 Task: Open an excel sheet and write heading  Prodigy Sales. Add 10 people name  'David White, Emily Green, Andrew Baker, Madison Evans, Logan King, Grace Hill, Gabriel Young, Elizabeth Flores, Samuel Reed, Avery Nelson'Item code in between  1001-1098. Product range in between  4000-7000. Add Products   Calvin Klein, Tommy Hilfiger T-shirt, Armani Bag, Burberry Shoe, Levi's T-shirt, Under Armour, Vans Shoe, Converse Shoe, Timberland Shoe, Skechers Shoe.Choose quantity  4 to 9 Tax 12 percent commission 2 percent Total Add Amount. Save page Attendance Tracker Templatebook
Action: Mouse moved to (171, 190)
Screenshot: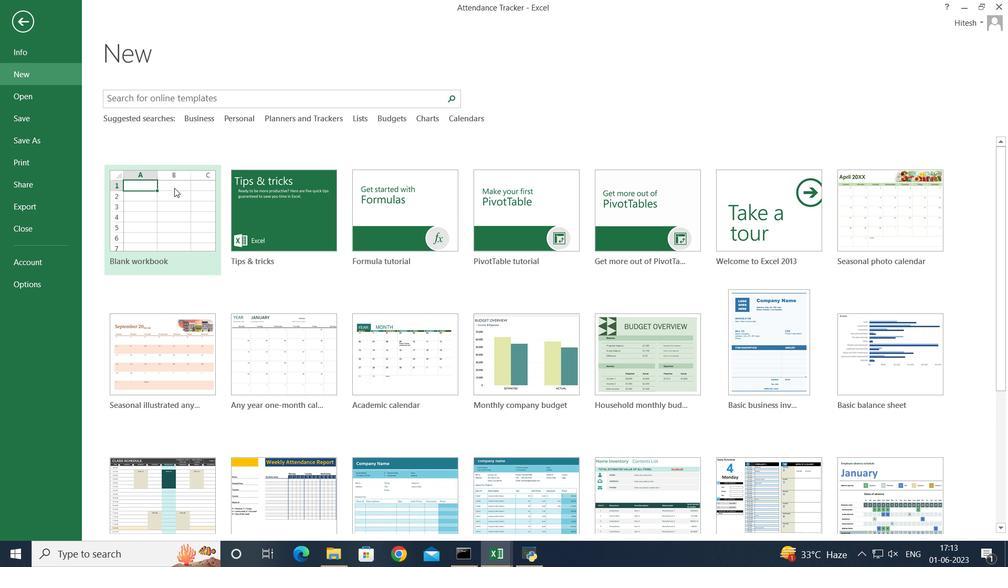 
Action: Mouse pressed left at (171, 190)
Screenshot: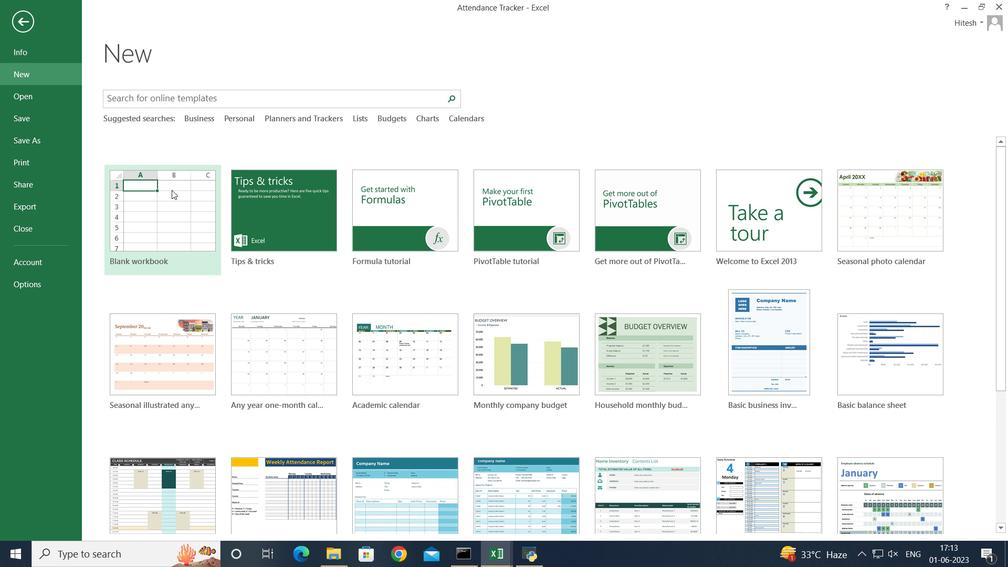 
Action: Mouse moved to (137, 173)
Screenshot: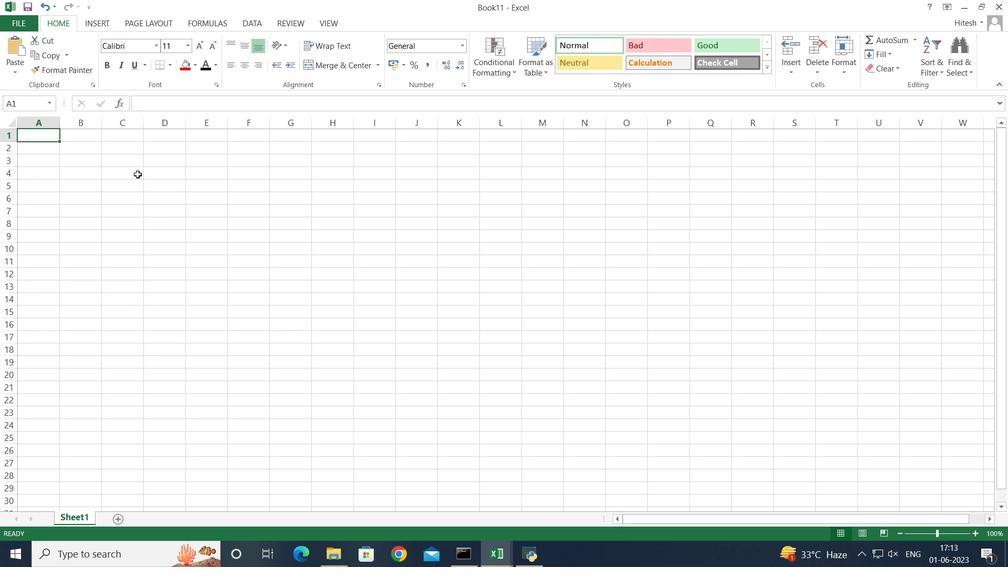 
Action: Key pressed <Key.shift>Prodigy<Key.space><Key.shift>Sales<Key.enter><Key.shift>Name<Key.enter><Key.shift>Davis<Key.space><Key.shift><Key.shift><Key.shift><Key.shift><Key.shift><Key.shift><Key.shift>White<Key.enter><Key.shift><Key.shift><Key.shift><Key.shift><Key.shift><Key.shift><Key.shift><Key.shift><Key.shift><Key.shift><Key.shift><Key.shift>Emily<Key.space><Key.shift>Green<Key.enter><Key.shift>Andrew<Key.space><Key.shift><Key.shift><Key.shift><Key.shift>Baker<Key.enter><Key.shift>Madison<Key.space><Key.shift><Key.shift>Evans<Key.enter><Key.shift>Logan<Key.space><Key.shift>King<Key.enter><Key.shift><Key.shift><Key.shift><Key.shift><Key.shift><Key.shift><Key.shift>Grace<Key.space><Key.shift><Key.shift><Key.shift><Key.shift><Key.shift><Key.shift><Key.shift><Key.shift>Hill<Key.enter><Key.shift><Key.shift><Key.shift><Key.shift><Key.shift><Key.shift><Key.shift><Key.shift><Key.shift><Key.shift><Key.shift><Key.shift><Key.shift><Key.shift><Key.shift><Key.shift><Key.shift><Key.shift><Key.shift><Key.shift><Key.shift><Key.shift><Key.shift><Key.shift><Key.shift><Key.shift>Gabriel<Key.space><Key.shift><Key.shift><Key.shift><Key.shift><Key.shift>Young<Key.enter><Key.shift><Key.shift>Elizabeth<Key.space><Key.shift>Flores<Key.enter><Key.shift><Key.shift><Key.shift><Key.shift><Key.shift>Samuel<Key.space><Key.shift><Key.shift><Key.shift><Key.shift><Key.shift><Key.shift><Key.shift>Reed<Key.enter><Key.shift>Avery<Key.space><Key.shift><Key.shift><Key.shift><Key.shift><Key.shift><Key.shift><Key.shift><Key.shift><Key.shift><Key.shift><Key.shift><Key.shift><Key.shift><Key.shift>Nelson<Key.enter>
Screenshot: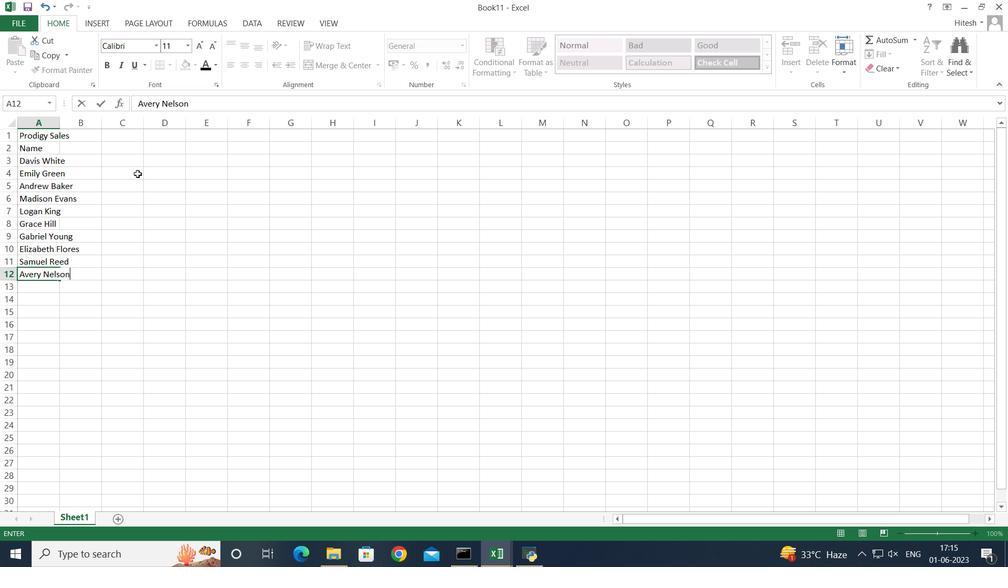 
Action: Mouse moved to (44, 117)
Screenshot: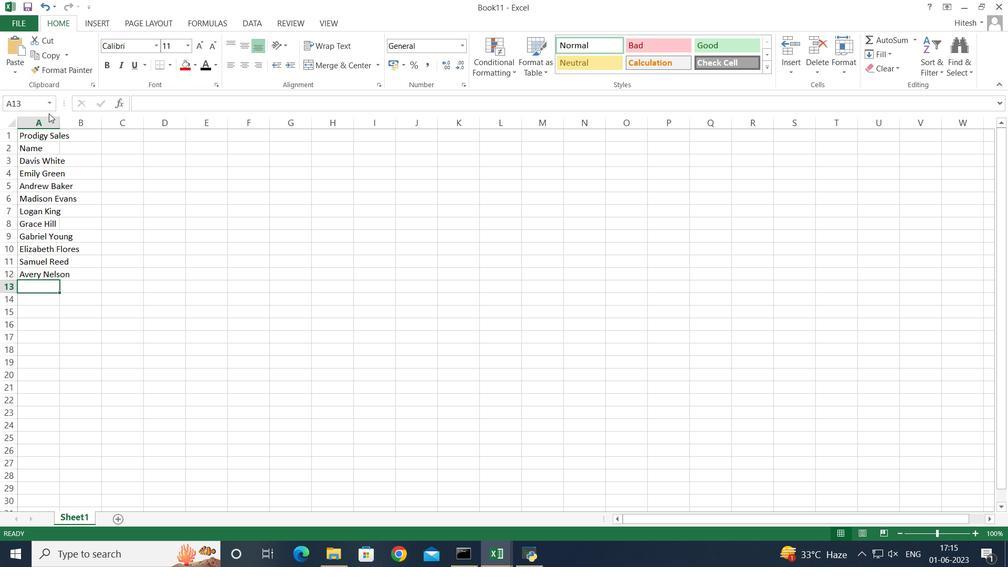 
Action: Mouse pressed left at (44, 117)
Screenshot: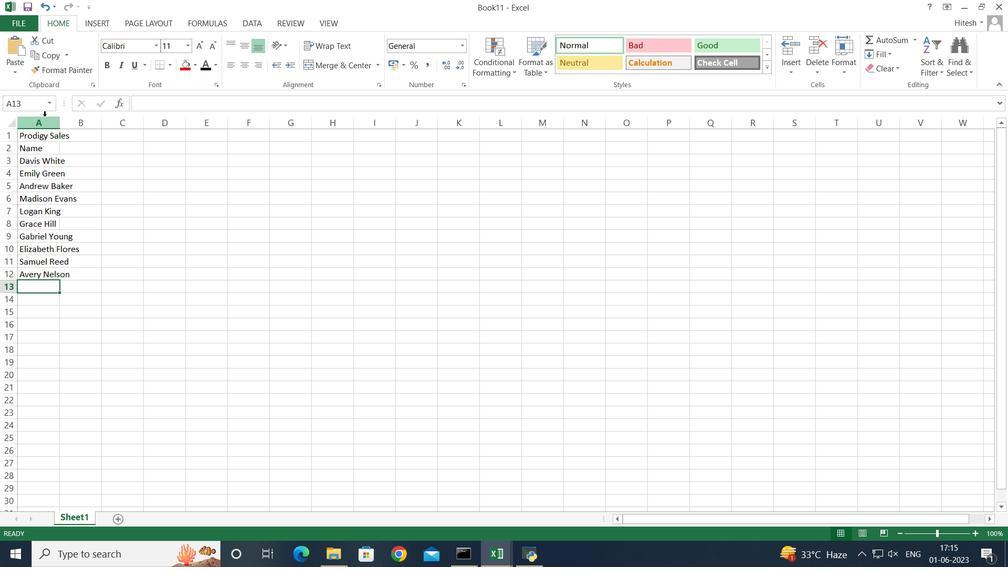 
Action: Mouse moved to (58, 122)
Screenshot: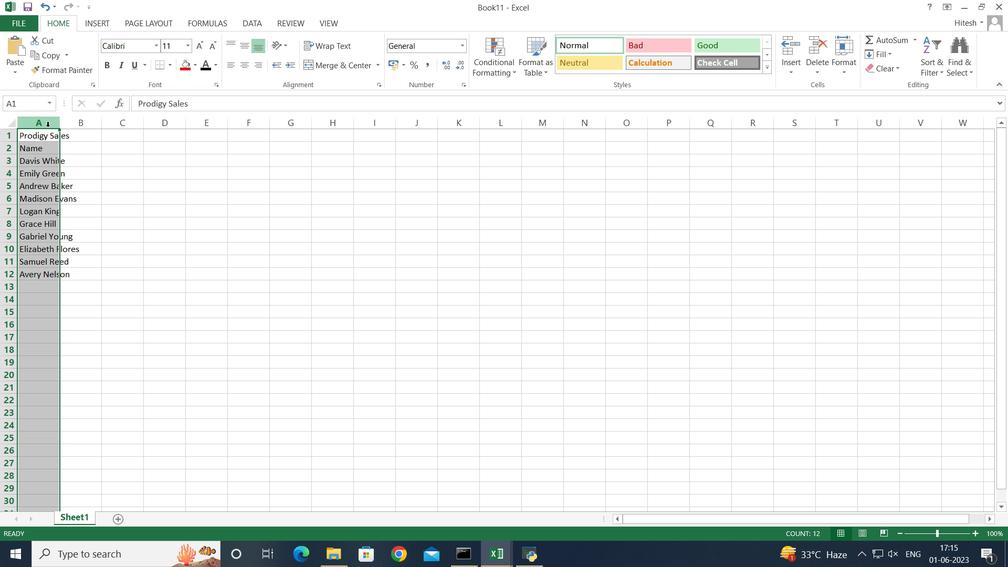 
Action: Mouse pressed left at (58, 122)
Screenshot: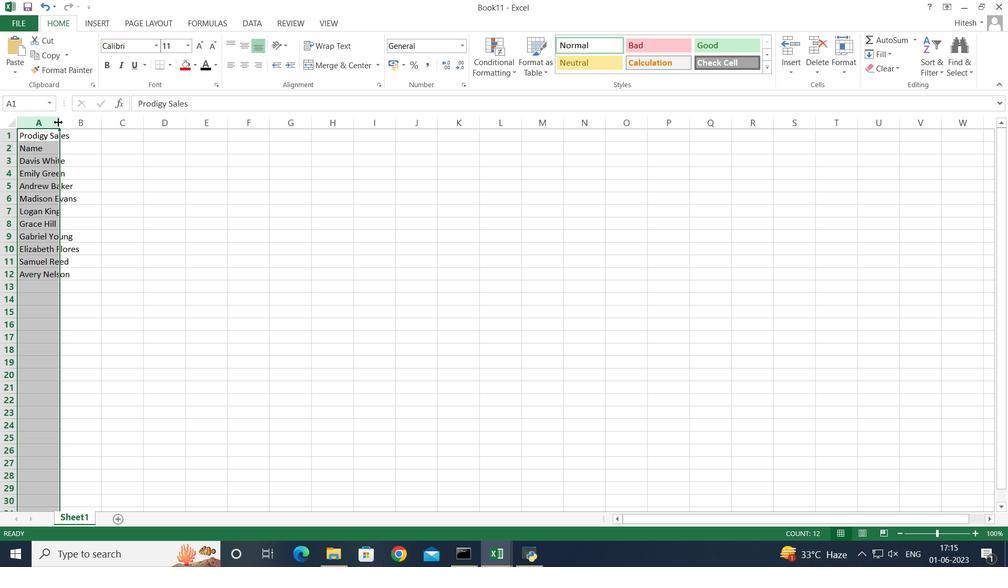 
Action: Mouse pressed left at (58, 122)
Screenshot: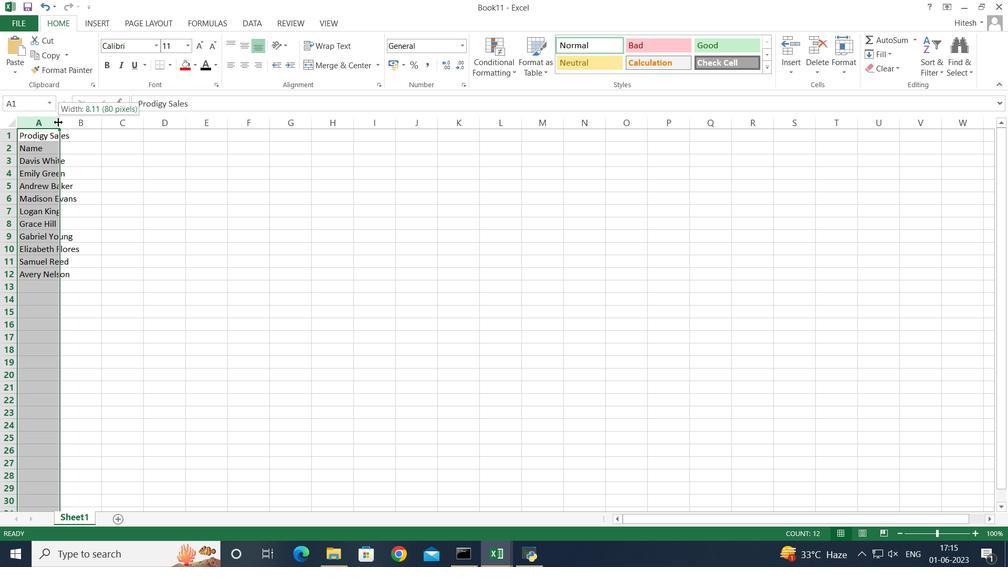 
Action: Mouse moved to (100, 147)
Screenshot: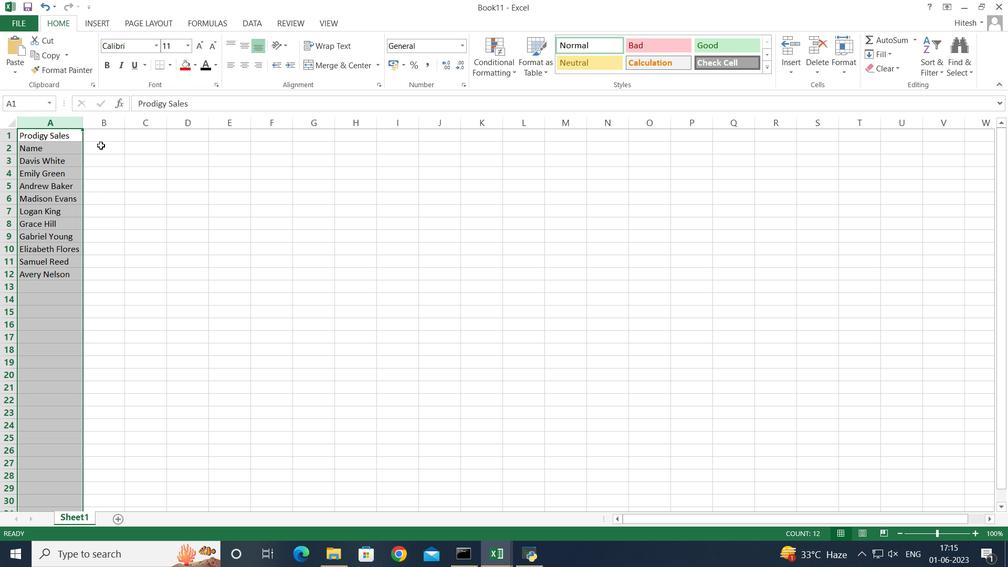 
Action: Mouse pressed left at (100, 147)
Screenshot: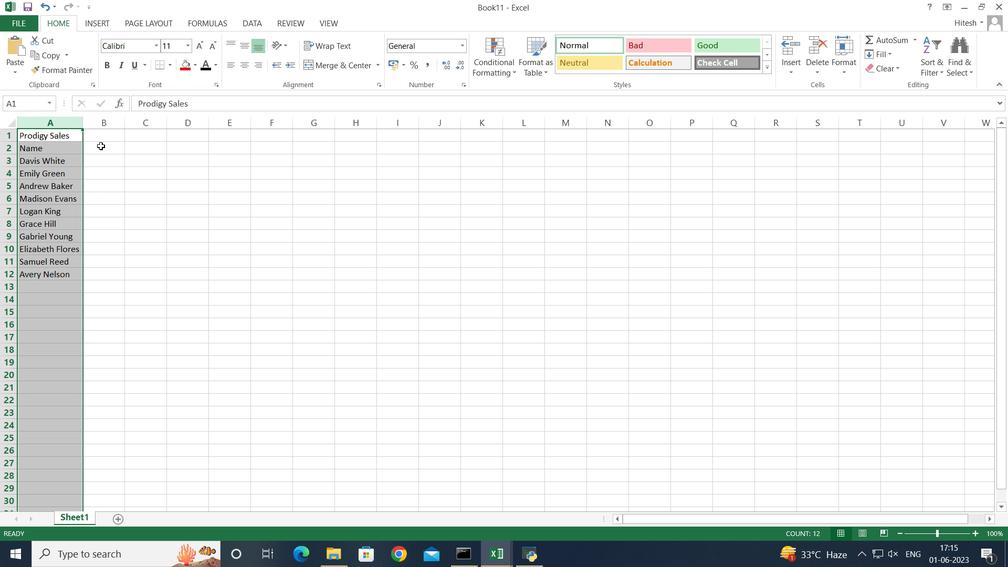 
Action: Mouse moved to (100, 147)
Screenshot: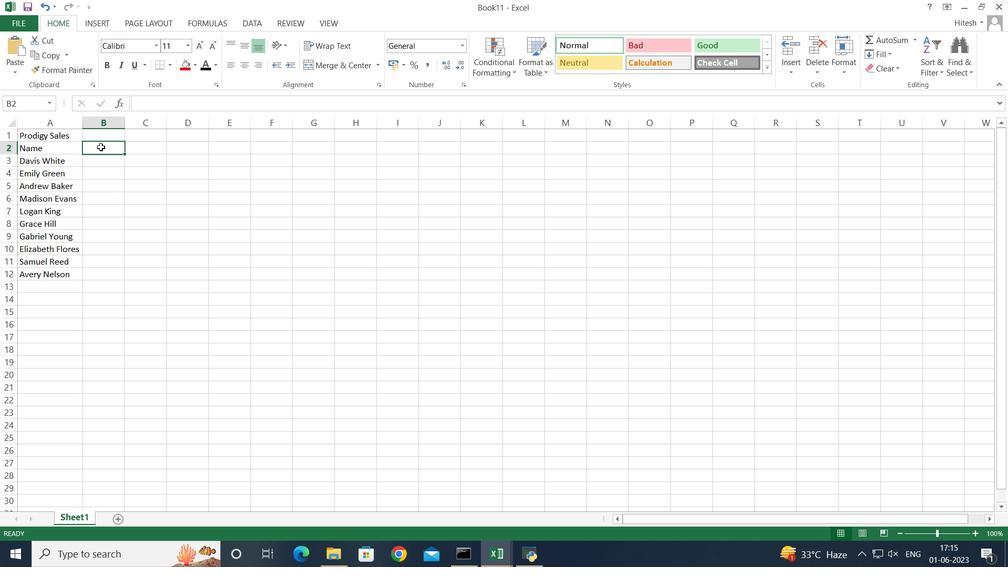 
Action: Key pressed <Key.shift>Iteam<Key.space><Key.shift>Code<Key.enter>
Screenshot: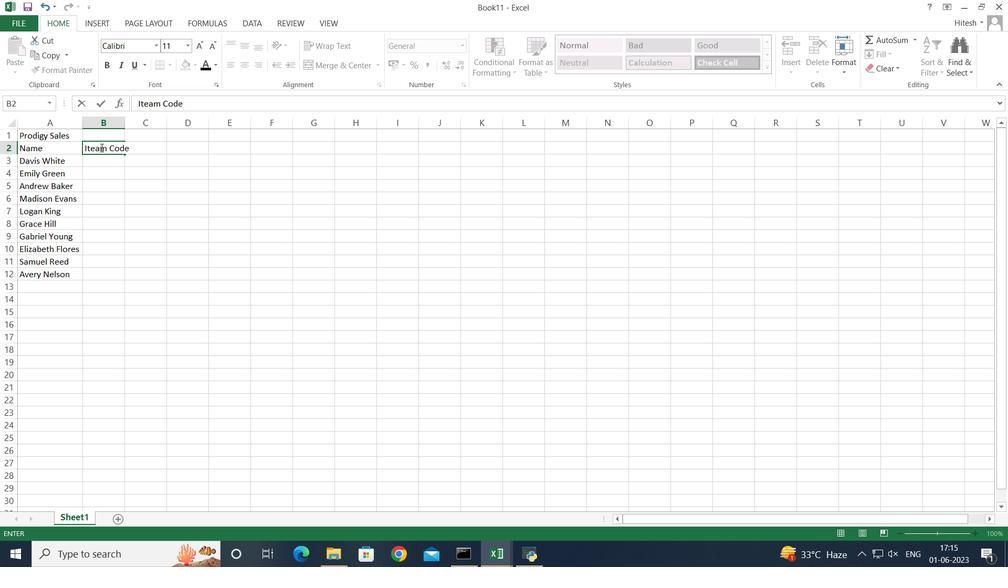 
Action: Mouse moved to (96, 173)
Screenshot: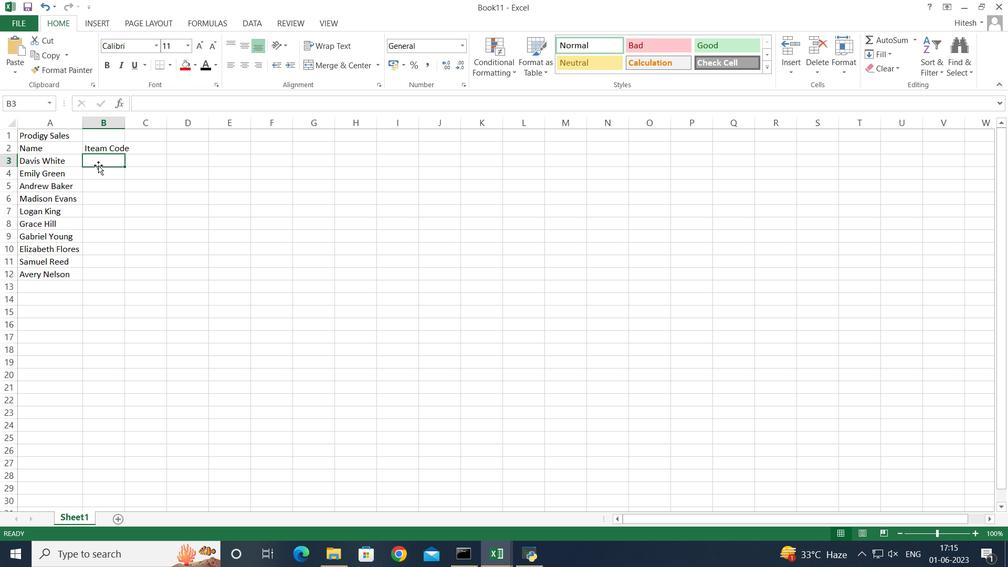 
Action: Key pressed 1009<Key.enter>1050<Key.enter>1086<Key.enter>1045<Key.enter>1073<Key.enter>1026<Key.enter>1059<Key.enter>1098<Key.enter>1081<Key.enter>1069<Key.enter>
Screenshot: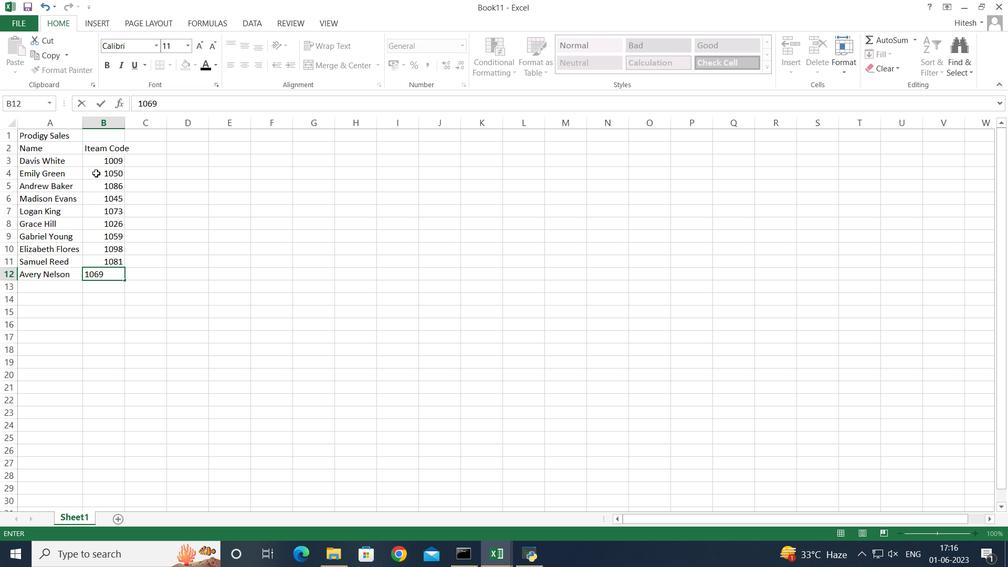 
Action: Mouse moved to (111, 126)
Screenshot: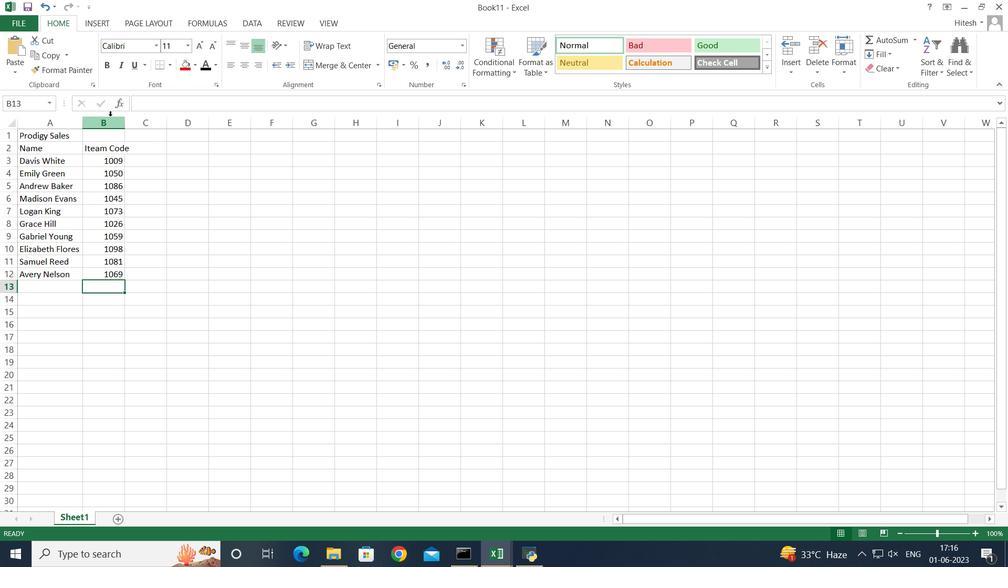 
Action: Mouse pressed left at (111, 126)
Screenshot: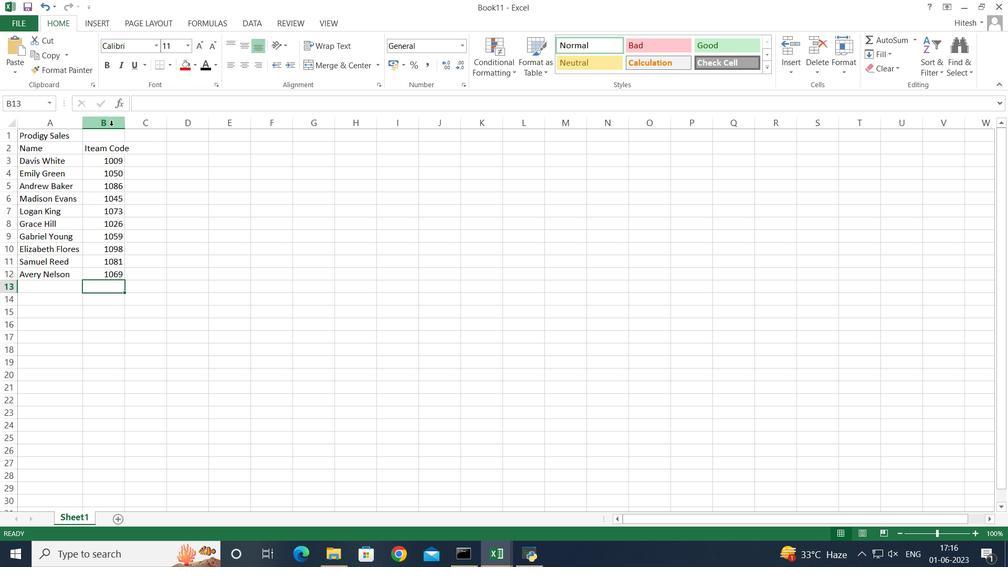 
Action: Mouse moved to (124, 126)
Screenshot: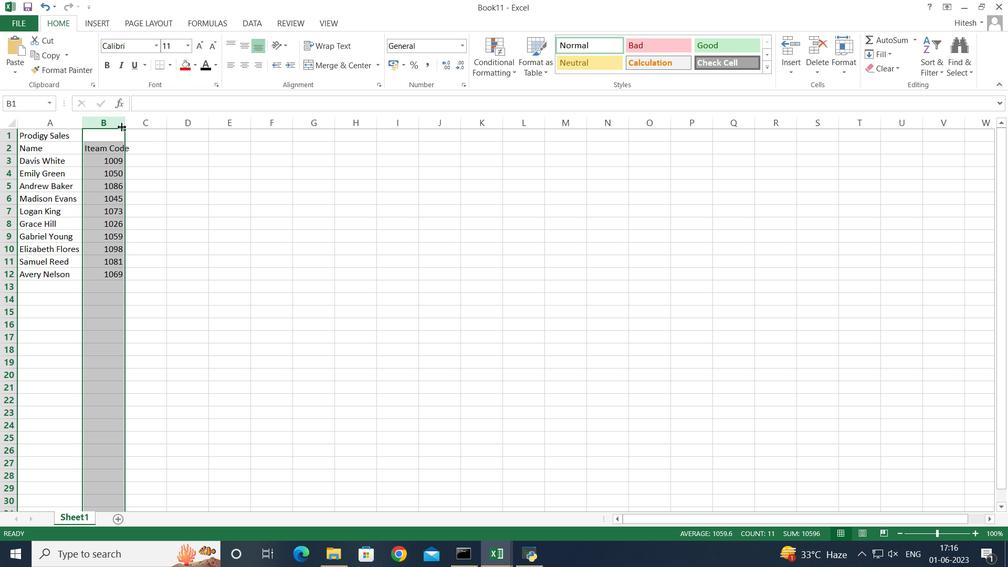 
Action: Mouse pressed left at (124, 126)
Screenshot: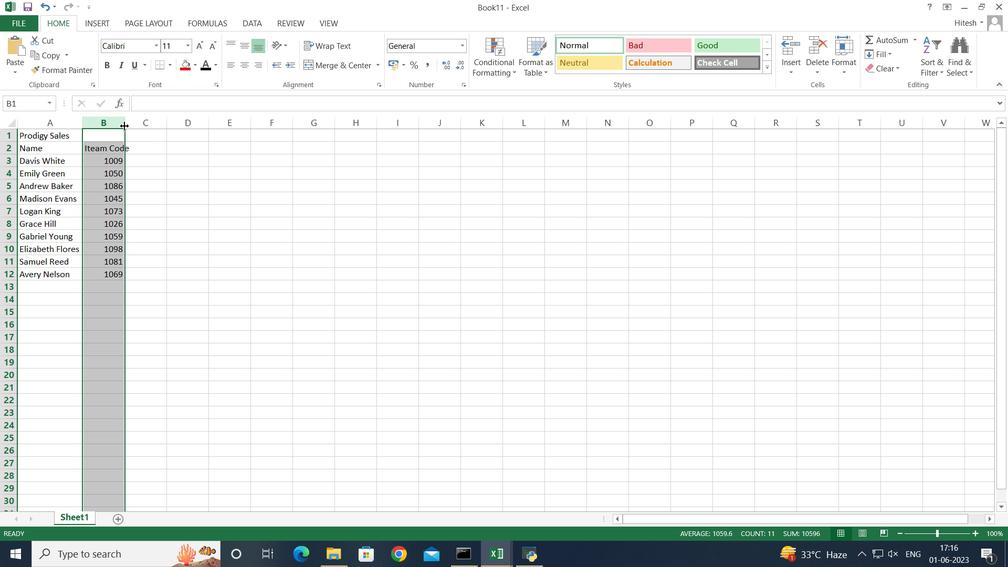 
Action: Mouse pressed left at (124, 126)
Screenshot: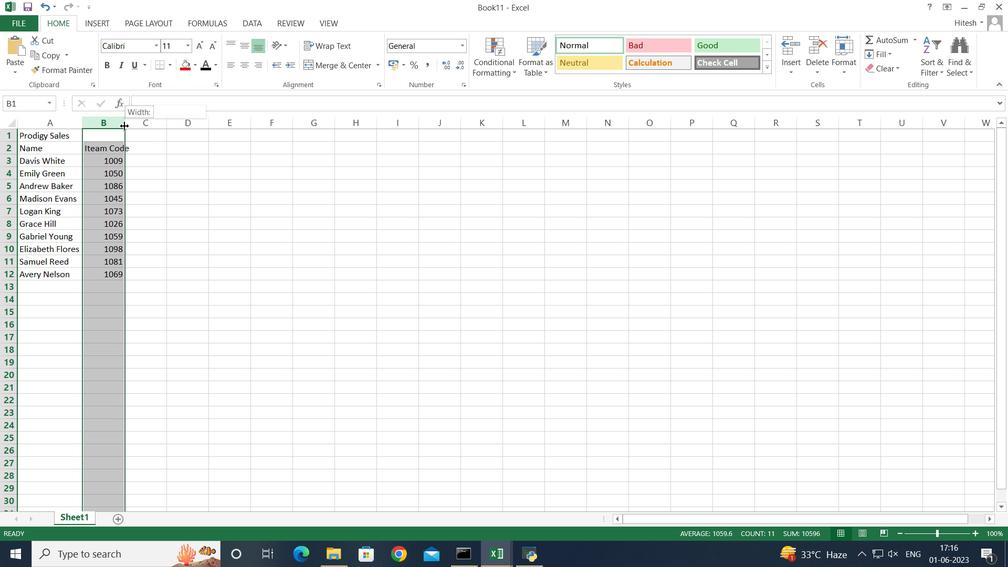 
Action: Mouse moved to (157, 145)
Screenshot: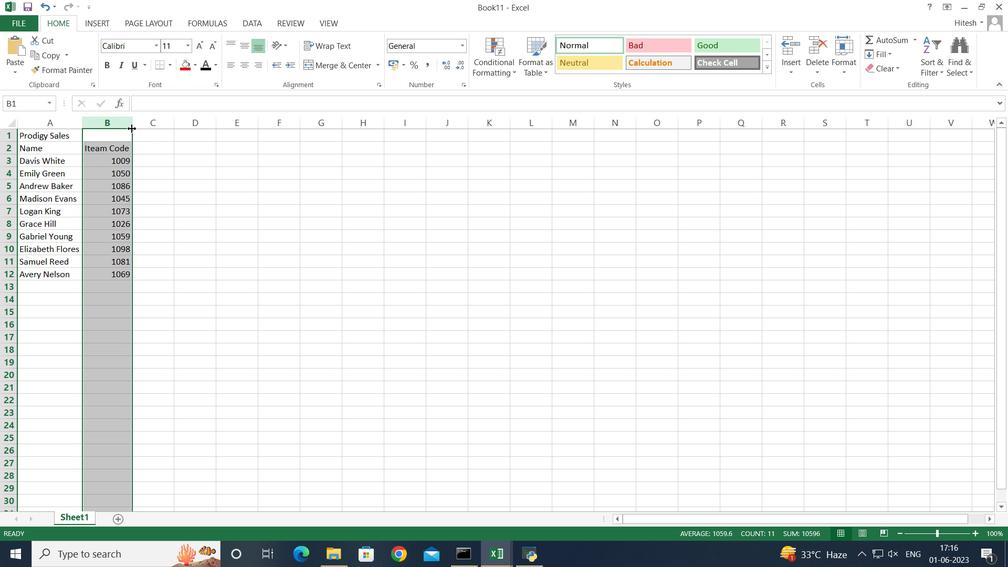 
Action: Mouse pressed left at (157, 145)
Screenshot: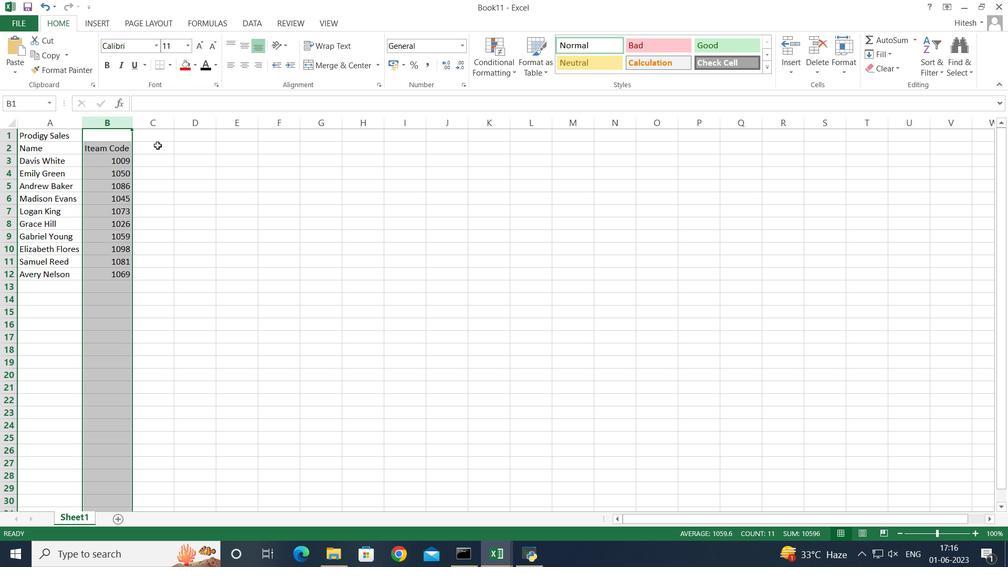 
Action: Key pressed <Key.shift>Product<Key.space><Key.shift>Rang<Key.enter>5000<Key.enter>7000<Key.enter>4000<Key.enter>6000<Key.enter>7000<Key.enter>4000<Key.enter>5000<Key.enter>6000<Key.enter>5000<Key.enter>7000<Key.enter>
Screenshot: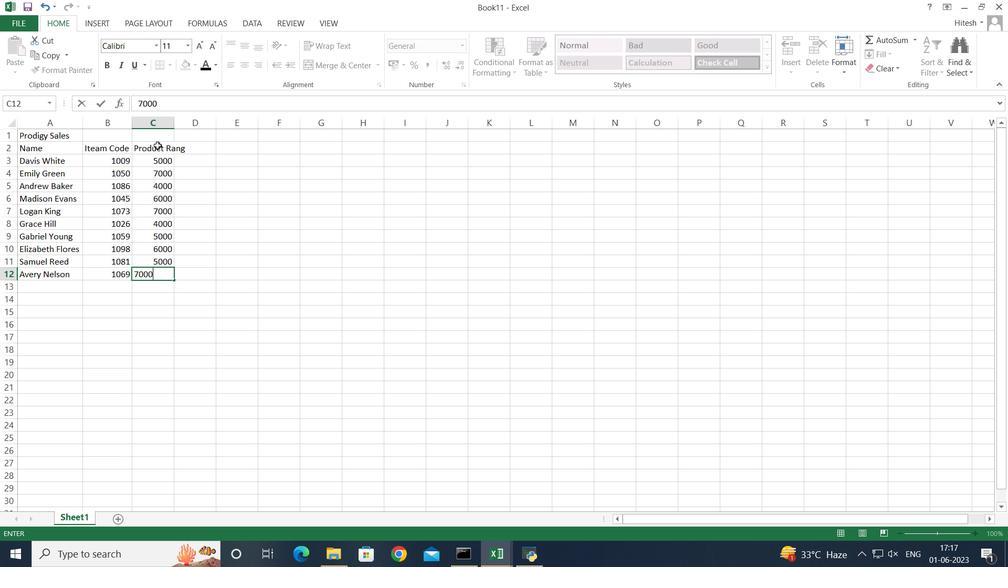 
Action: Mouse moved to (153, 125)
Screenshot: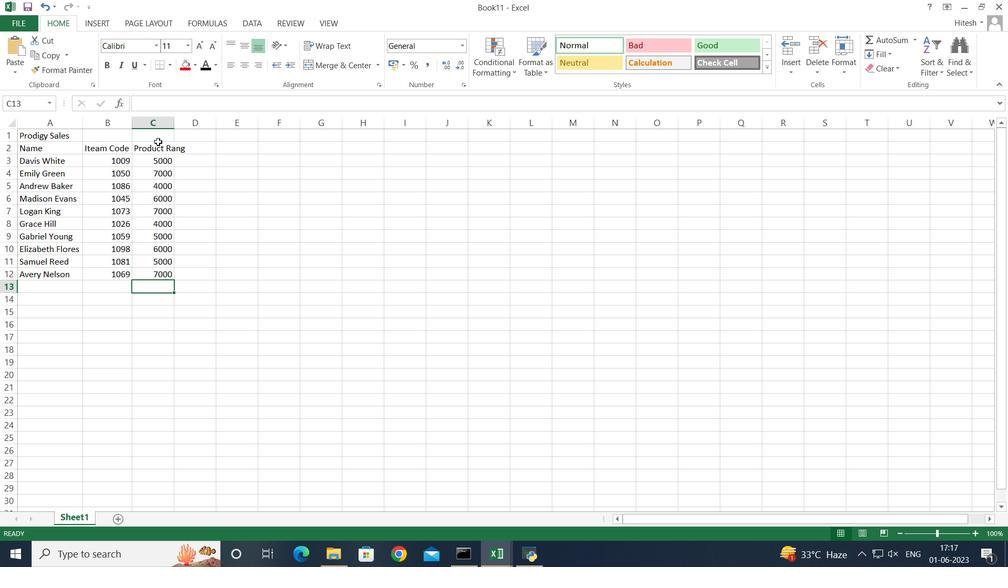 
Action: Mouse pressed left at (153, 125)
Screenshot: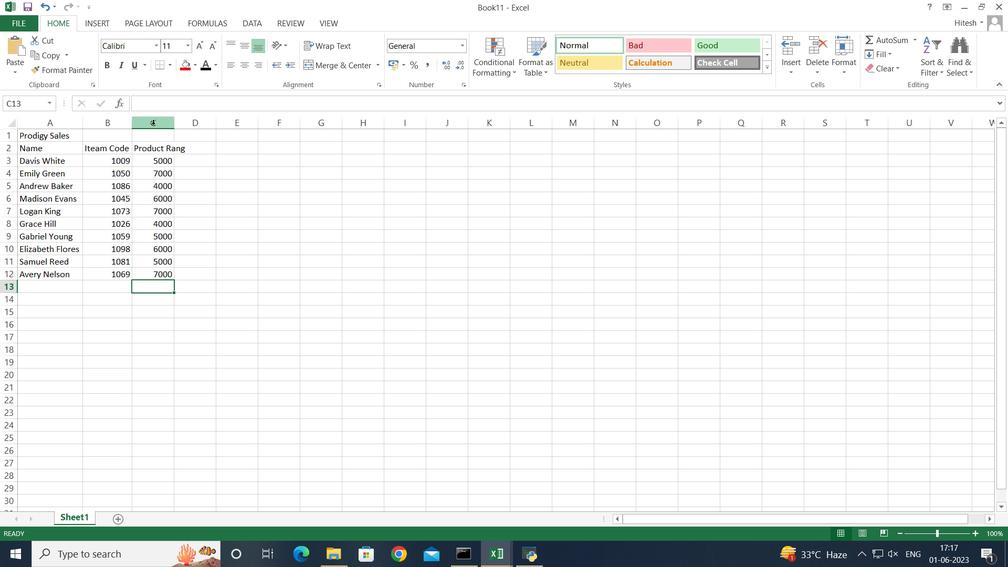 
Action: Mouse moved to (174, 126)
Screenshot: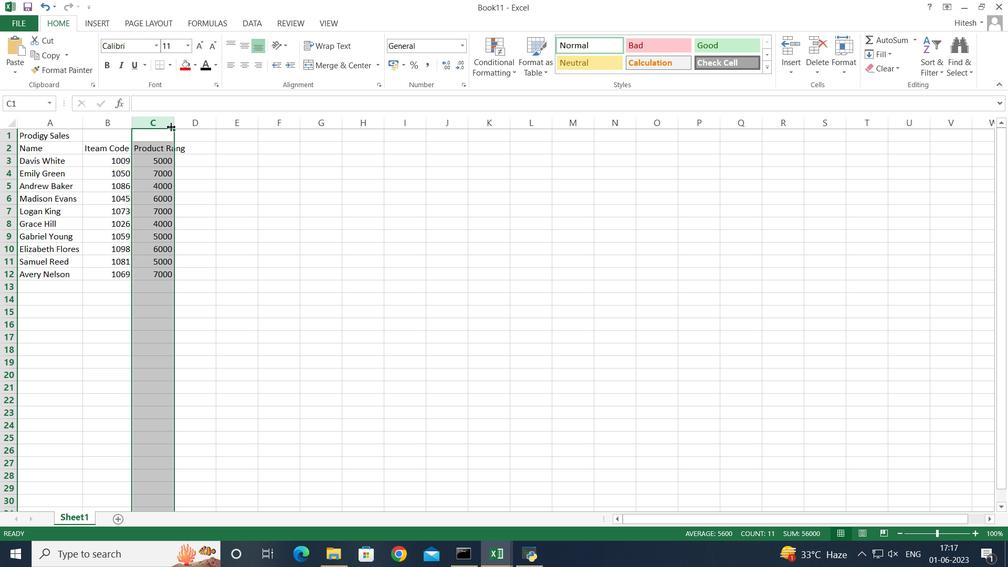 
Action: Mouse pressed left at (174, 126)
Screenshot: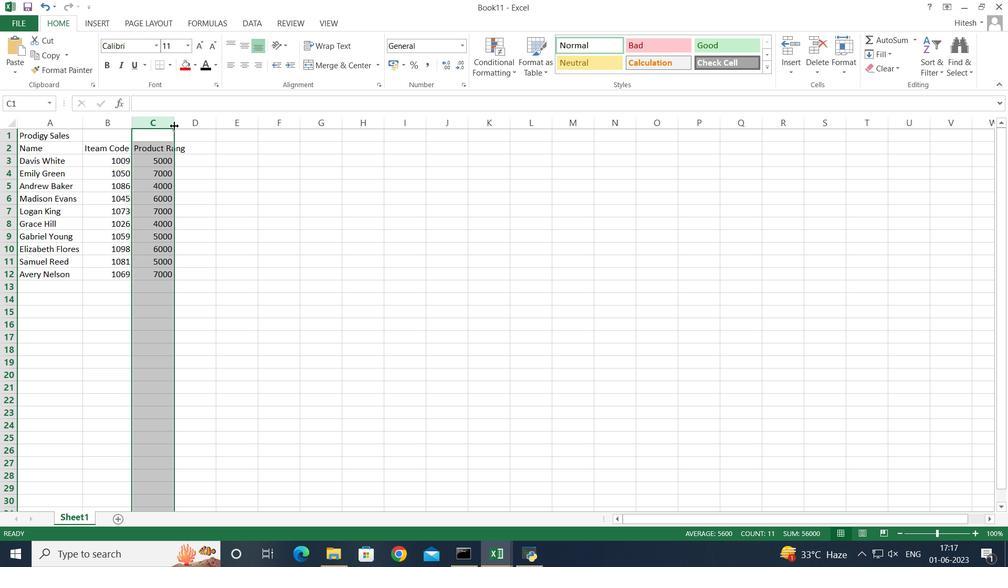 
Action: Mouse pressed left at (174, 126)
Screenshot: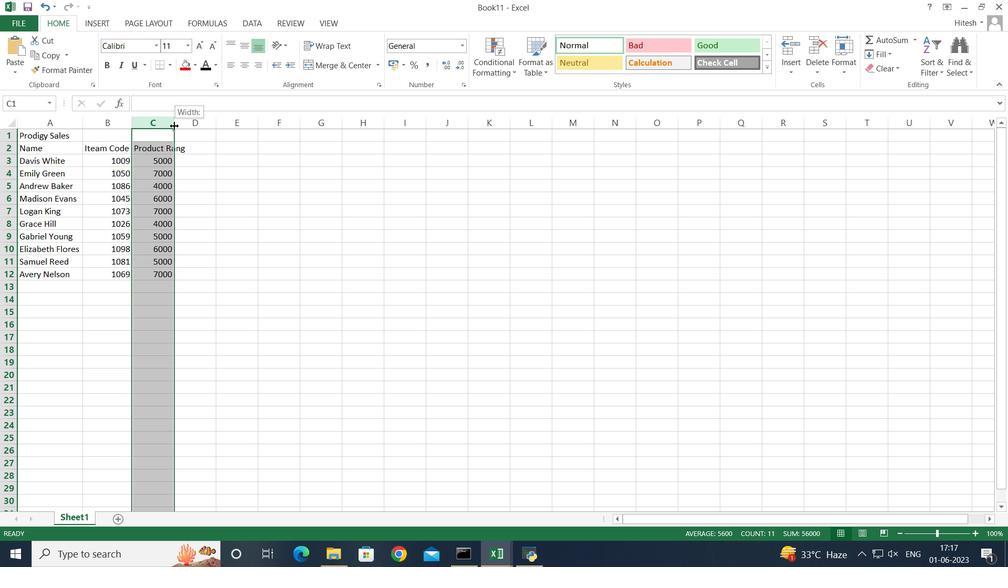
Action: Mouse moved to (209, 147)
Screenshot: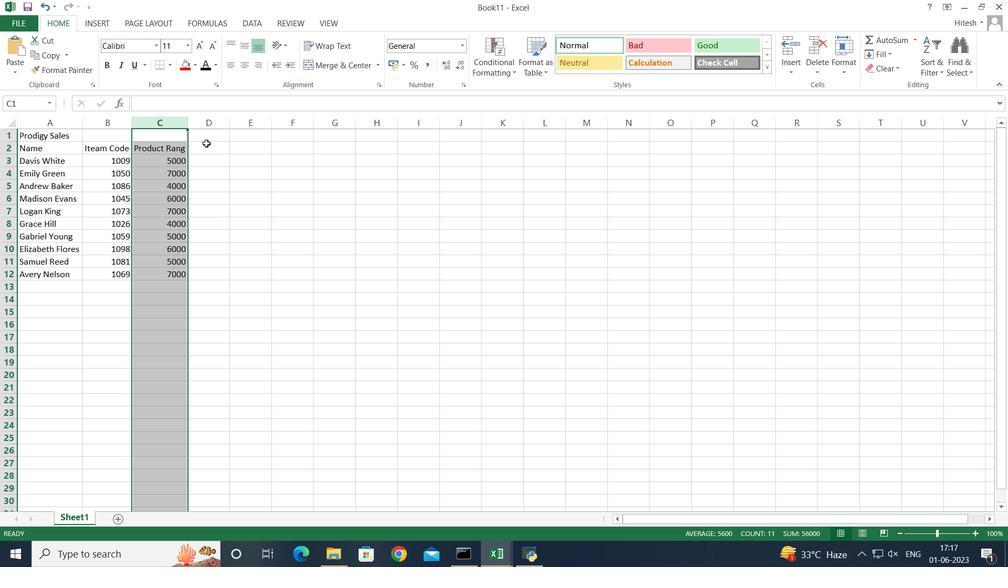 
Action: Mouse pressed left at (209, 147)
Screenshot: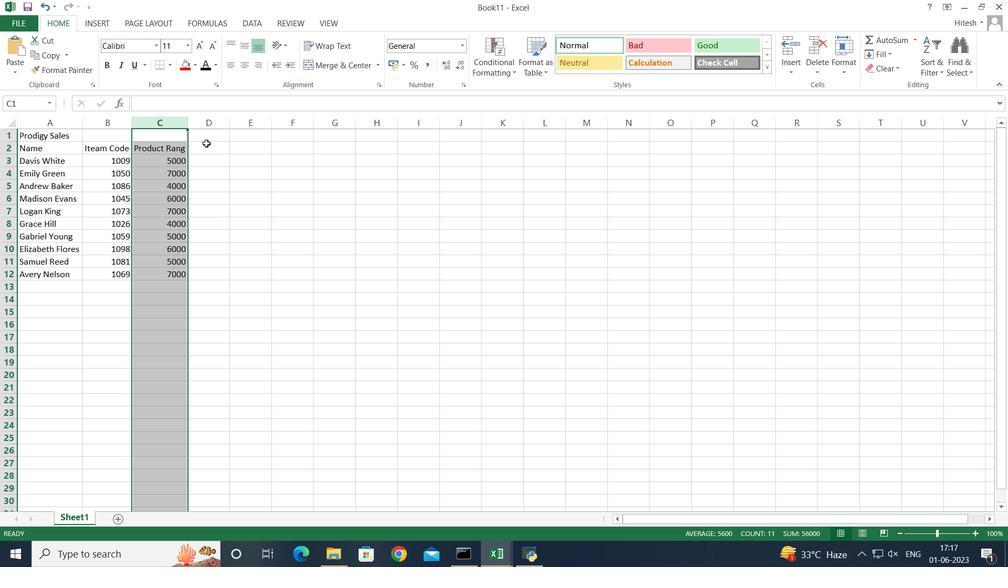 
Action: Key pressed <Key.shift>Products<Key.enter><Key.shift><Key.shift><Key.shift><Key.shift><Key.shift><Key.shift><Key.shift><Key.shift><Key.shift><Key.shift><Key.shift><Key.shift><Key.shift><Key.shift><Key.shift><Key.shift><Key.shift><Key.shift>Calvin<Key.space><Key.shift><Key.shift>Klein<Key.enter><Key.shift><Key.shift><Key.shift>Tommy<Key.space><Key.shift><Key.shift><Key.shift><Key.shift><Key.shift><Key.shift><Key.shift><Key.shift>Hilfiger<Key.space><Key.shift><Key.shift><Key.shift>T-<Key.shift>Shirt<Key.enter><Key.shift>Armani<Key.space><Key.shift>Bag<Key.enter><Key.shift>Burberry<Key.space><Key.shift><Key.shift><Key.shift>Shoe<Key.enter><Key.shift>Levi's<Key.space><Key.shift>T-<Key.shift>Shirt<Key.enter><Key.shift>Under<Key.space><Key.shift>Armour<Key.enter><Key.shift>Vans<Key.space><Key.shift>Shoe<Key.enter><Key.shift>Converse<Key.space><Key.shift>Shoe<Key.enter><Key.shift>Timberland<Key.space><Key.shift>Shoe<Key.enter><Key.shift>Skechers<Key.space><Key.shift>Shoe<Key.enter>
Screenshot: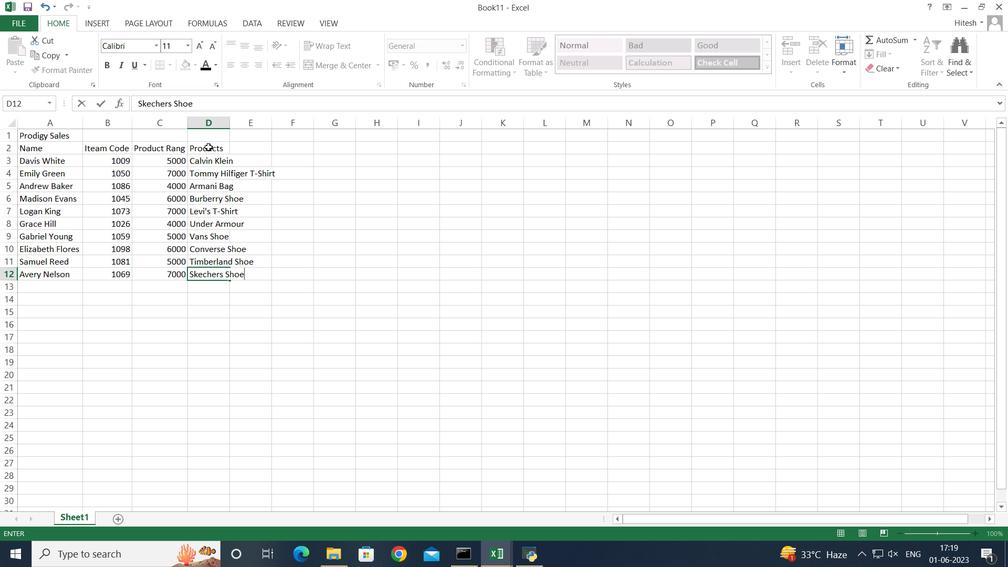 
Action: Mouse moved to (214, 123)
Screenshot: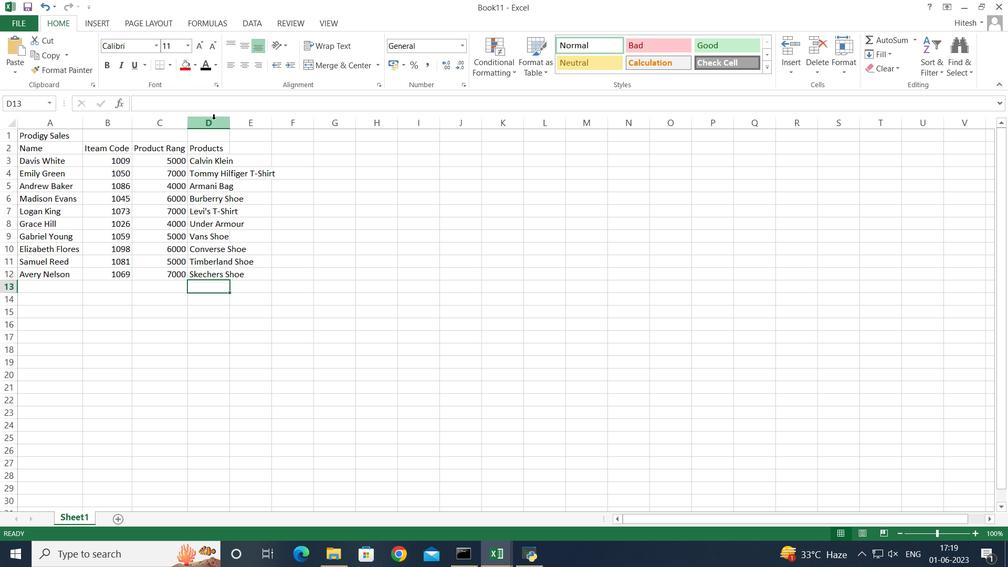 
Action: Mouse pressed left at (214, 123)
Screenshot: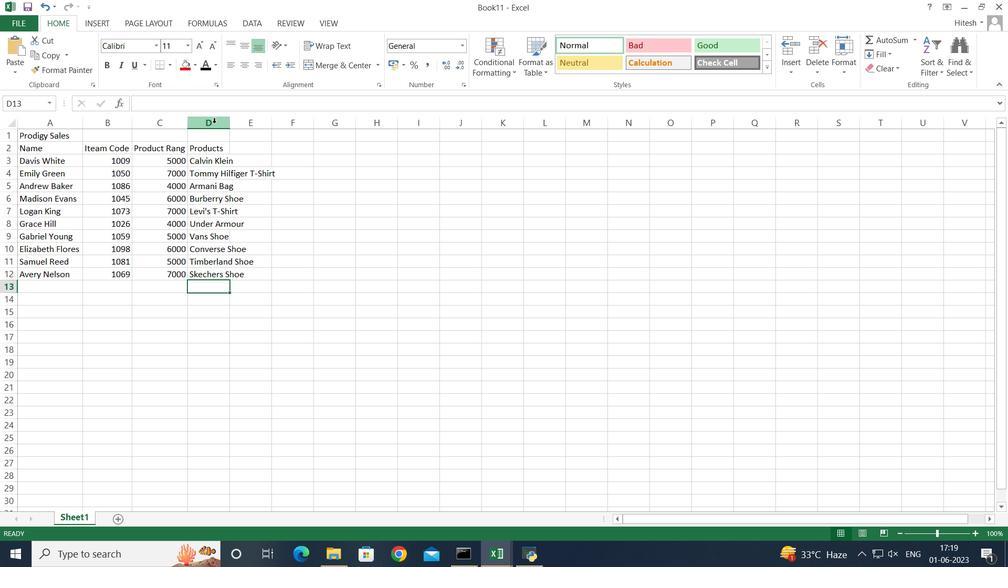
Action: Mouse moved to (229, 123)
Screenshot: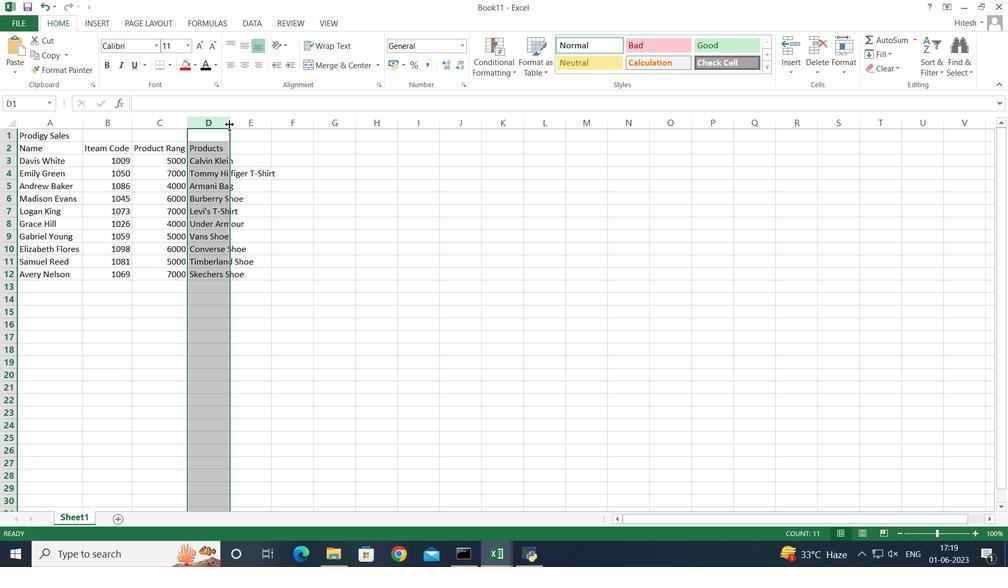 
Action: Mouse pressed left at (229, 123)
Screenshot: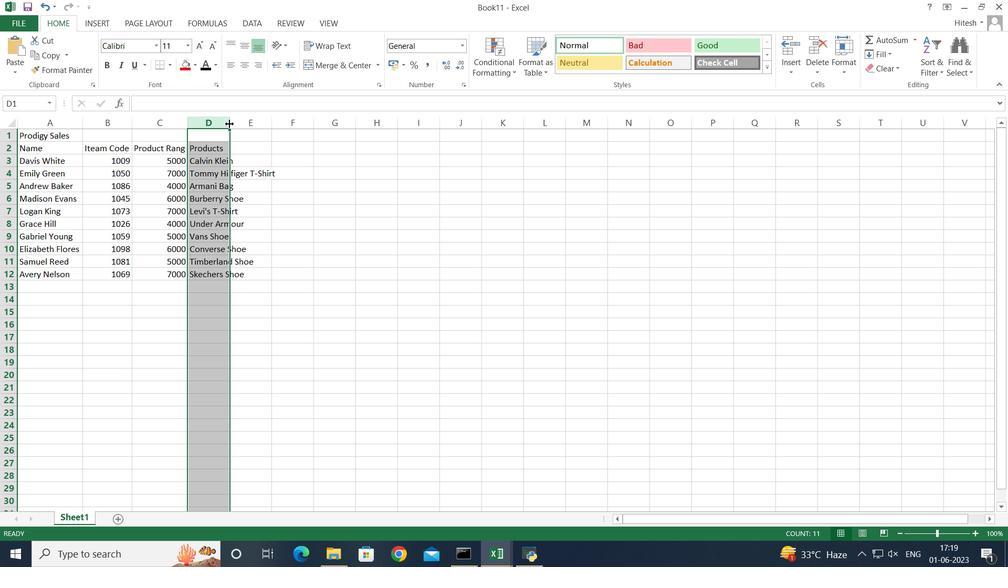 
Action: Mouse pressed left at (229, 123)
Screenshot: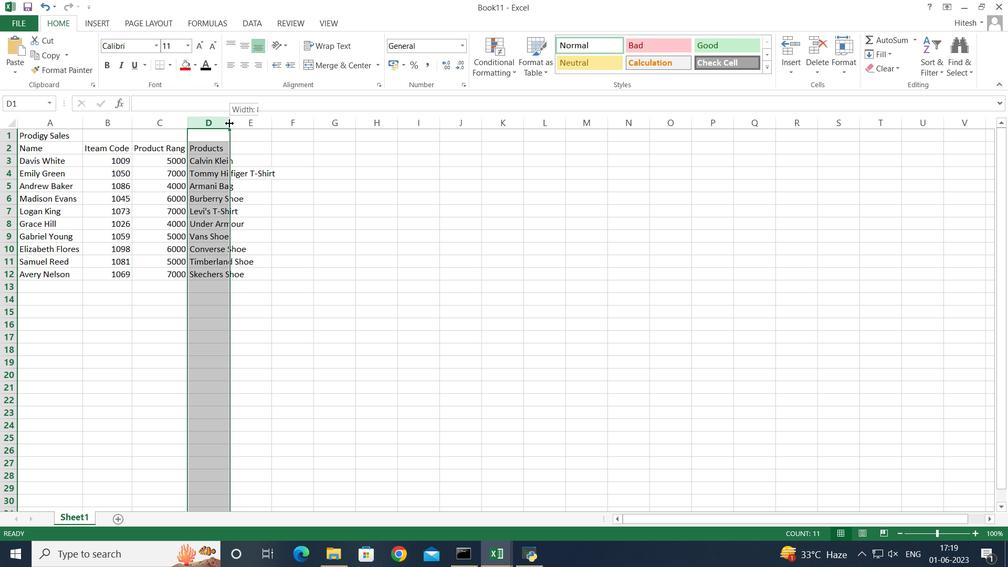 
Action: Mouse moved to (301, 147)
Screenshot: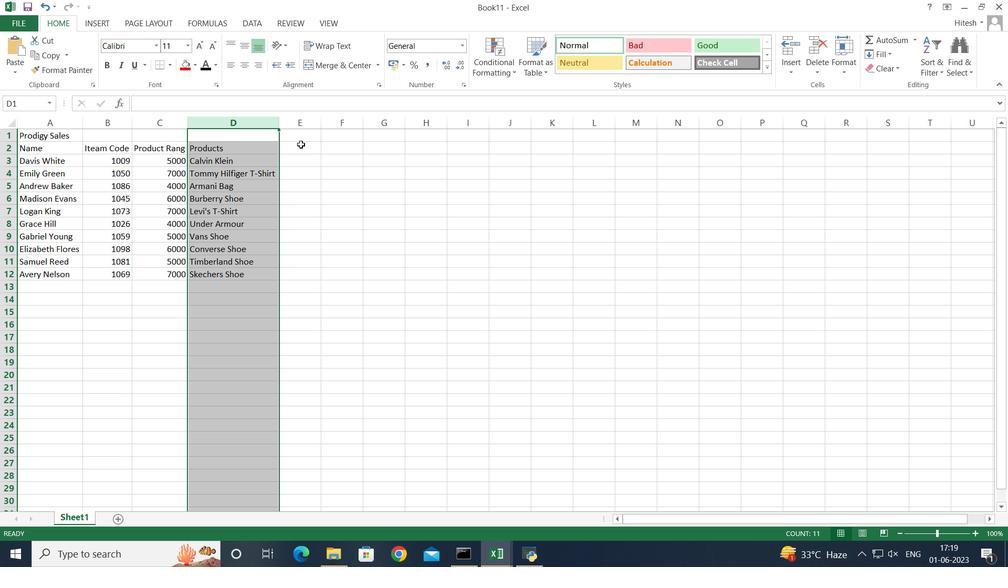 
Action: Mouse pressed left at (301, 147)
Screenshot: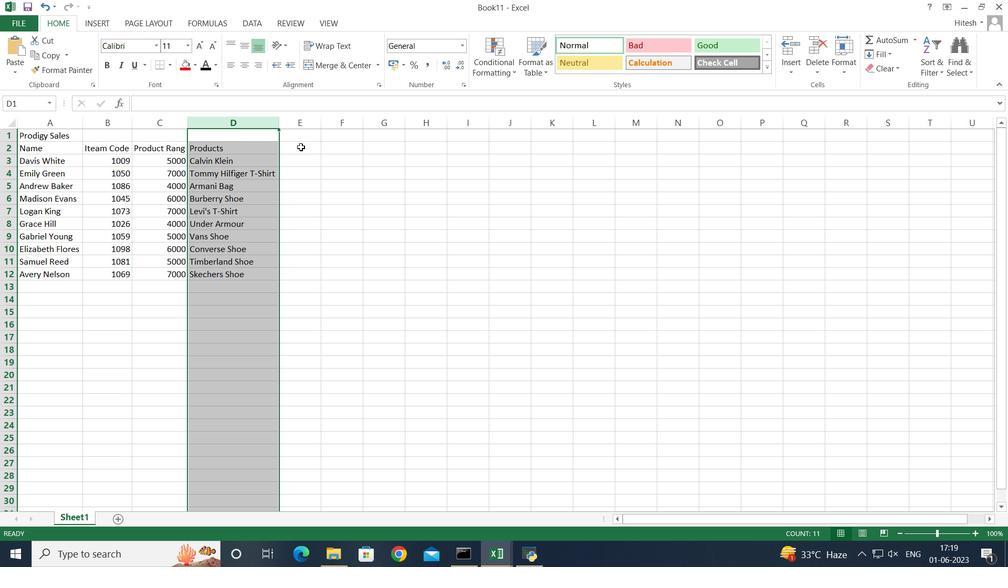 
Action: Key pressed <Key.shift>Quantity<Key.enter>6<Key.enter>8<Key.enter>9<Key.enter>5<Key.enter>7<Key.enter>4<Key.enter>8<Key.enter>9<Key.enter>5<Key.enter>6<Key.enter>
Screenshot: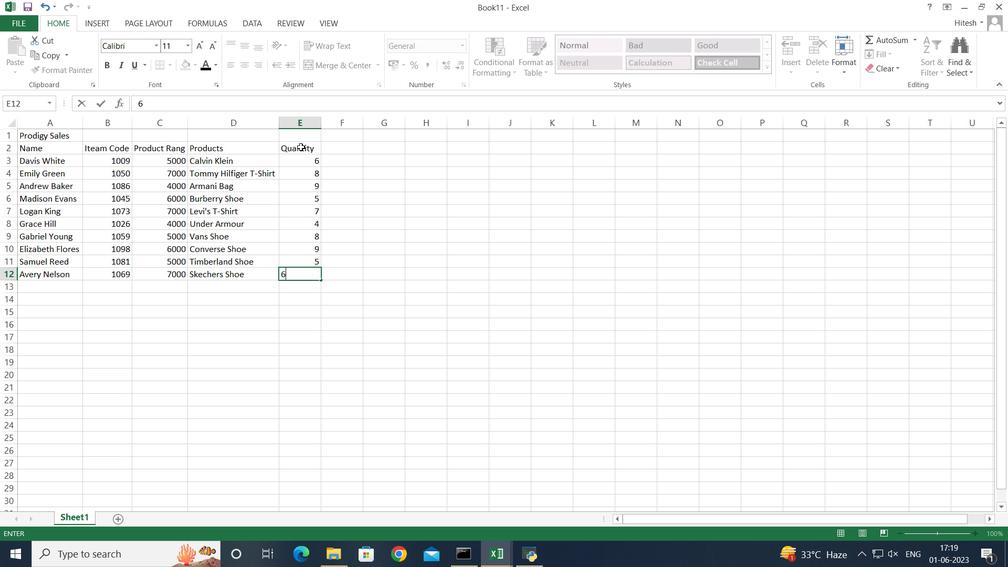 
Action: Mouse moved to (332, 146)
Screenshot: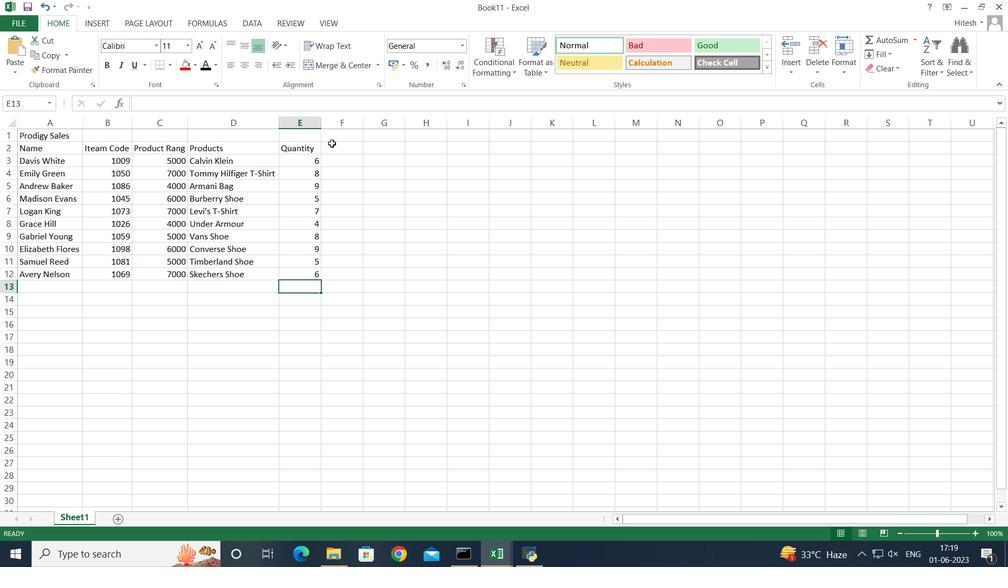
Action: Mouse pressed left at (332, 146)
Screenshot: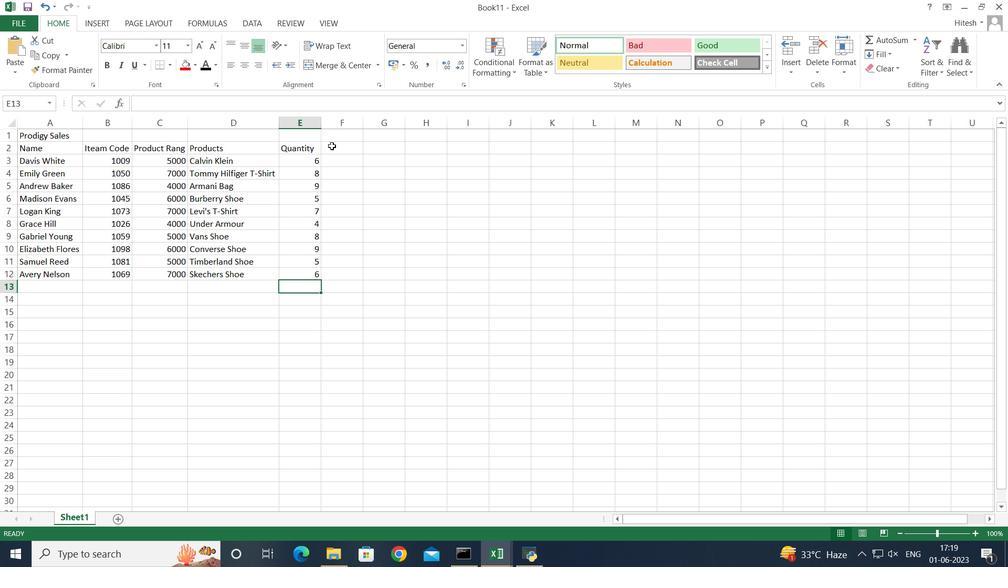 
Action: Key pressed <Key.shift>Tax<Key.enter>
Screenshot: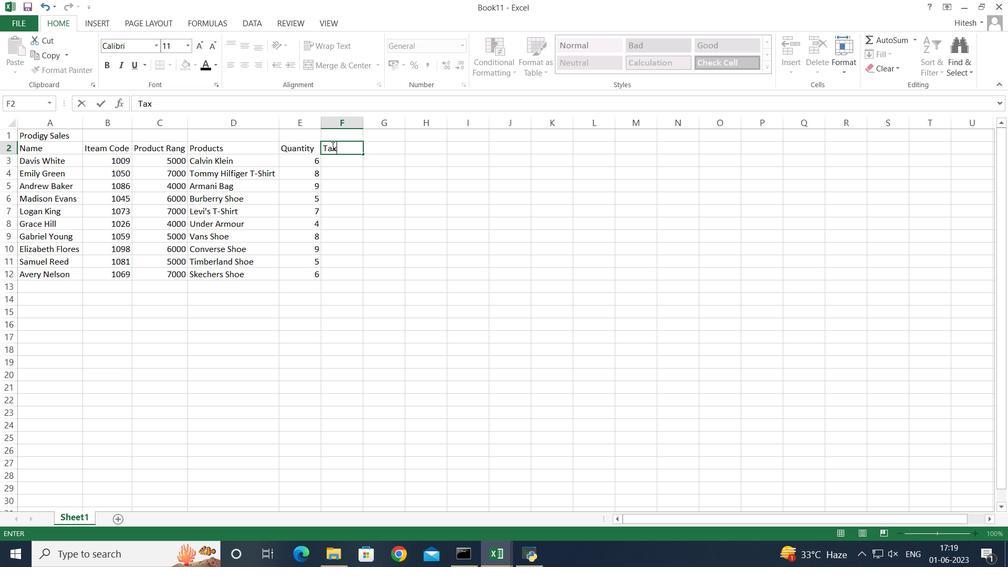 
Action: Mouse moved to (329, 171)
Screenshot: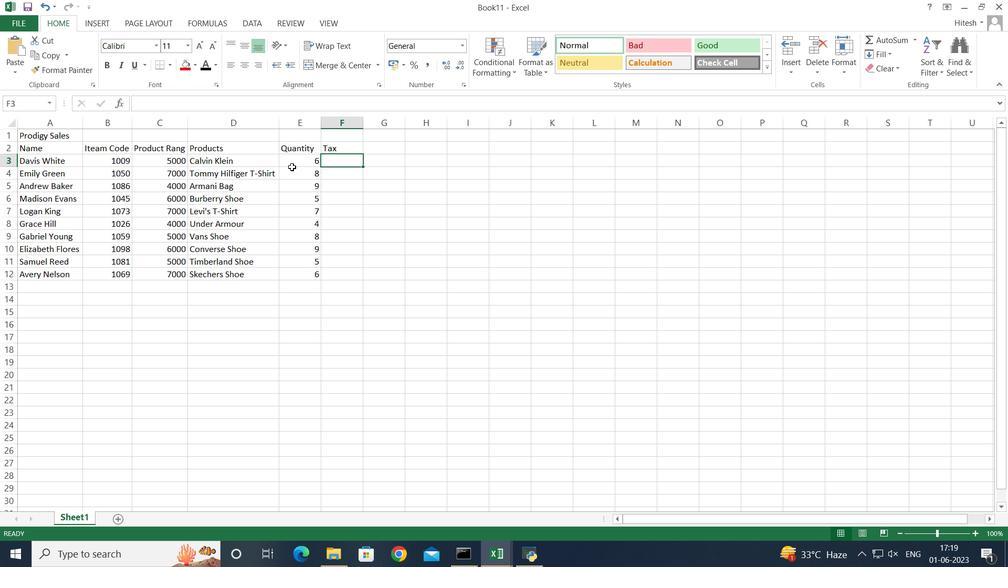 
Action: Key pressed =
Screenshot: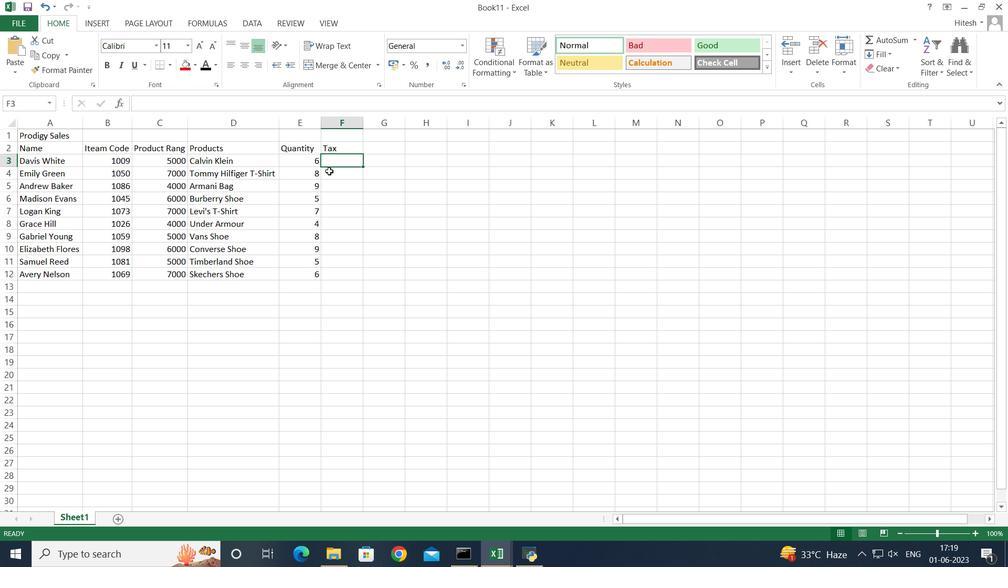 
Action: Mouse moved to (303, 160)
Screenshot: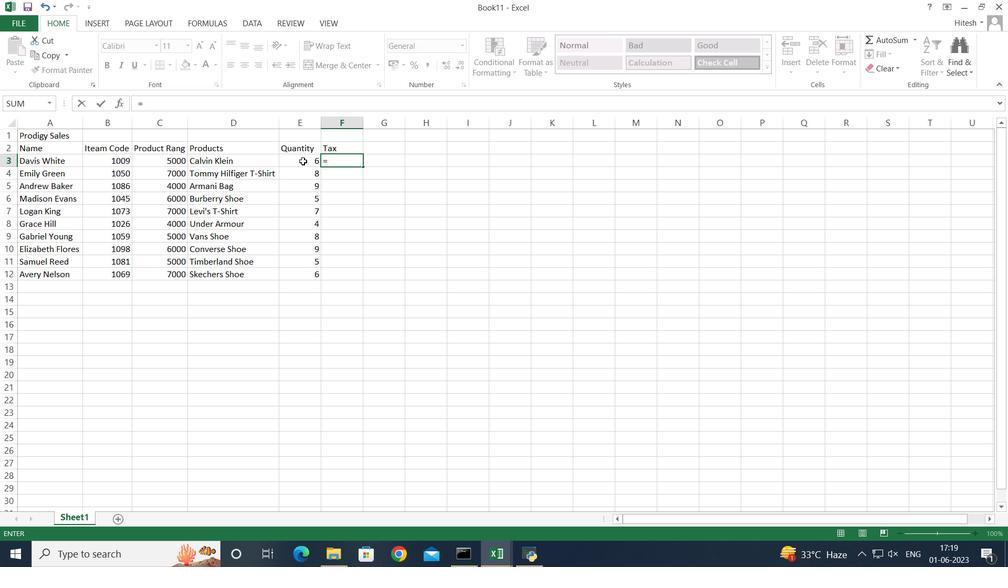 
Action: Mouse pressed left at (303, 160)
Screenshot: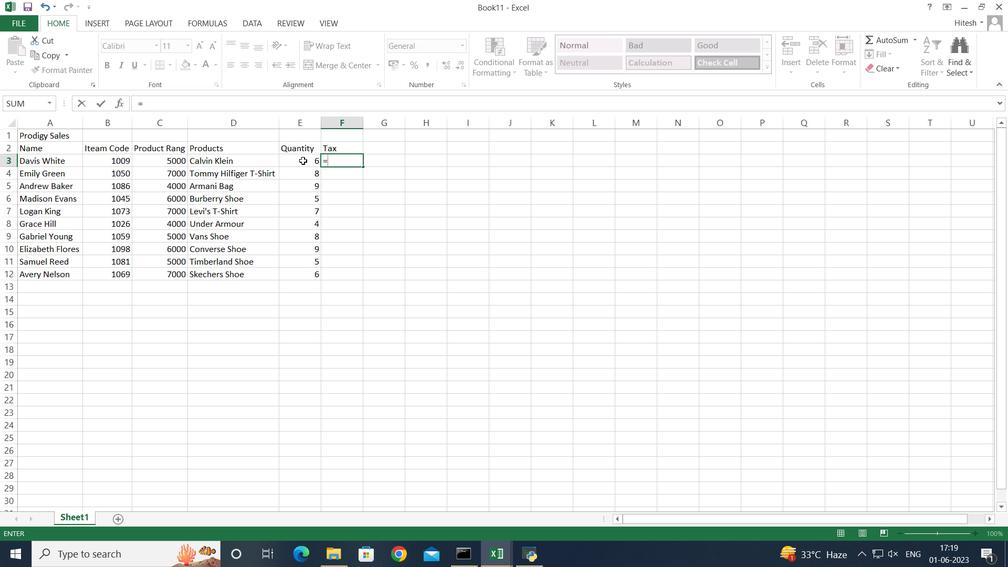 
Action: Key pressed *
Screenshot: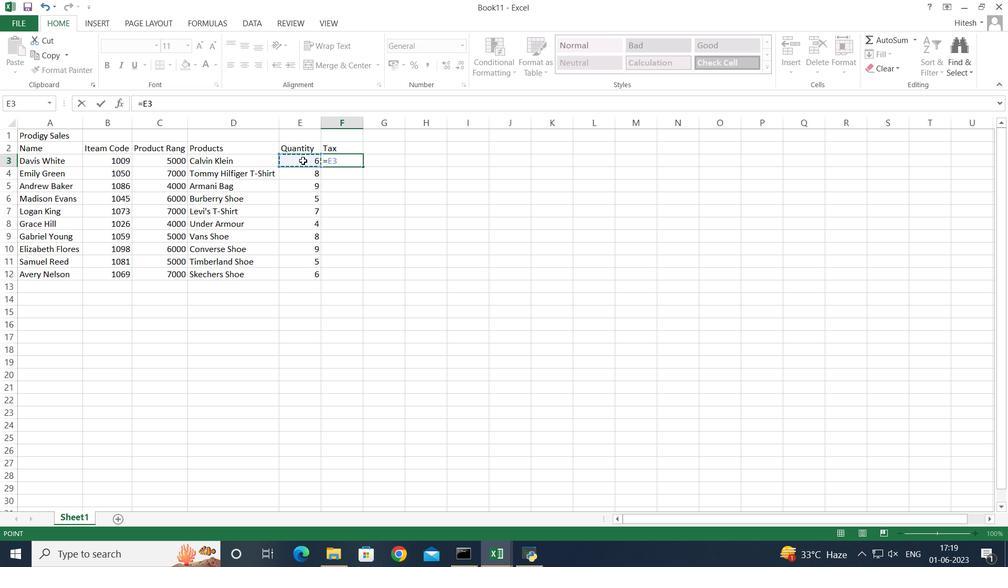 
Action: Mouse moved to (155, 163)
Screenshot: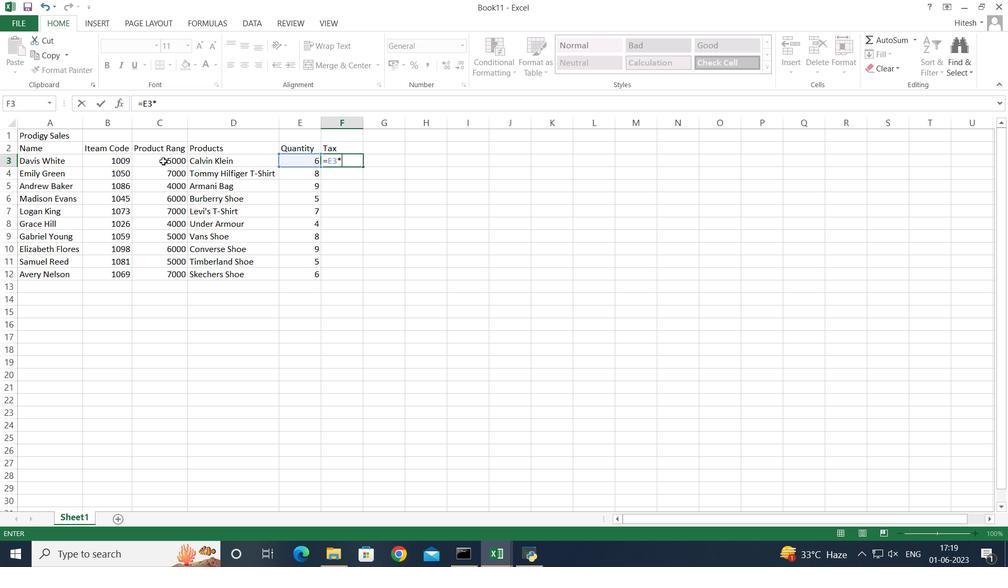 
Action: Mouse pressed left at (155, 163)
Screenshot: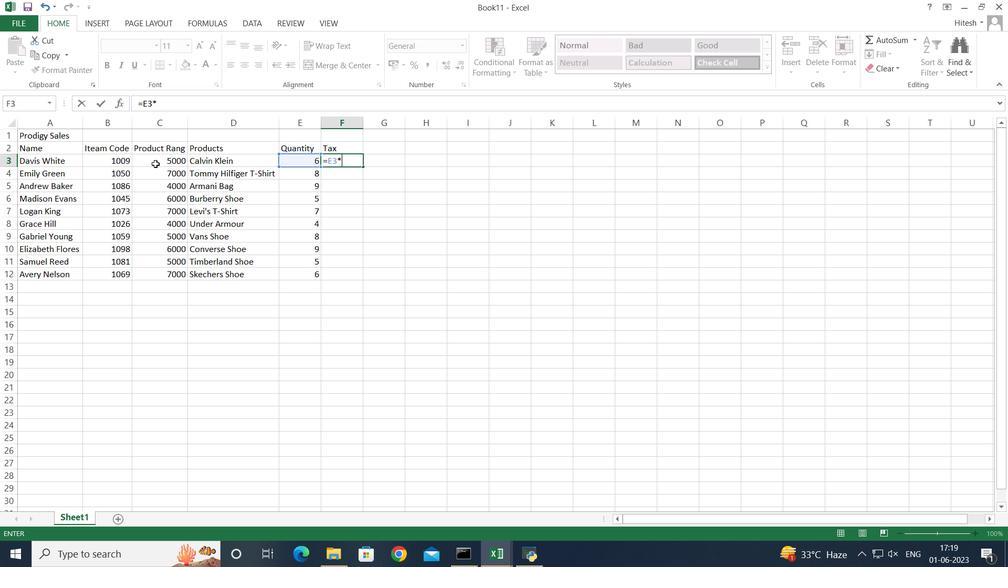 
Action: Key pressed *12<Key.shift><Key.shift><Key.shift><Key.shift><Key.shift><Key.shift><Key.shift><Key.shift><Key.shift><Key.shift><Key.shift><Key.shift><Key.shift><Key.shift><Key.shift><Key.shift><Key.shift><Key.shift><Key.shift><Key.shift><Key.shift><Key.shift><Key.shift><Key.shift><Key.shift><Key.shift><Key.shift><Key.shift><Key.shift><Key.shift><Key.shift><Key.shift><Key.shift><Key.shift>%<Key.enter>=
Screenshot: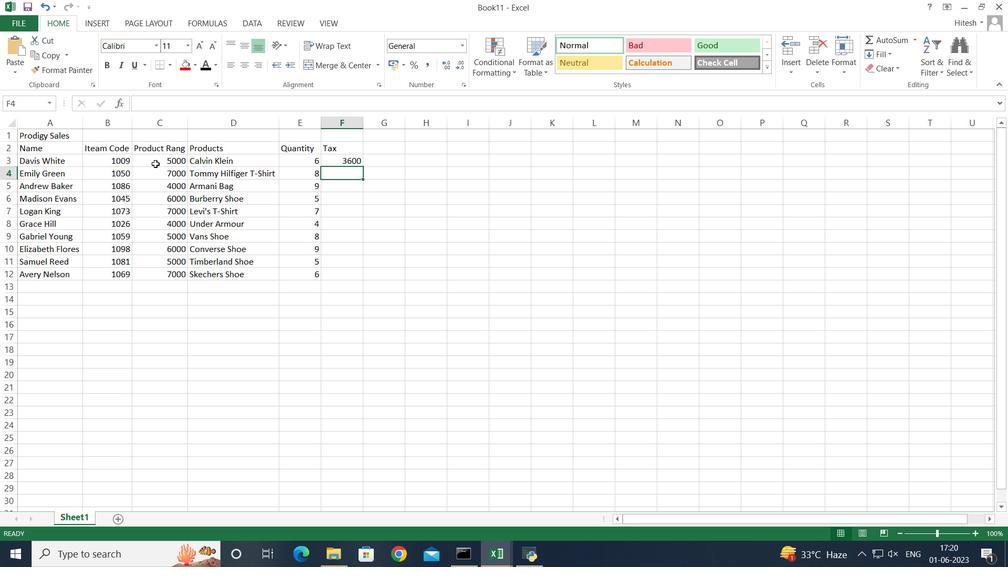 
Action: Mouse moved to (301, 174)
Screenshot: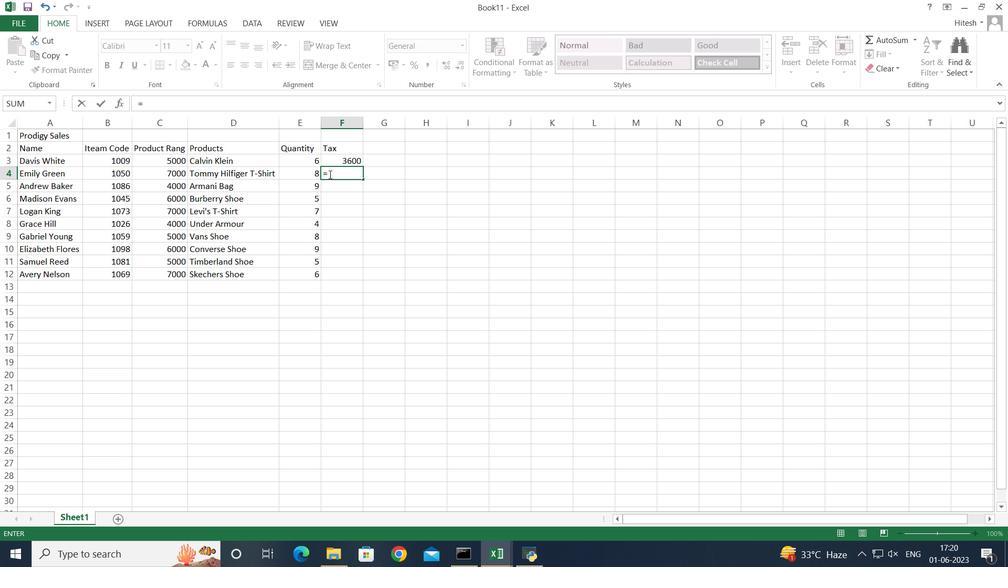 
Action: Mouse pressed left at (301, 174)
Screenshot: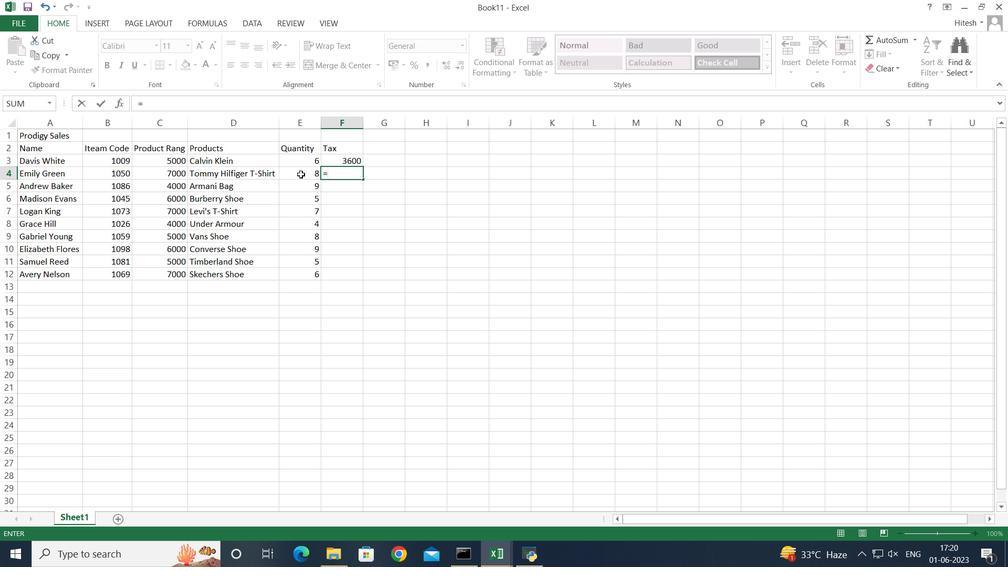 
Action: Key pressed *
Screenshot: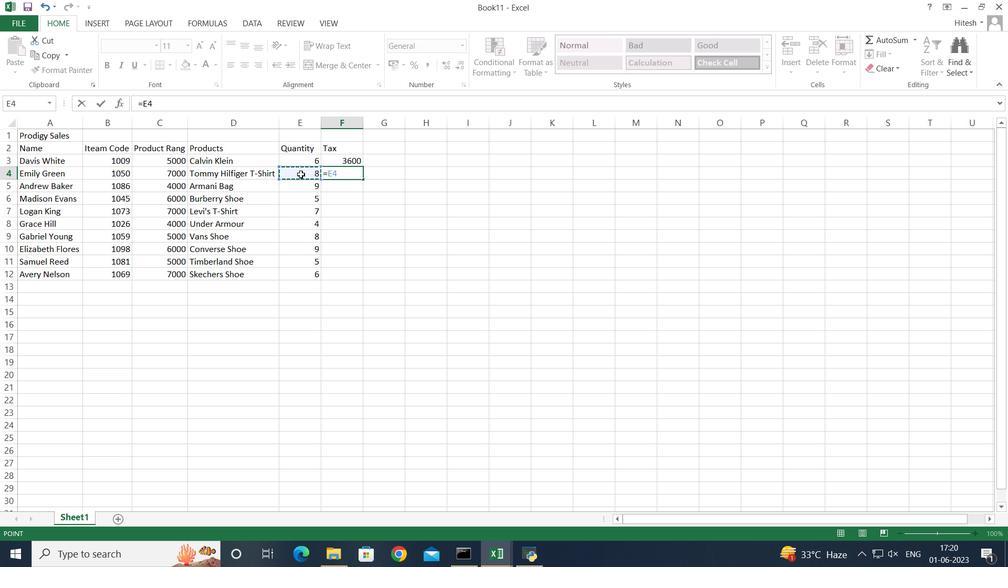 
Action: Mouse moved to (162, 174)
Screenshot: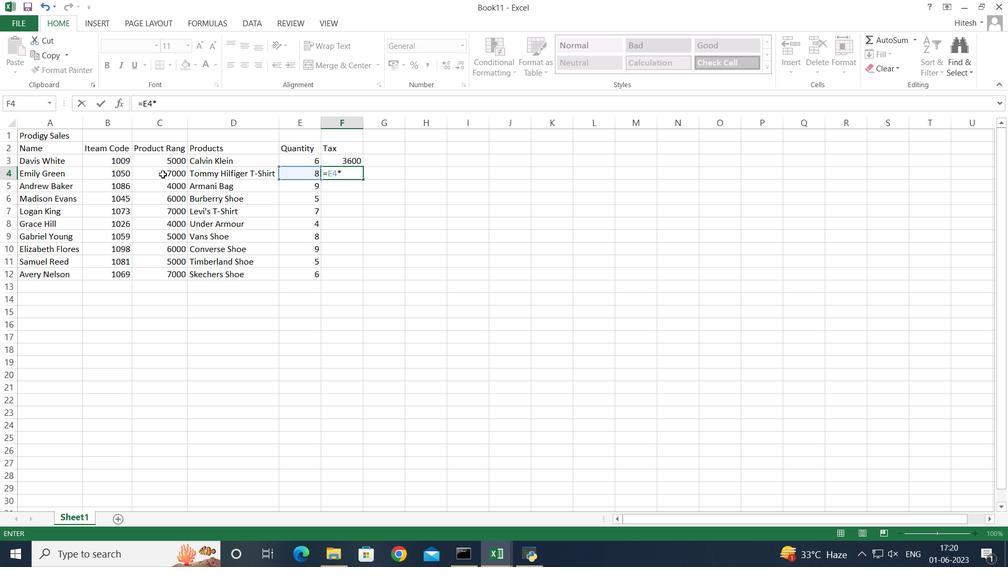 
Action: Mouse pressed left at (162, 174)
Screenshot: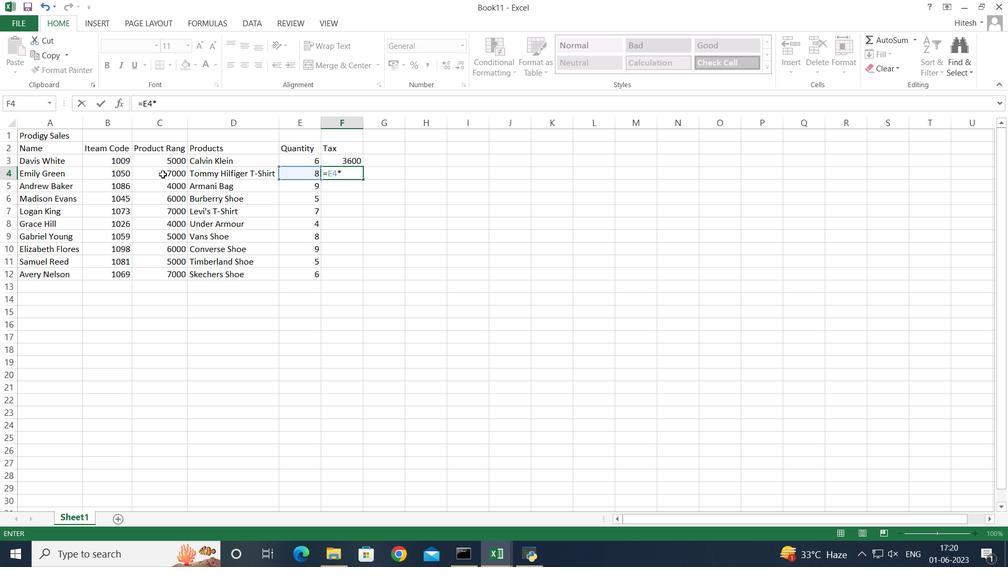 
Action: Key pressed *12<Key.shift><Key.shift><Key.shift><Key.shift><Key.shift><Key.shift><Key.shift><Key.shift>%<Key.enter>
Screenshot: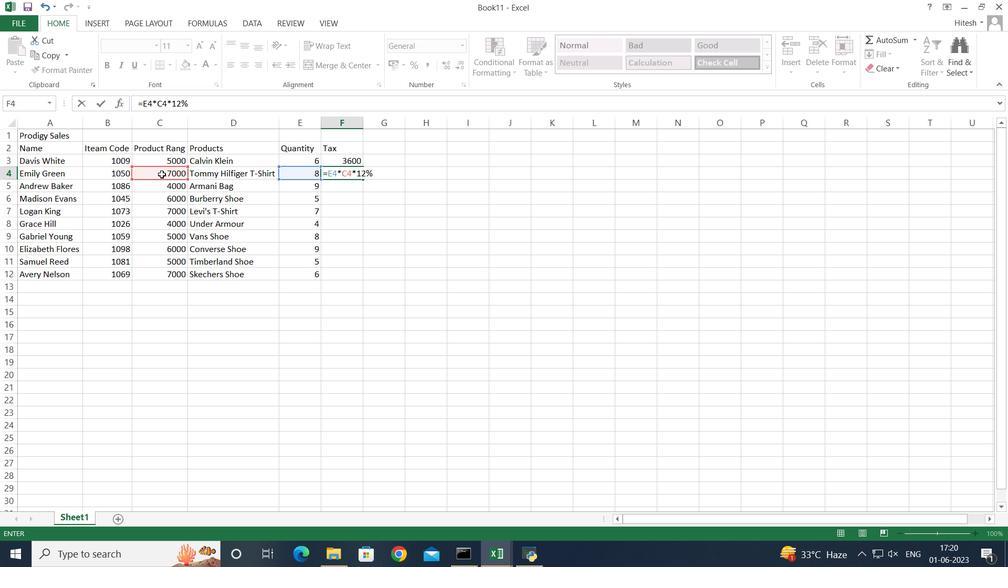 
Action: Mouse moved to (266, 193)
Screenshot: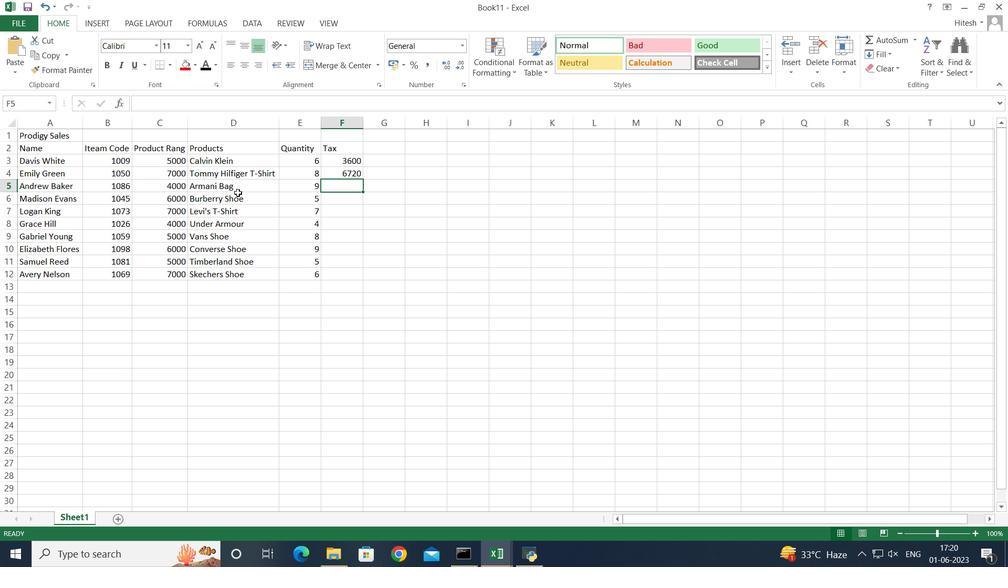 
Action: Key pressed =
Screenshot: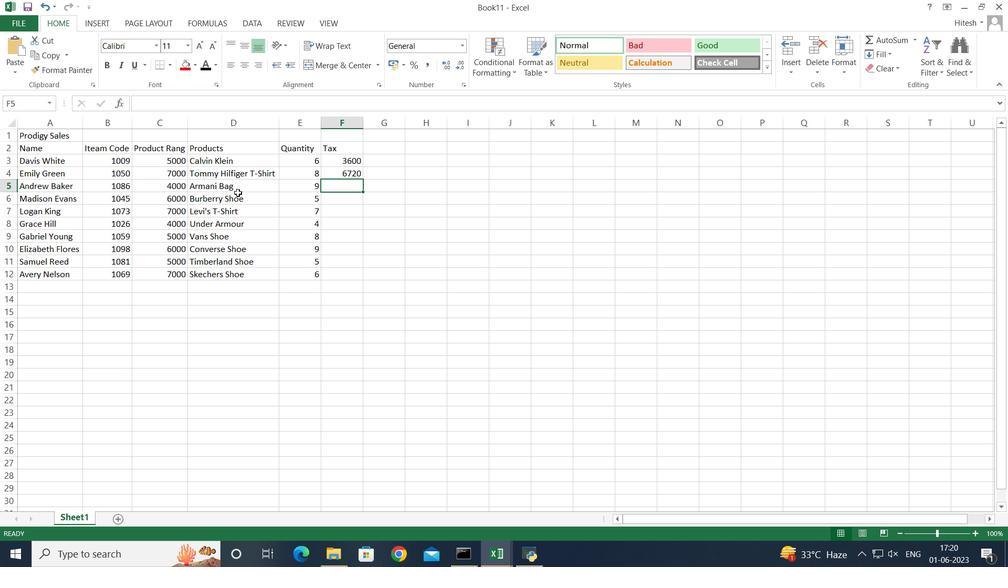 
Action: Mouse moved to (301, 183)
Screenshot: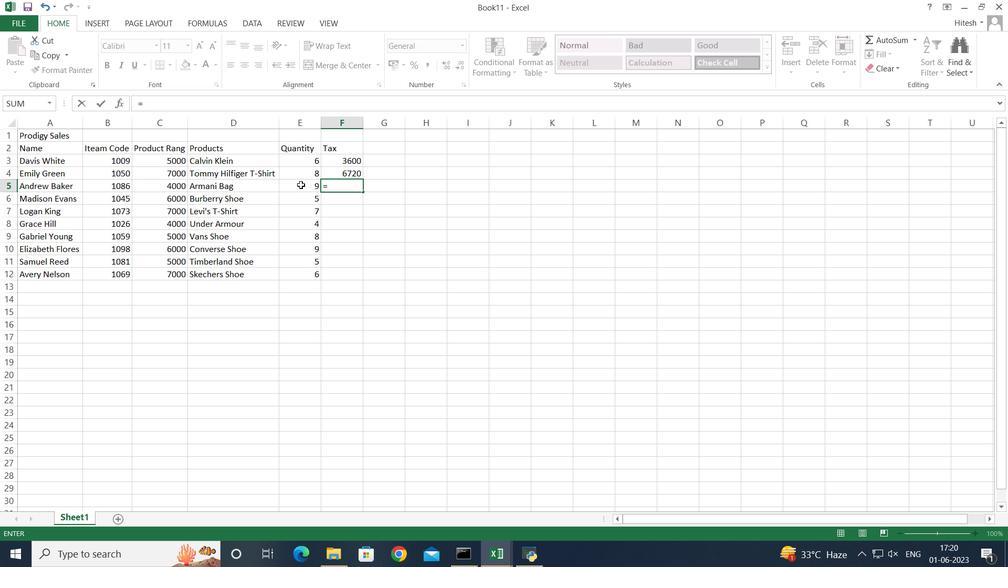 
Action: Mouse pressed left at (301, 183)
Screenshot: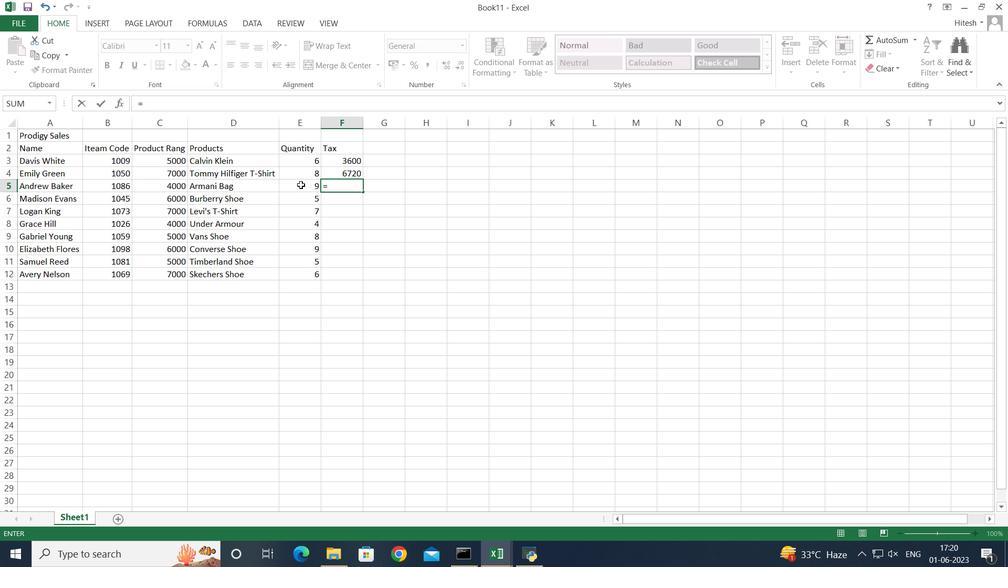 
Action: Mouse moved to (301, 183)
Screenshot: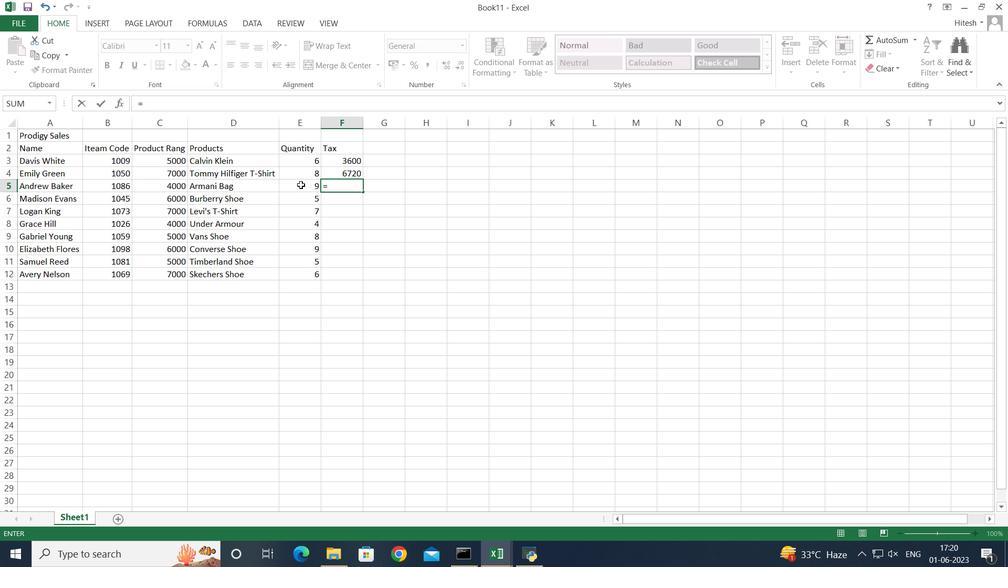 
Action: Key pressed *
Screenshot: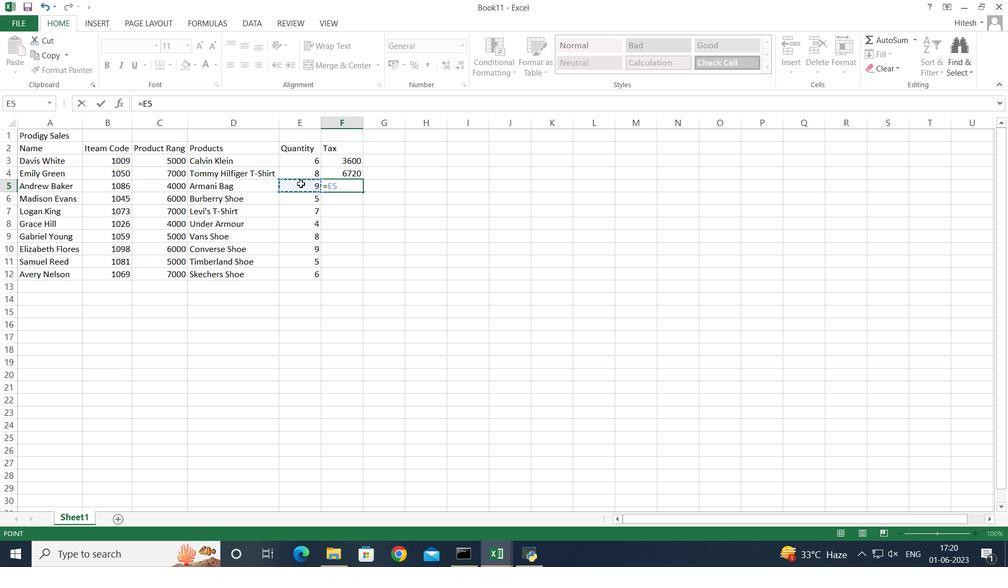 
Action: Mouse moved to (160, 189)
Screenshot: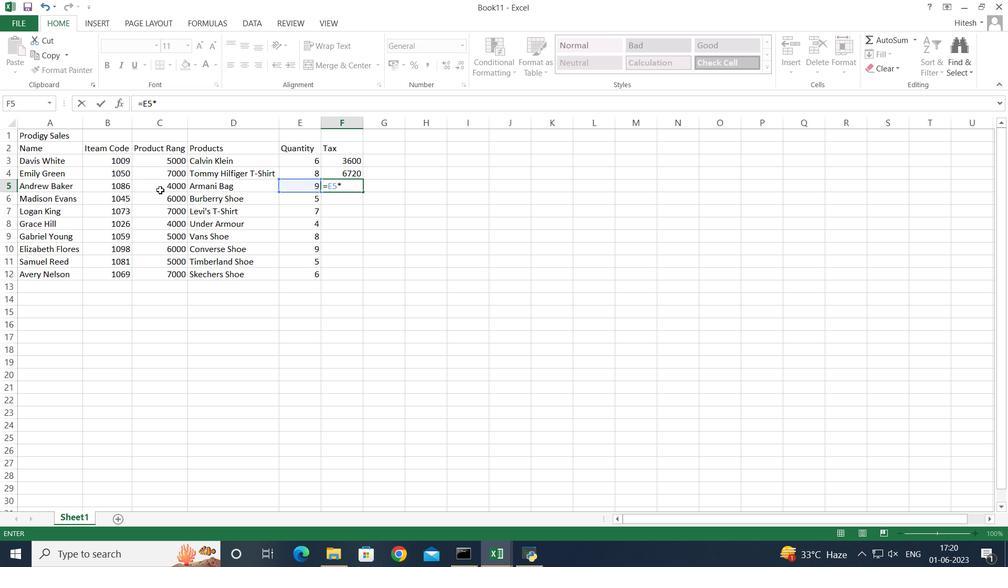 
Action: Mouse pressed left at (160, 189)
Screenshot: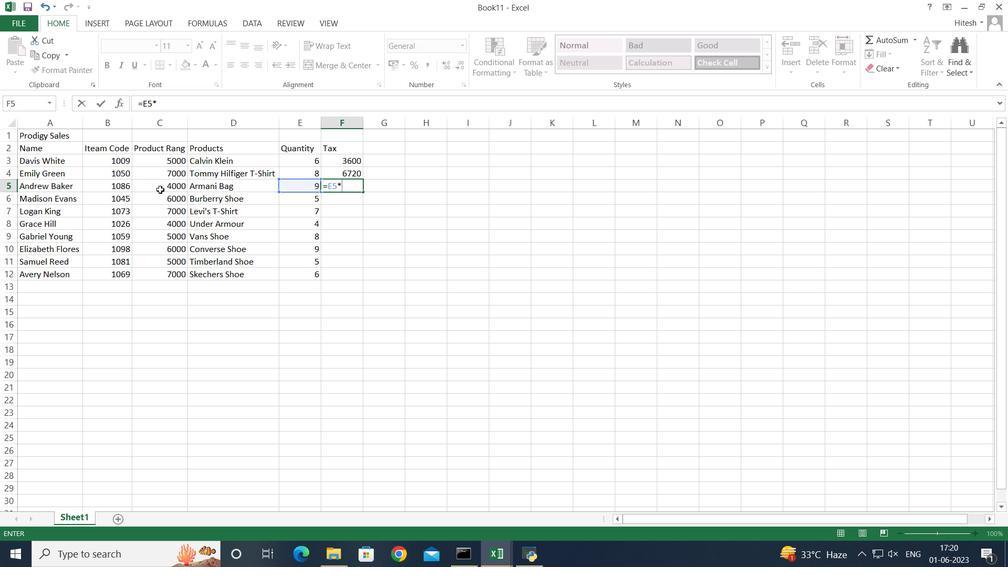 
Action: Mouse moved to (164, 188)
Screenshot: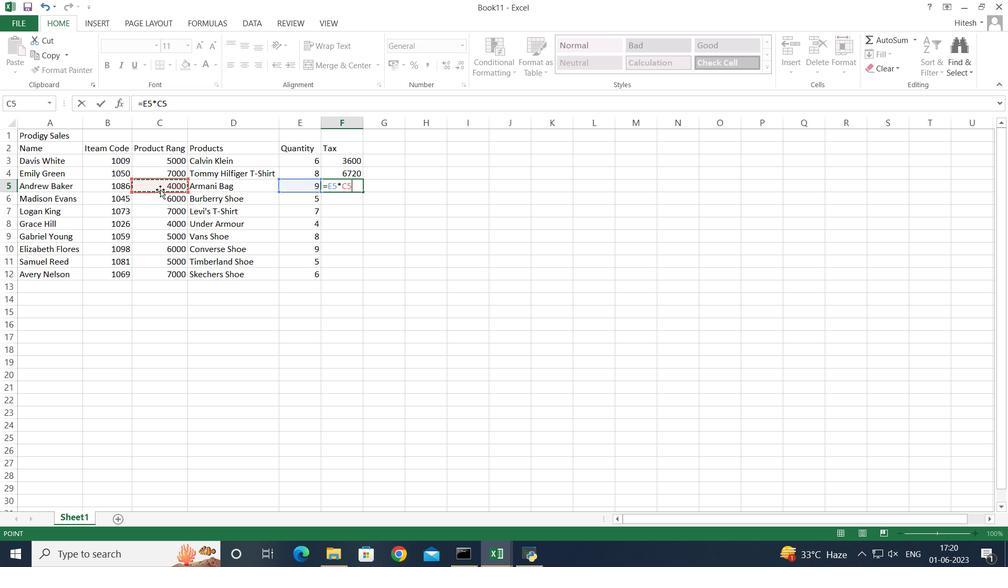 
Action: Key pressed *12<Key.shift><Key.shift><Key.shift><Key.shift><Key.shift><Key.shift><Key.shift><Key.shift><Key.shift>%<Key.enter>=
Screenshot: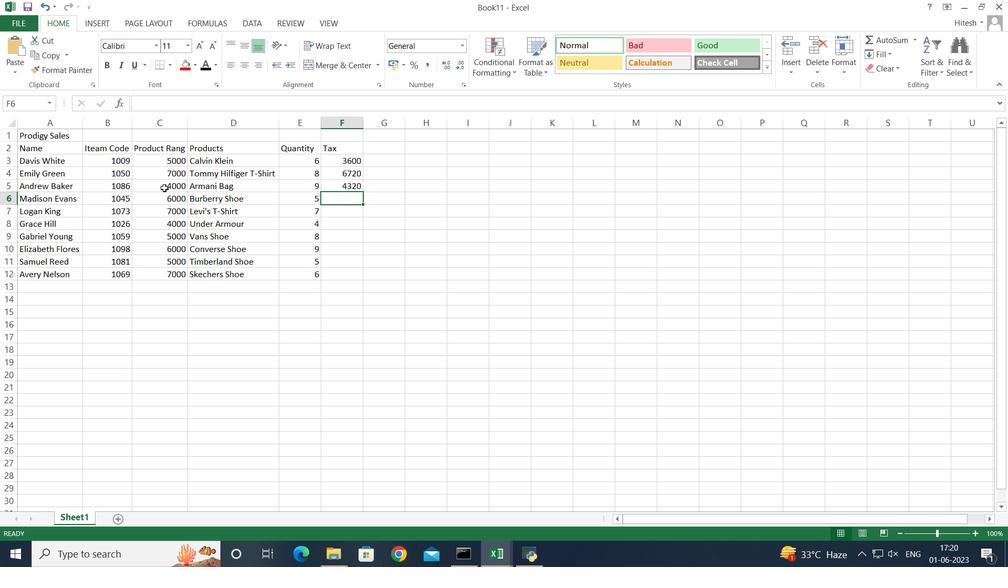 
Action: Mouse moved to (297, 199)
Screenshot: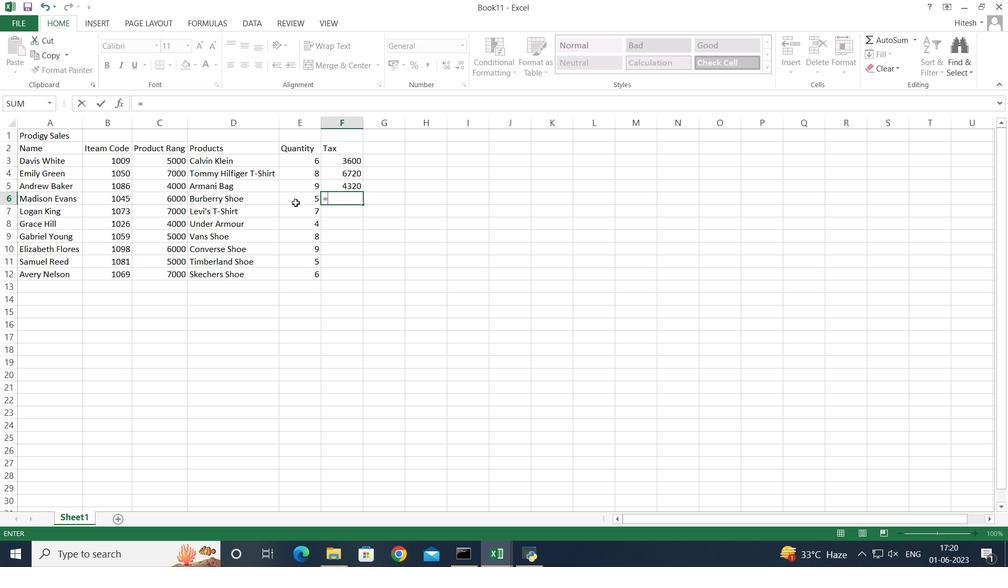 
Action: Mouse pressed left at (297, 199)
Screenshot: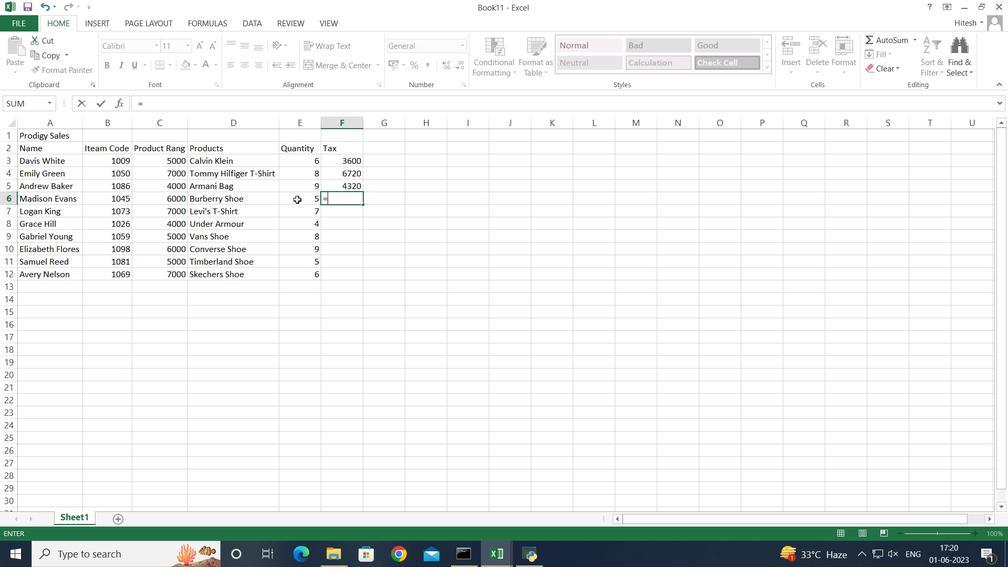 
Action: Key pressed *
Screenshot: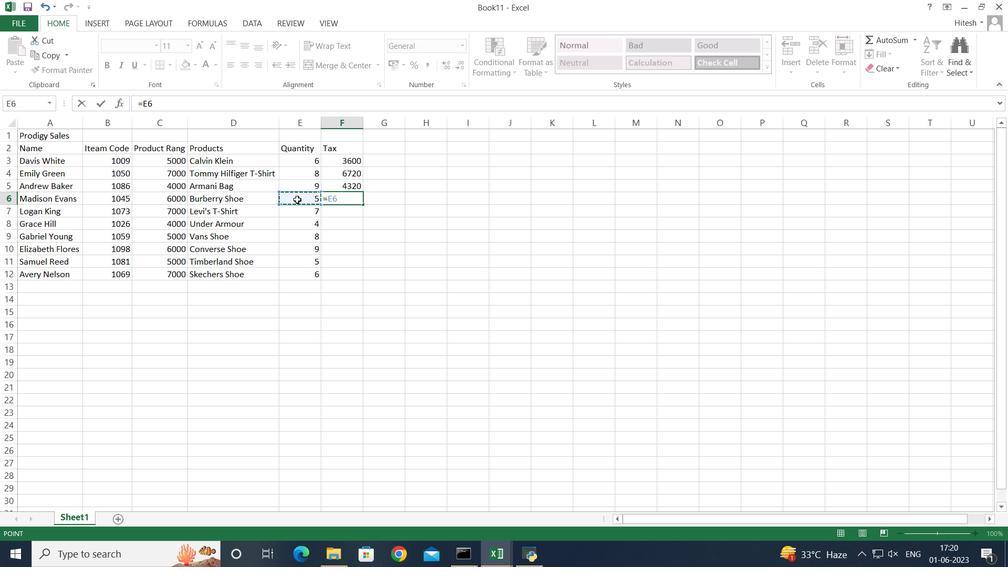 
Action: Mouse moved to (176, 198)
Screenshot: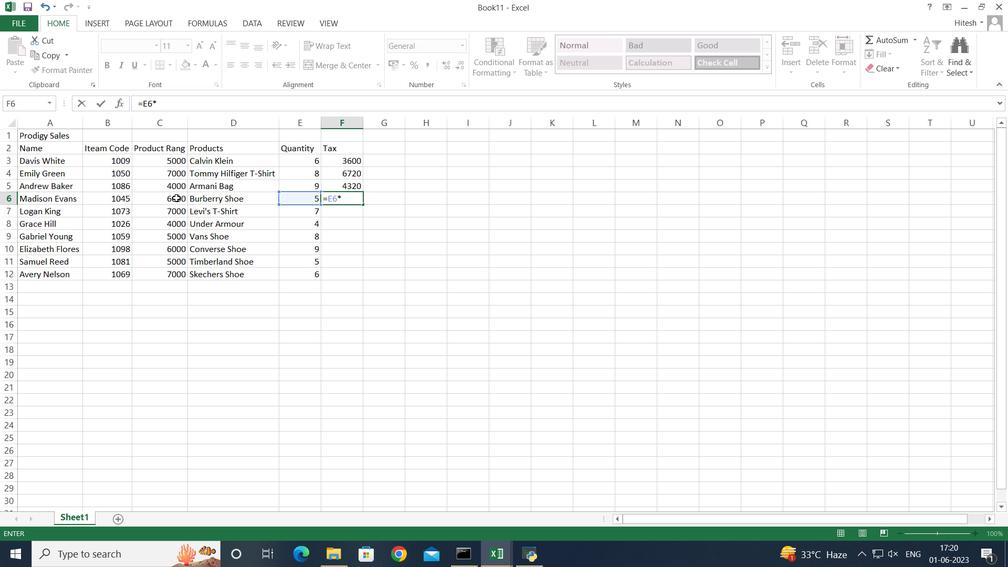 
Action: Mouse pressed left at (176, 198)
Screenshot: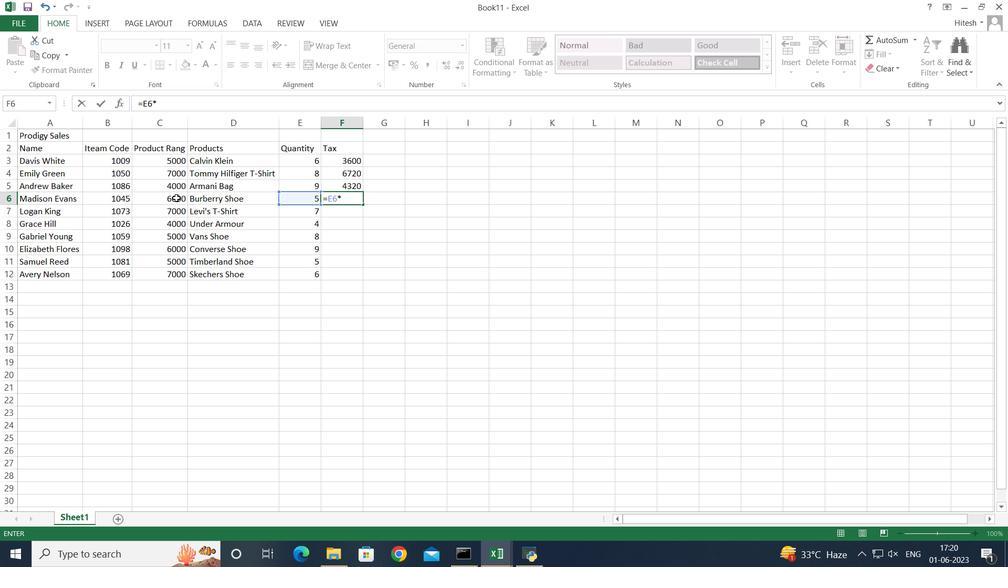 
Action: Key pressed *12<Key.shift><Key.shift><Key.shift><Key.shift><Key.shift><Key.shift><Key.shift><Key.shift><Key.shift><Key.shift><Key.shift><Key.shift><Key.shift><Key.shift><Key.shift><Key.shift>%<Key.enter>
Screenshot: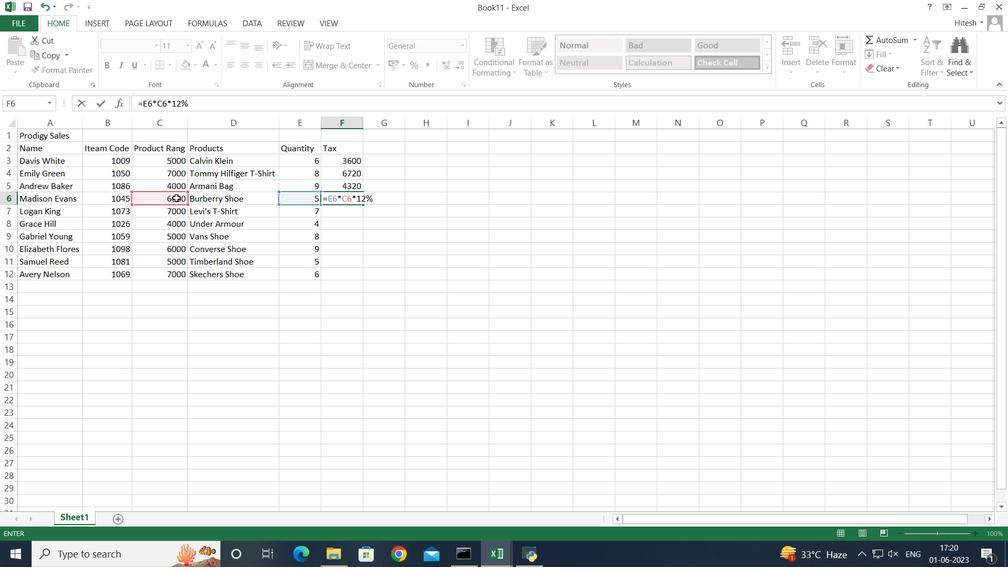
Action: Mouse moved to (310, 221)
Screenshot: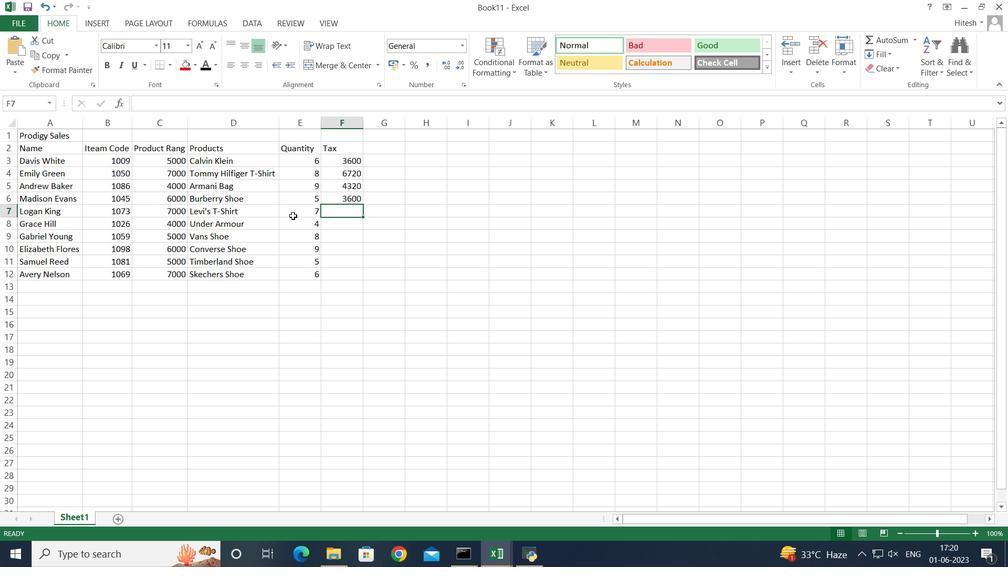 
Action: Key pressed =
Screenshot: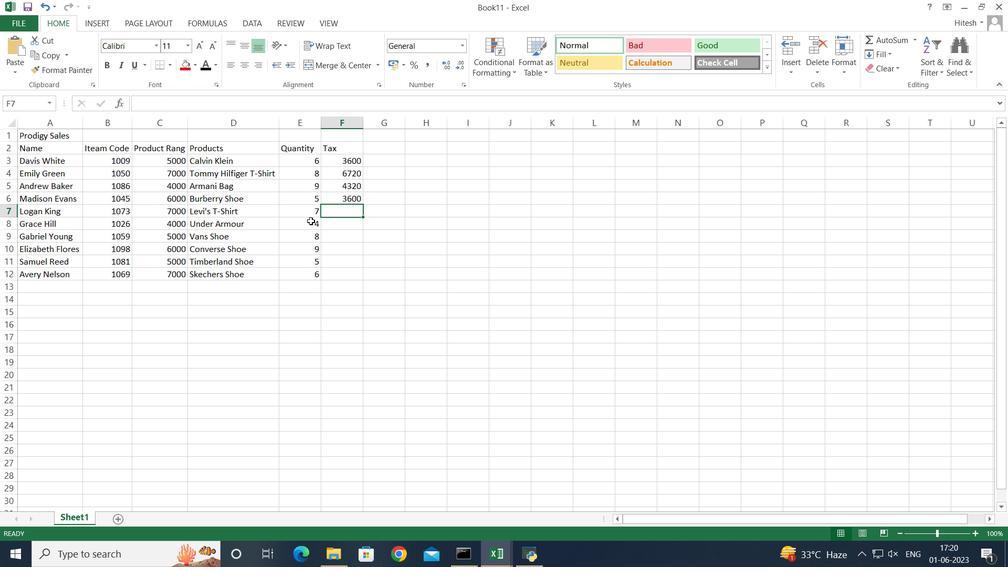 
Action: Mouse moved to (311, 213)
Screenshot: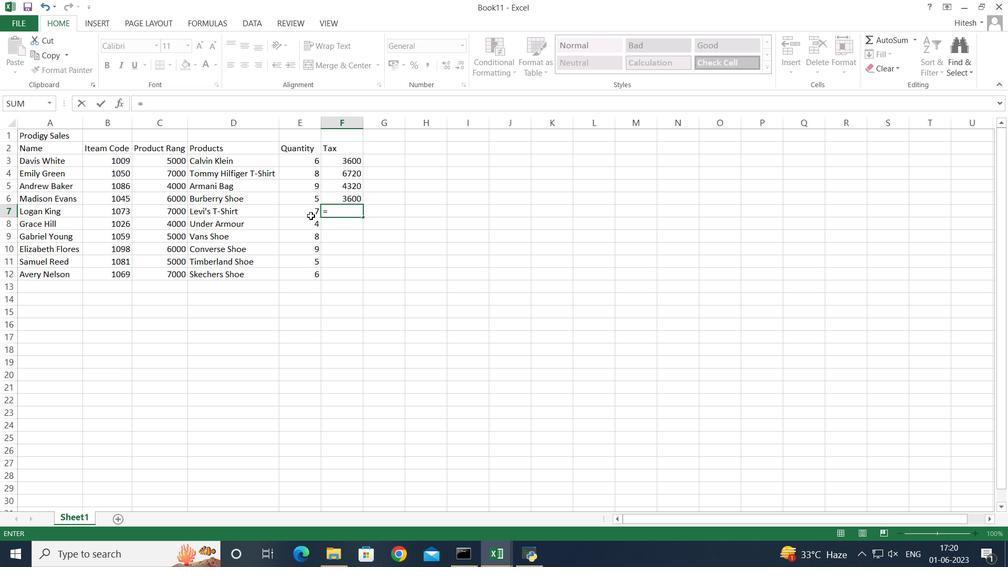 
Action: Mouse pressed left at (311, 213)
Screenshot: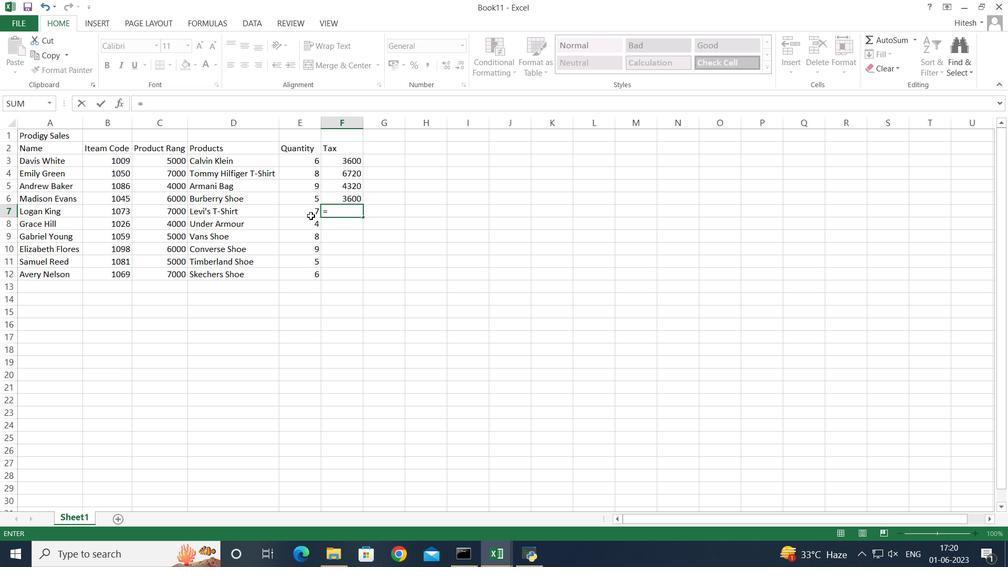 
Action: Key pressed *
Screenshot: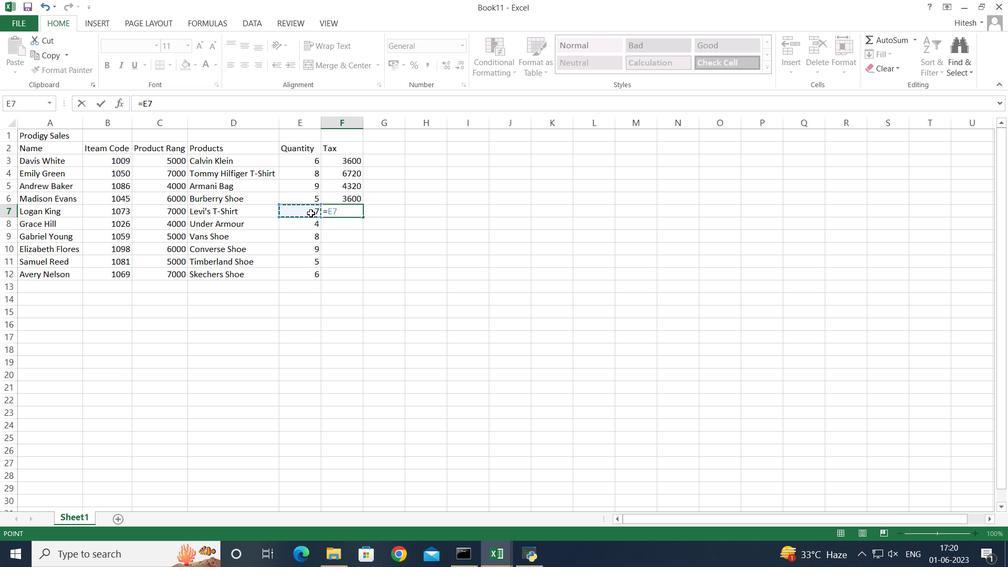 
Action: Mouse moved to (165, 211)
Screenshot: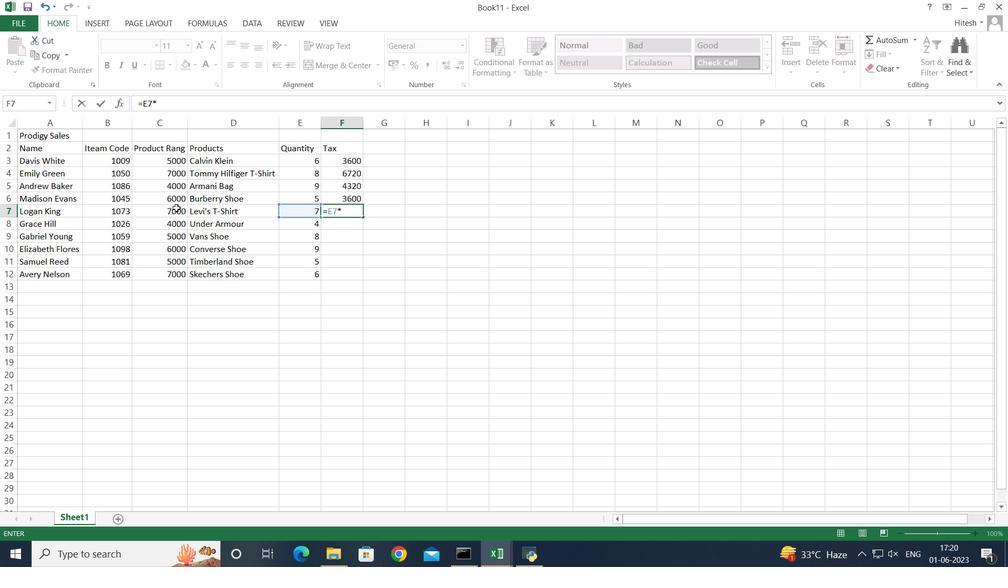 
Action: Mouse pressed left at (165, 211)
Screenshot: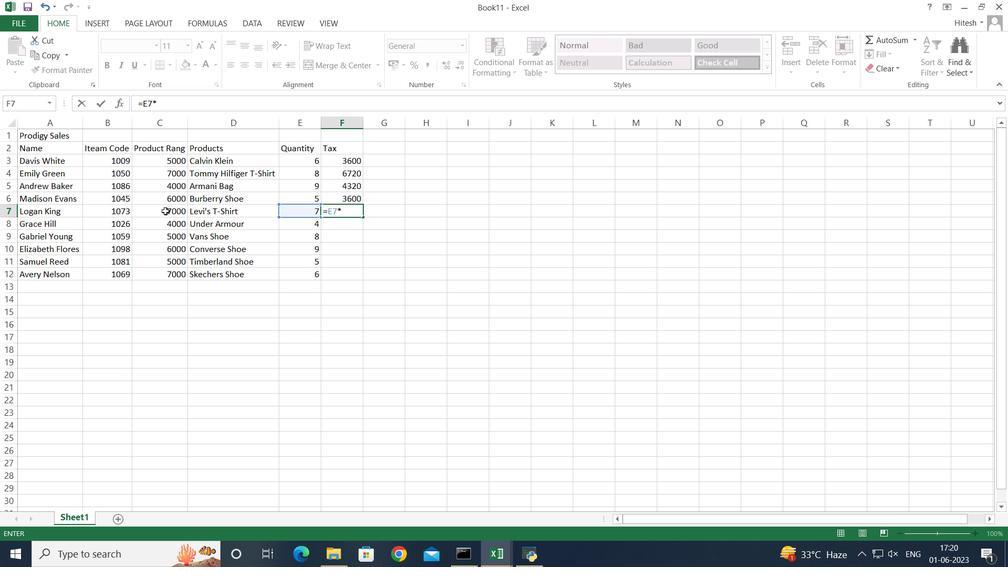 
Action: Key pressed *12<Key.shift><Key.shift><Key.shift><Key.shift><Key.shift><Key.shift><Key.shift><Key.shift>%<Key.enter>=
Screenshot: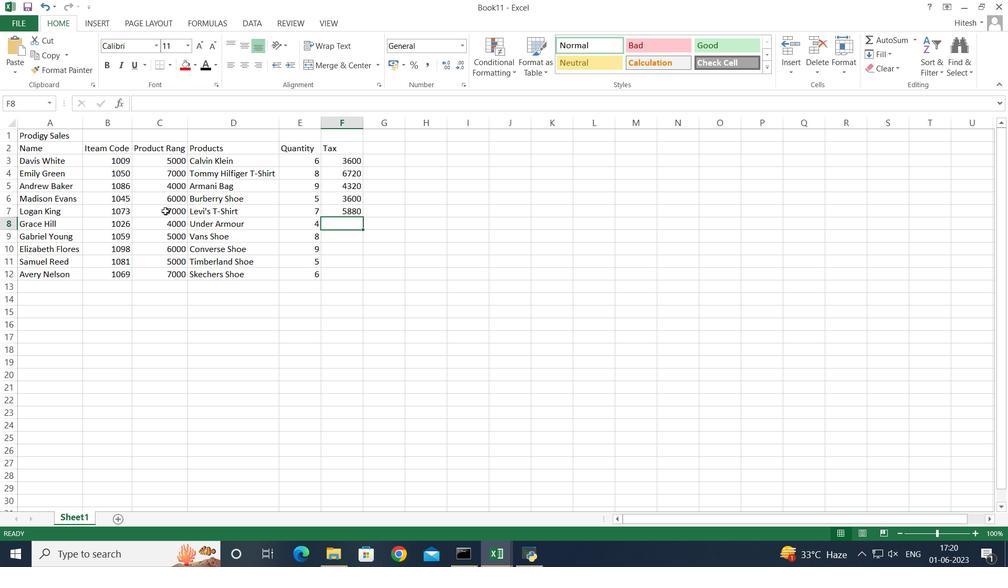 
Action: Mouse moved to (297, 220)
Screenshot: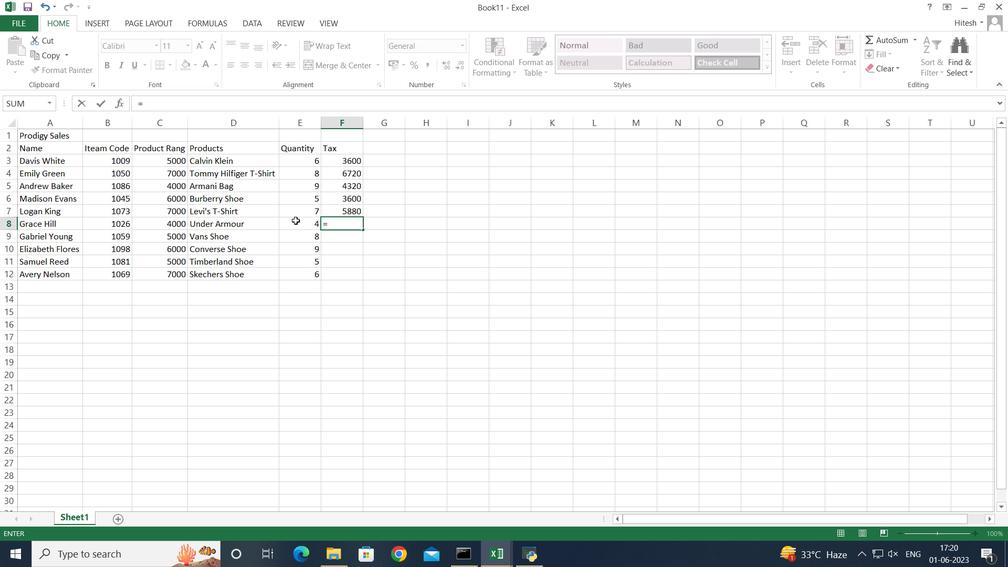 
Action: Mouse pressed left at (297, 220)
Screenshot: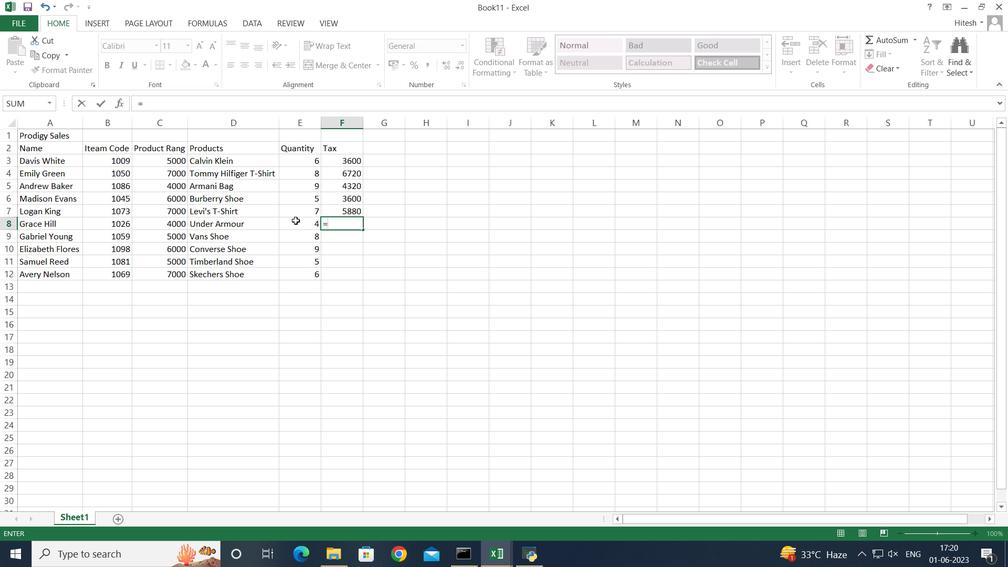 
Action: Key pressed *
Screenshot: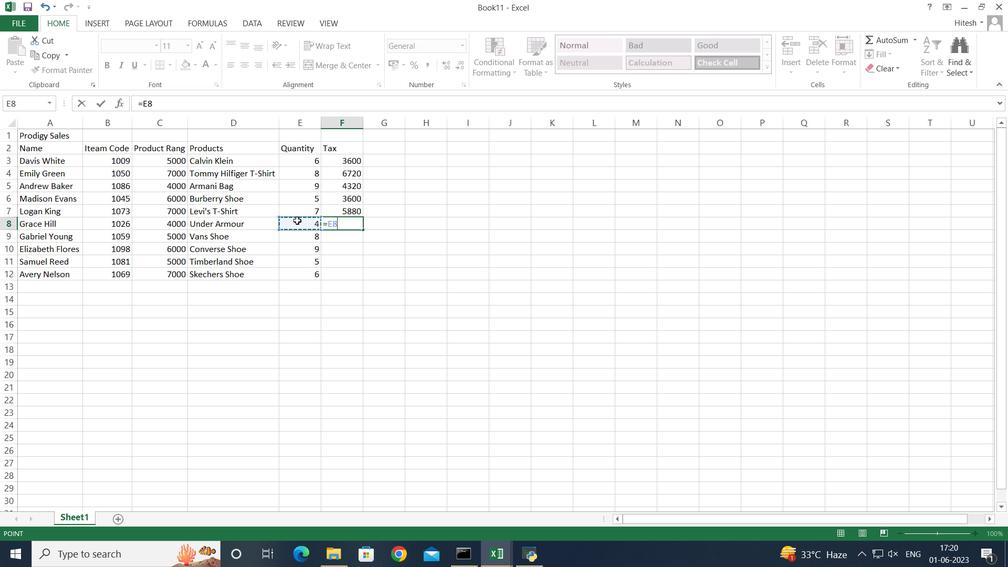 
Action: Mouse moved to (161, 223)
Screenshot: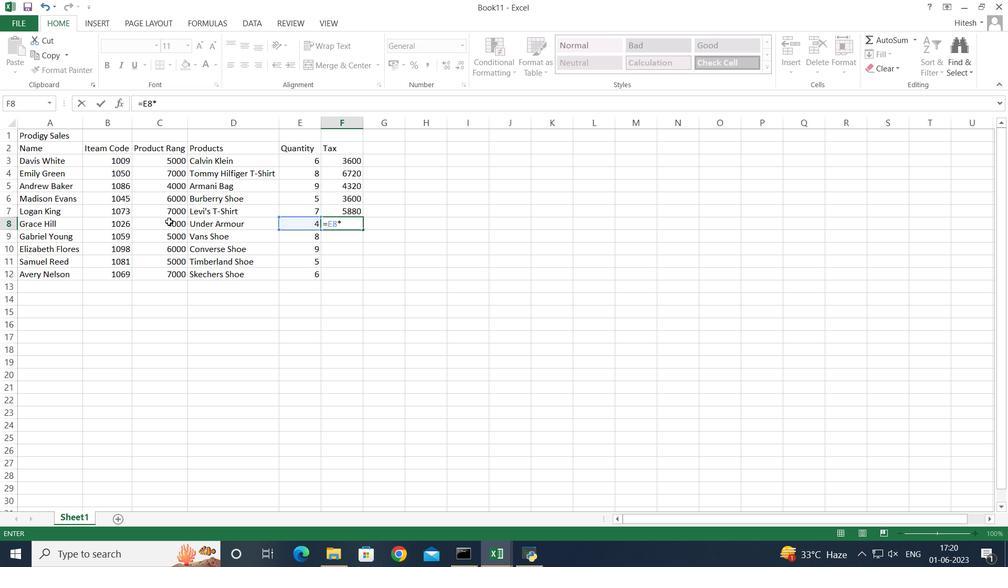 
Action: Mouse pressed left at (161, 223)
Screenshot: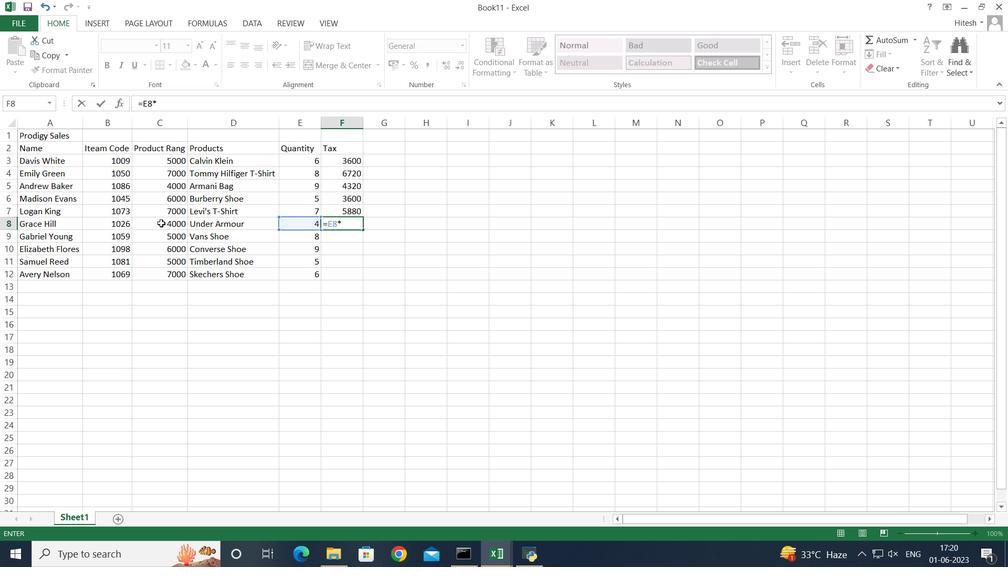 
Action: Key pressed *
Screenshot: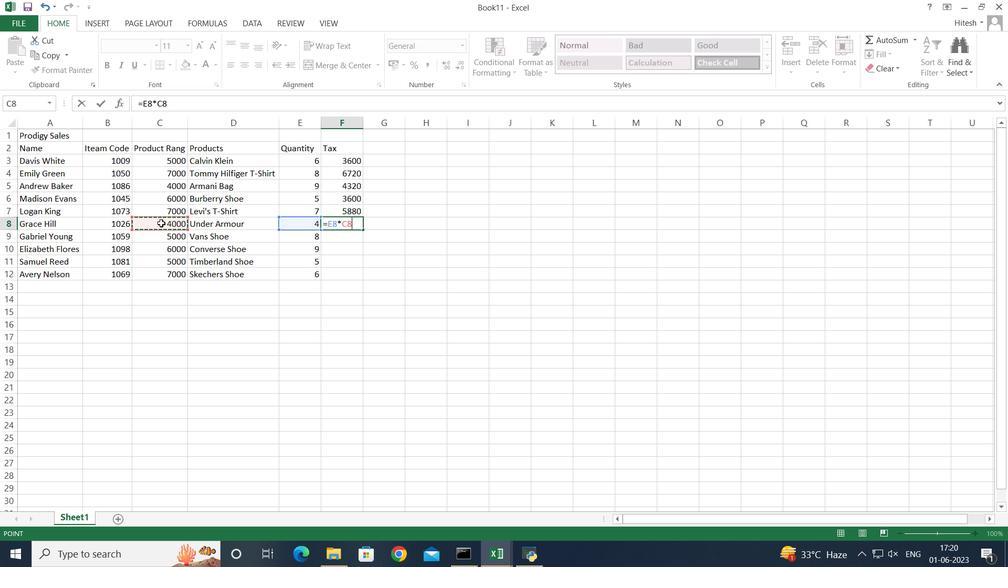
Action: Mouse moved to (161, 228)
Screenshot: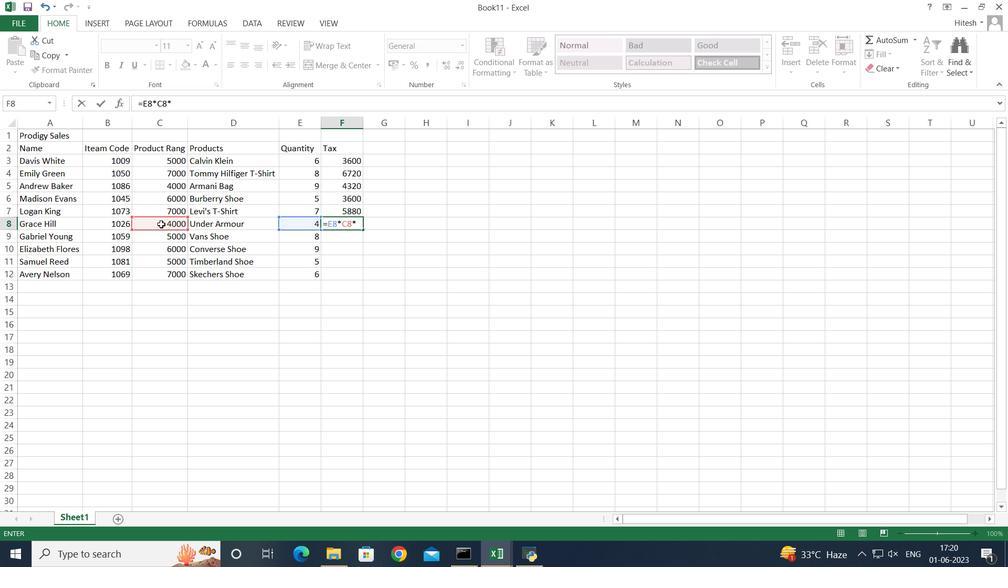 
Action: Key pressed 12<Key.shift><Key.shift><Key.shift><Key.shift><Key.shift><Key.shift><Key.shift><Key.shift><Key.shift><Key.shift><Key.shift>%<Key.enter>
Screenshot: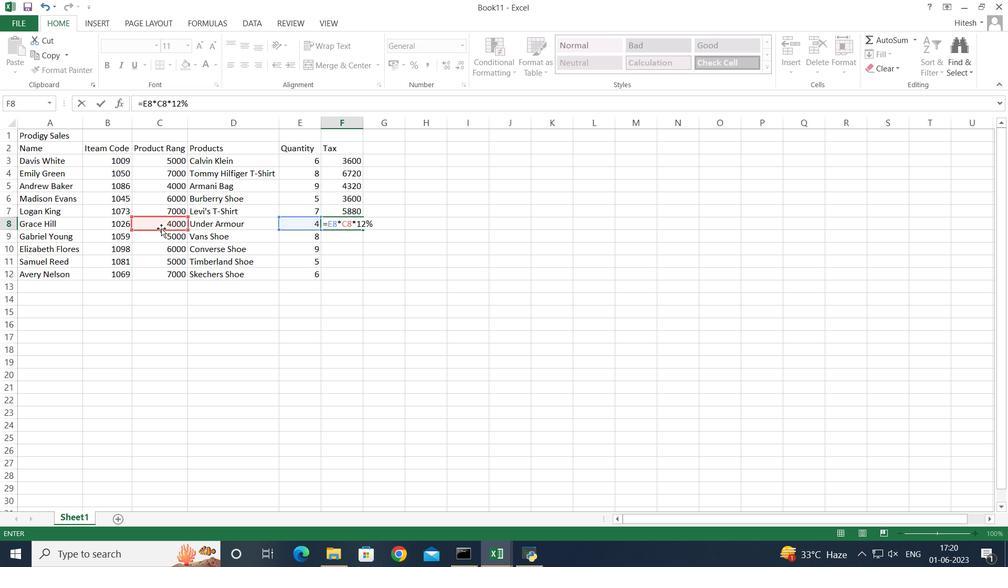 
Action: Mouse moved to (326, 241)
Screenshot: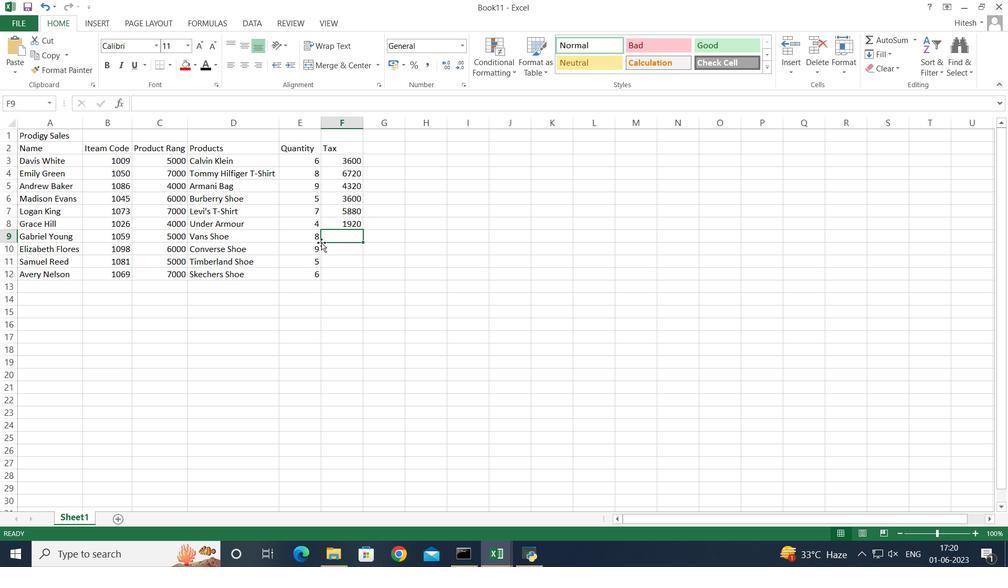 
Action: Key pressed =
Screenshot: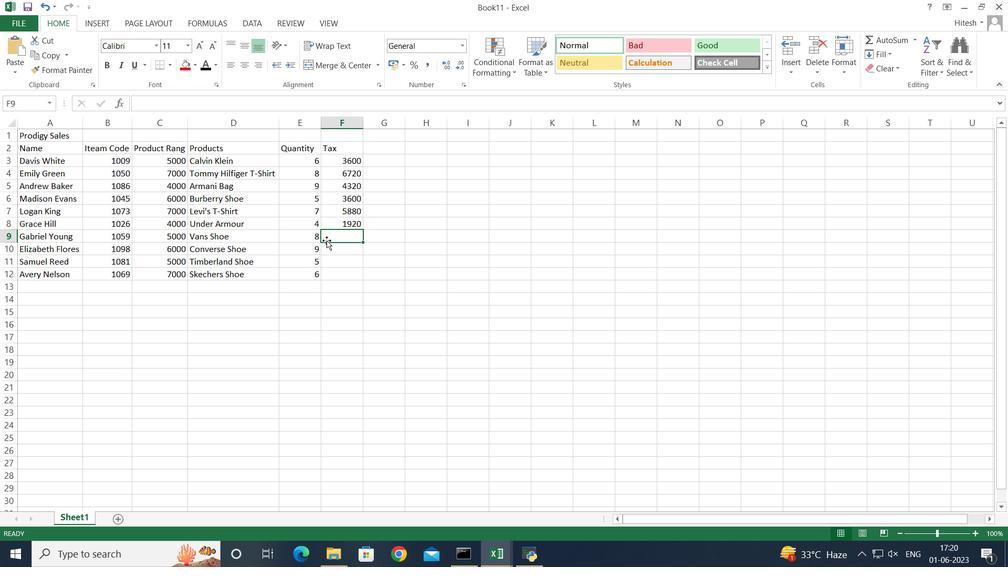 
Action: Mouse moved to (289, 237)
Screenshot: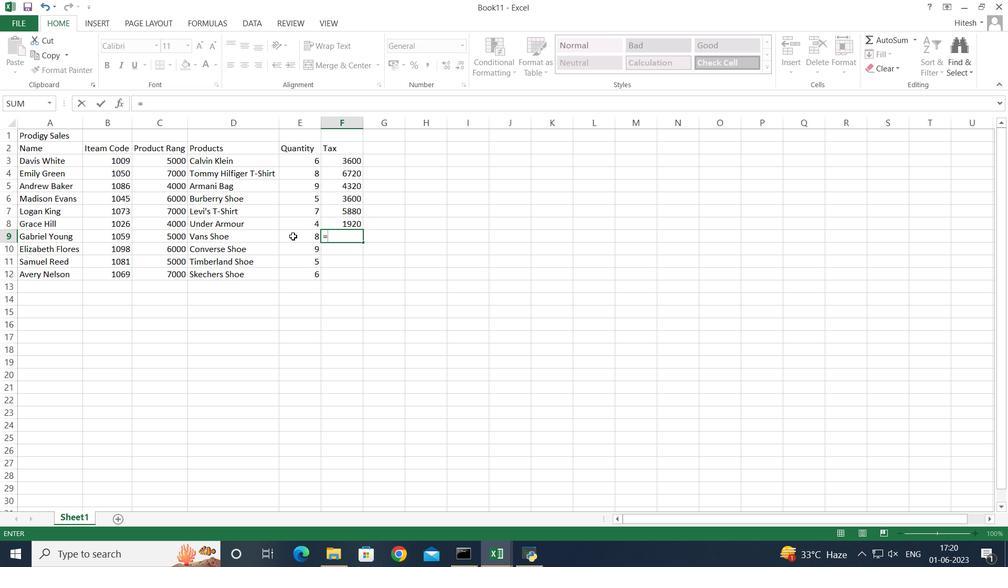 
Action: Mouse pressed left at (289, 237)
Screenshot: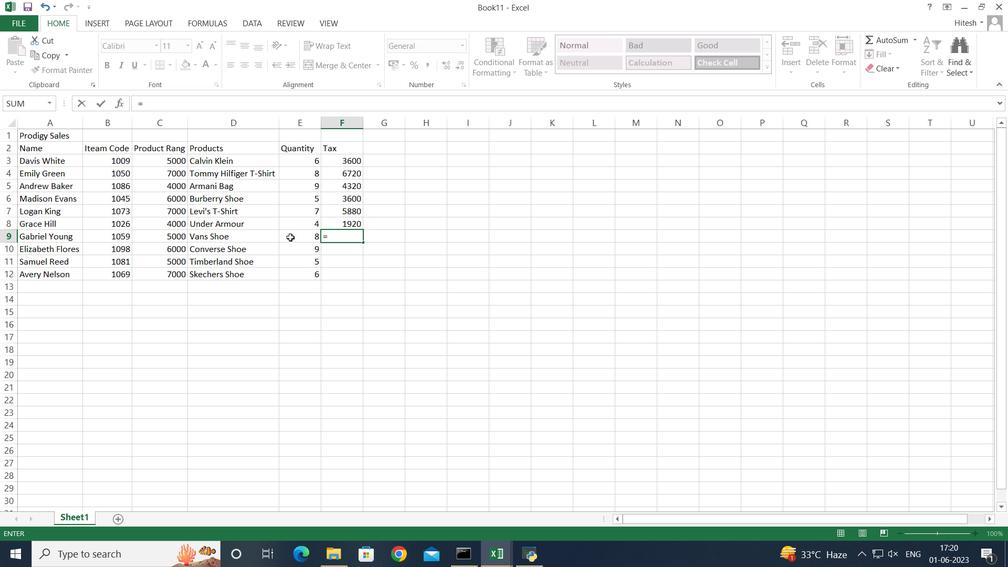 
Action: Key pressed *
Screenshot: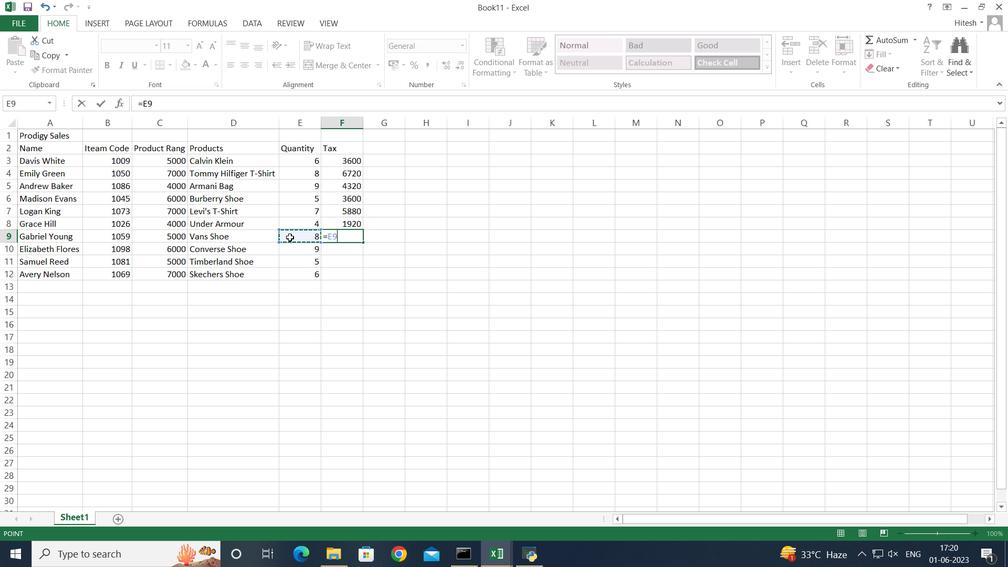 
Action: Mouse moved to (170, 236)
Screenshot: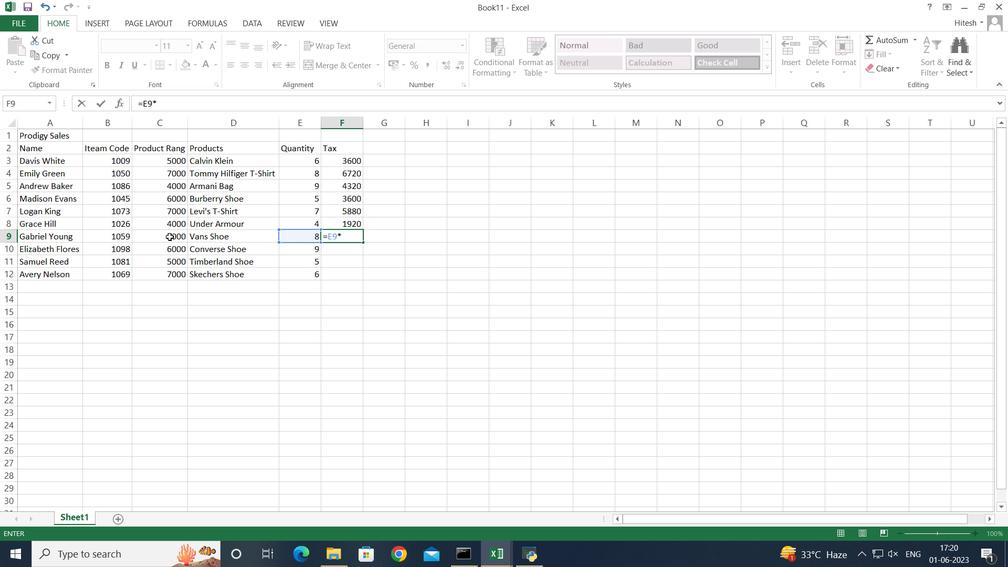 
Action: Mouse pressed left at (170, 236)
Screenshot: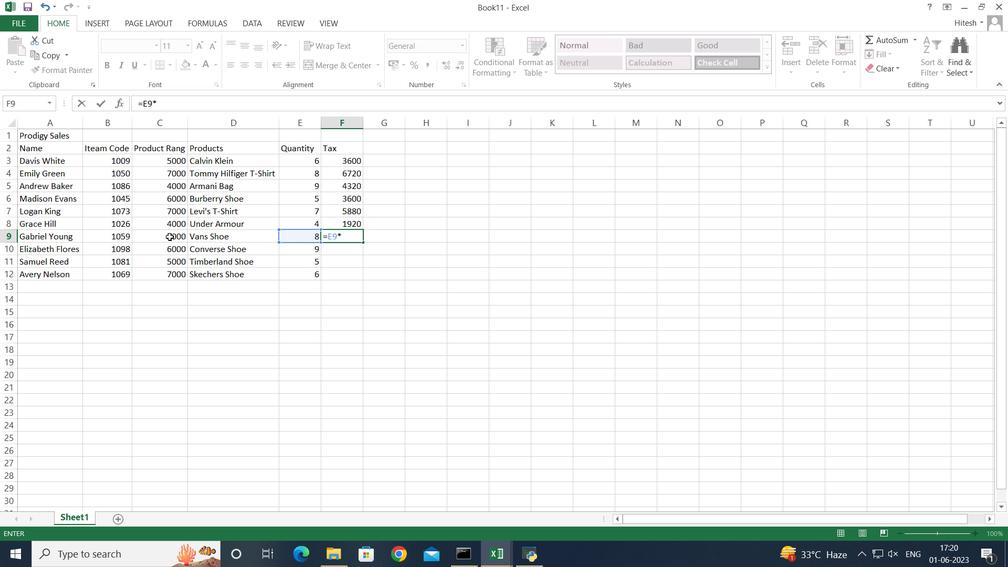 
Action: Key pressed *12<Key.shift><Key.shift><Key.shift><Key.shift><Key.shift><Key.shift><Key.shift>%<Key.enter>=
Screenshot: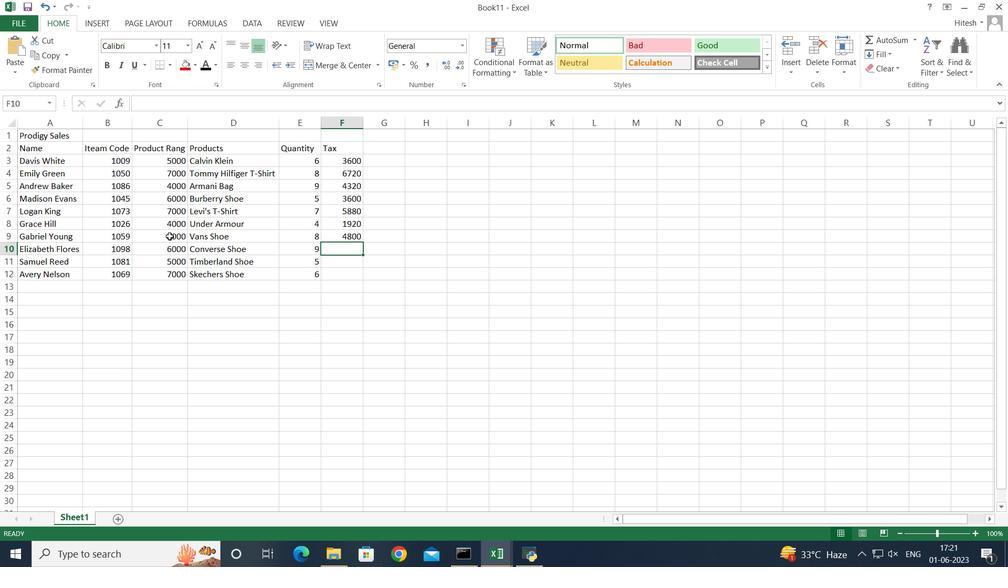 
Action: Mouse moved to (295, 249)
Screenshot: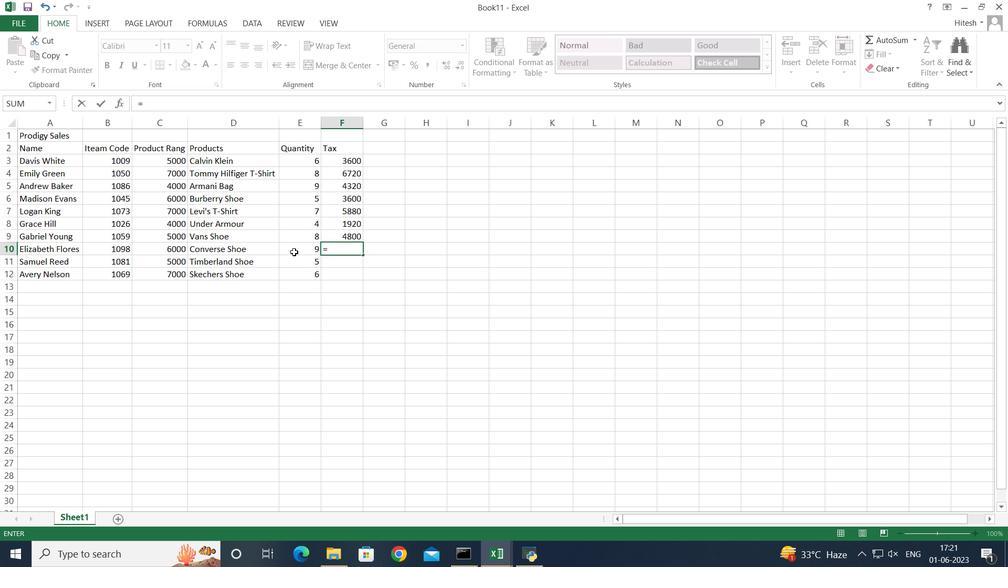 
Action: Mouse pressed left at (295, 249)
Screenshot: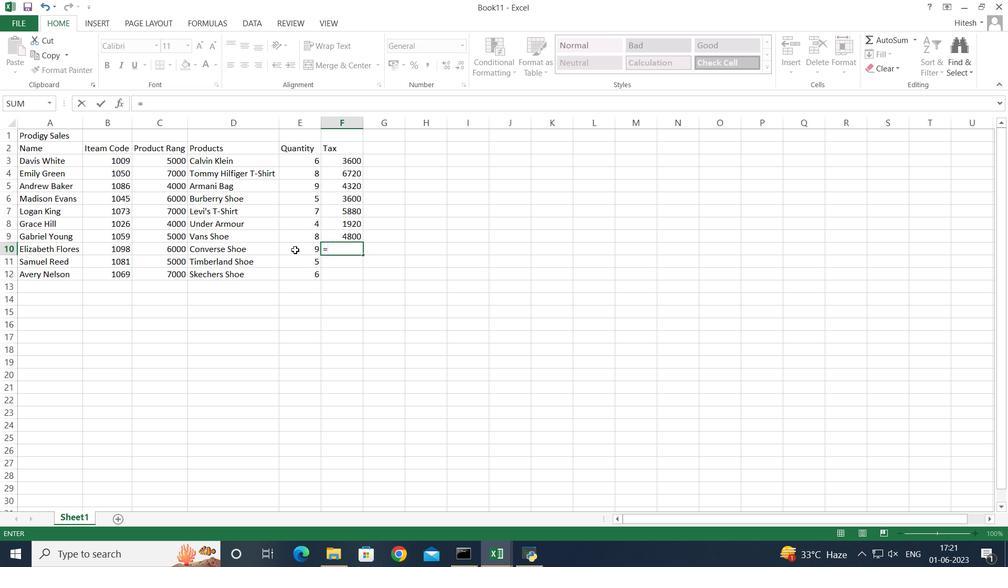 
Action: Key pressed *
Screenshot: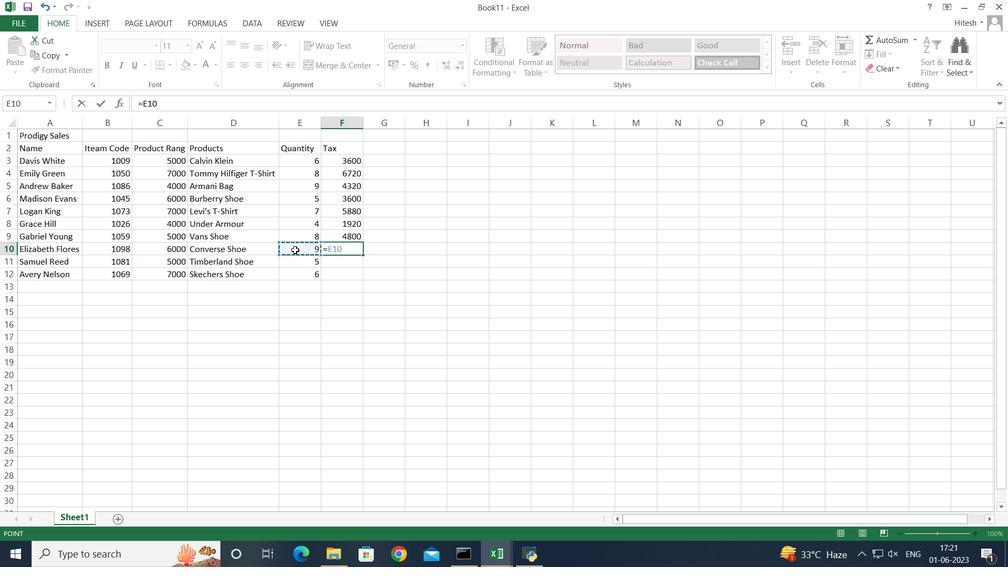 
Action: Mouse moved to (168, 248)
Screenshot: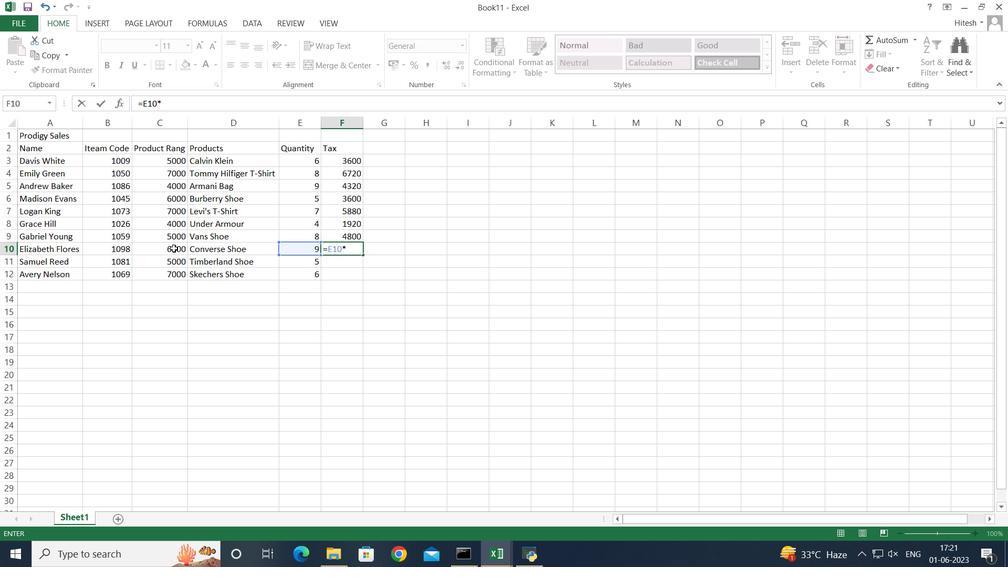 
Action: Mouse pressed left at (168, 248)
Screenshot: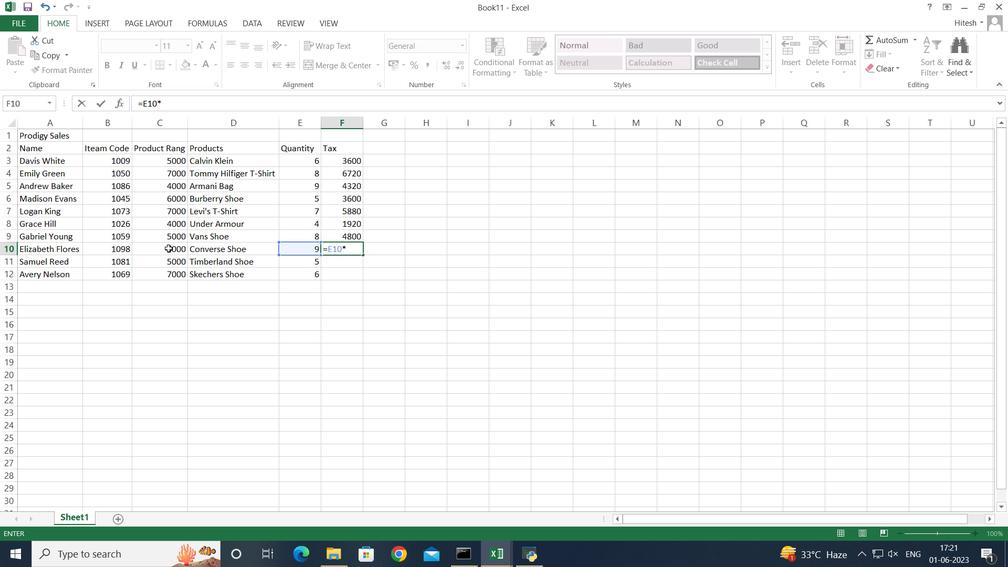 
Action: Key pressed *12<Key.shift><Key.shift><Key.shift><Key.shift><Key.shift><Key.shift><Key.shift><Key.shift><Key.shift>%<Key.enter>=
Screenshot: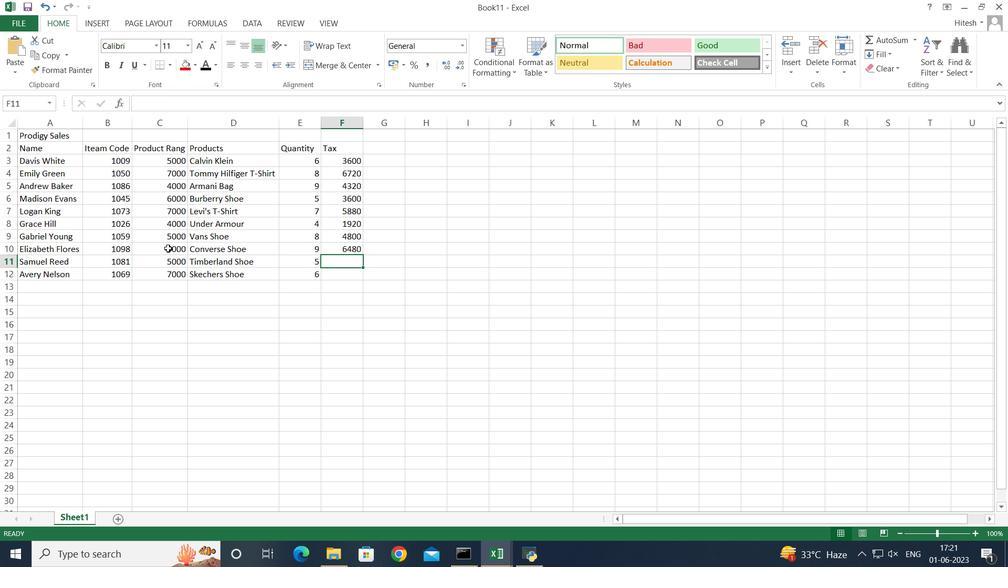 
Action: Mouse moved to (290, 258)
Screenshot: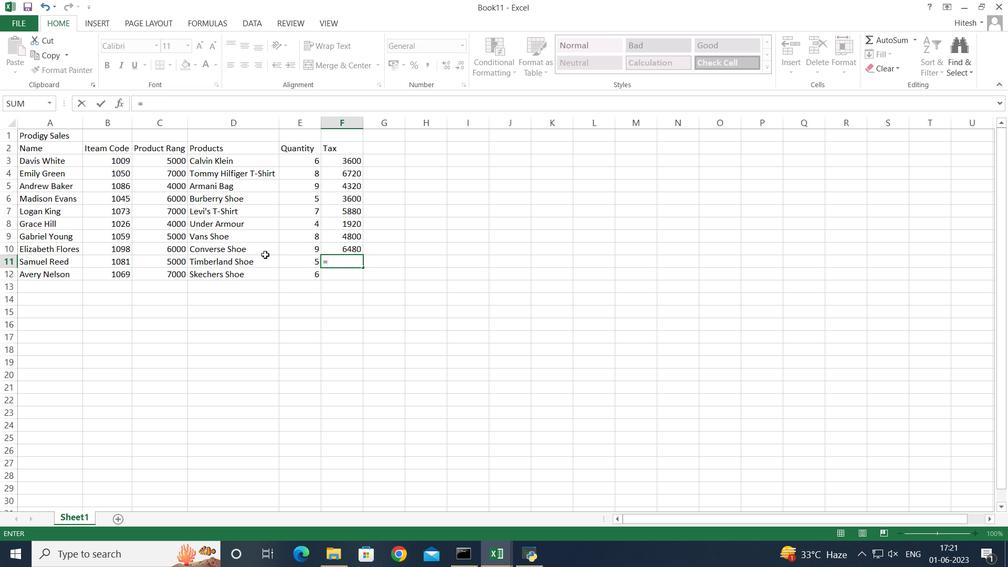 
Action: Mouse pressed left at (290, 258)
Screenshot: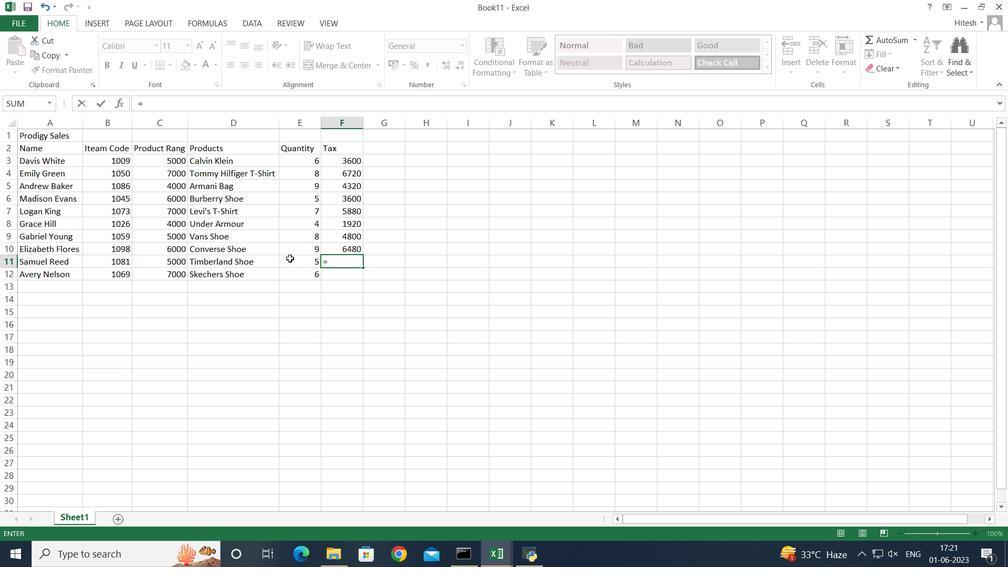 
Action: Mouse moved to (290, 258)
Screenshot: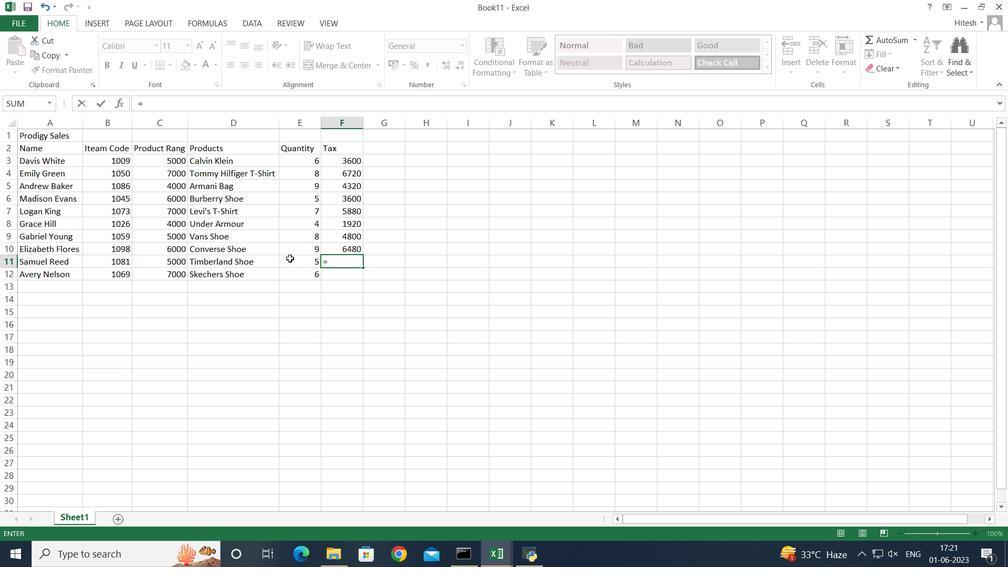 
Action: Key pressed *
Screenshot: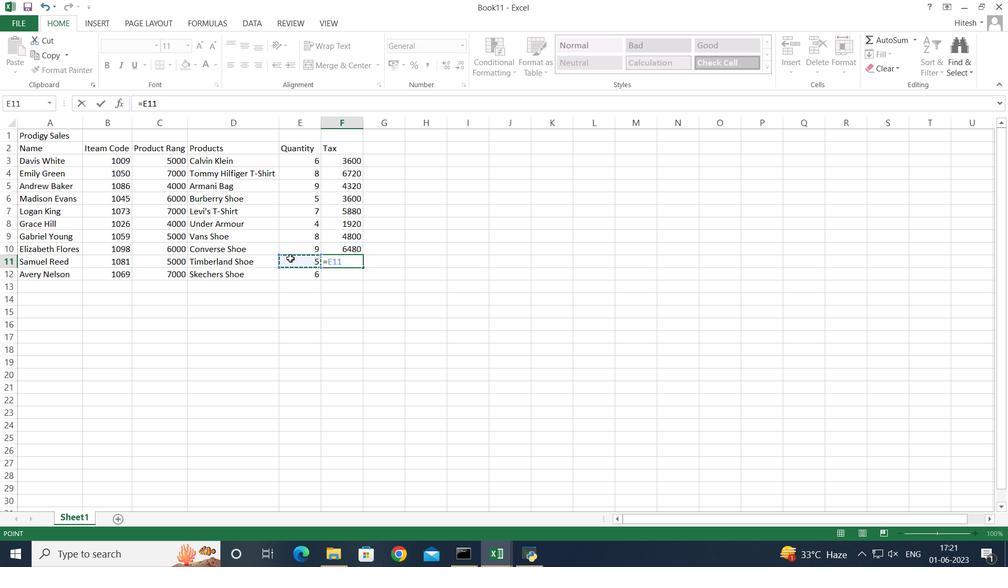 
Action: Mouse moved to (157, 260)
Screenshot: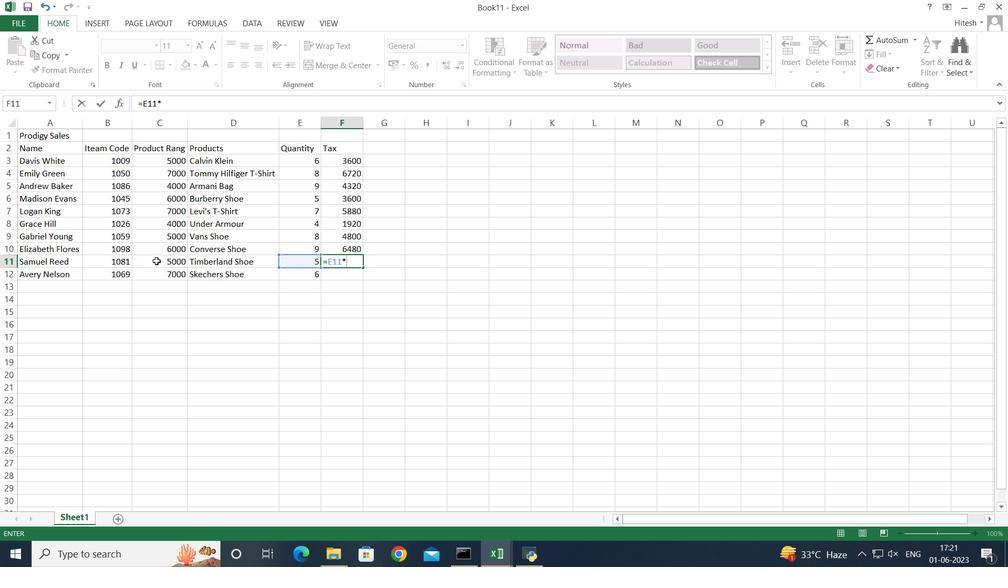
Action: Mouse pressed left at (157, 260)
Screenshot: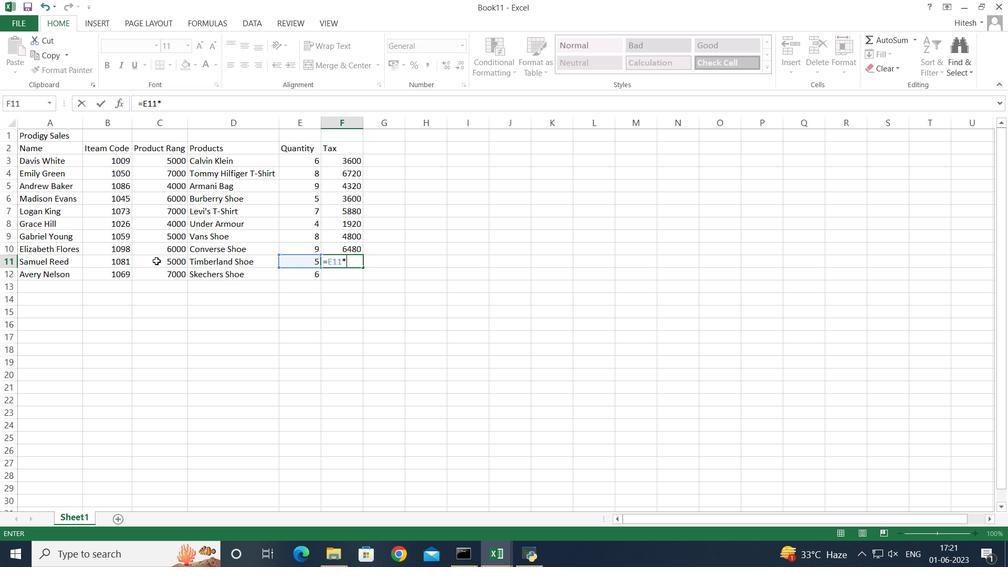 
Action: Key pressed *12<Key.shift><Key.shift><Key.shift><Key.shift><Key.shift>%<Key.enter>=
Screenshot: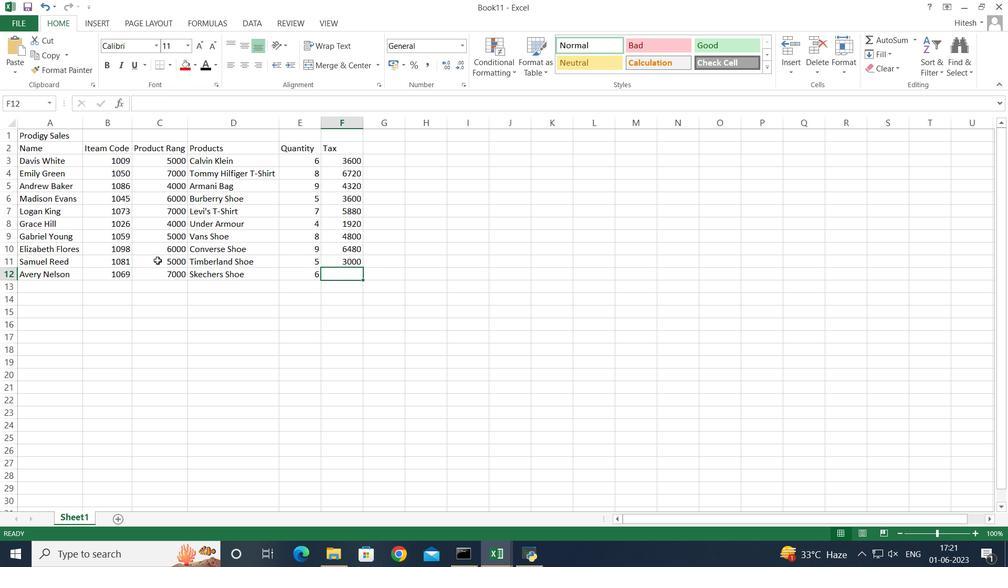 
Action: Mouse moved to (300, 275)
Screenshot: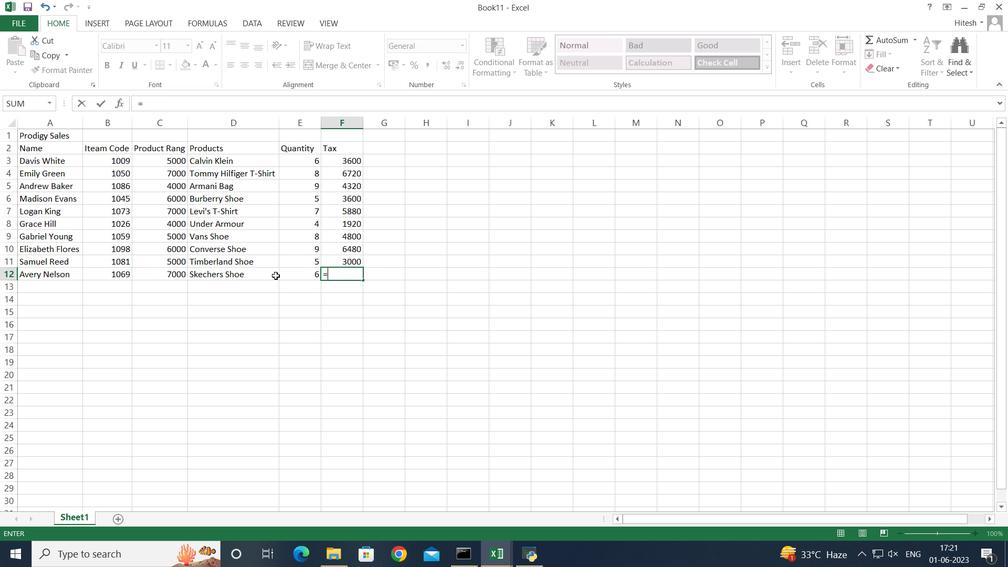
Action: Mouse pressed left at (300, 275)
Screenshot: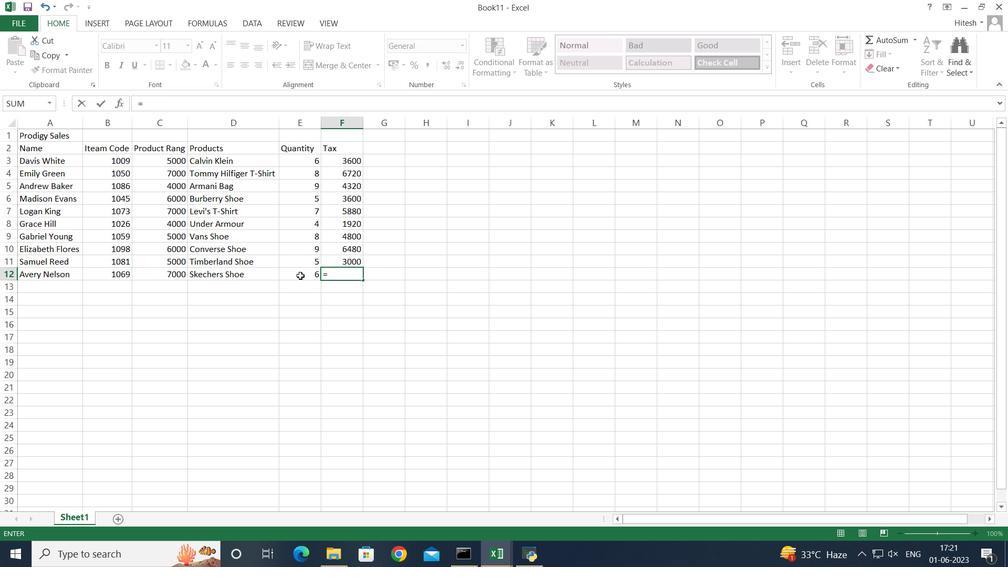
Action: Key pressed *
Screenshot: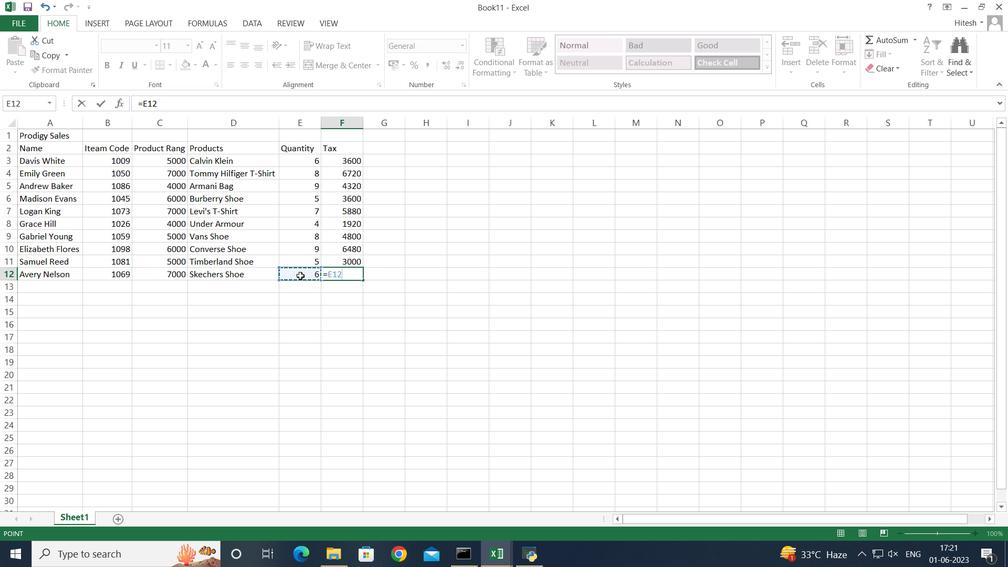 
Action: Mouse moved to (140, 273)
Screenshot: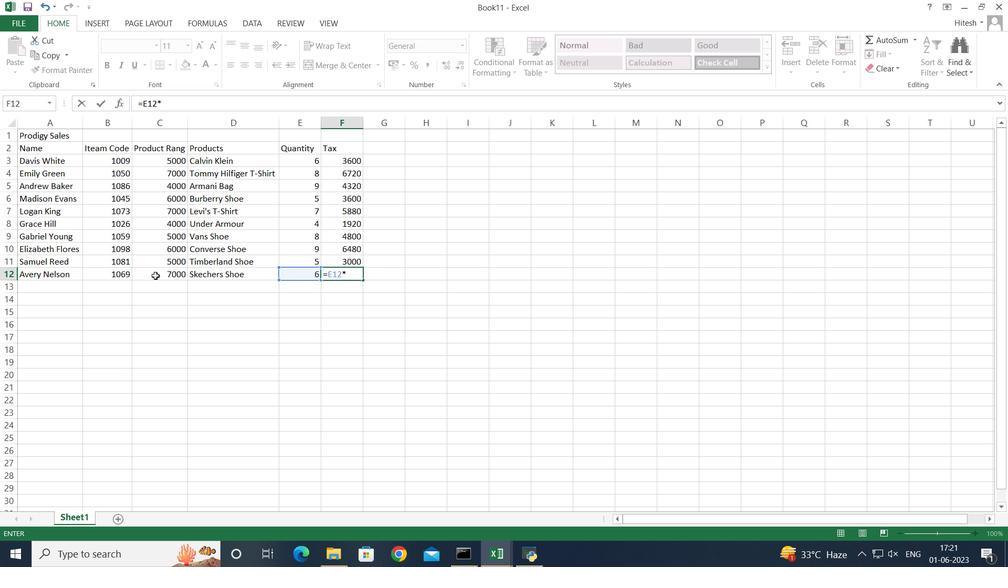 
Action: Mouse pressed left at (140, 273)
Screenshot: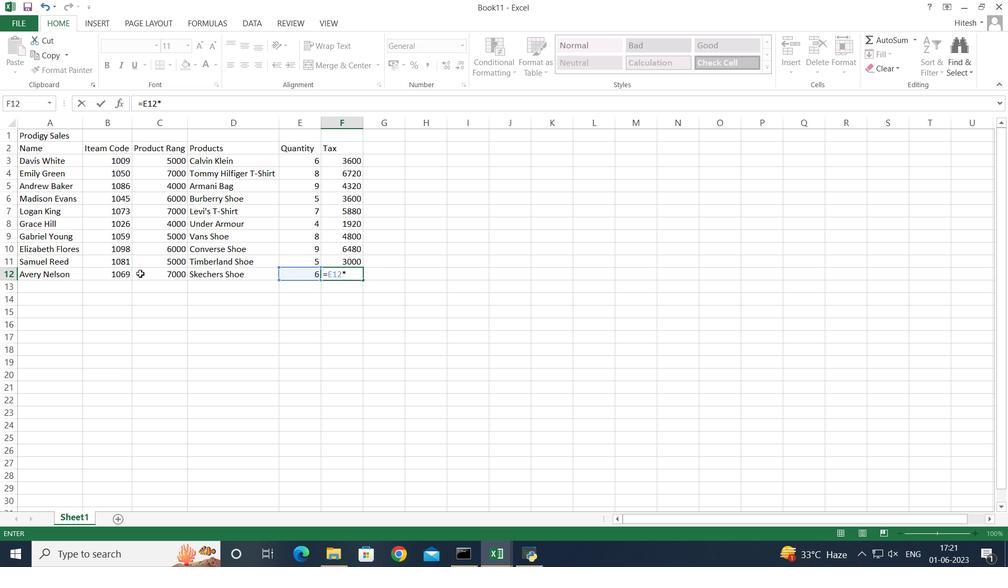 
Action: Key pressed *
Screenshot: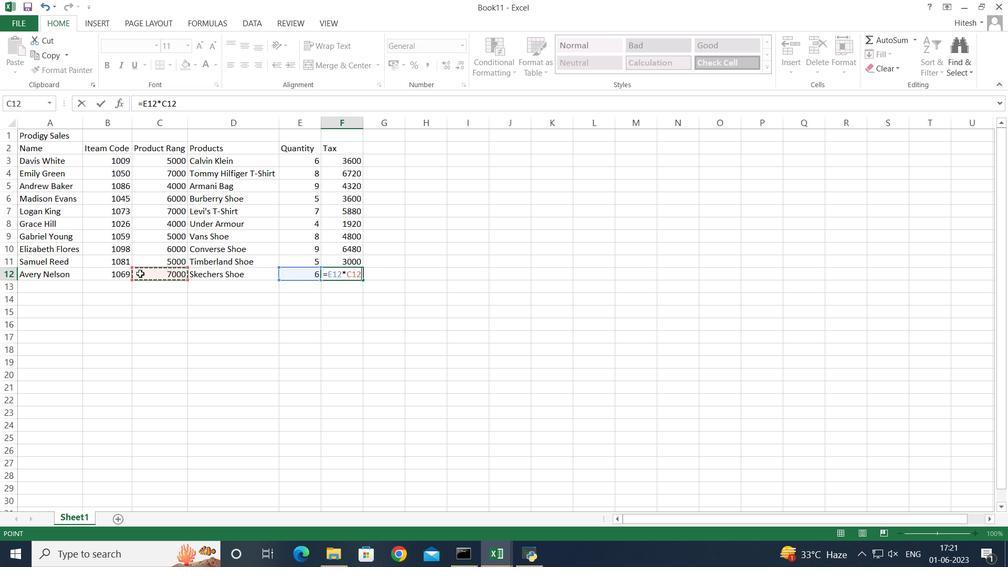 
Action: Mouse moved to (97, 256)
Screenshot: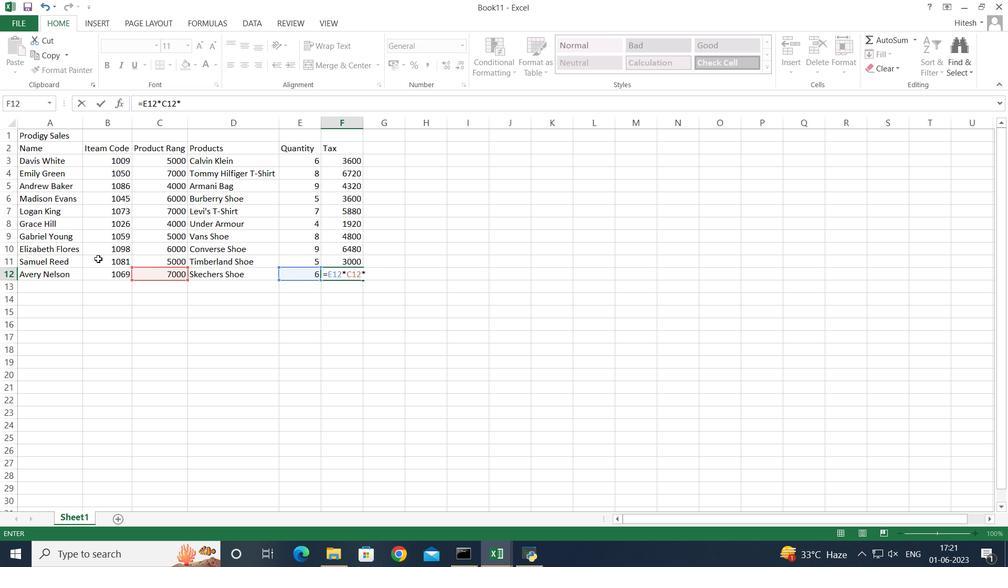 
Action: Key pressed 12<Key.shift><Key.shift><Key.shift><Key.shift><Key.shift><Key.shift><Key.shift>%<Key.enter>
Screenshot: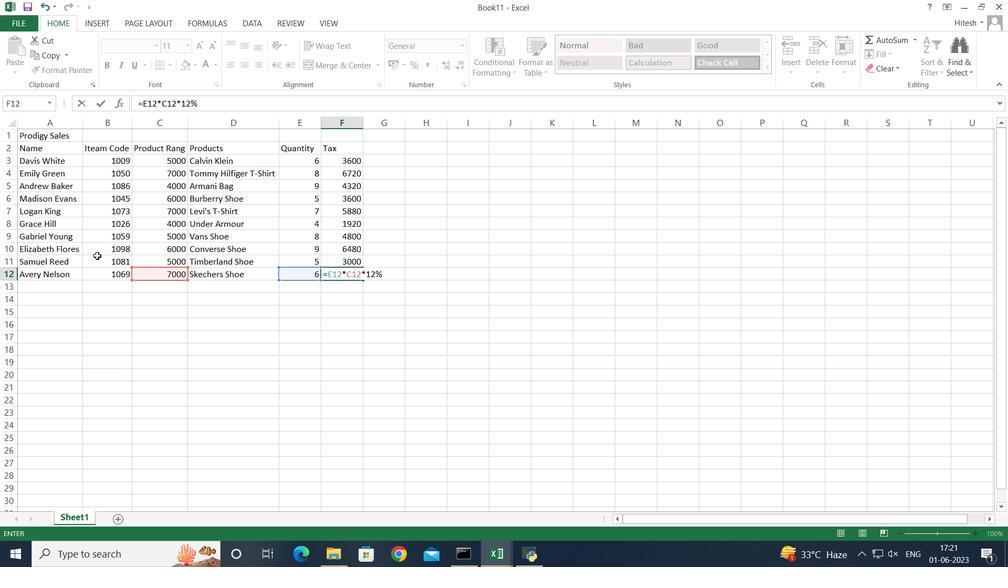 
Action: Mouse moved to (378, 149)
Screenshot: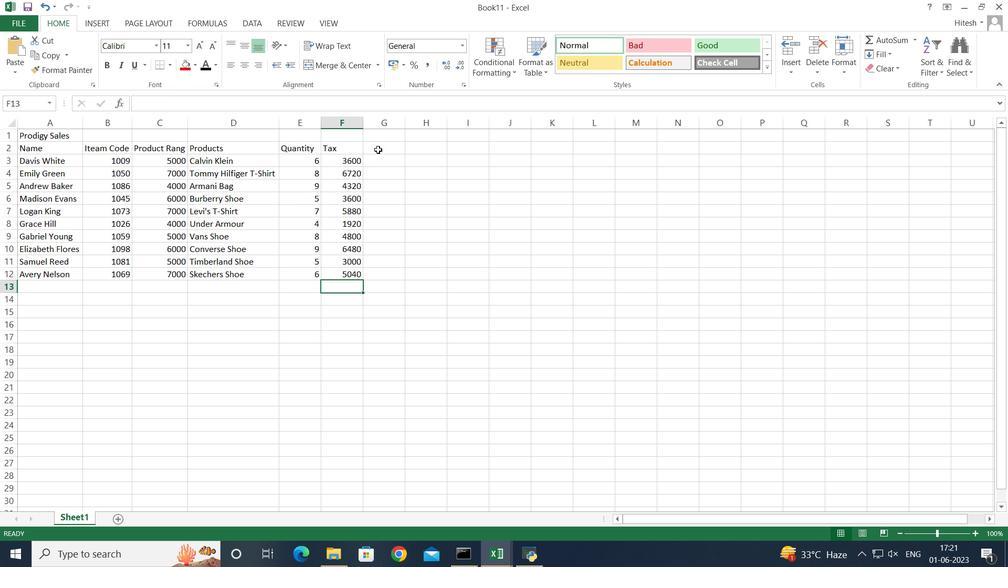 
Action: Mouse pressed left at (378, 149)
Screenshot: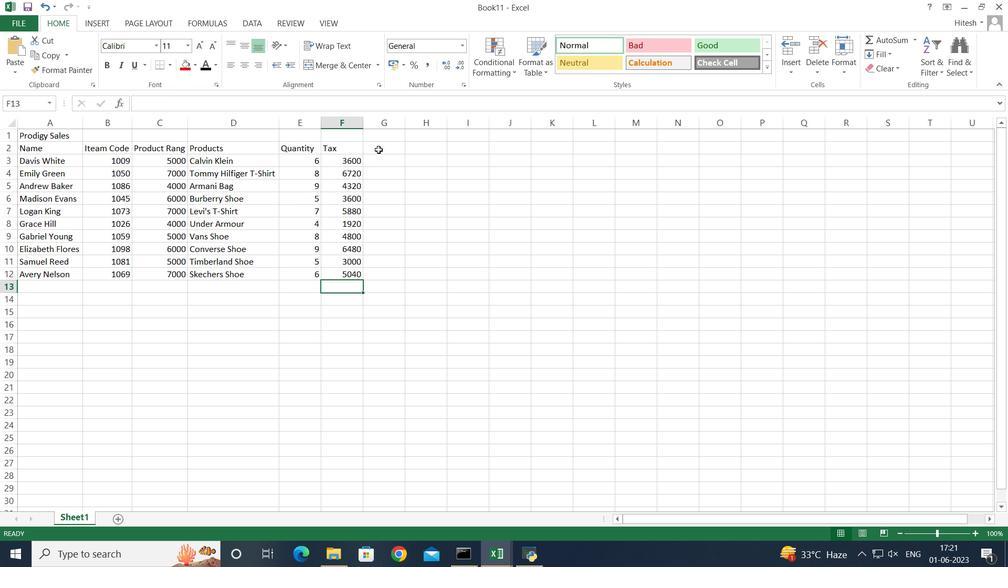 
Action: Key pressed <Key.shift><Key.shift>C
Screenshot: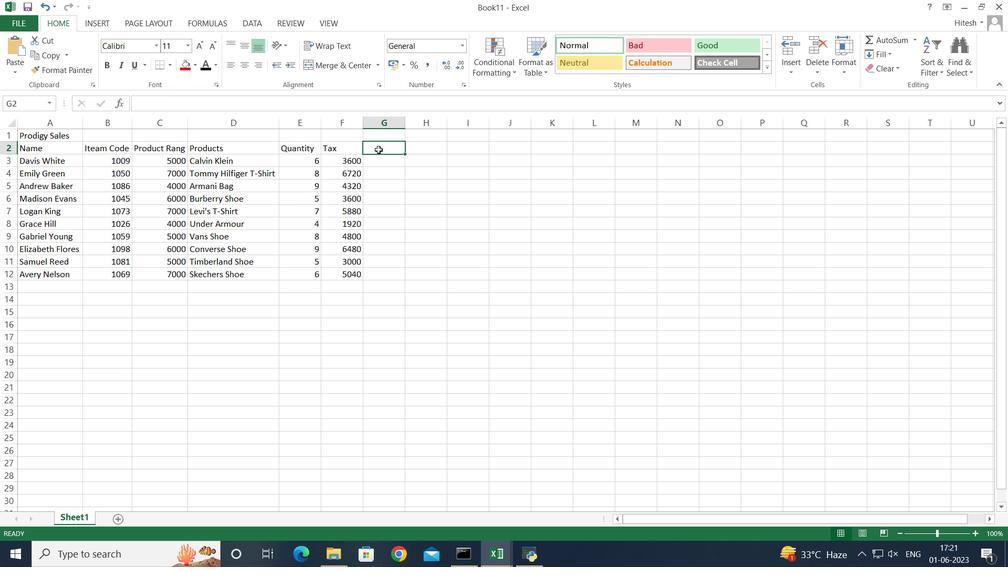 
Action: Mouse moved to (382, 148)
Screenshot: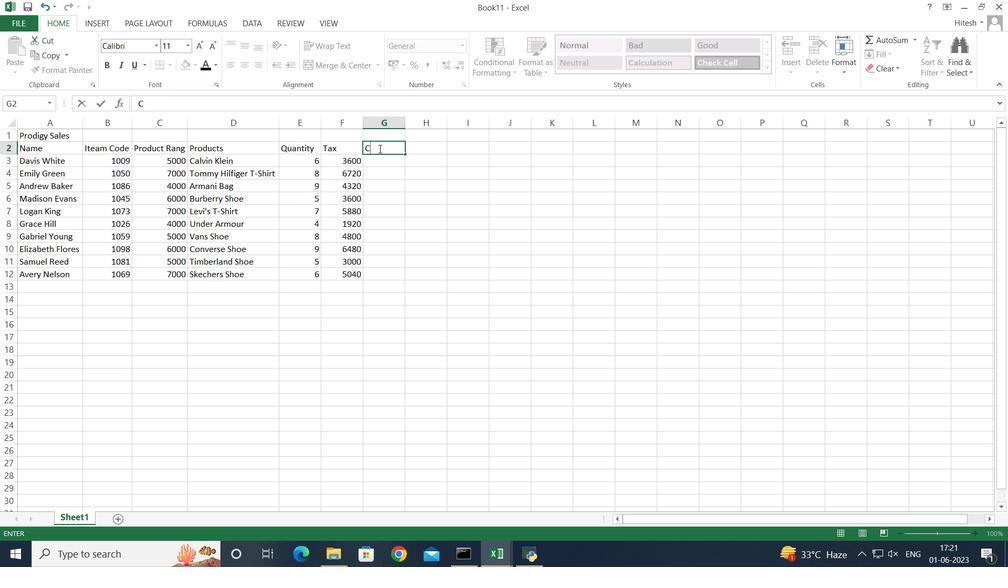 
Action: Key pressed ommission<Key.enter>
Screenshot: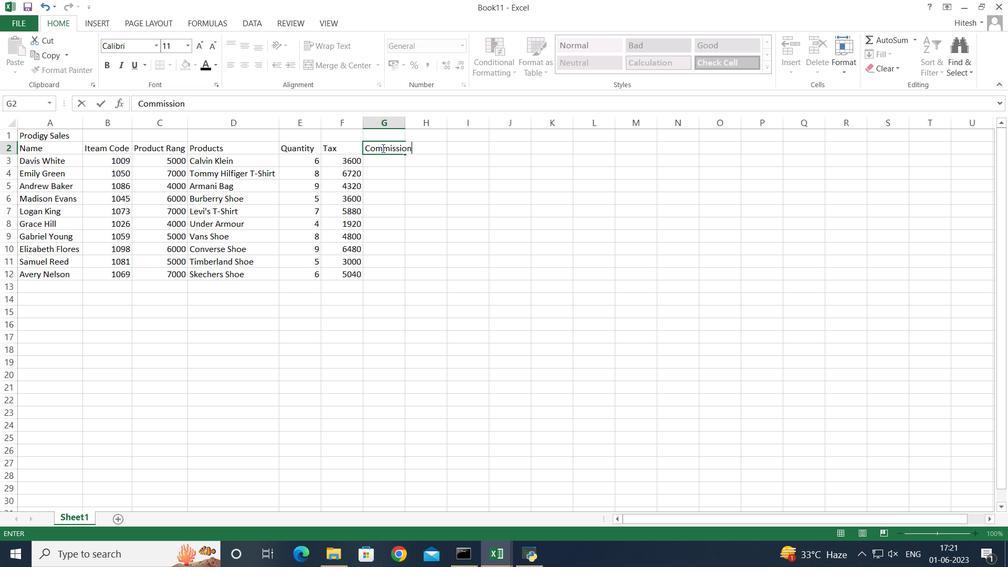 
Action: Mouse moved to (301, 164)
Screenshot: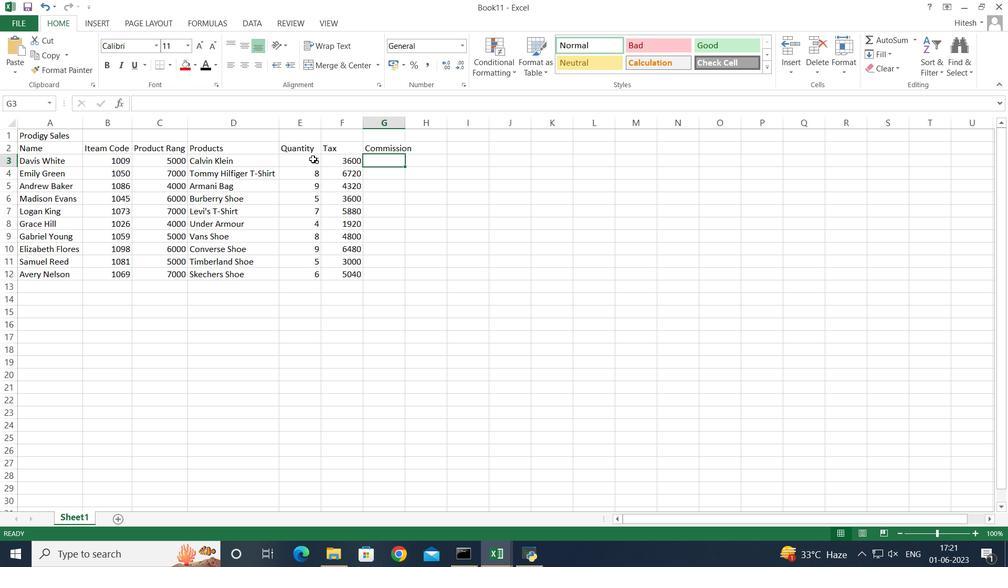 
Action: Key pressed =
Screenshot: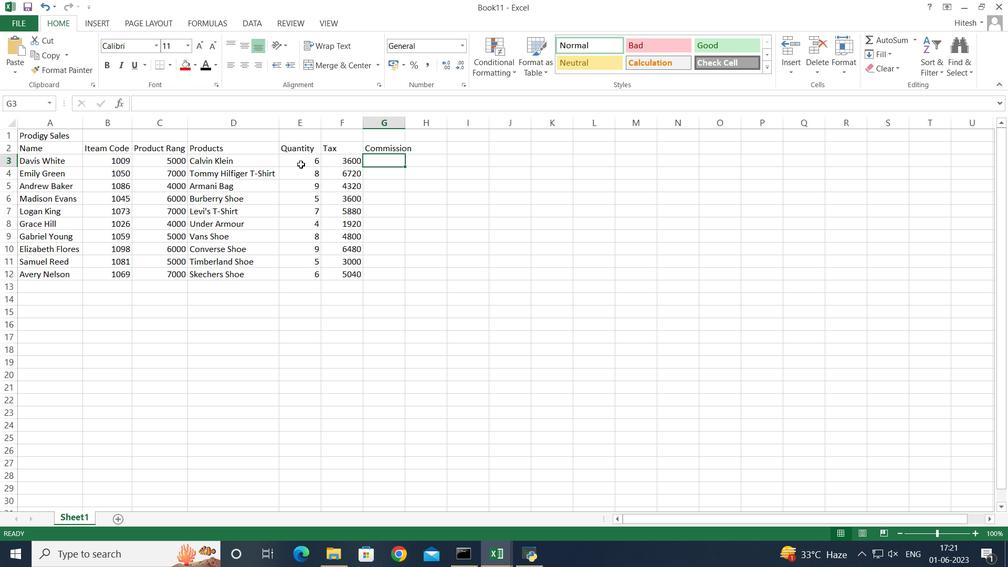 
Action: Mouse moved to (301, 157)
Screenshot: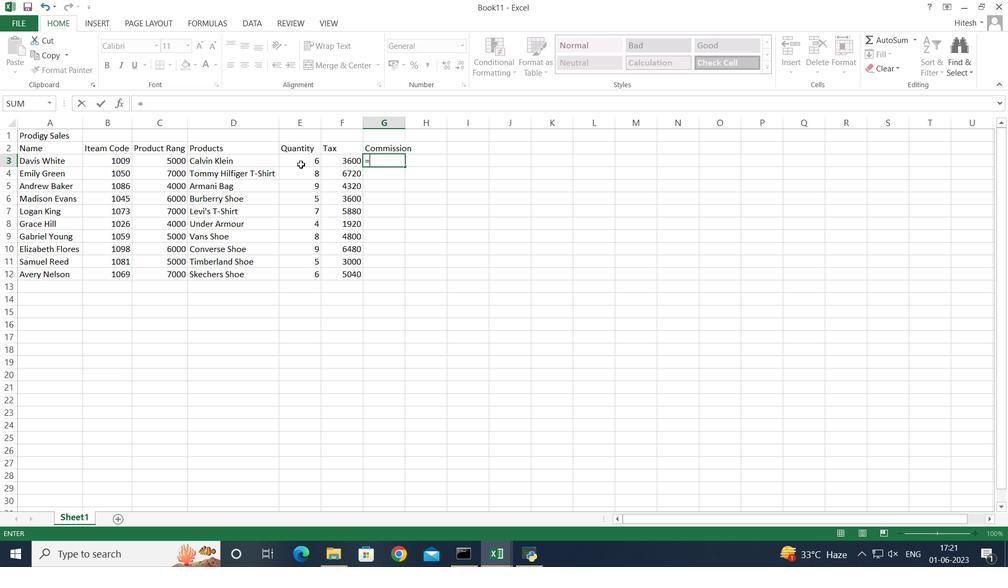 
Action: Mouse pressed left at (301, 157)
Screenshot: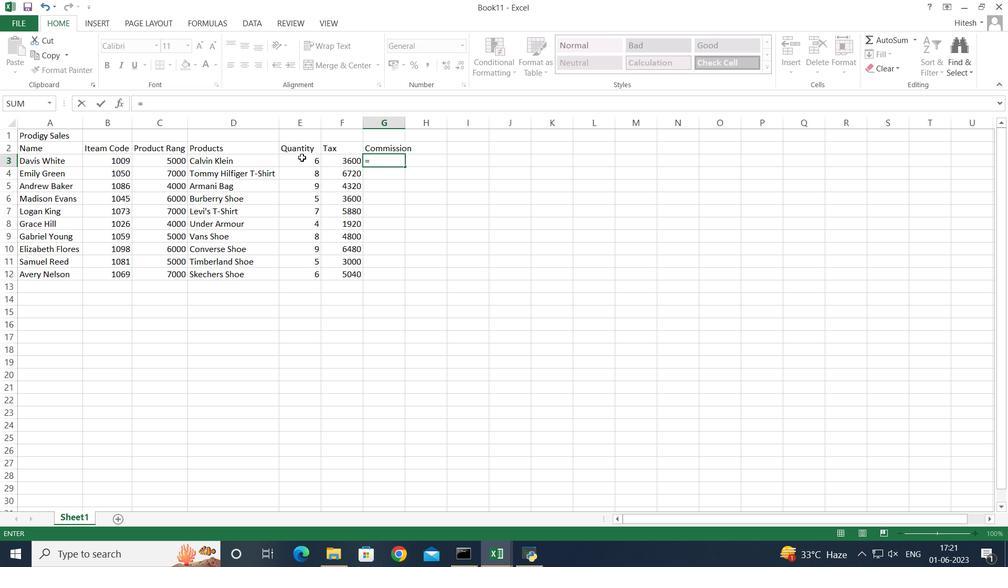 
Action: Key pressed *
Screenshot: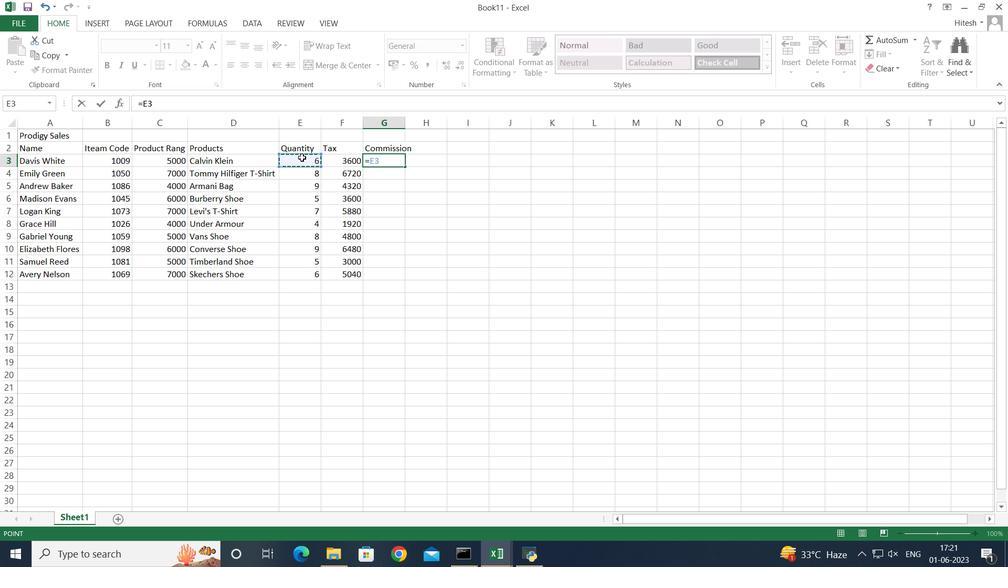 
Action: Mouse moved to (166, 160)
Screenshot: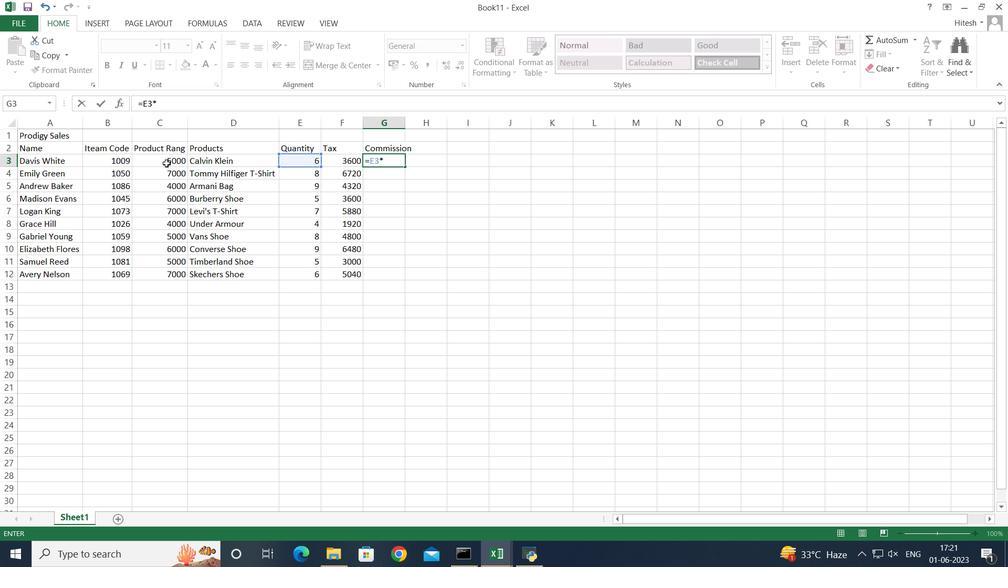 
Action: Mouse pressed left at (166, 160)
Screenshot: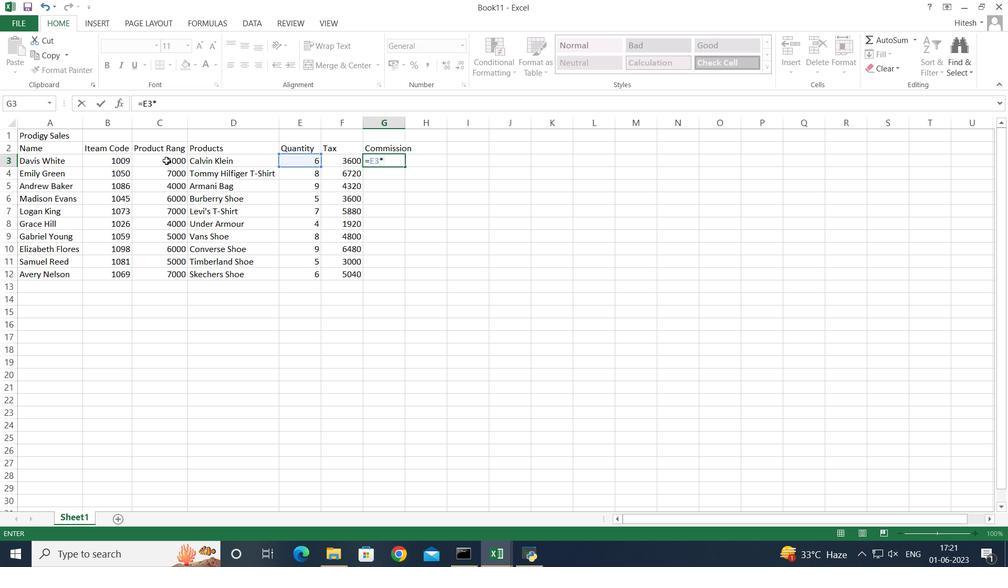 
Action: Key pressed *
Screenshot: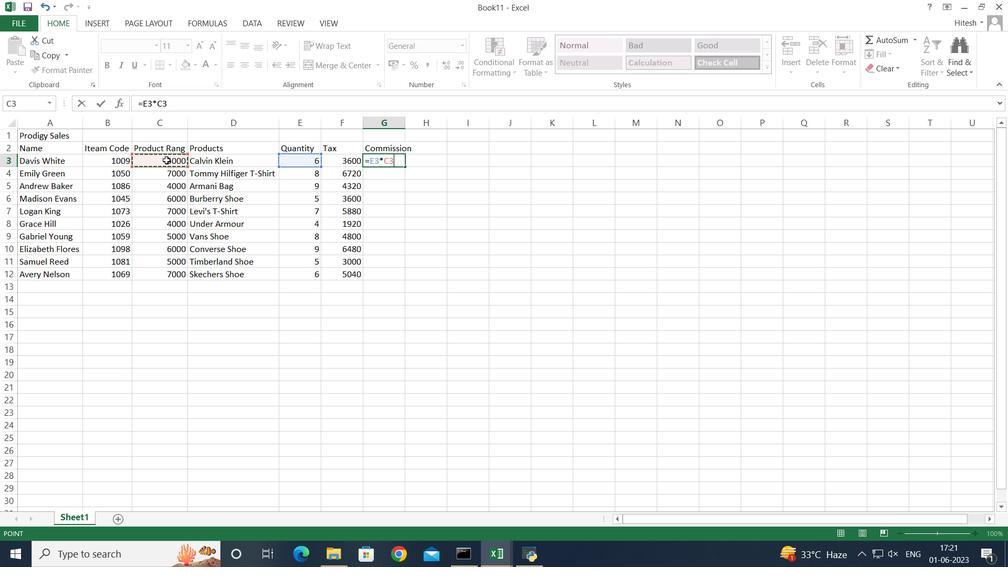 
Action: Mouse moved to (166, 159)
Screenshot: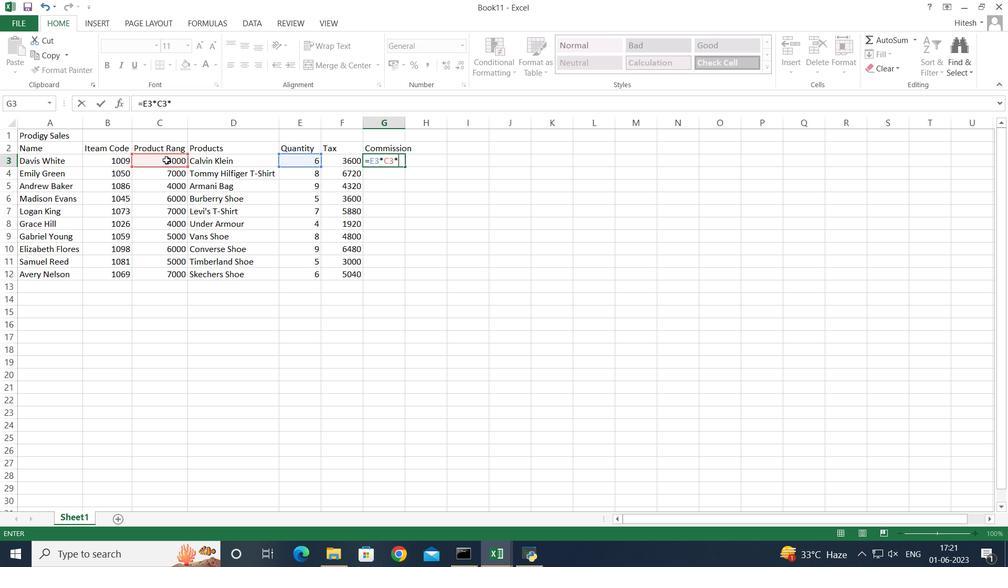 
Action: Key pressed 2<Key.shift><Key.shift><Key.shift><Key.shift>%<Key.enter>=
Screenshot: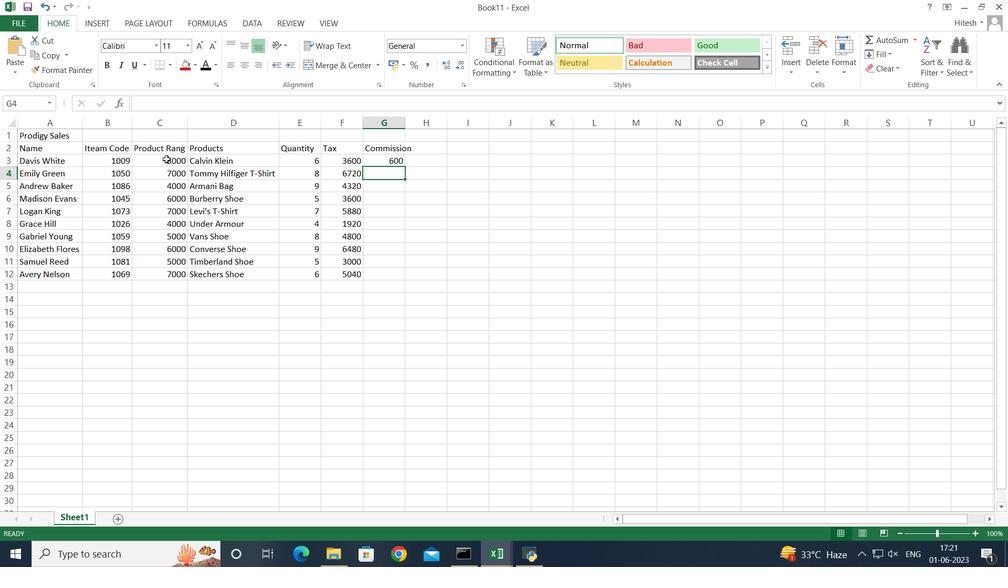 
Action: Mouse moved to (291, 173)
Screenshot: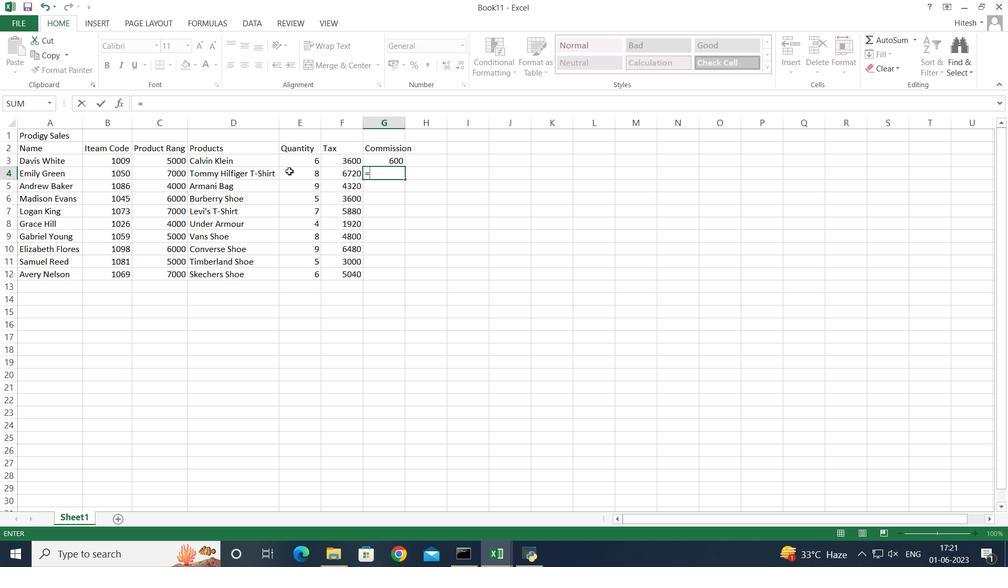 
Action: Mouse pressed left at (291, 173)
Screenshot: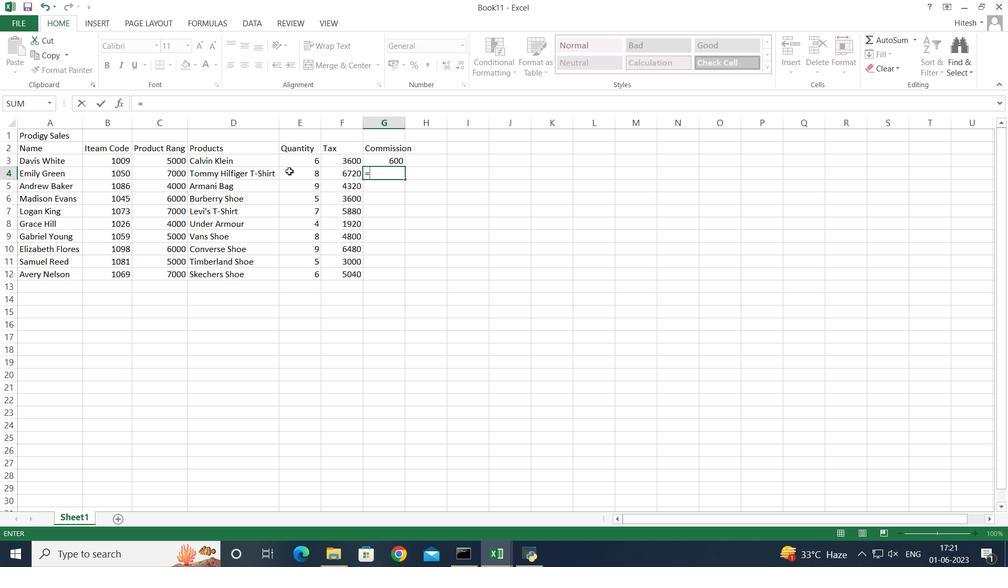 
Action: Key pressed *
Screenshot: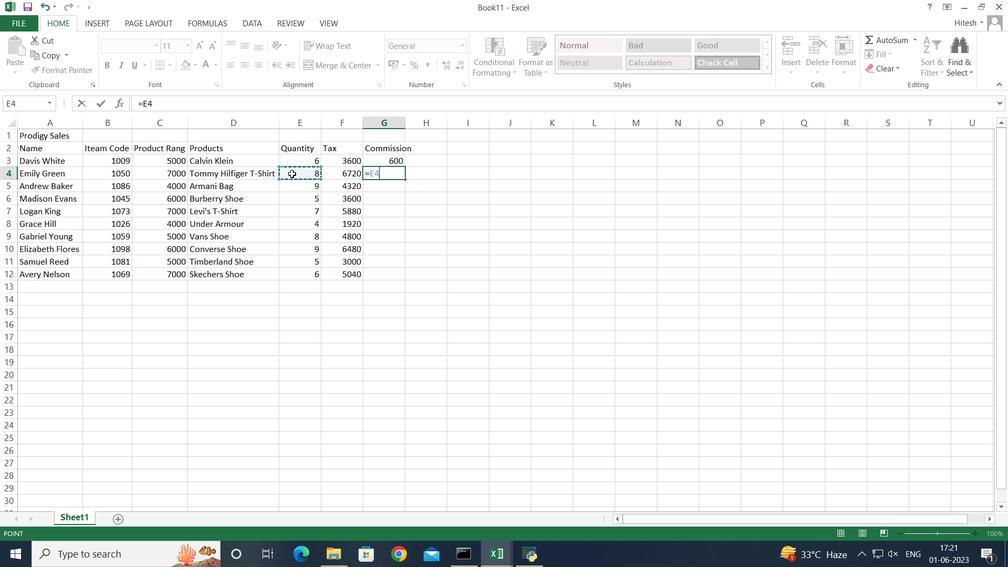 
Action: Mouse moved to (166, 172)
Screenshot: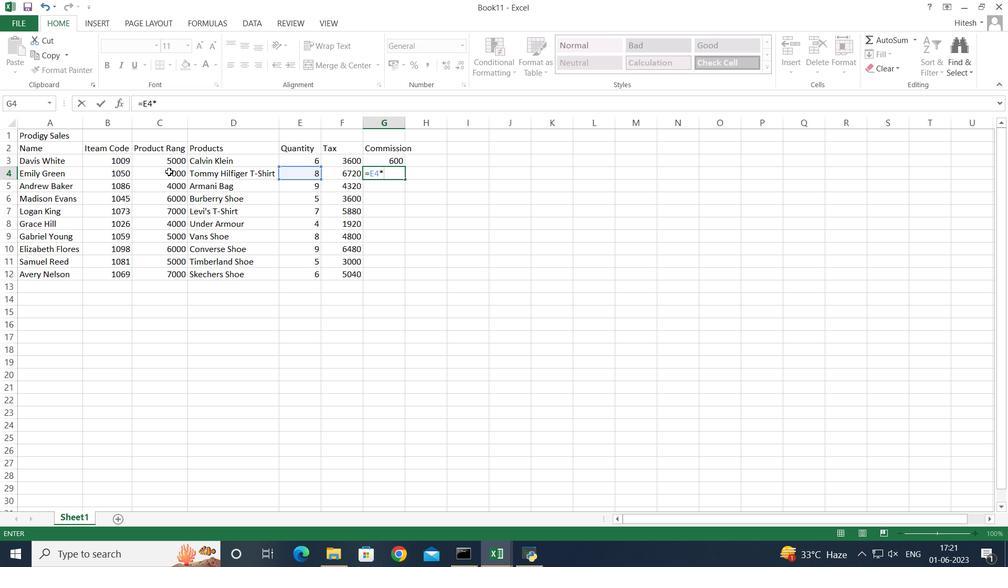 
Action: Mouse pressed left at (166, 172)
Screenshot: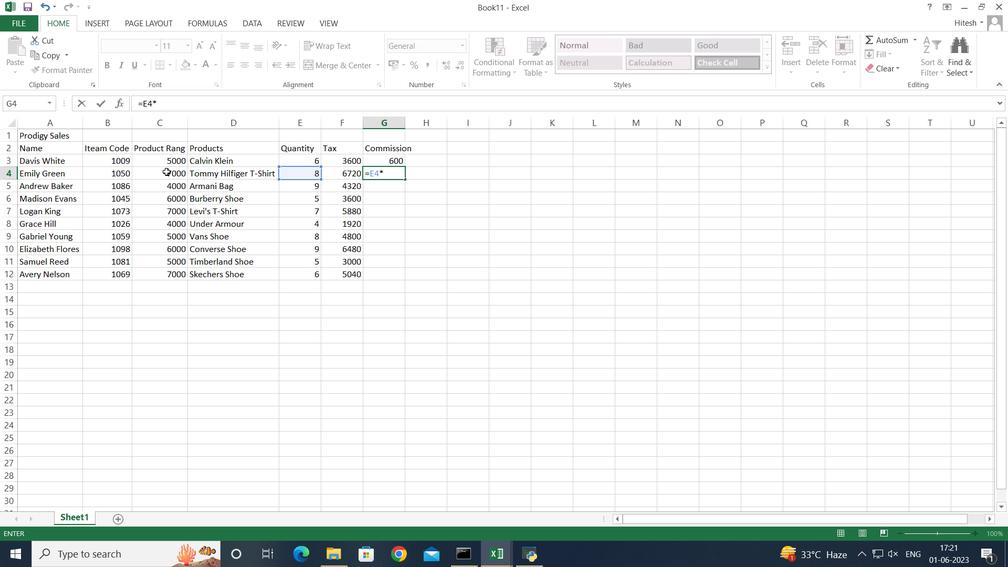 
Action: Key pressed *
Screenshot: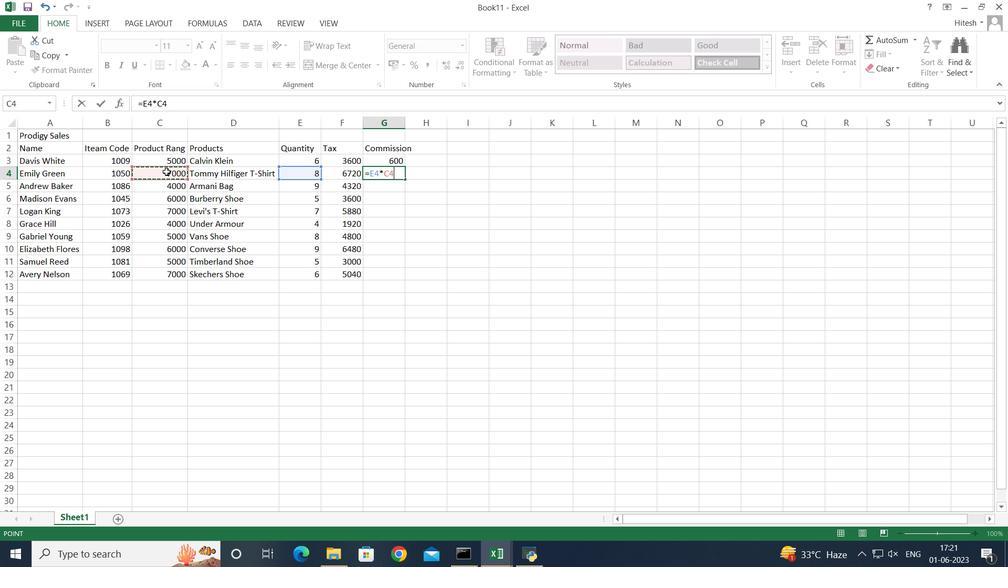 
Action: Mouse moved to (166, 173)
Screenshot: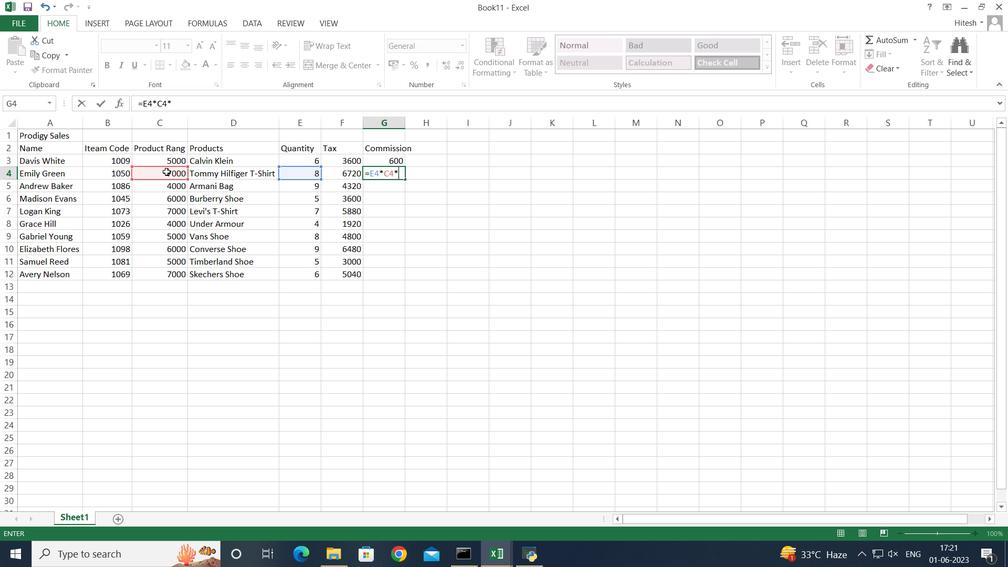 
Action: Key pressed 2<Key.shift><Key.shift><Key.shift><Key.shift>%<Key.enter>
Screenshot: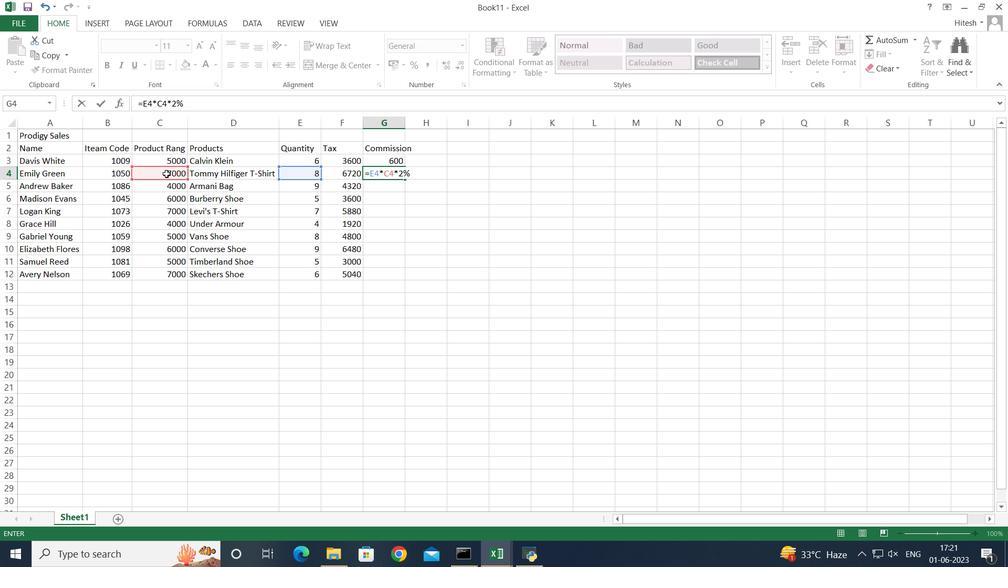 
Action: Mouse moved to (167, 174)
Screenshot: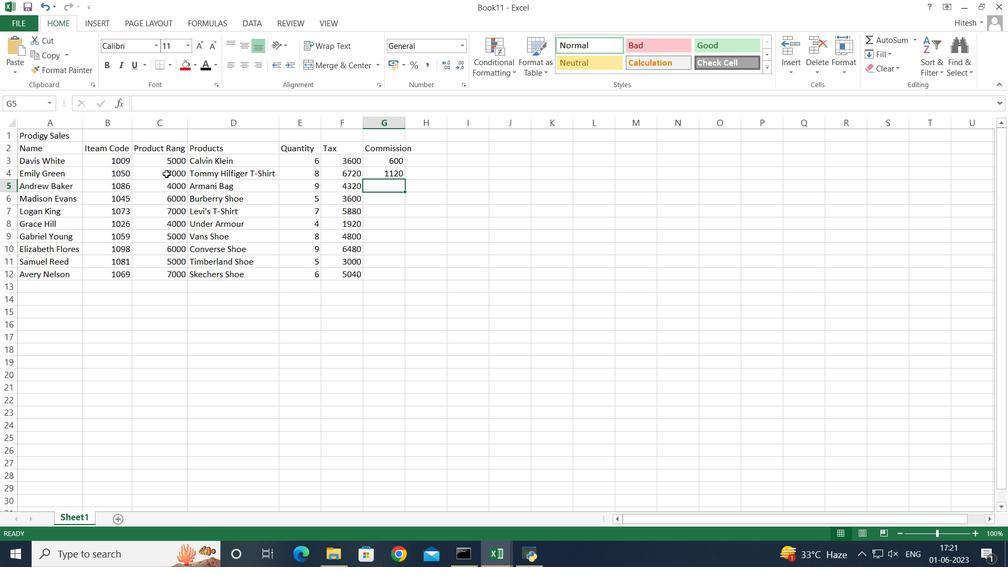 
Action: Key pressed =
Screenshot: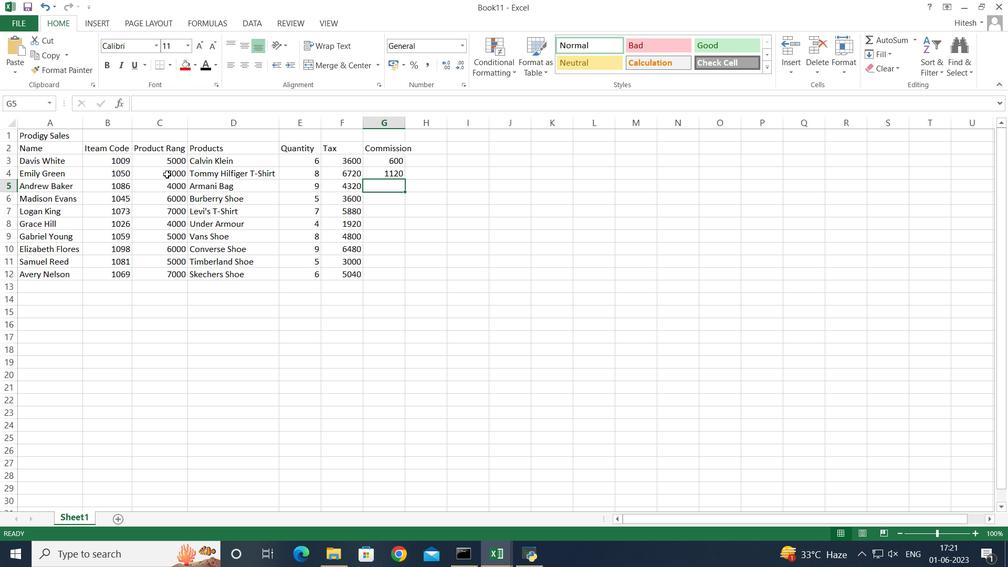 
Action: Mouse moved to (165, 182)
Screenshot: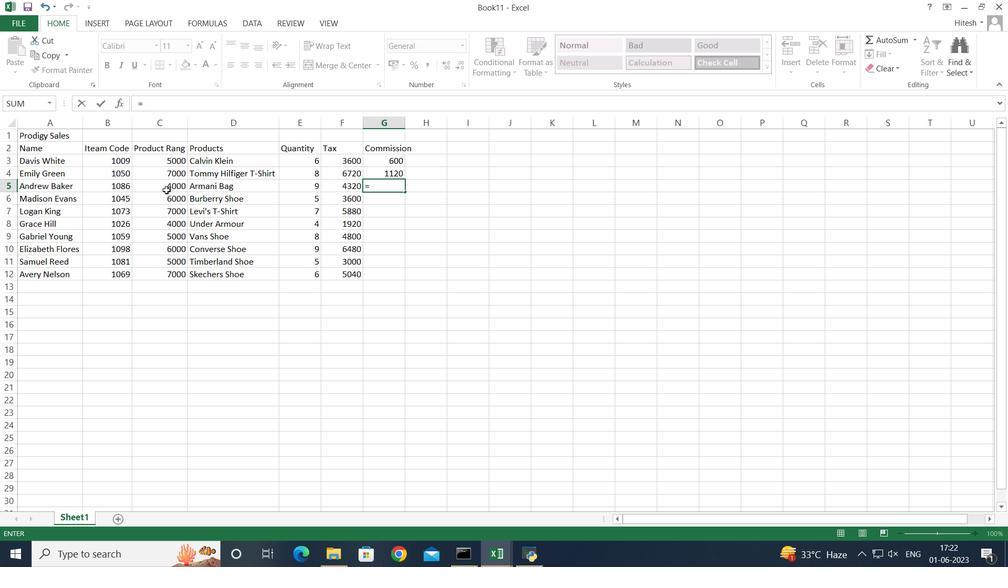 
Action: Mouse pressed left at (165, 182)
Screenshot: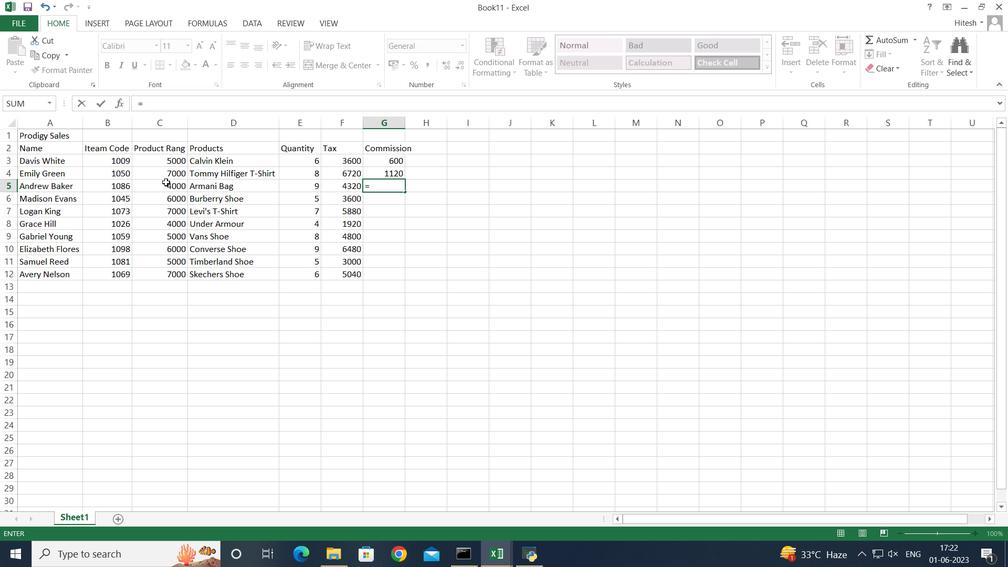 
Action: Mouse moved to (165, 186)
Screenshot: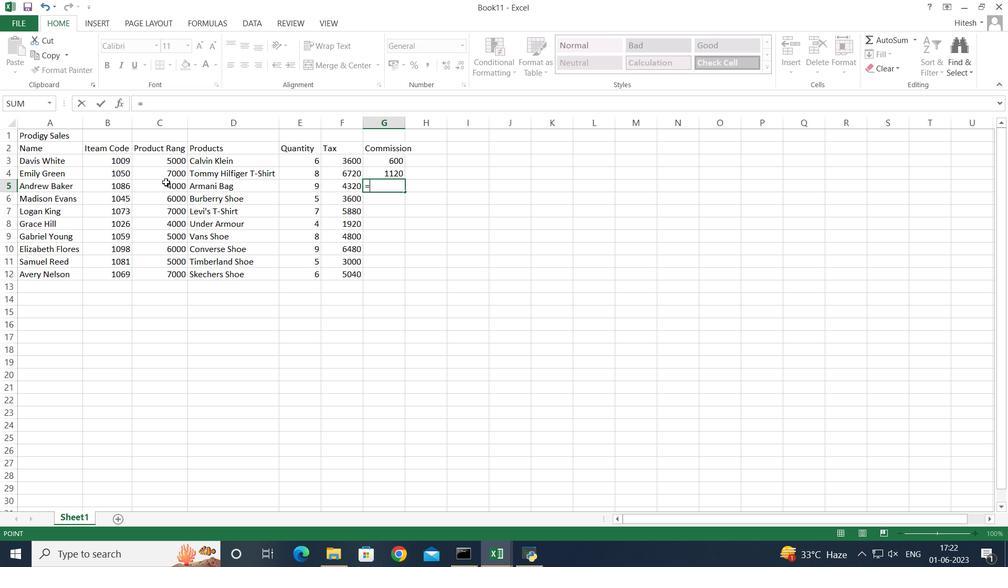 
Action: Mouse pressed left at (165, 186)
Screenshot: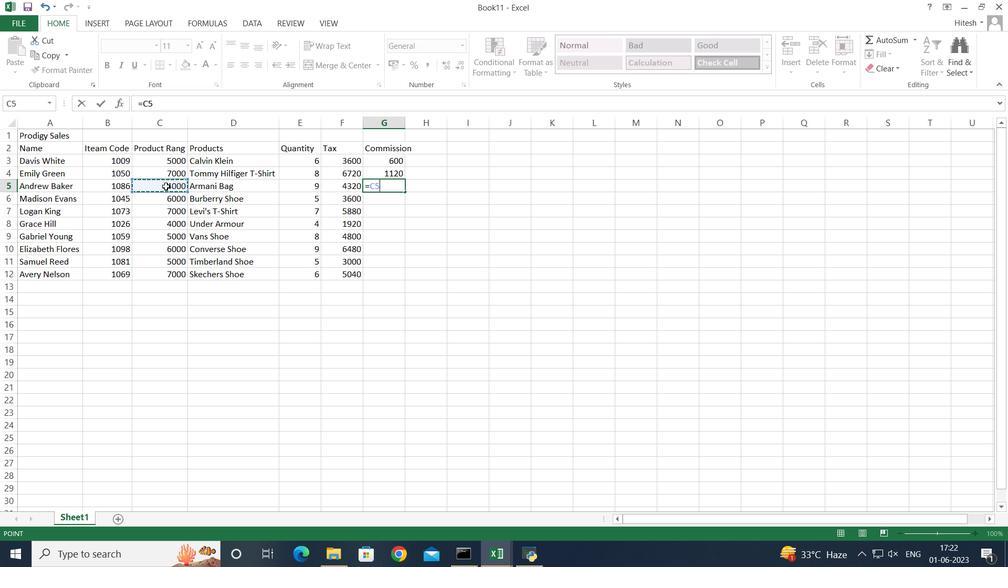 
Action: Key pressed *
Screenshot: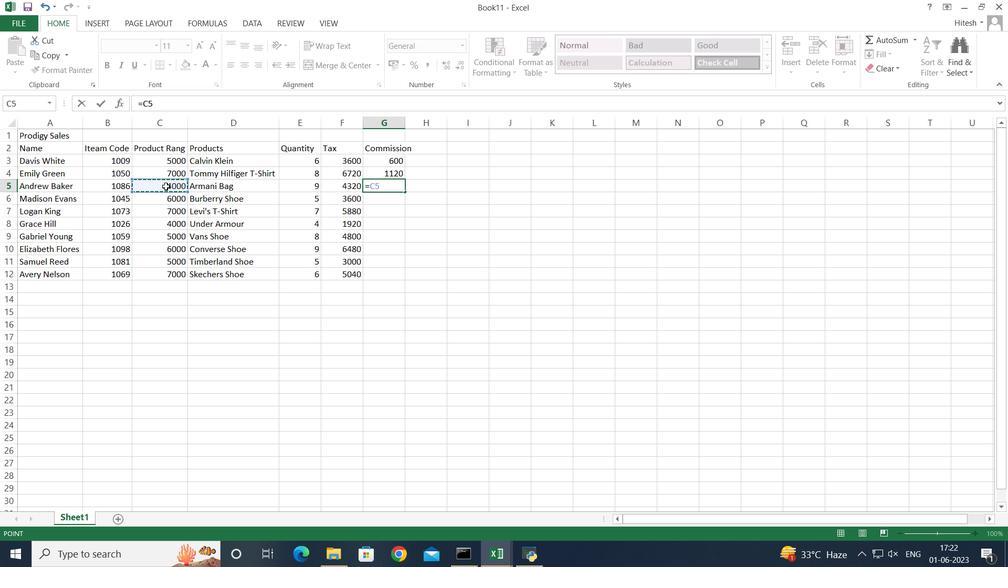 
Action: Mouse moved to (292, 183)
Screenshot: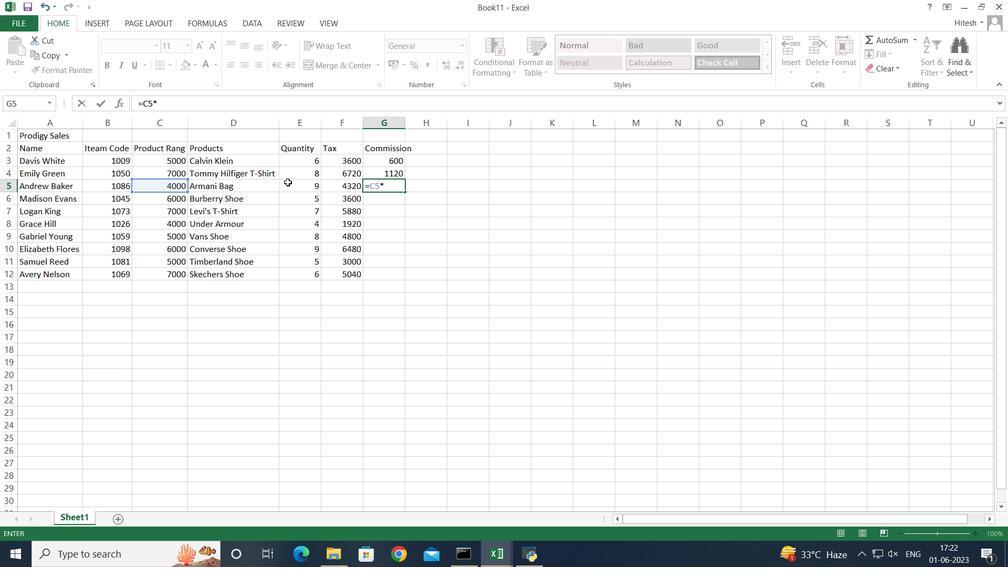 
Action: Mouse pressed left at (292, 183)
Screenshot: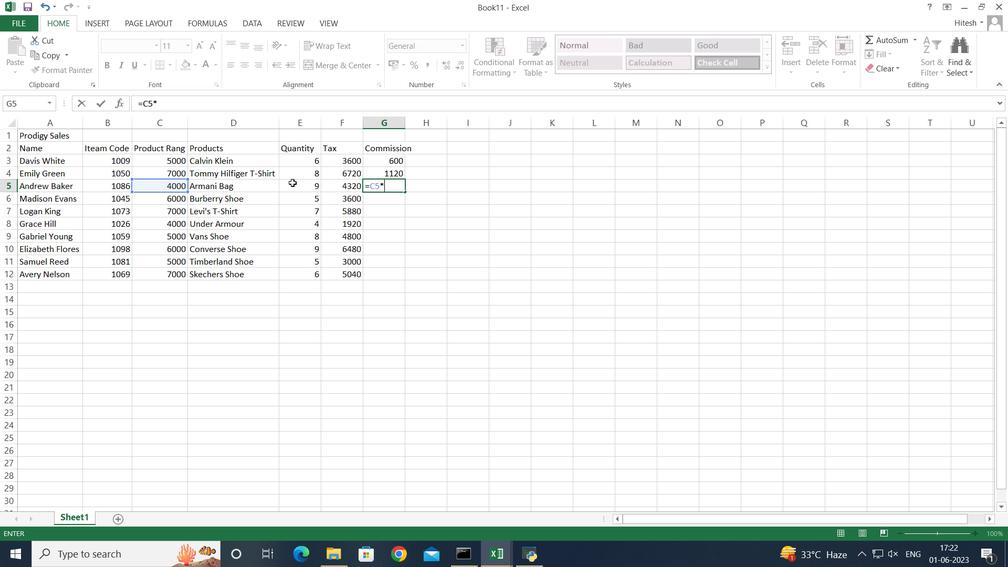 
Action: Mouse moved to (293, 183)
Screenshot: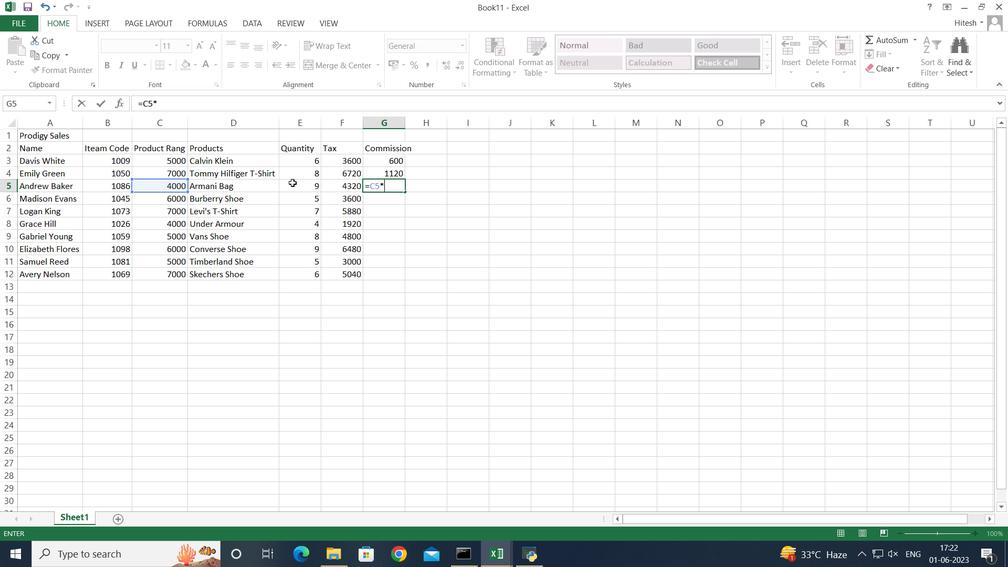 
Action: Key pressed *2<Key.shift><Key.shift><Key.shift><Key.shift>%<Key.enter>
Screenshot: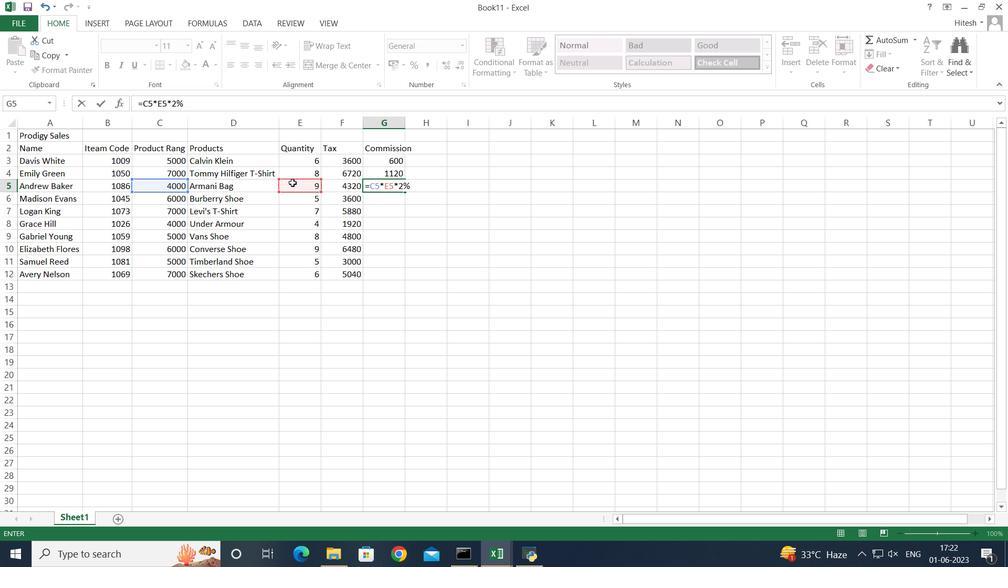 
Action: Mouse moved to (294, 183)
Screenshot: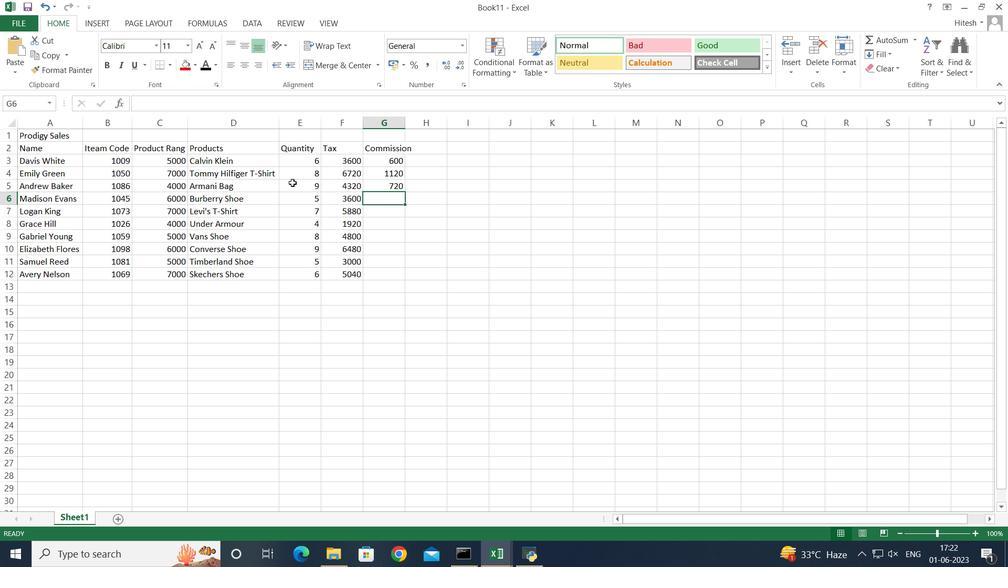 
Action: Key pressed =
Screenshot: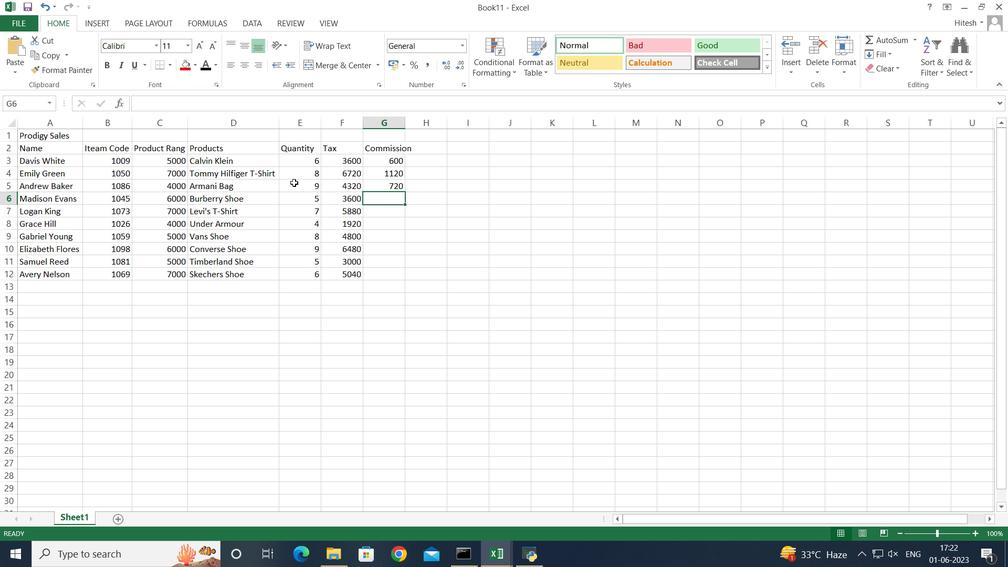 
Action: Mouse moved to (309, 197)
Screenshot: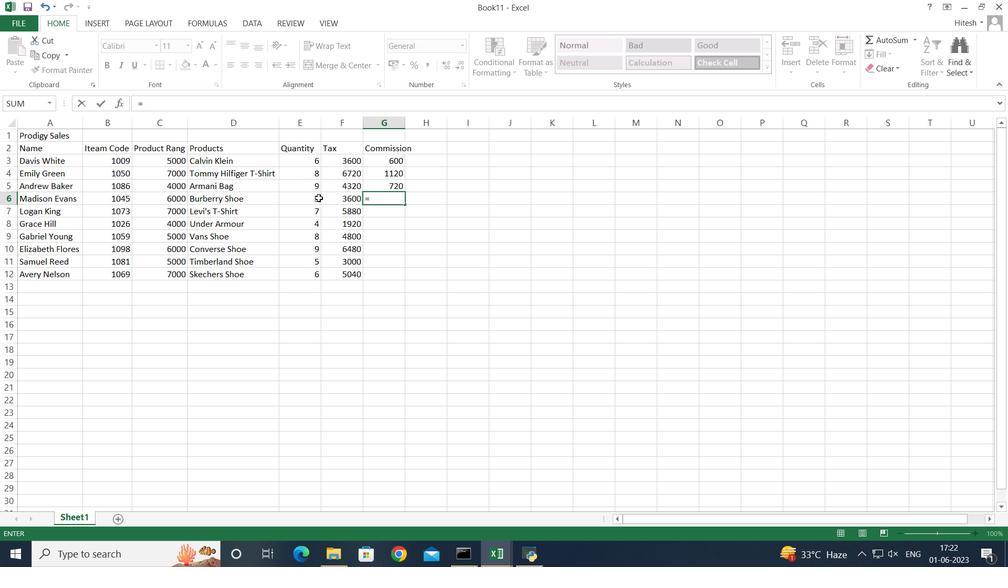 
Action: Mouse pressed left at (309, 197)
Screenshot: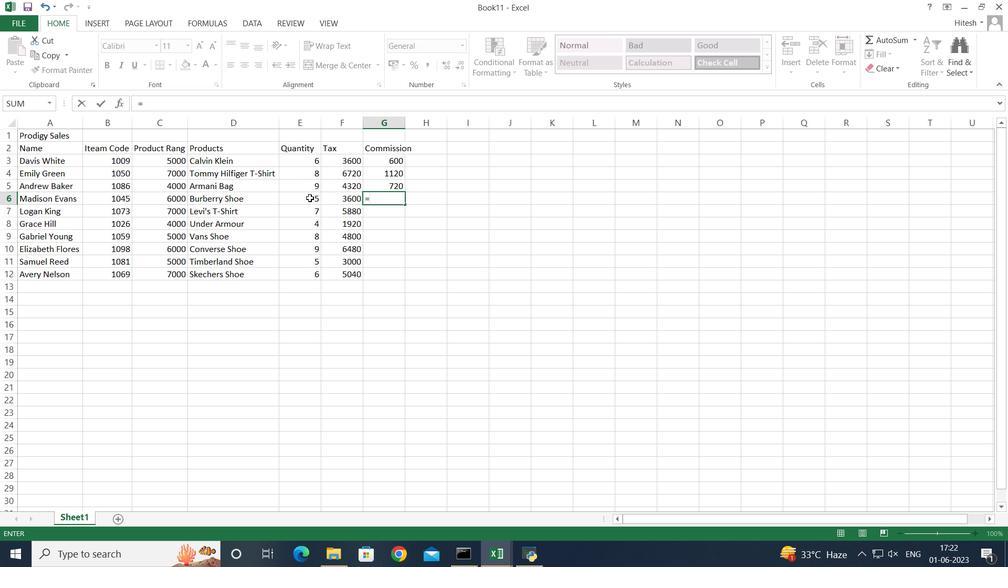 
Action: Key pressed *
Screenshot: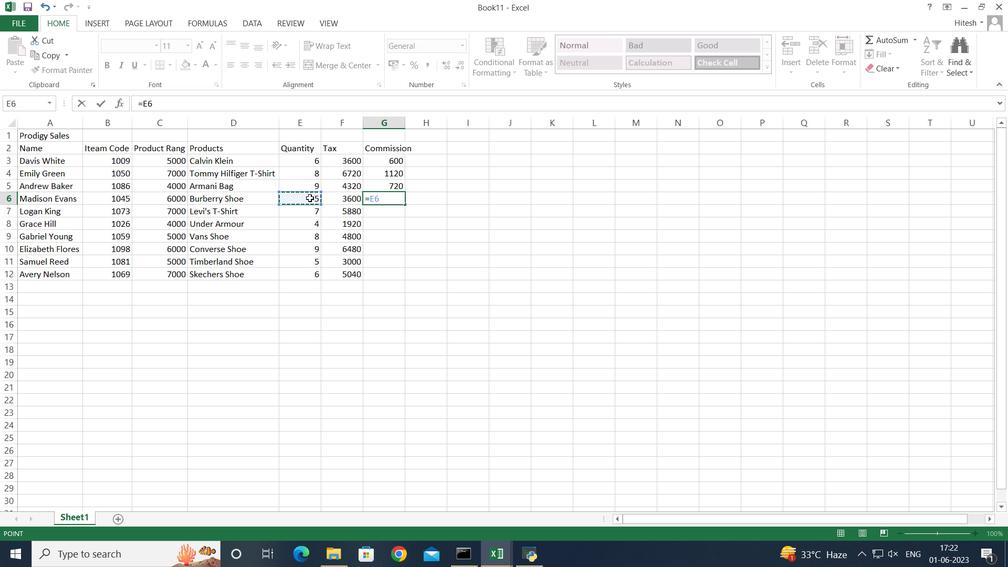 
Action: Mouse moved to (167, 197)
Screenshot: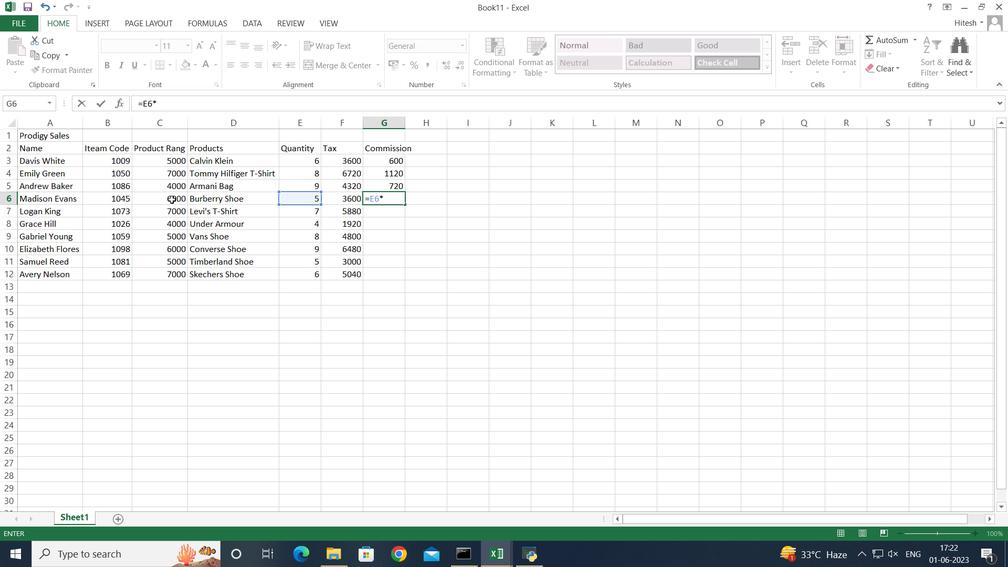 
Action: Mouse pressed left at (167, 197)
Screenshot: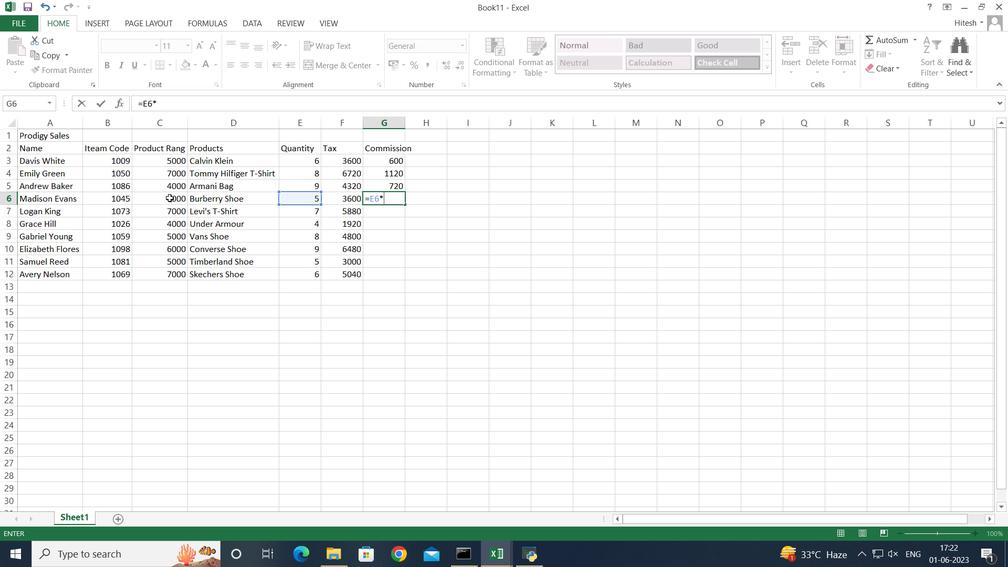 
Action: Key pressed *
Screenshot: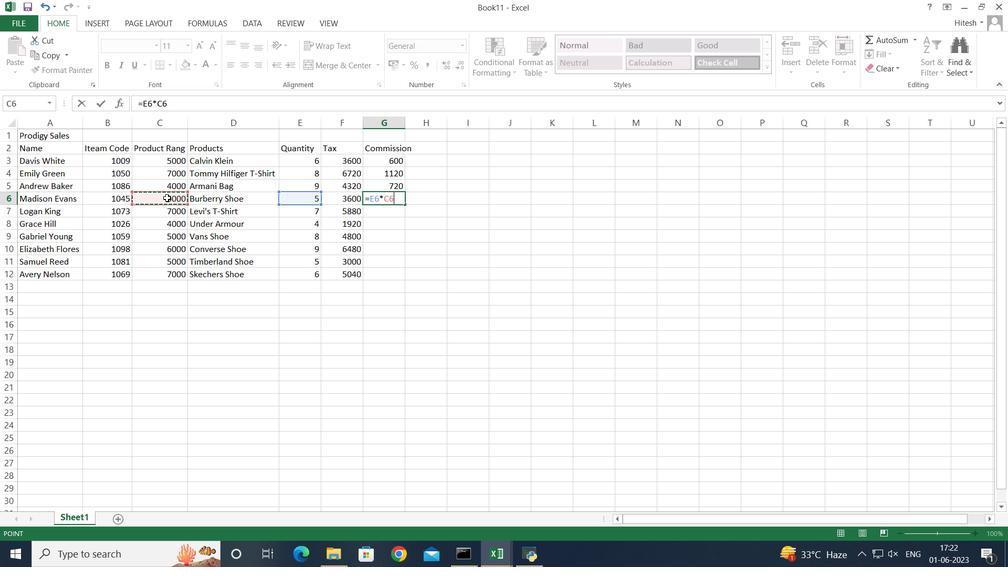 
Action: Mouse moved to (166, 197)
Screenshot: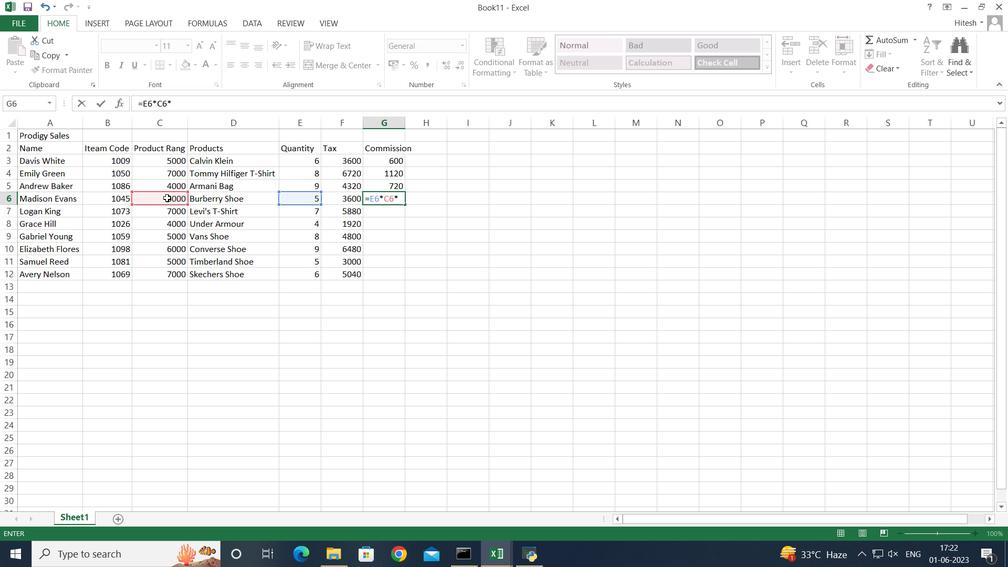 
Action: Key pressed 2<Key.shift><Key.shift><Key.shift>%<Key.enter>=
Screenshot: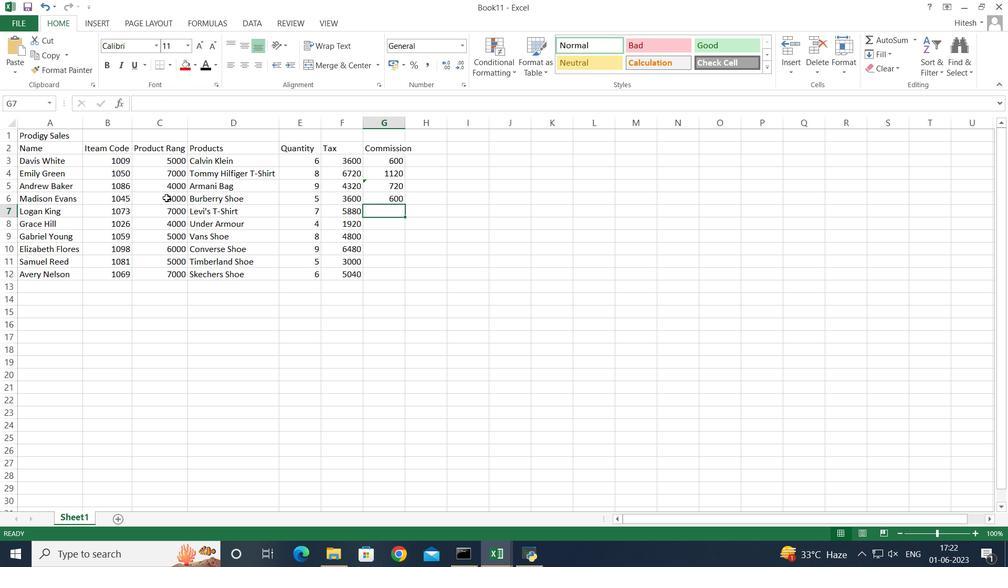 
Action: Mouse moved to (299, 212)
Screenshot: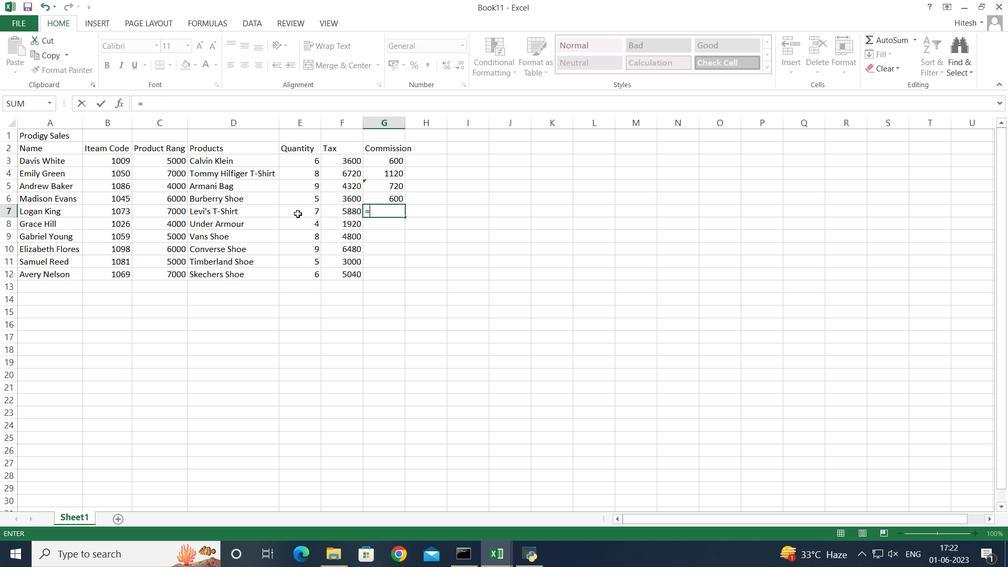 
Action: Mouse pressed left at (299, 212)
Screenshot: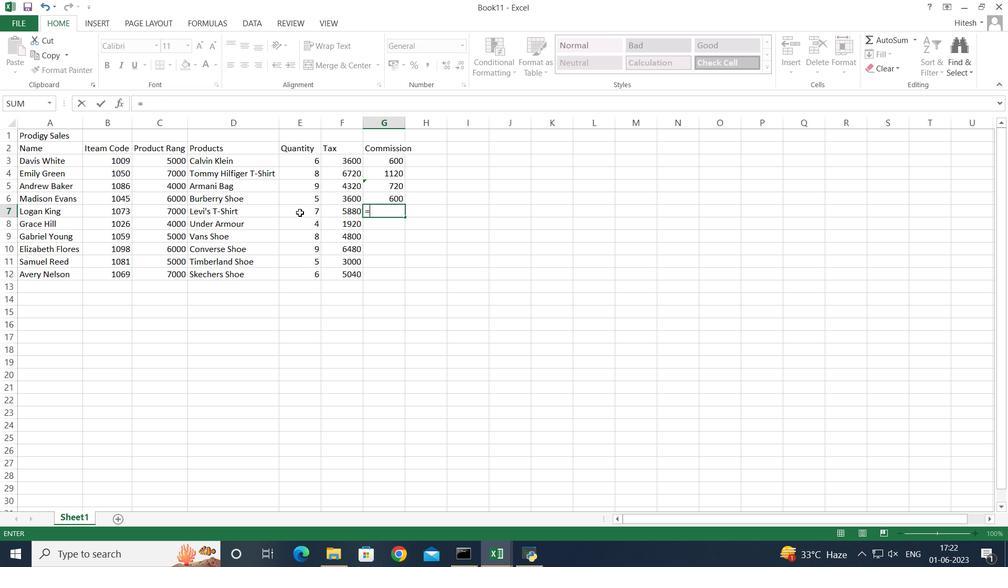 
Action: Key pressed *
Screenshot: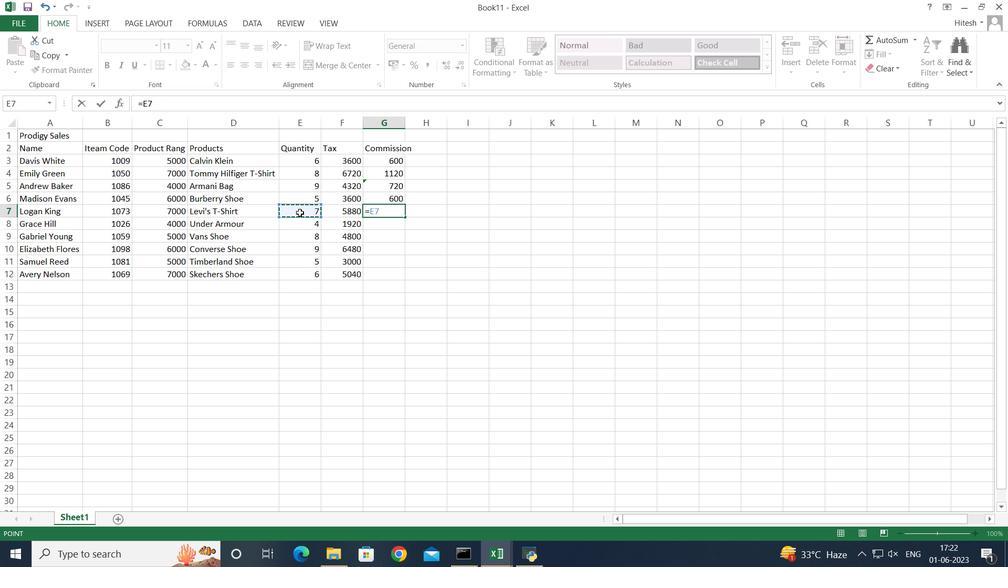 
Action: Mouse moved to (163, 209)
Screenshot: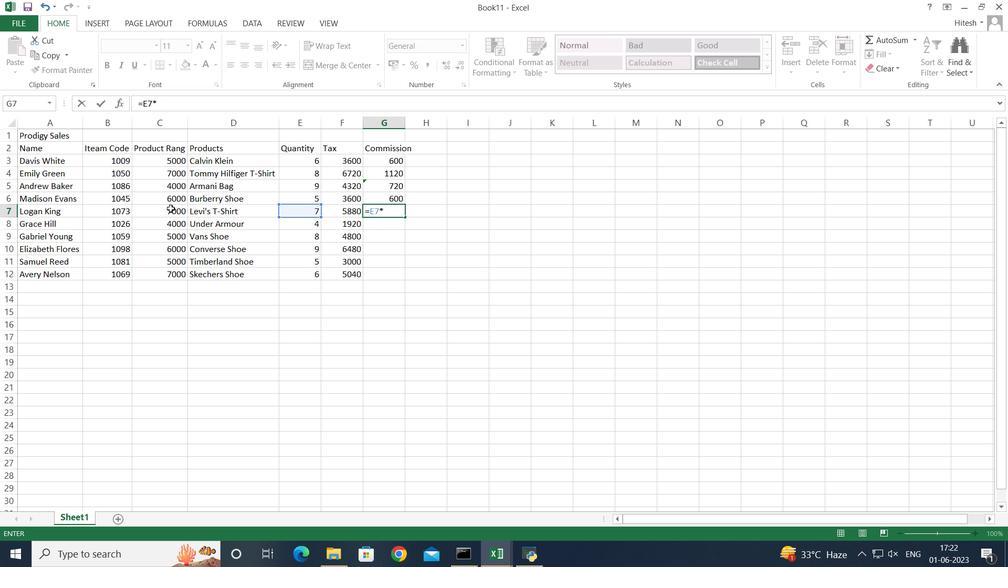 
Action: Mouse pressed left at (163, 209)
Screenshot: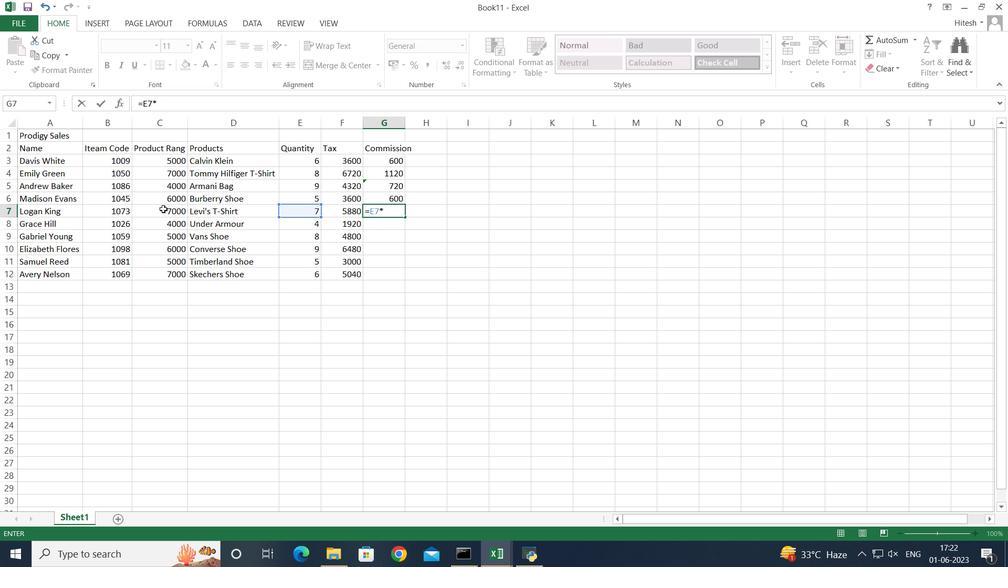 
Action: Key pressed *2<Key.shift><Key.shift><Key.shift>%<Key.enter>=
Screenshot: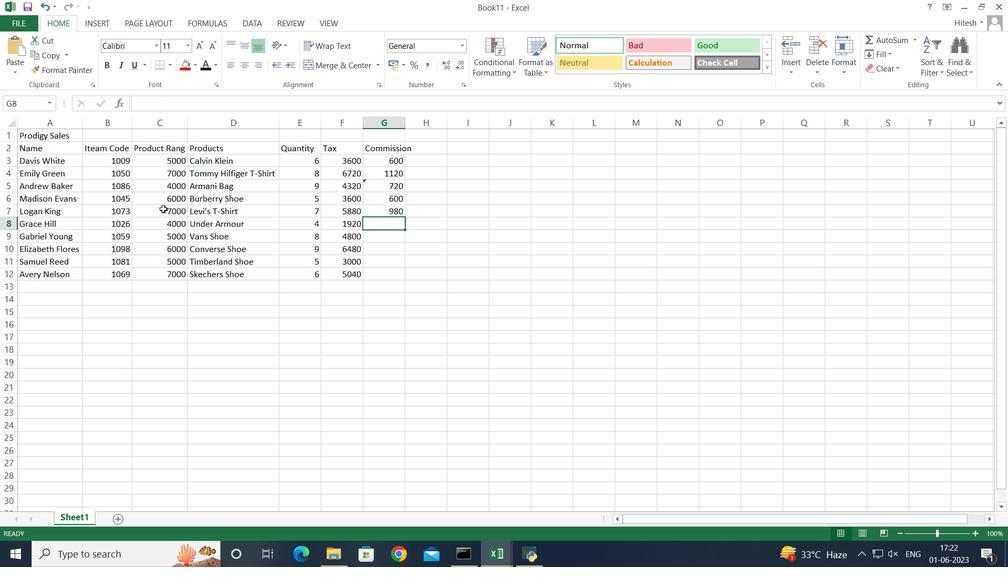 
Action: Mouse moved to (300, 223)
Screenshot: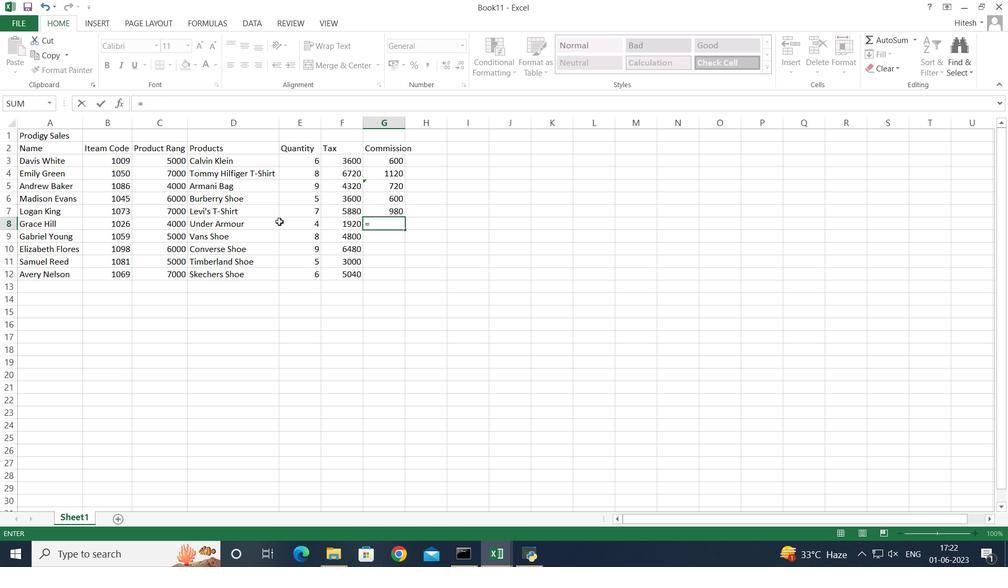 
Action: Mouse pressed left at (300, 223)
Screenshot: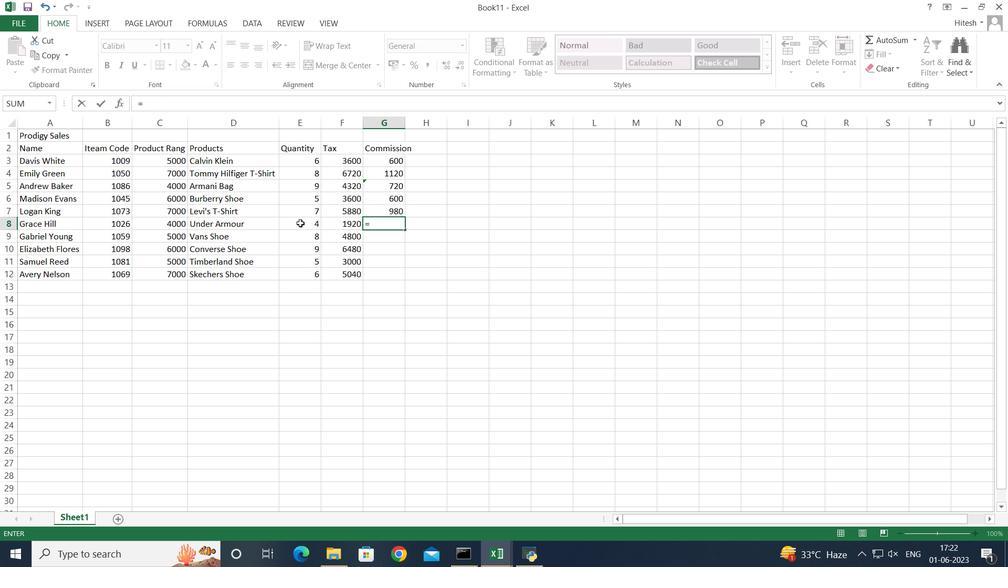 
Action: Mouse moved to (301, 223)
Screenshot: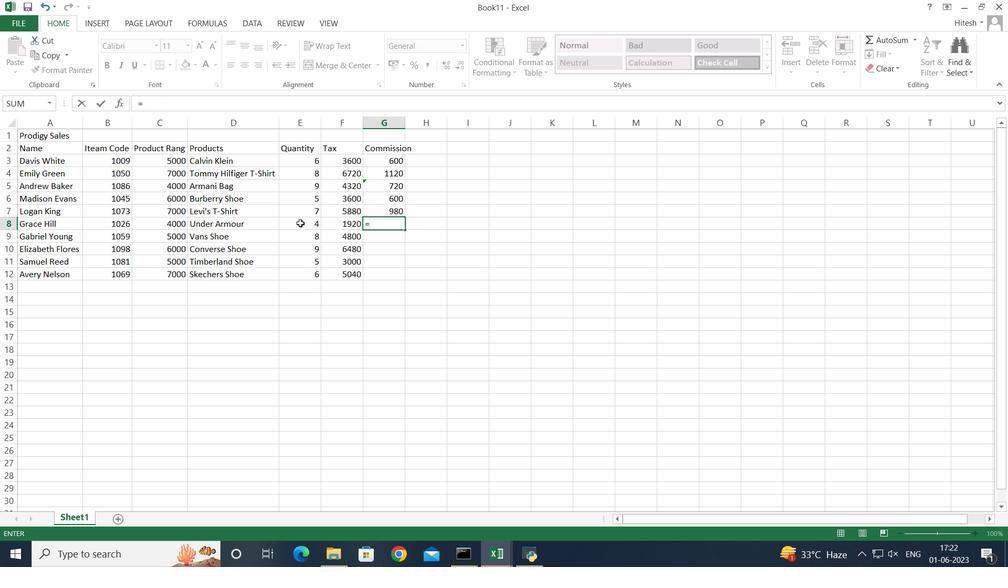 
Action: Key pressed *
Screenshot: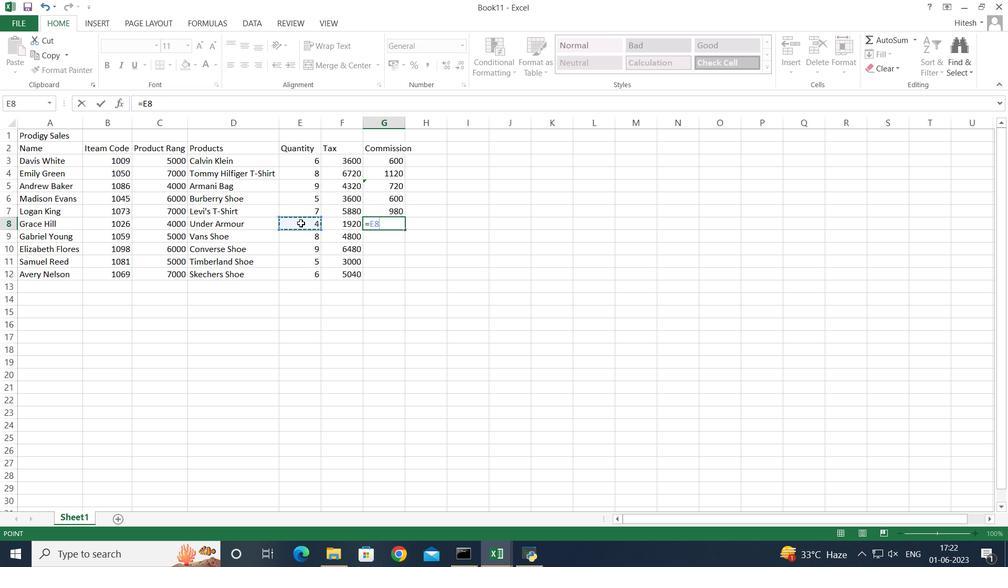 
Action: Mouse moved to (164, 218)
Screenshot: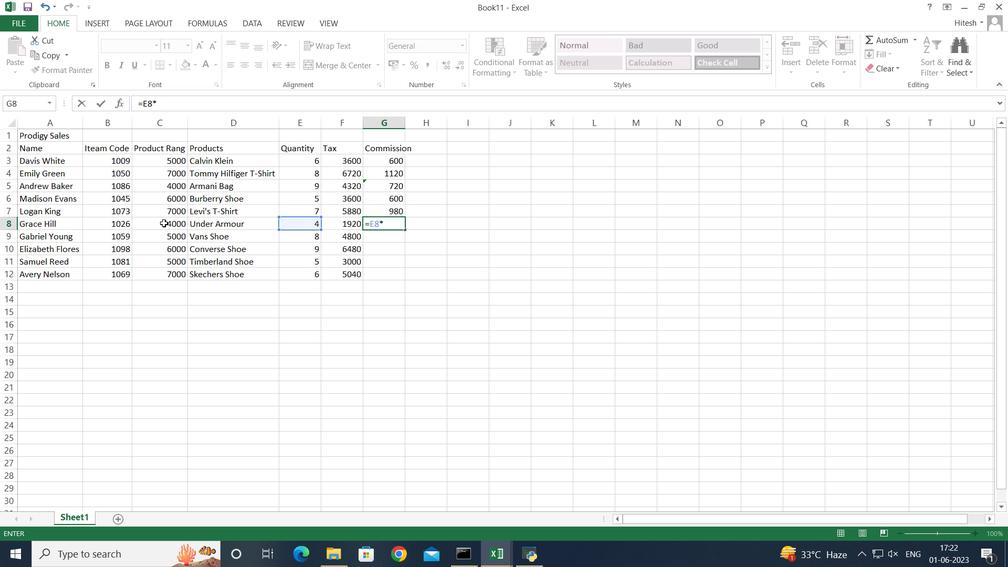 
Action: Mouse pressed left at (164, 218)
Screenshot: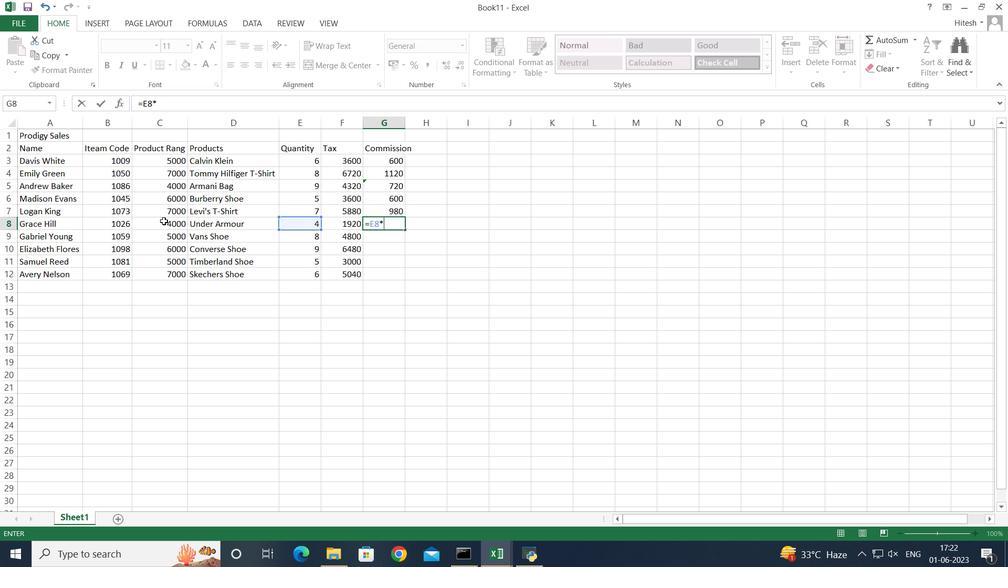 
Action: Key pressed *2<Key.shift><Key.shift><Key.shift>%<Key.enter>=
Screenshot: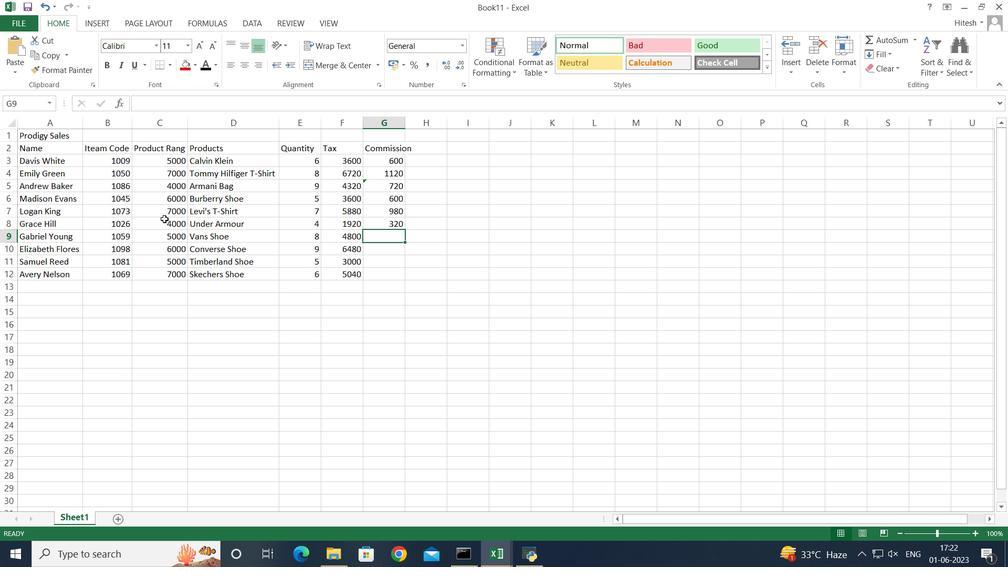 
Action: Mouse moved to (291, 237)
Screenshot: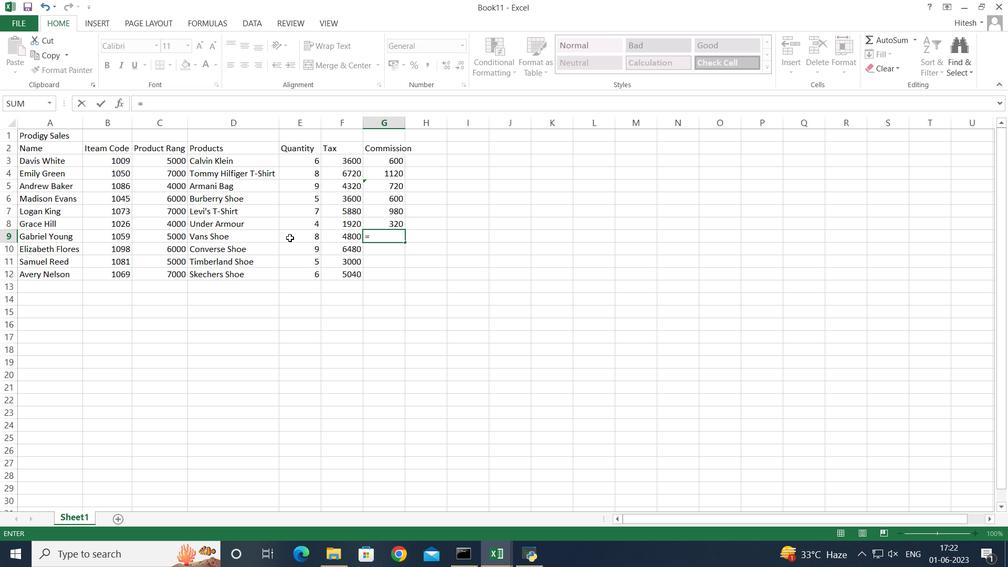 
Action: Mouse pressed left at (291, 237)
Screenshot: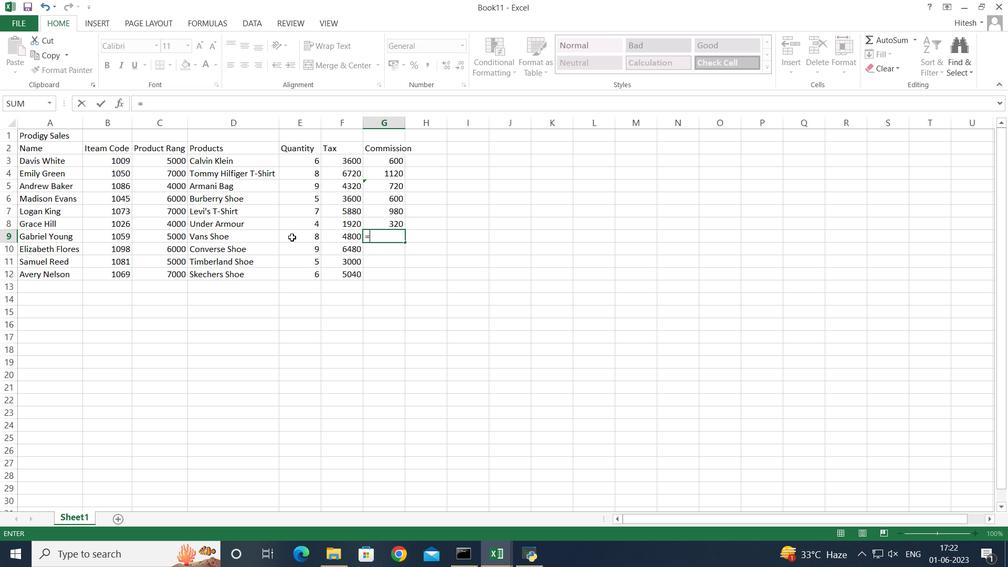 
Action: Key pressed *
Screenshot: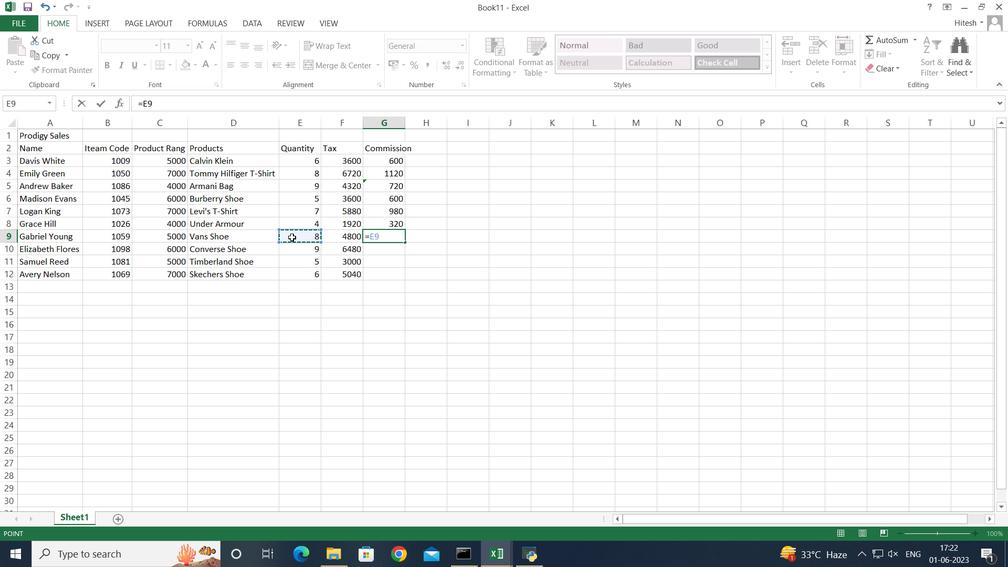 
Action: Mouse moved to (167, 238)
Screenshot: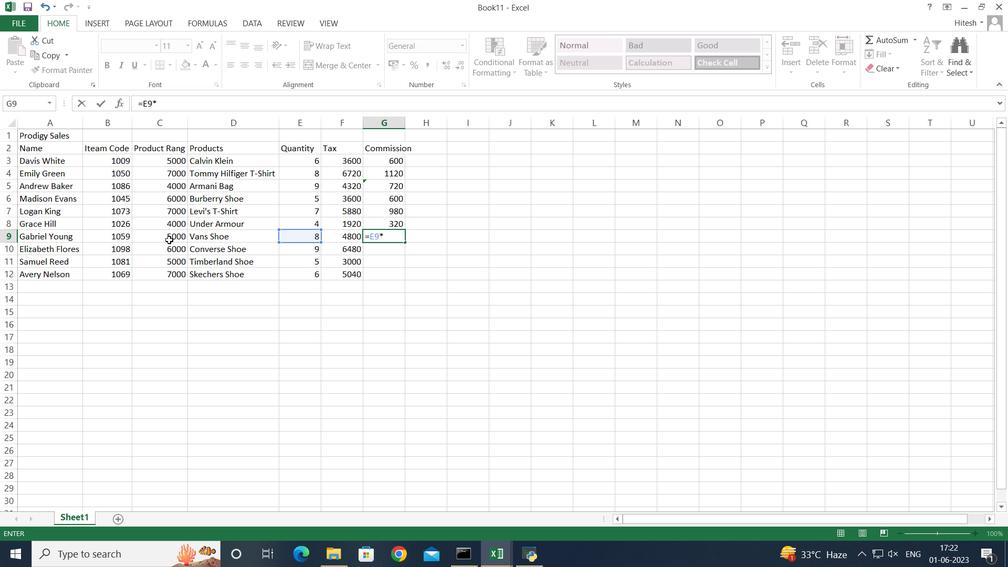 
Action: Mouse pressed left at (167, 238)
Screenshot: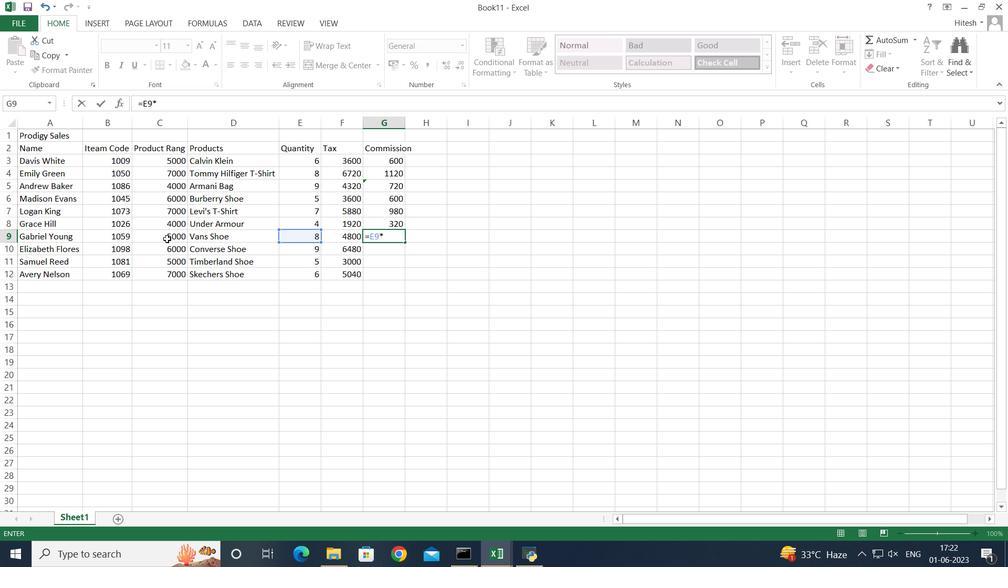 
Action: Key pressed *2<Key.shift><Key.shift><Key.shift><Key.shift>%<Key.enter>
Screenshot: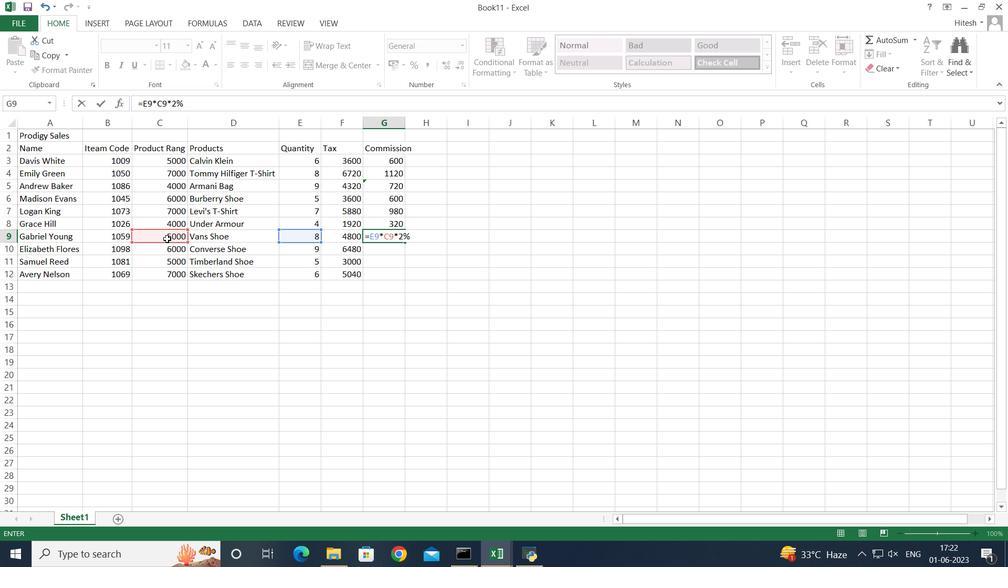 
Action: Mouse moved to (295, 252)
Screenshot: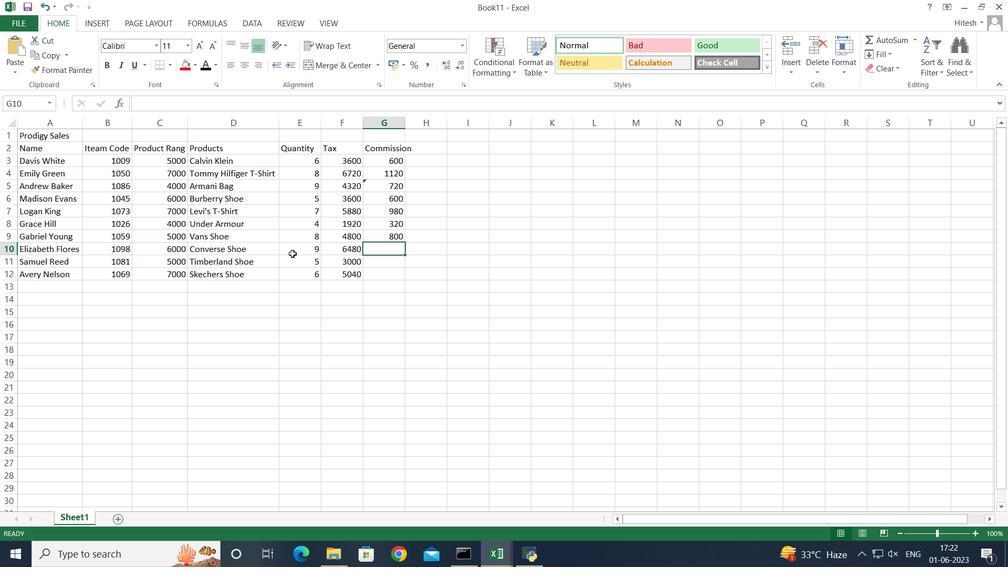 
Action: Key pressed =
Screenshot: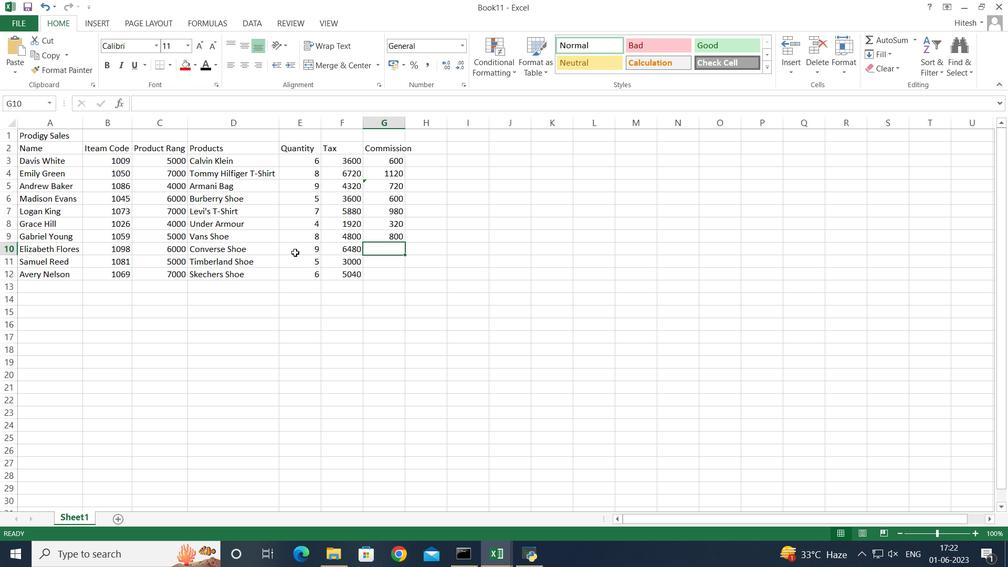 
Action: Mouse moved to (305, 244)
Screenshot: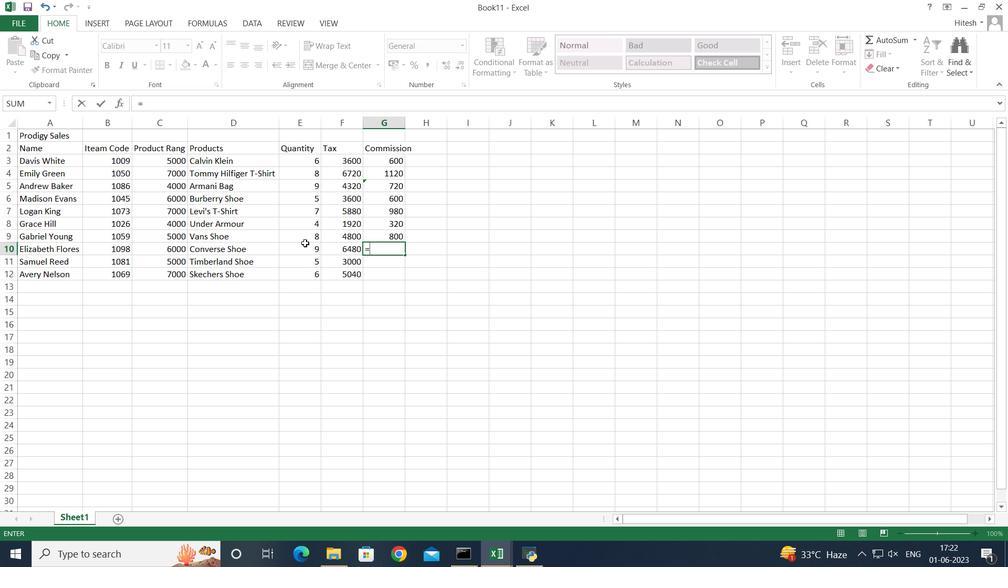 
Action: Mouse pressed left at (305, 244)
Screenshot: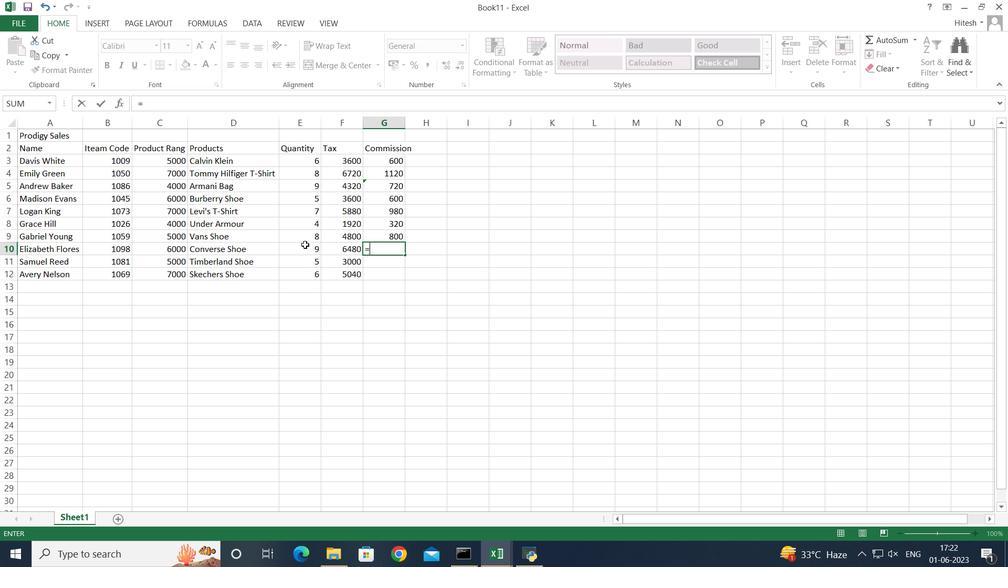
Action: Key pressed *
Screenshot: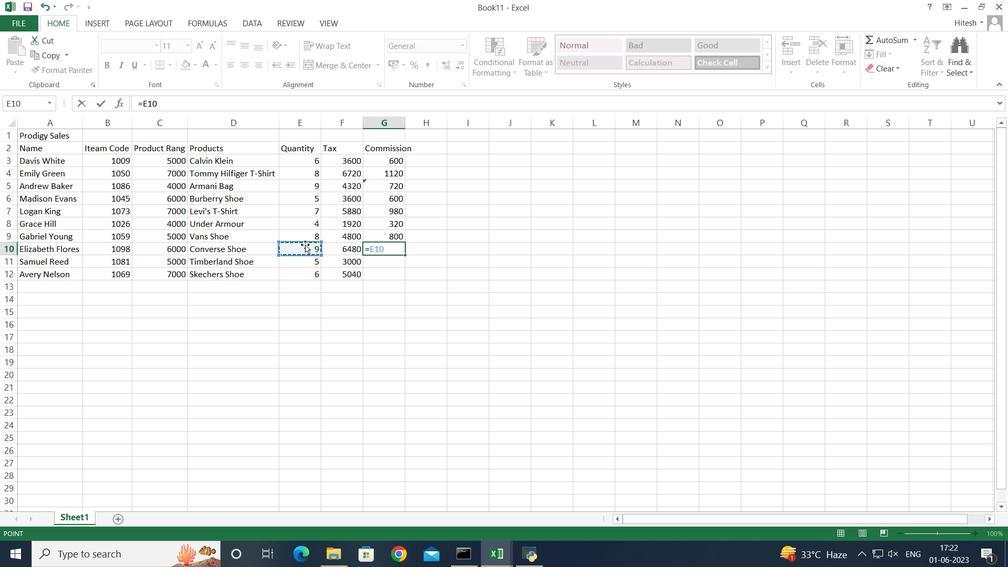 
Action: Mouse moved to (159, 249)
Screenshot: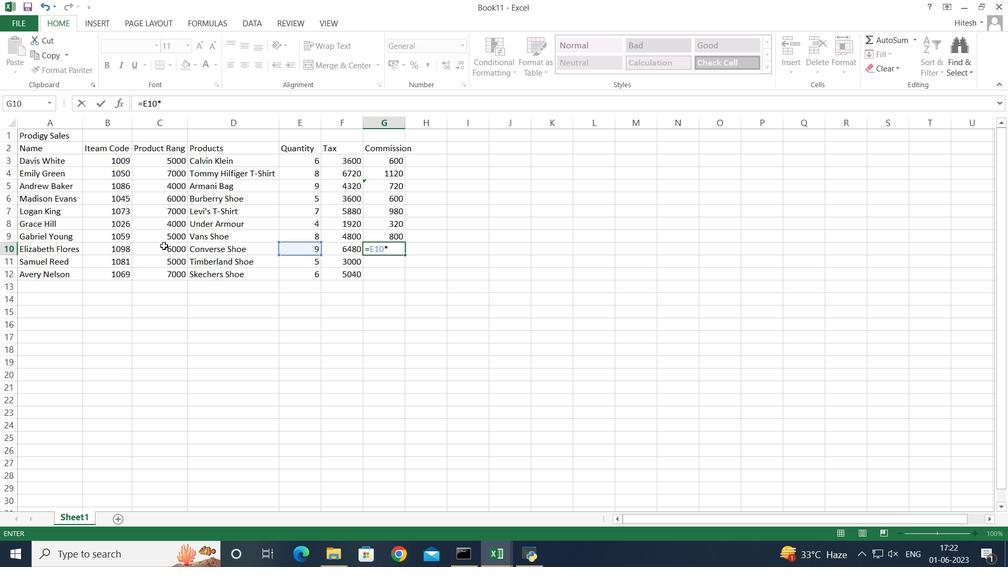
Action: Mouse pressed left at (159, 249)
Screenshot: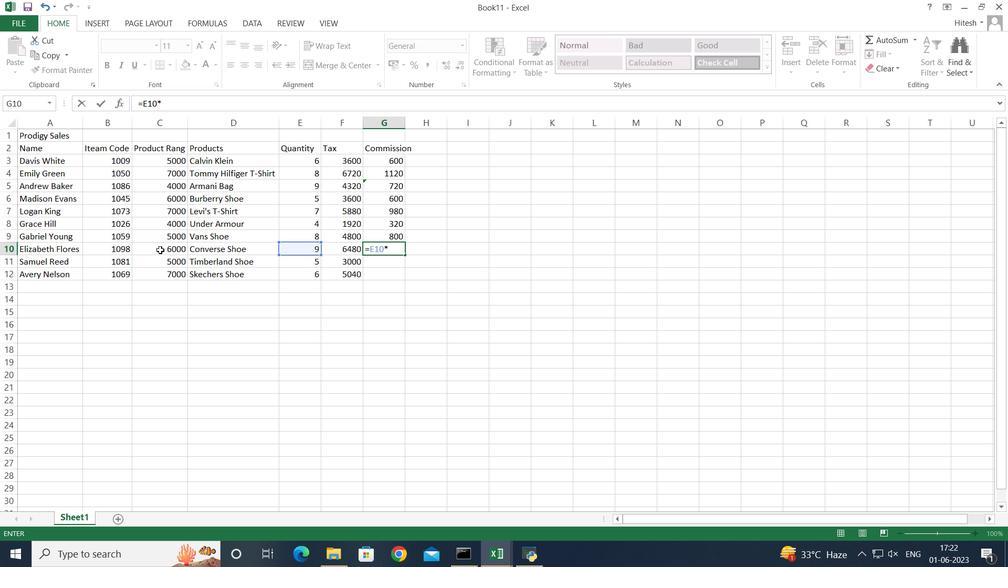 
Action: Key pressed *2<Key.shift><Key.shift><Key.shift><Key.shift><Key.shift><Key.shift><Key.shift><Key.shift><Key.shift><Key.shift><Key.shift><Key.shift><Key.shift><Key.shift><Key.shift><Key.shift><Key.shift><Key.shift><Key.shift><Key.shift><Key.shift><Key.shift><Key.shift><Key.shift><Key.shift><Key.shift><Key.shift>%<Key.enter>
Screenshot: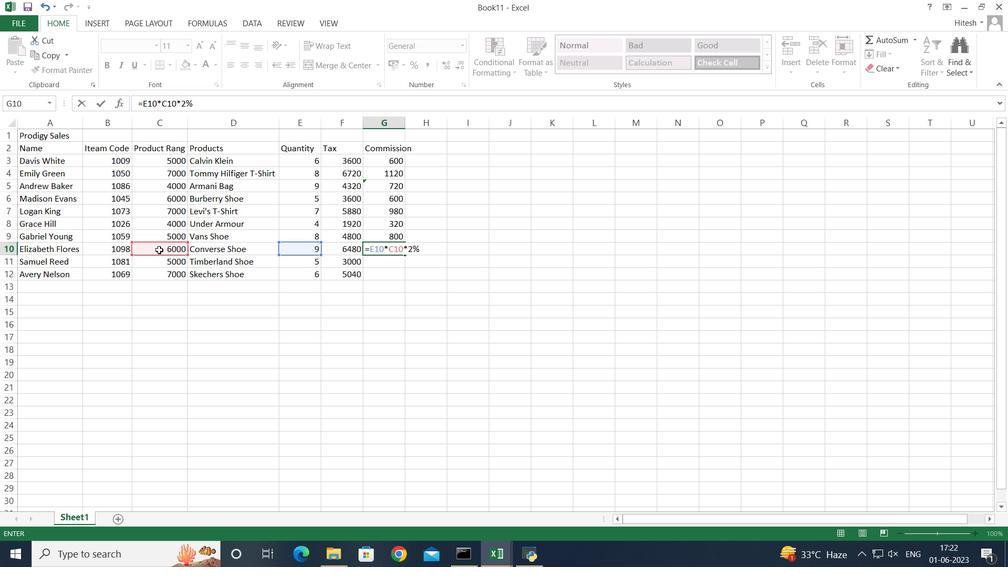 
Action: Mouse moved to (179, 255)
Screenshot: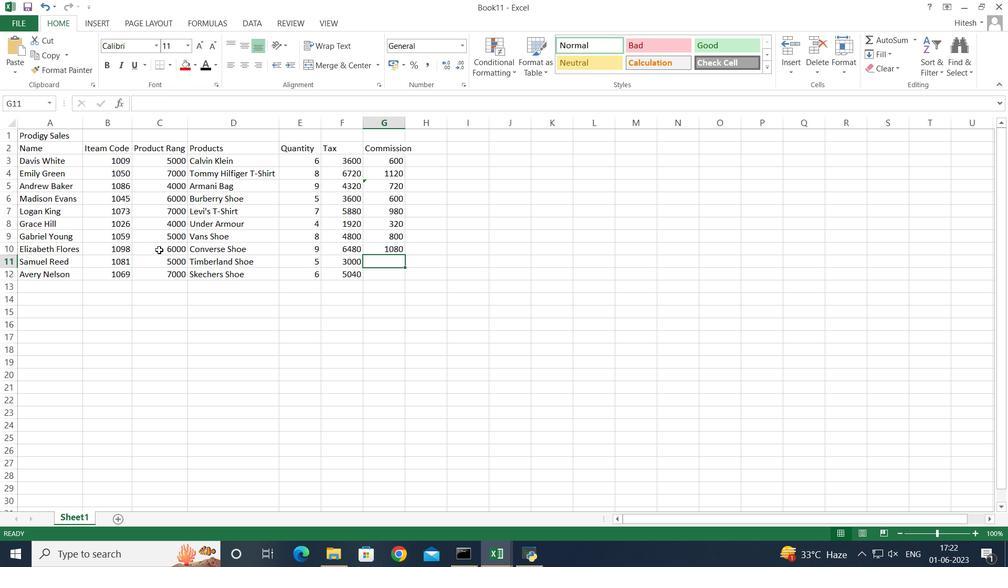 
Action: Key pressed =
Screenshot: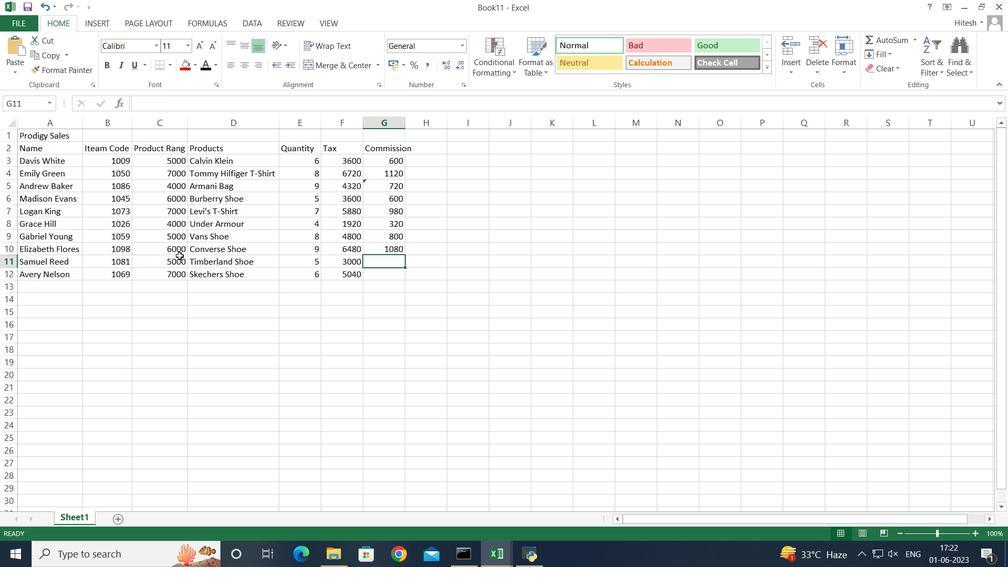 
Action: Mouse moved to (288, 262)
Screenshot: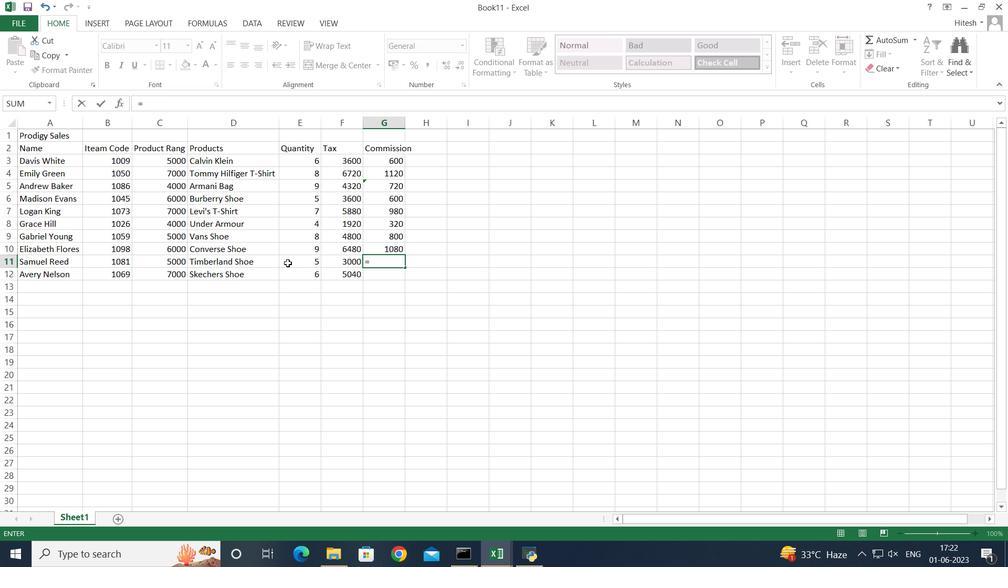 
Action: Mouse pressed left at (288, 262)
Screenshot: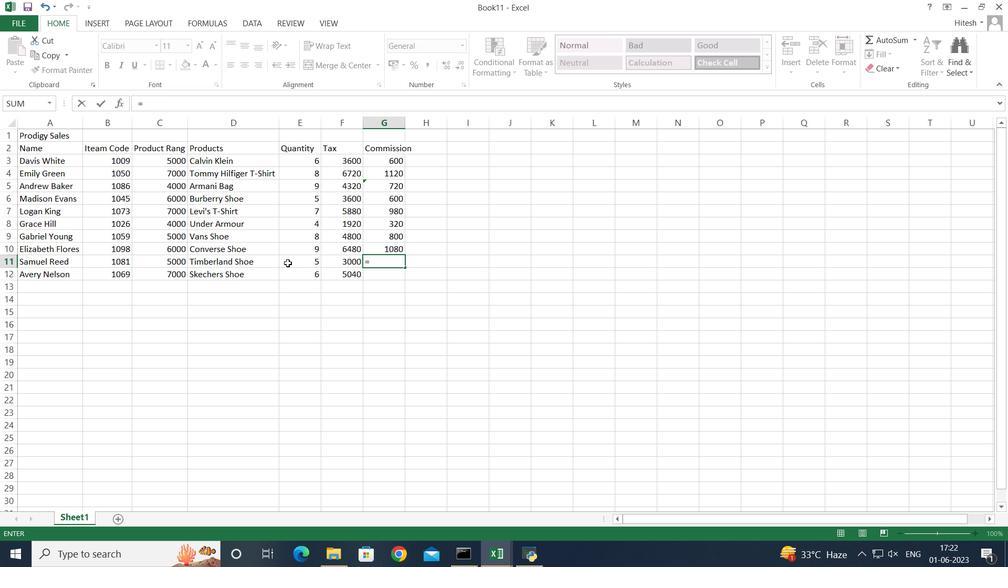 
Action: Key pressed *
Screenshot: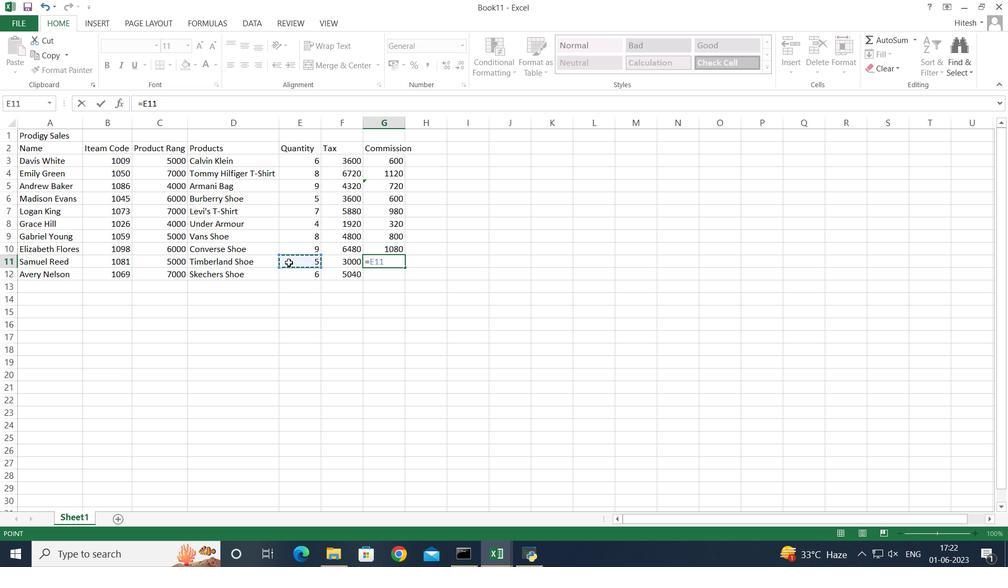 
Action: Mouse moved to (168, 259)
Screenshot: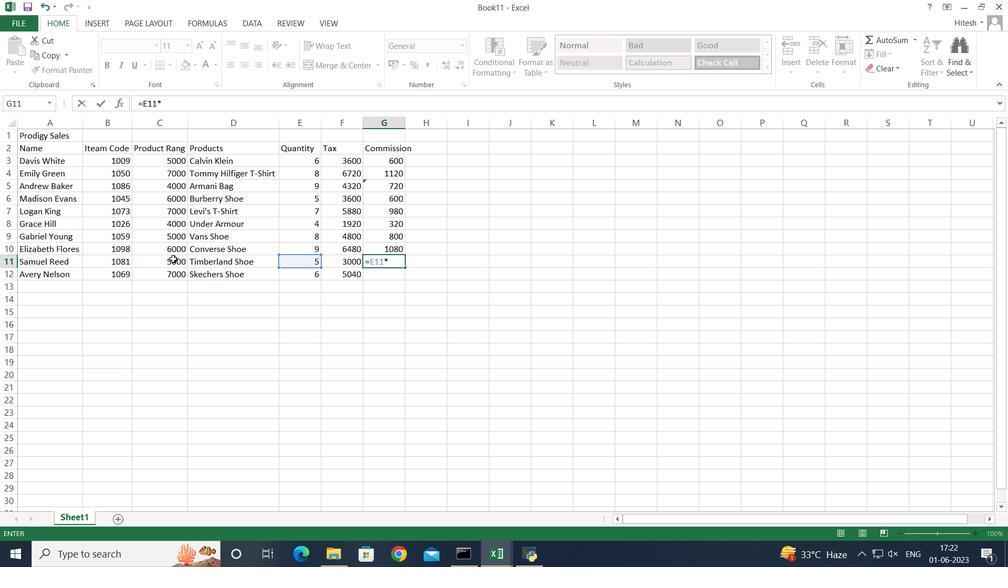 
Action: Mouse pressed left at (168, 259)
Screenshot: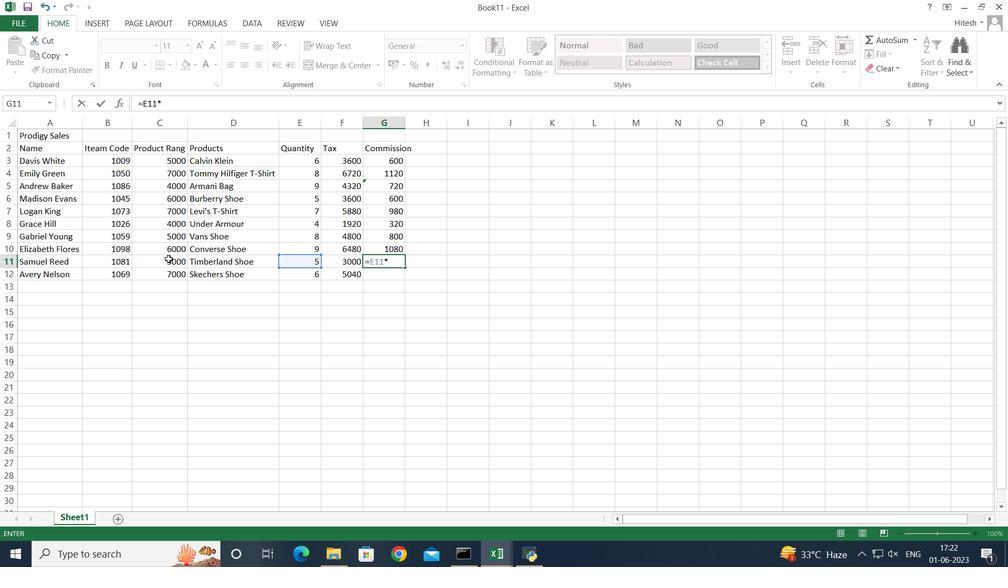 
Action: Key pressed *2<Key.shift><Key.shift><Key.shift>%<Key.enter>=
Screenshot: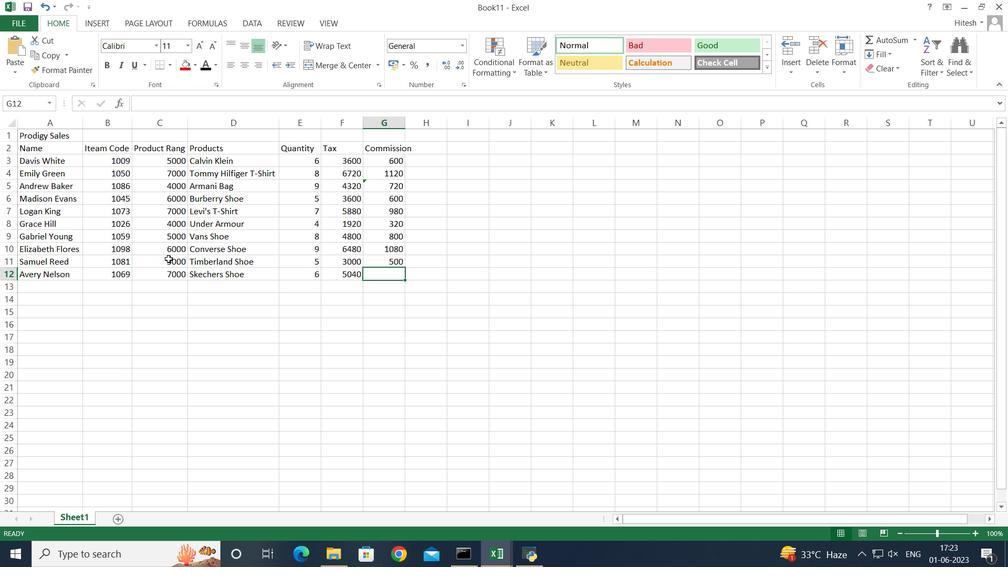 
Action: Mouse moved to (305, 273)
Screenshot: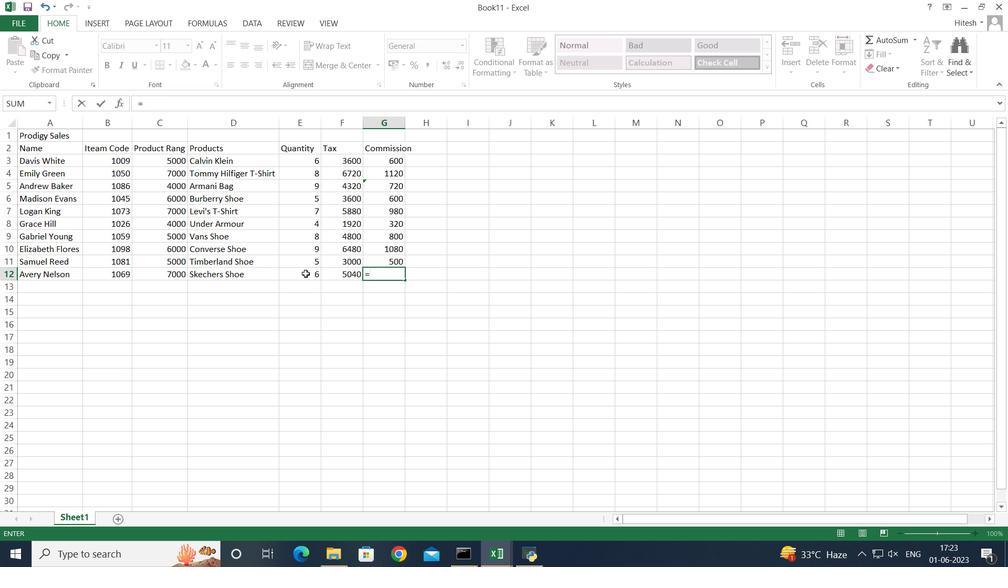 
Action: Mouse pressed left at (305, 273)
Screenshot: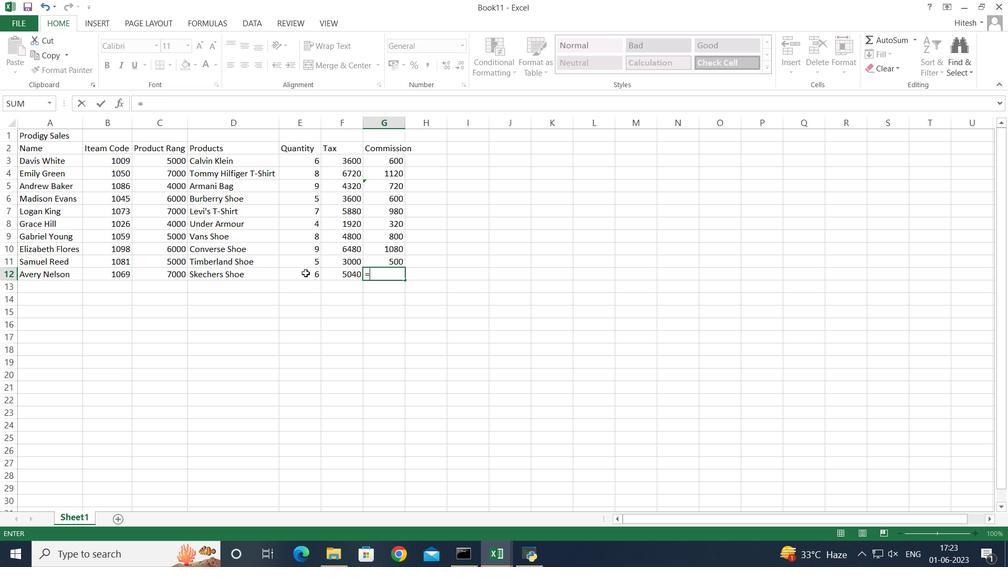 
Action: Key pressed *
Screenshot: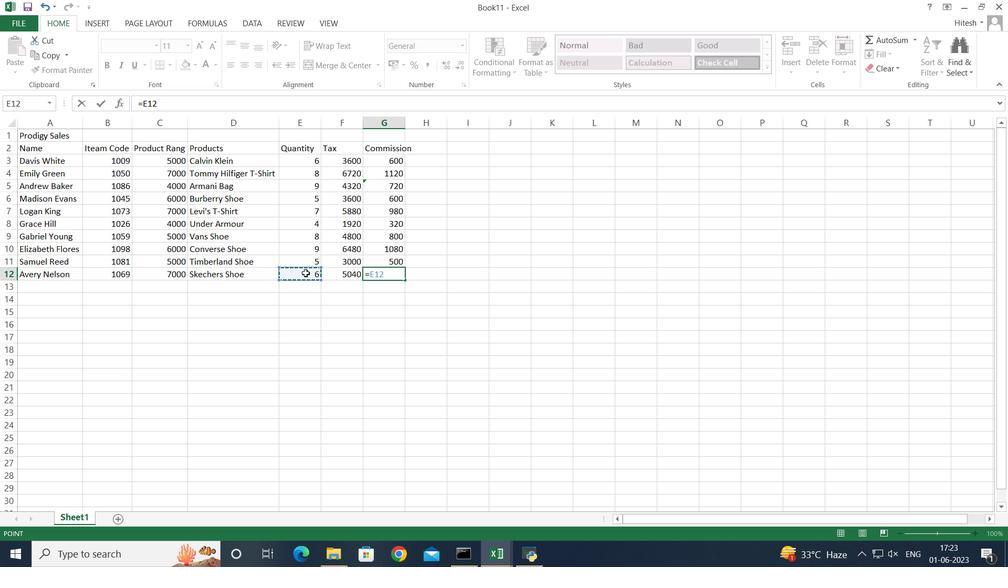 
Action: Mouse moved to (163, 273)
Screenshot: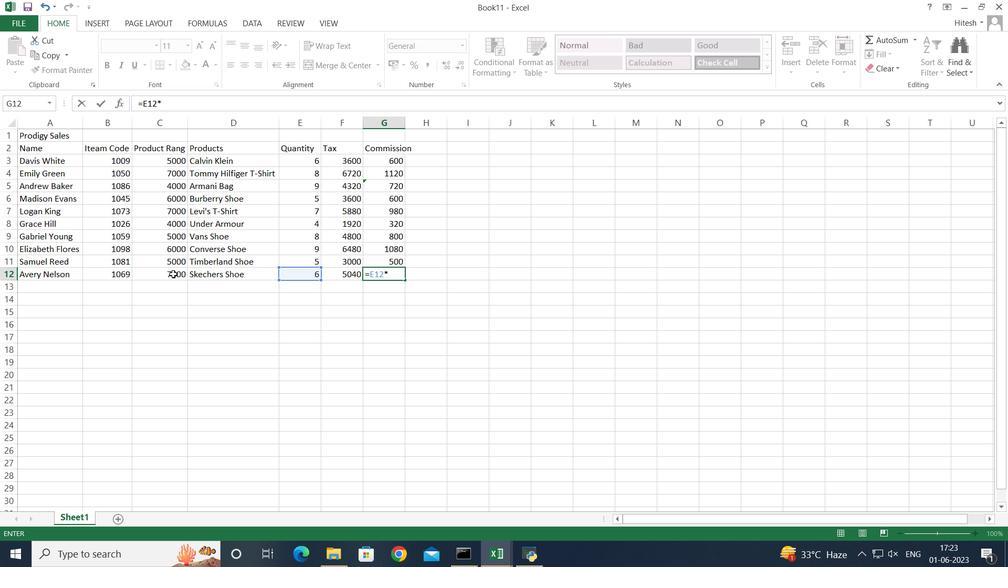 
Action: Mouse pressed left at (163, 273)
Screenshot: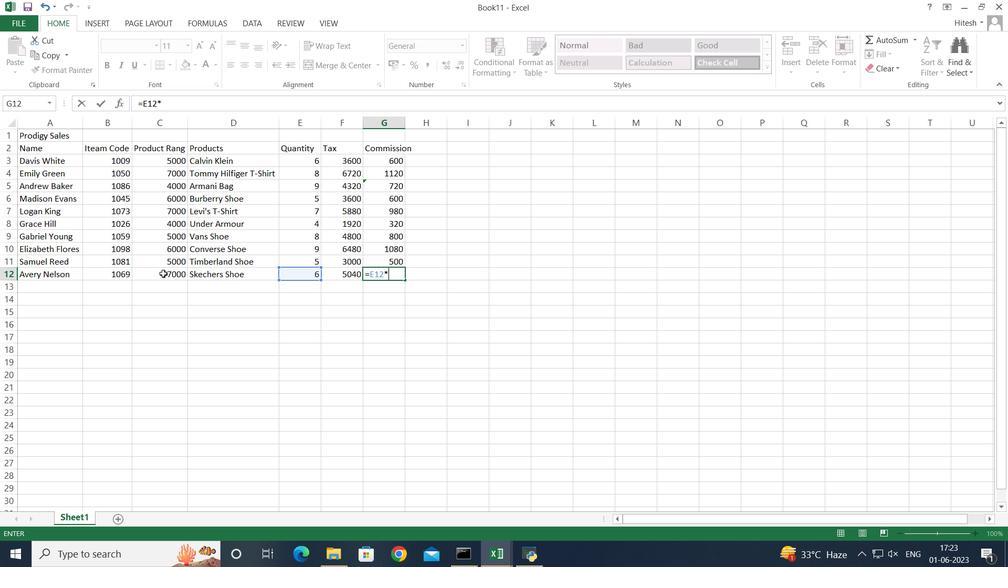 
Action: Key pressed *2<Key.shift><Key.shift><Key.shift><Key.shift>%<Key.enter>
Screenshot: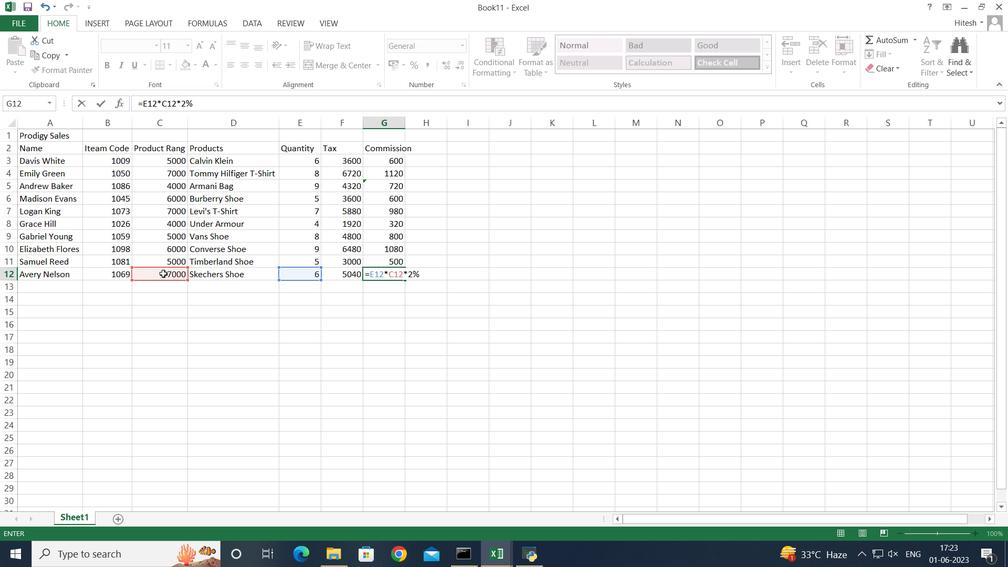 
Action: Mouse moved to (386, 124)
Screenshot: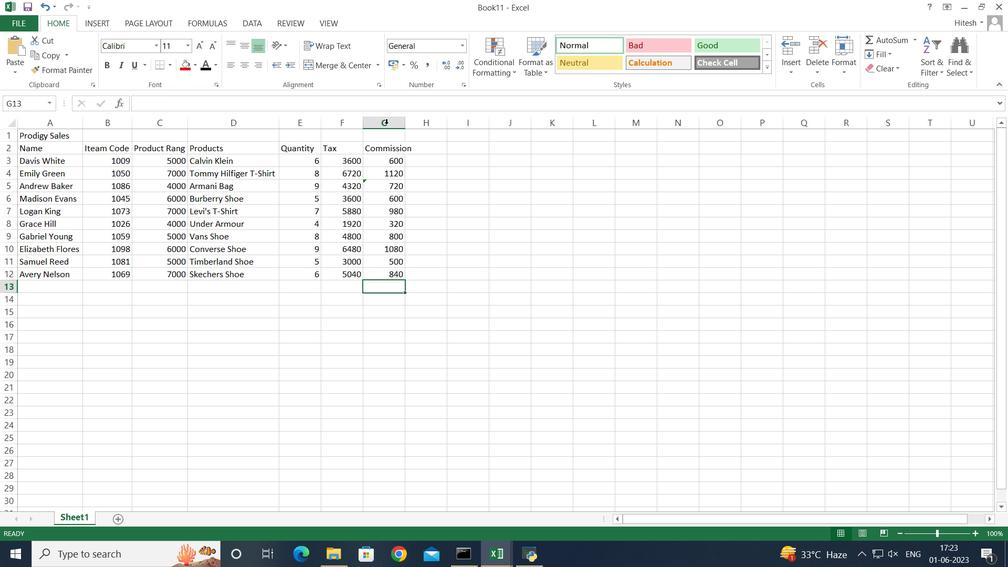 
Action: Mouse pressed left at (386, 124)
Screenshot: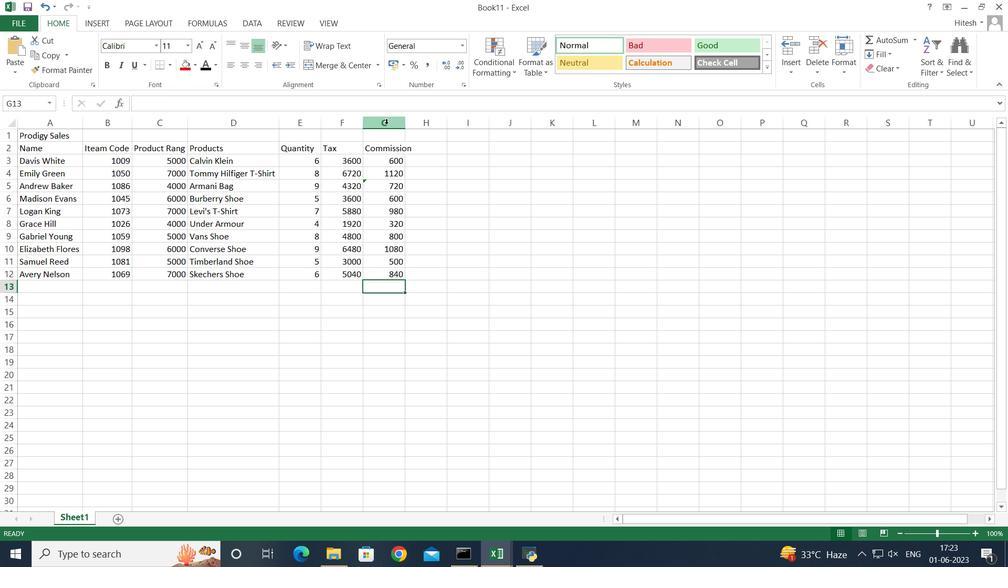 
Action: Mouse moved to (405, 120)
Screenshot: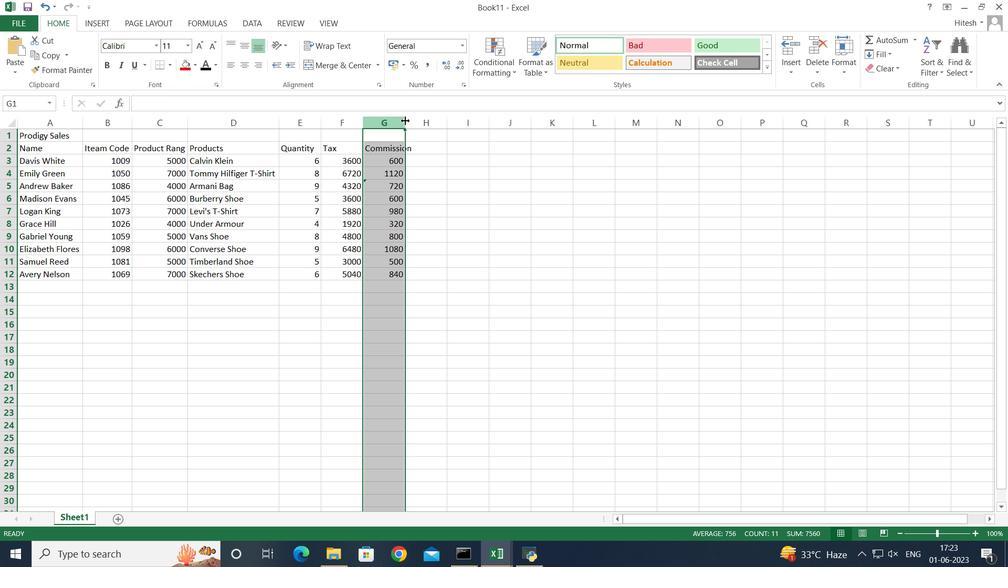 
Action: Mouse pressed left at (405, 120)
Screenshot: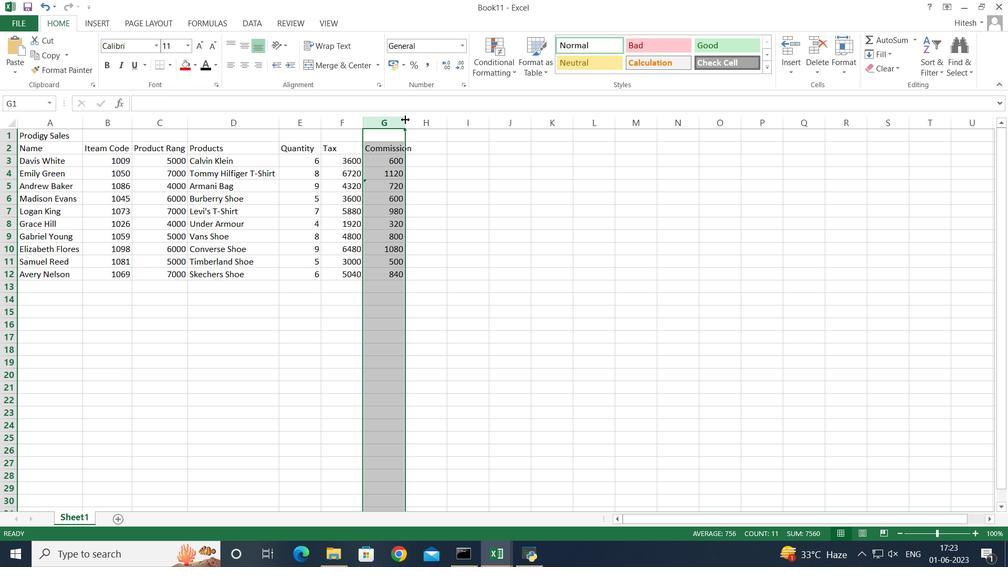 
Action: Mouse pressed left at (405, 120)
Screenshot: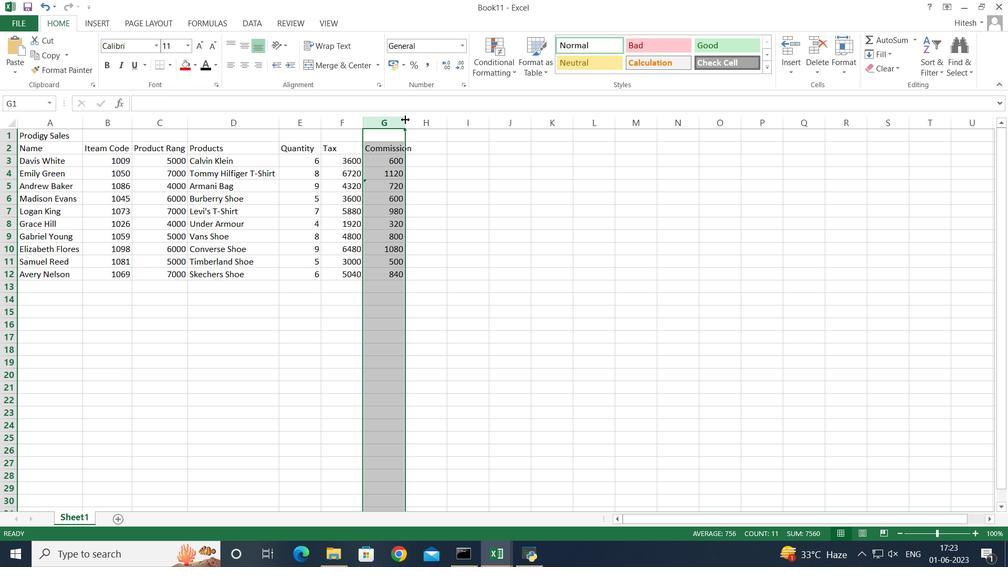 
Action: Mouse moved to (427, 147)
Screenshot: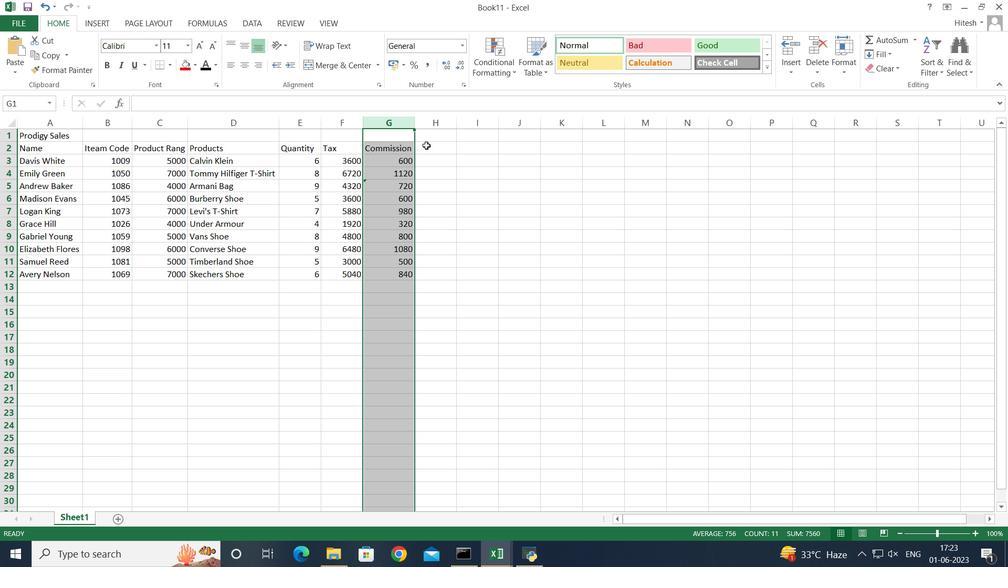 
Action: Mouse pressed left at (427, 147)
Screenshot: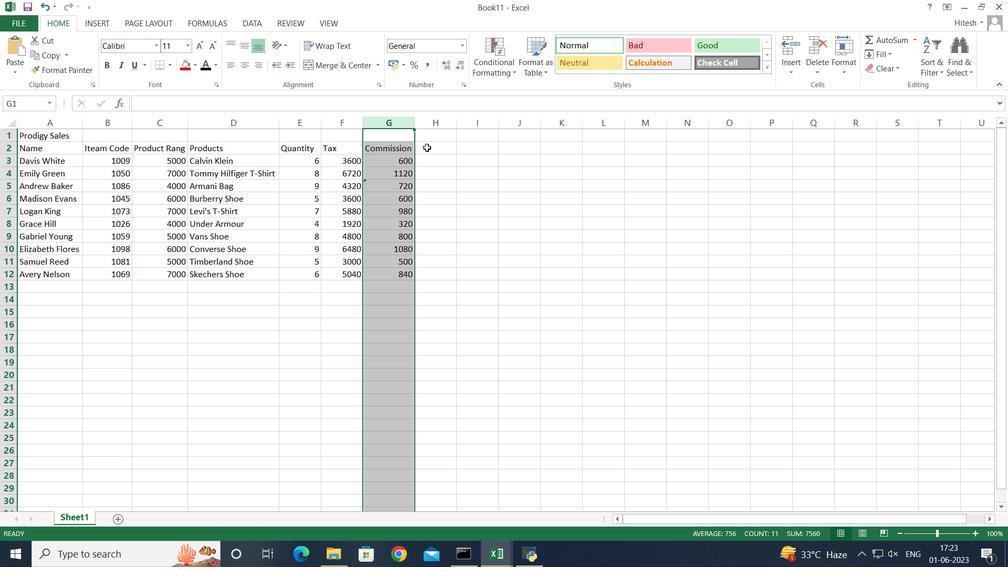 
Action: Key pressed <Key.shift>Total<Key.space><Key.shift>Amount<Key.enter>=<Key.shift_r>(
Screenshot: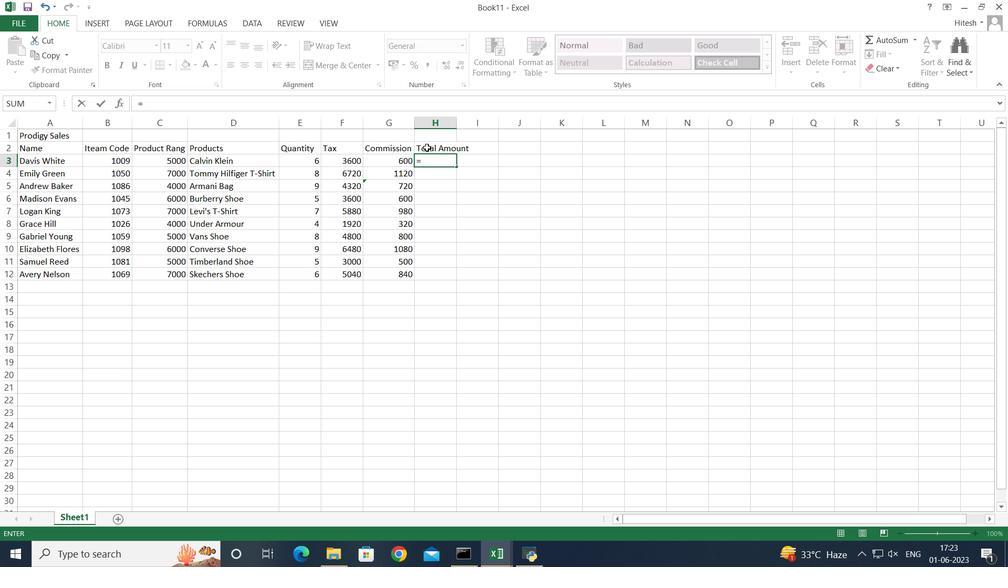 
Action: Mouse moved to (306, 159)
Screenshot: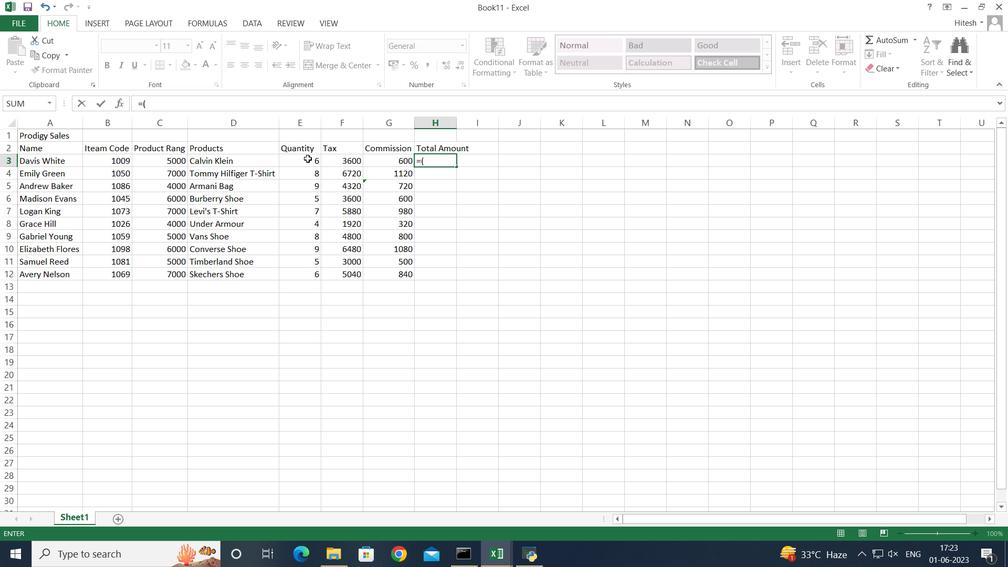 
Action: Mouse pressed left at (306, 159)
Screenshot: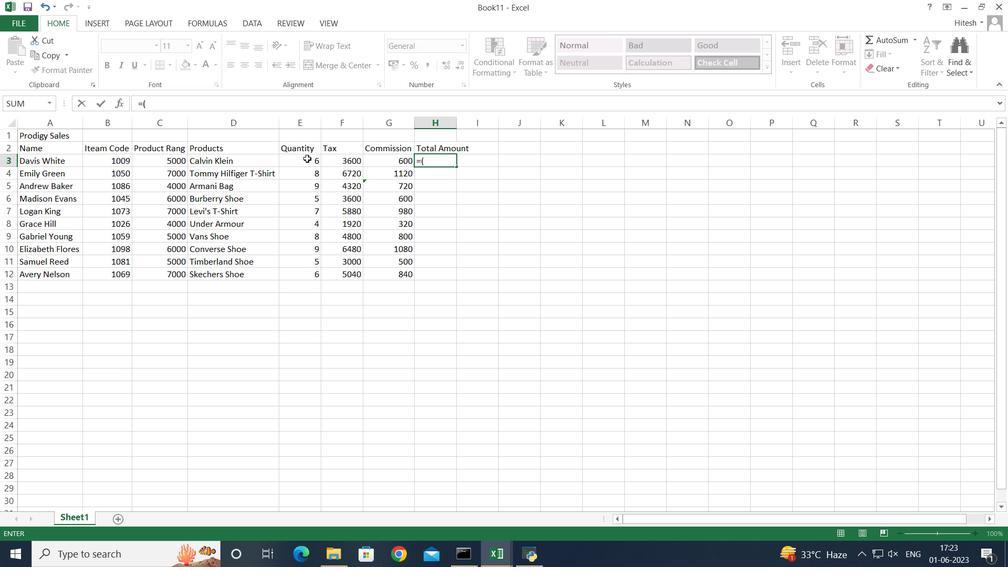 
Action: Key pressed *
Screenshot: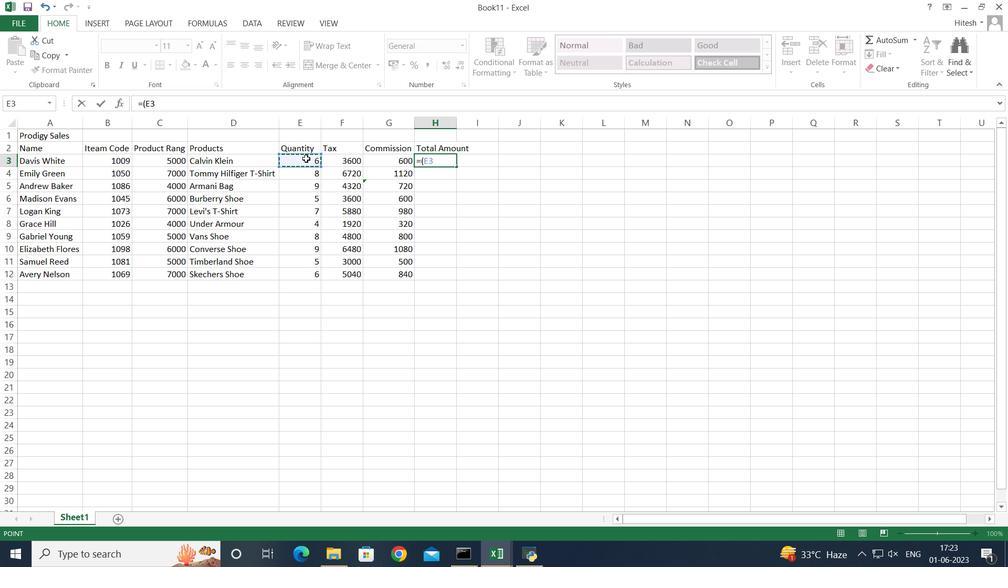 
Action: Mouse moved to (166, 160)
Screenshot: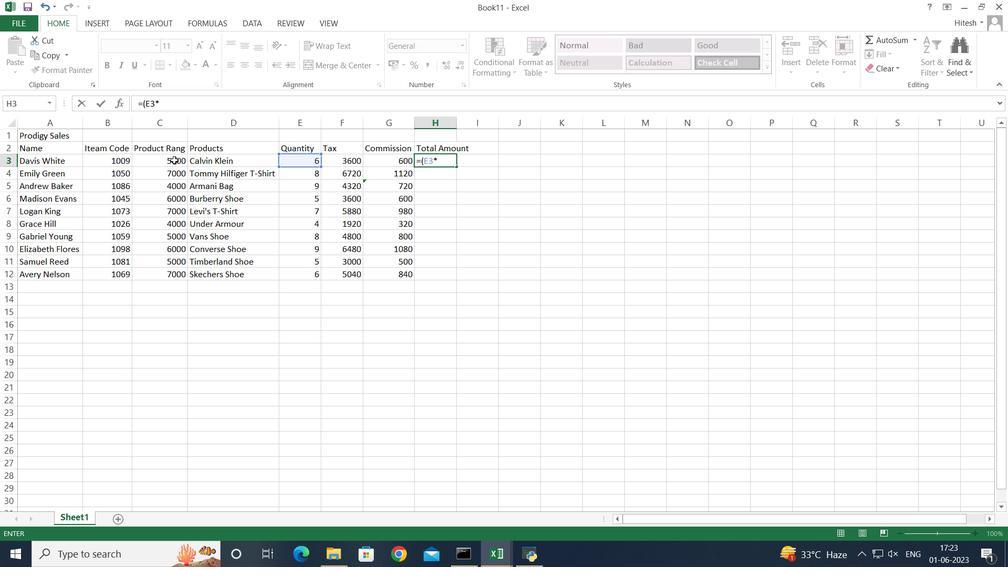 
Action: Mouse pressed left at (166, 160)
Screenshot: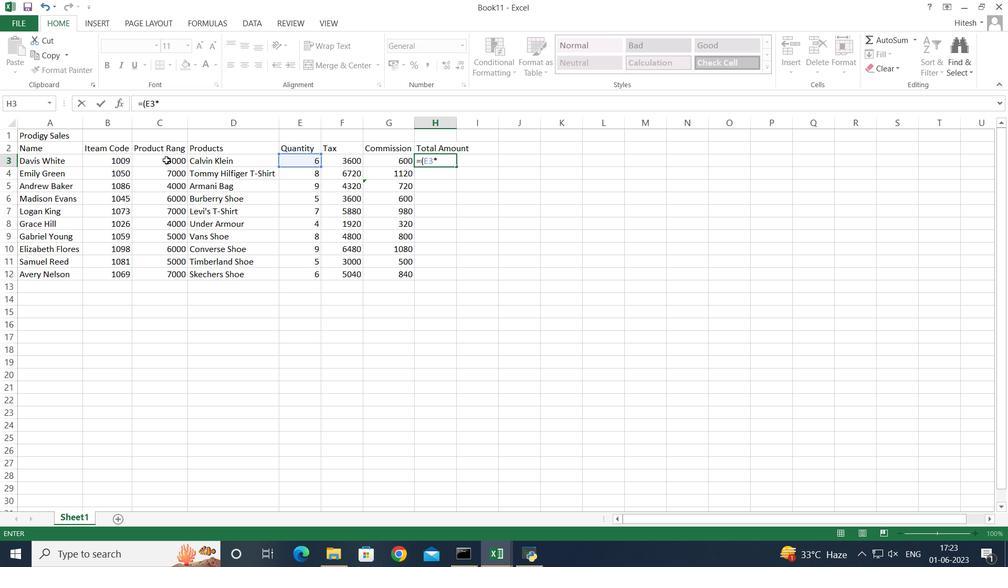 
Action: Key pressed <Key.shift_r><Key.shift_r><Key.shift_r>)+
Screenshot: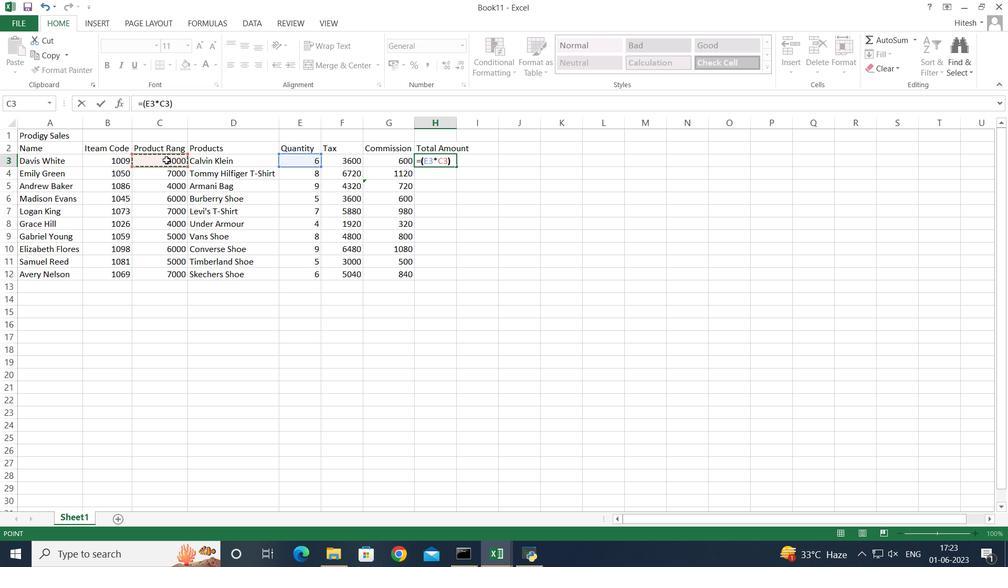 
Action: Mouse moved to (341, 160)
Screenshot: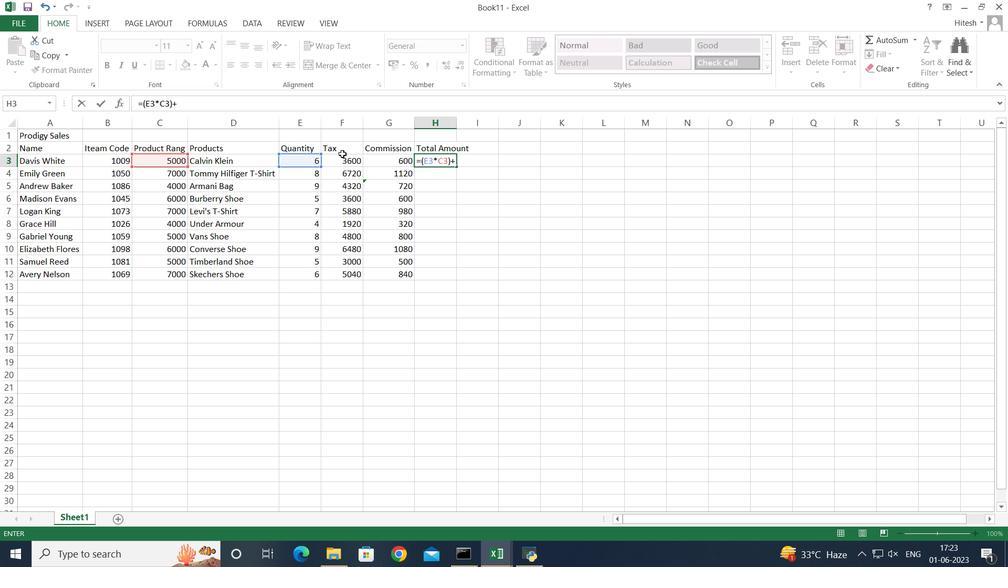 
Action: Mouse pressed left at (341, 160)
Screenshot: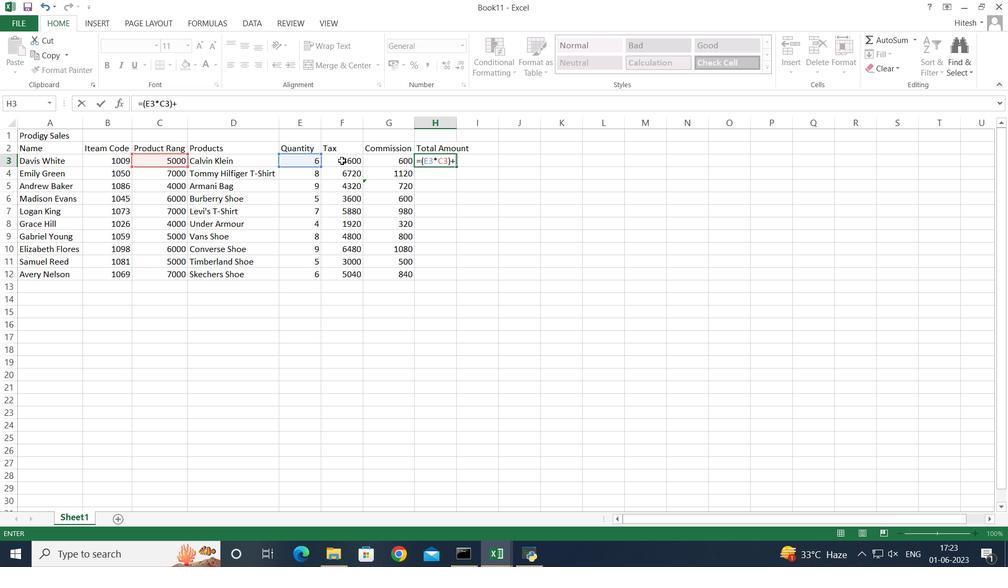 
Action: Key pressed +
Screenshot: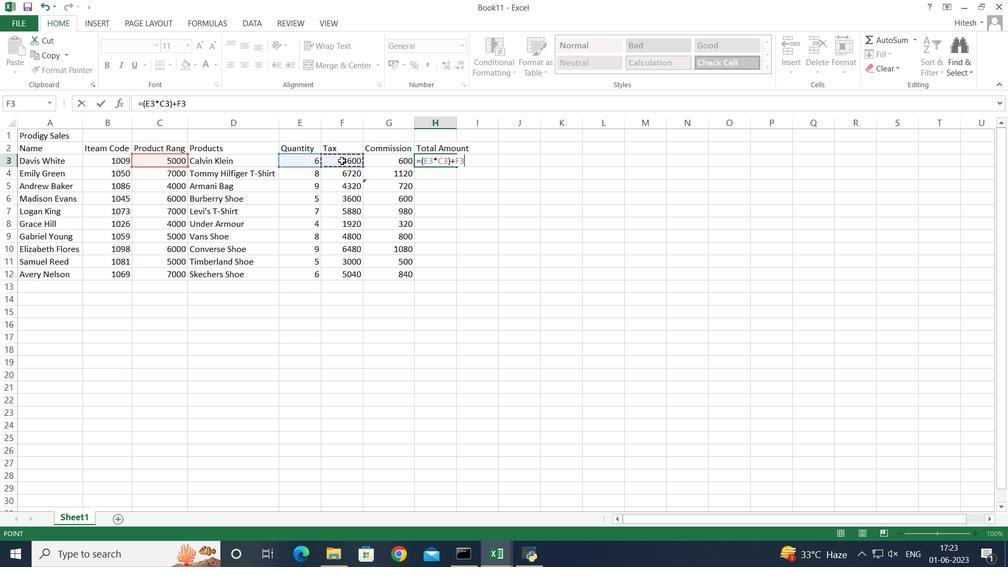 
Action: Mouse moved to (386, 162)
Screenshot: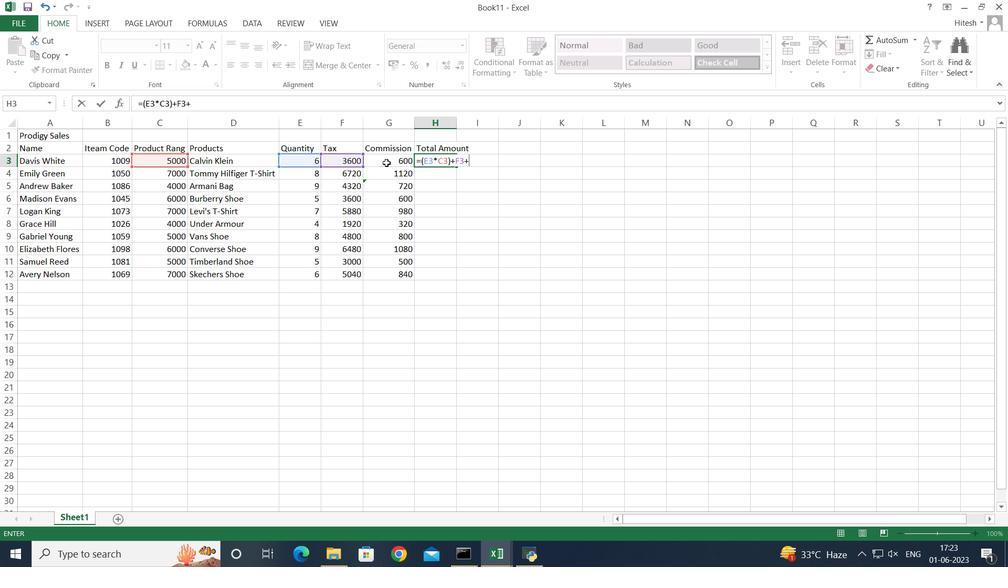 
Action: Mouse pressed left at (386, 162)
Screenshot: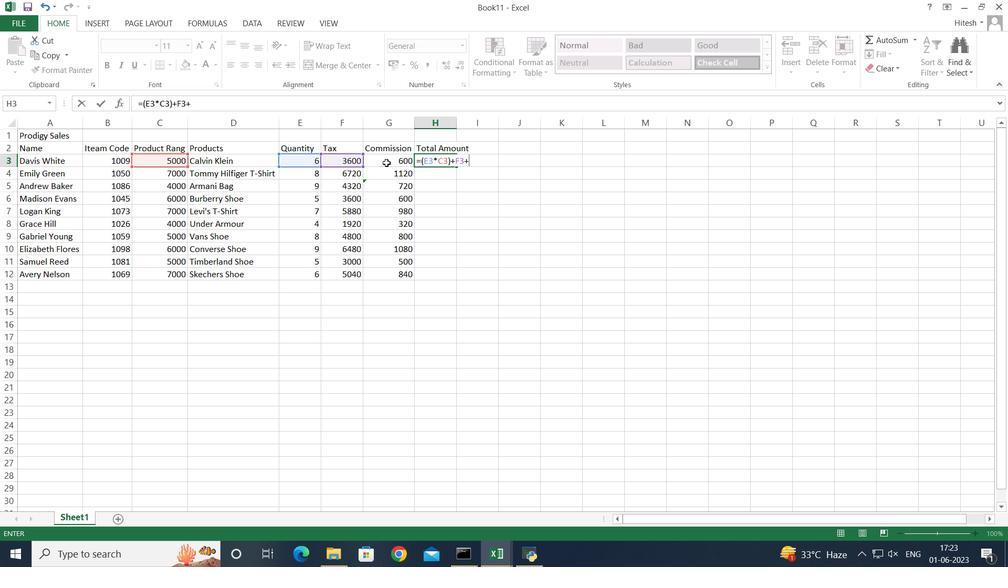 
Action: Key pressed <Key.enter>=<Key.shift_r>(
Screenshot: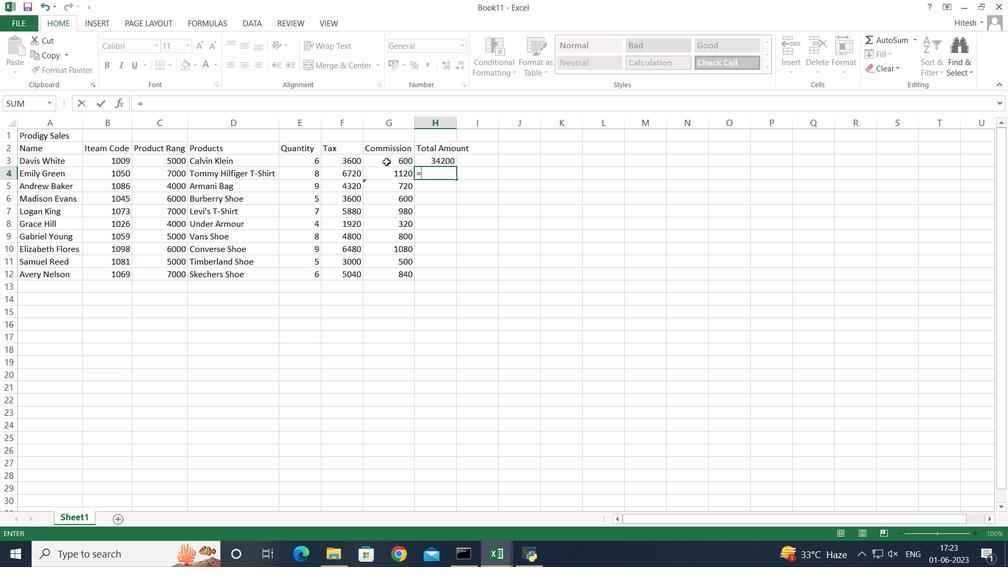 
Action: Mouse moved to (289, 174)
Screenshot: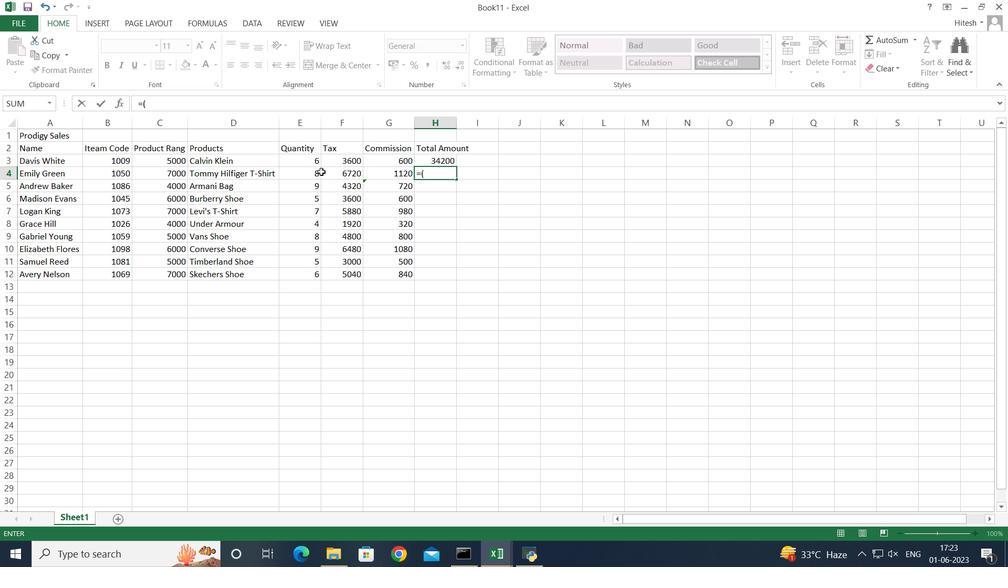 
Action: Mouse pressed left at (289, 174)
Screenshot: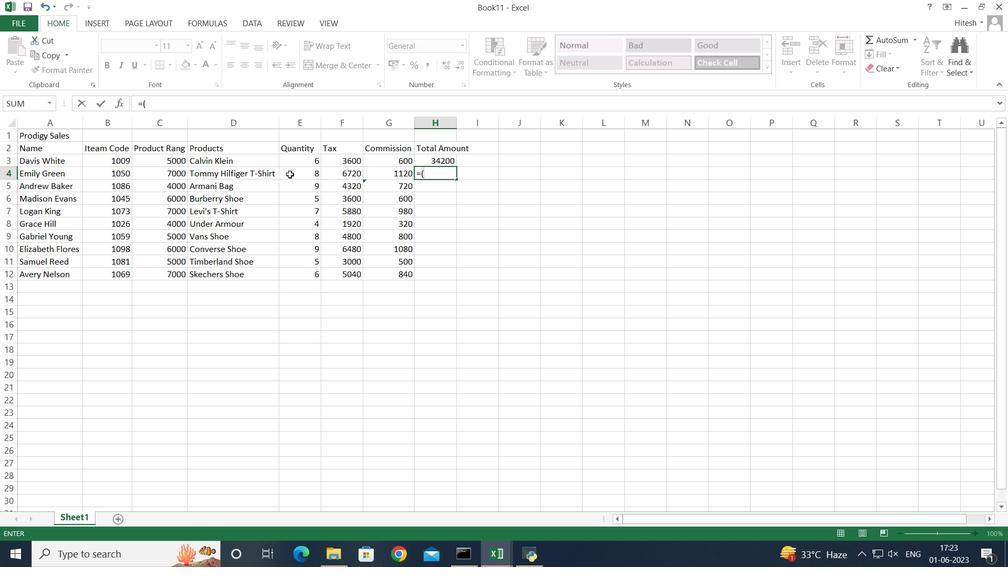 
Action: Key pressed *
Screenshot: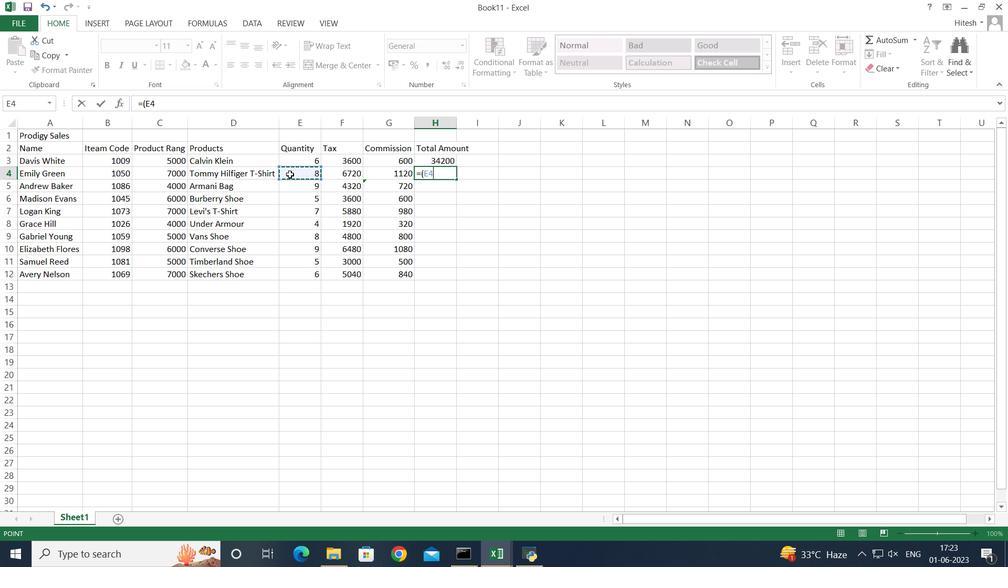 
Action: Mouse moved to (159, 171)
Screenshot: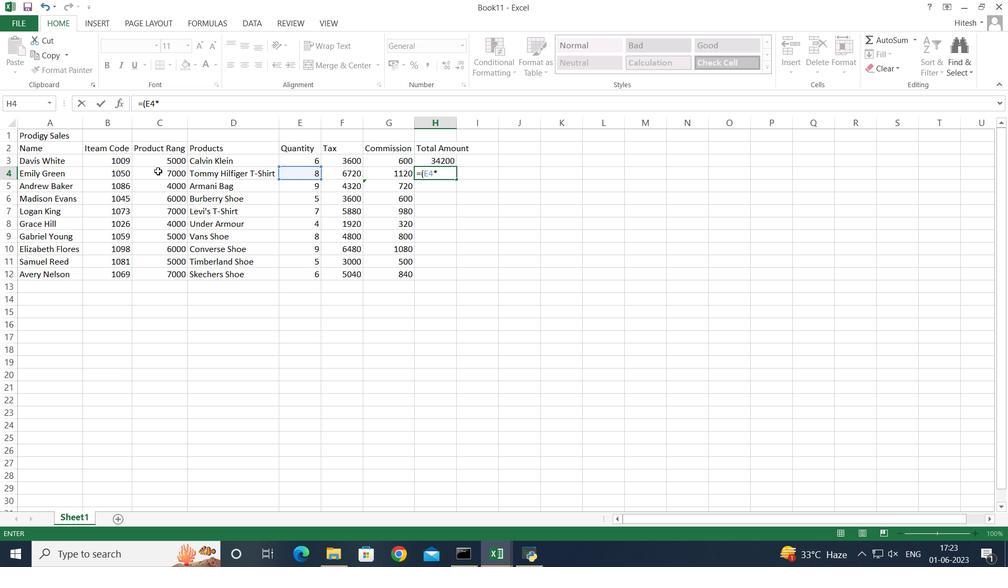 
Action: Mouse pressed left at (159, 171)
Screenshot: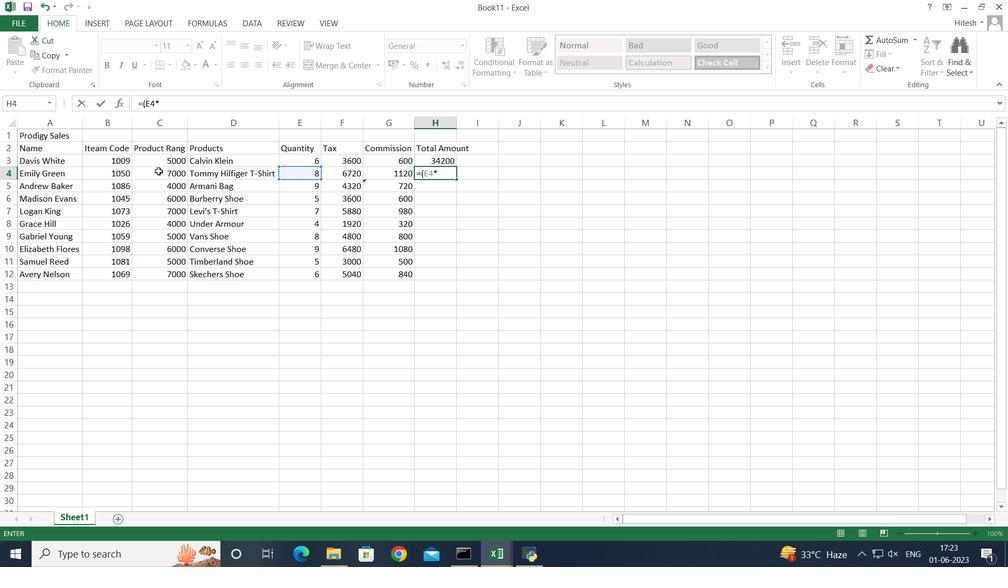 
Action: Key pressed <Key.shift_r>)+
Screenshot: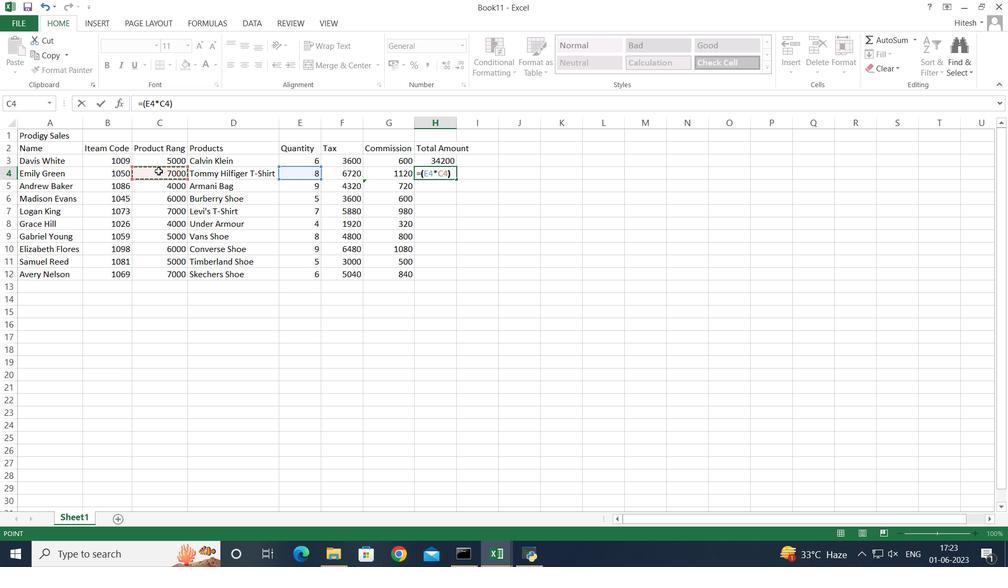 
Action: Mouse moved to (339, 173)
Screenshot: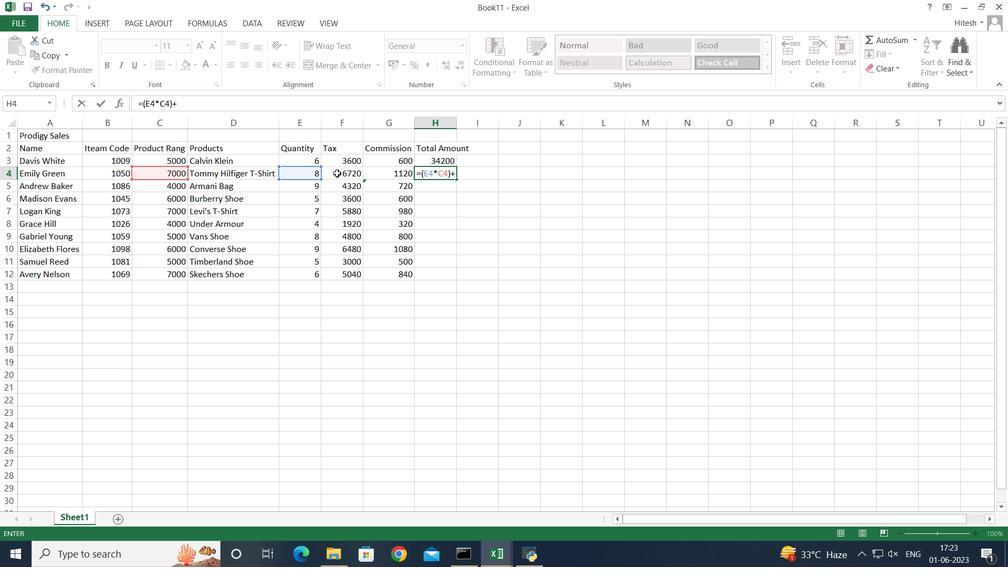 
Action: Mouse pressed left at (339, 173)
Screenshot: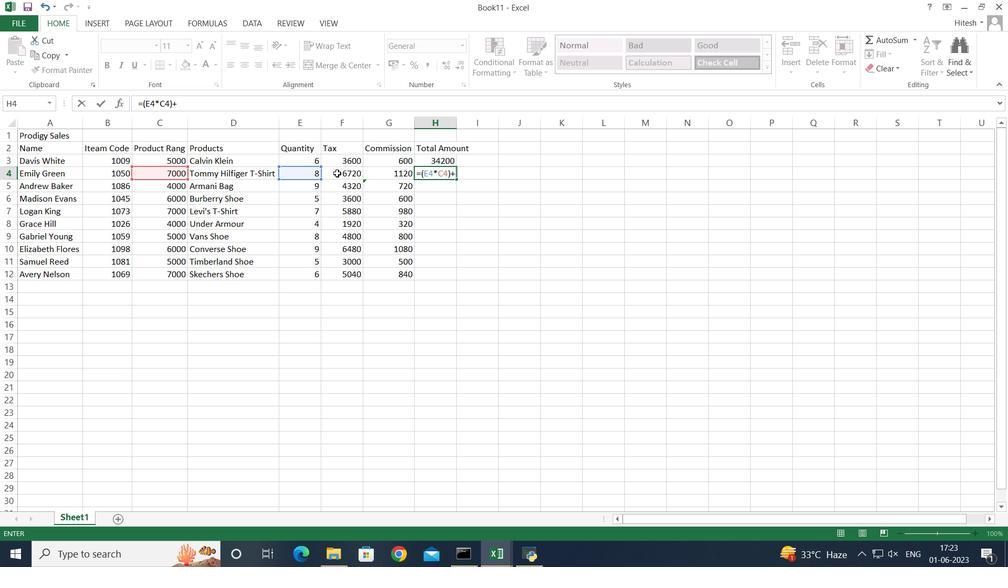 
Action: Key pressed +
Screenshot: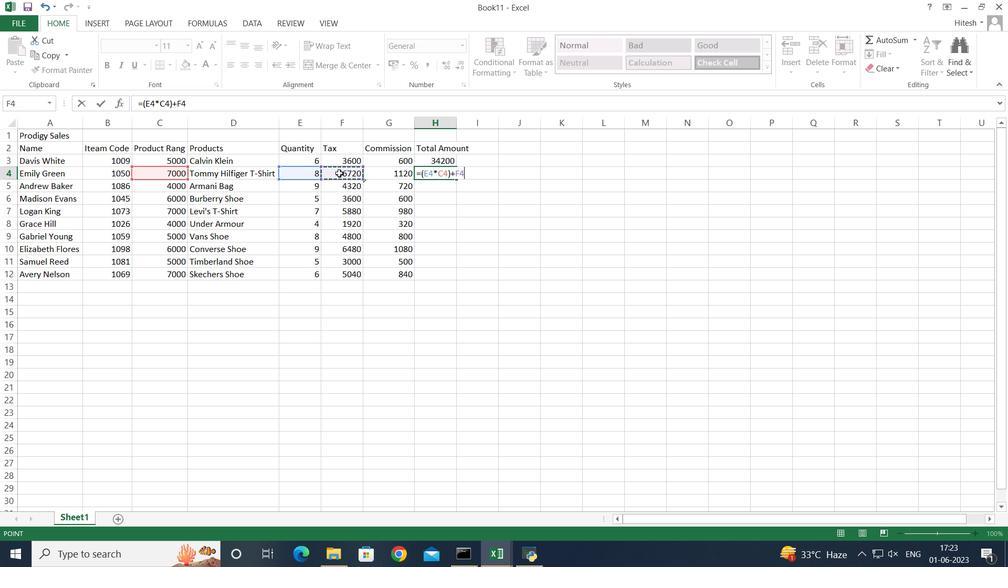 
Action: Mouse moved to (383, 172)
Screenshot: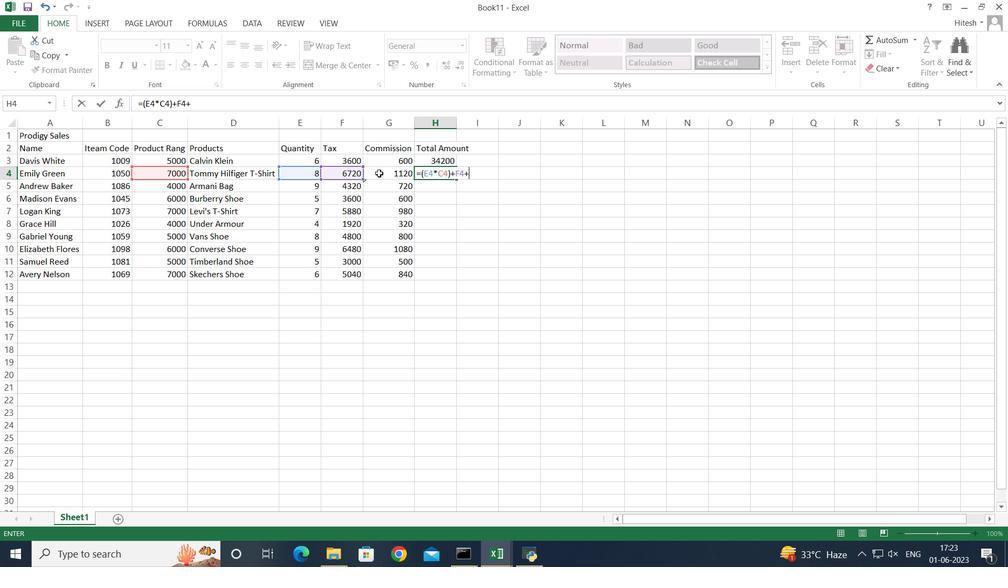 
Action: Mouse pressed left at (383, 172)
Screenshot: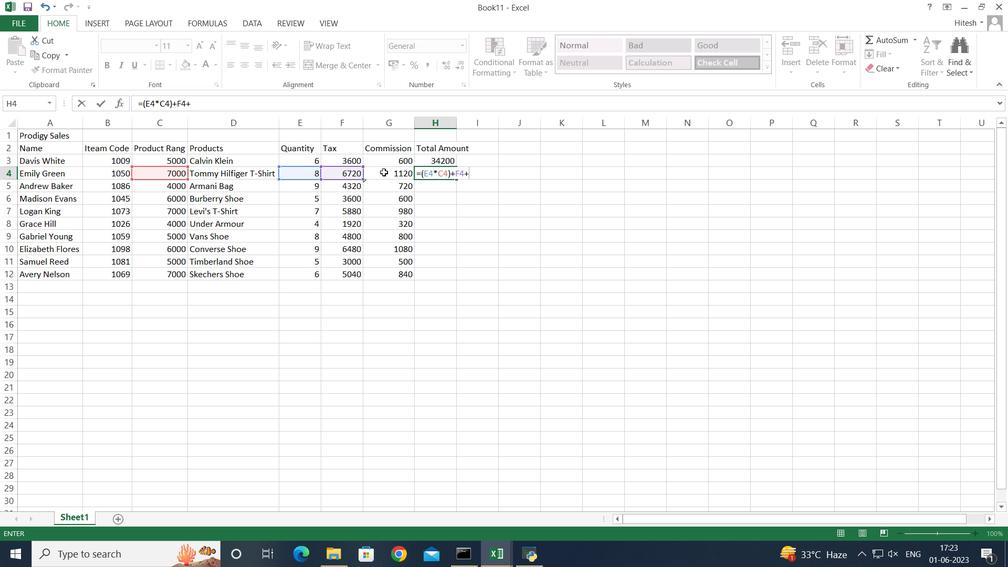 
Action: Key pressed <Key.enter>=<Key.shift_r>(
Screenshot: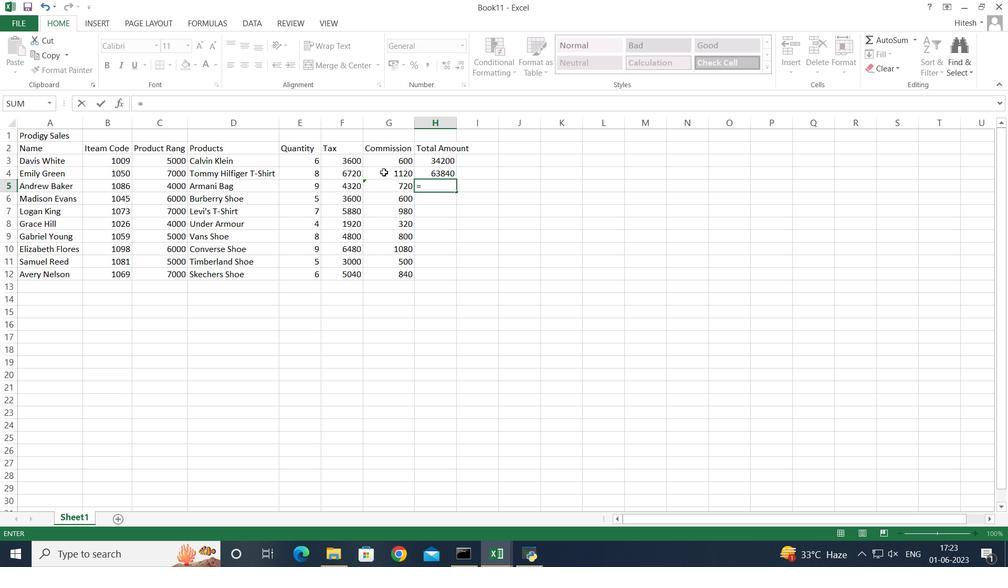 
Action: Mouse moved to (300, 184)
Screenshot: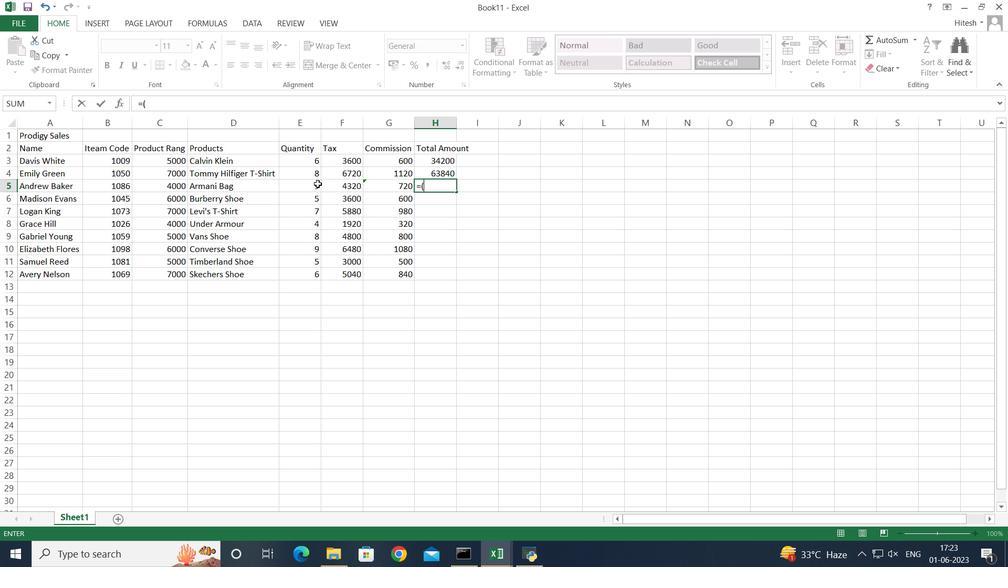 
Action: Mouse pressed left at (300, 184)
Screenshot: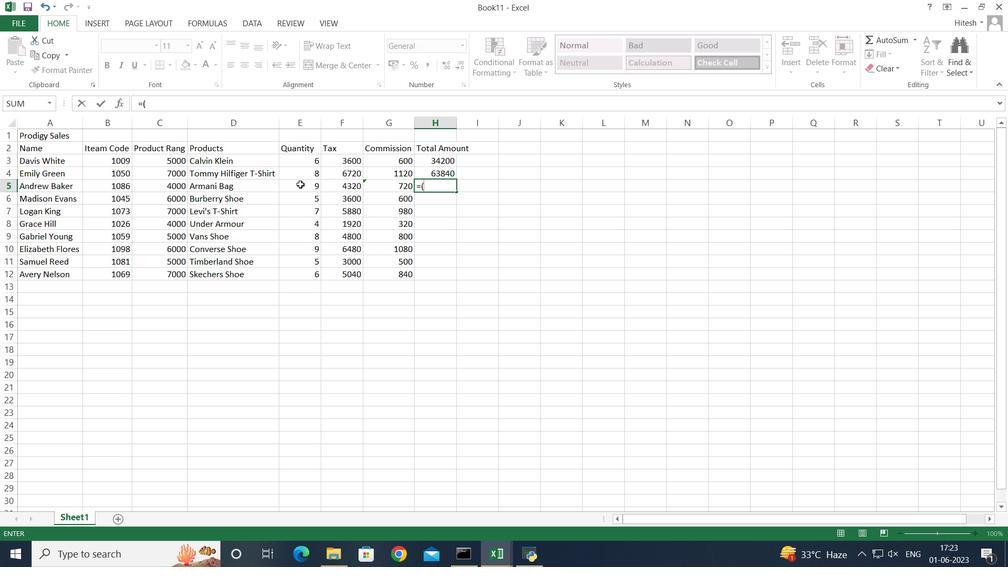 
Action: Key pressed *
Screenshot: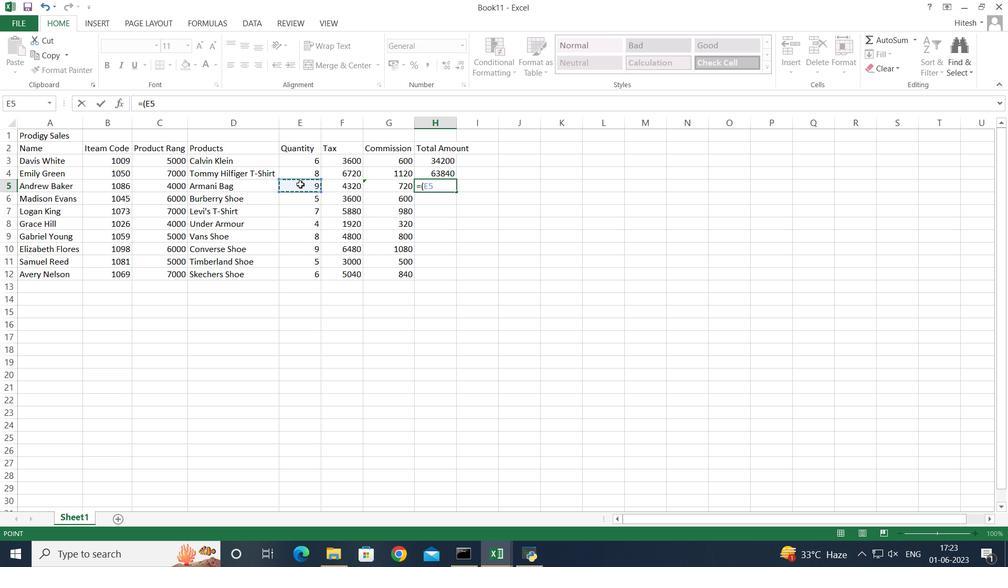 
Action: Mouse moved to (156, 186)
Screenshot: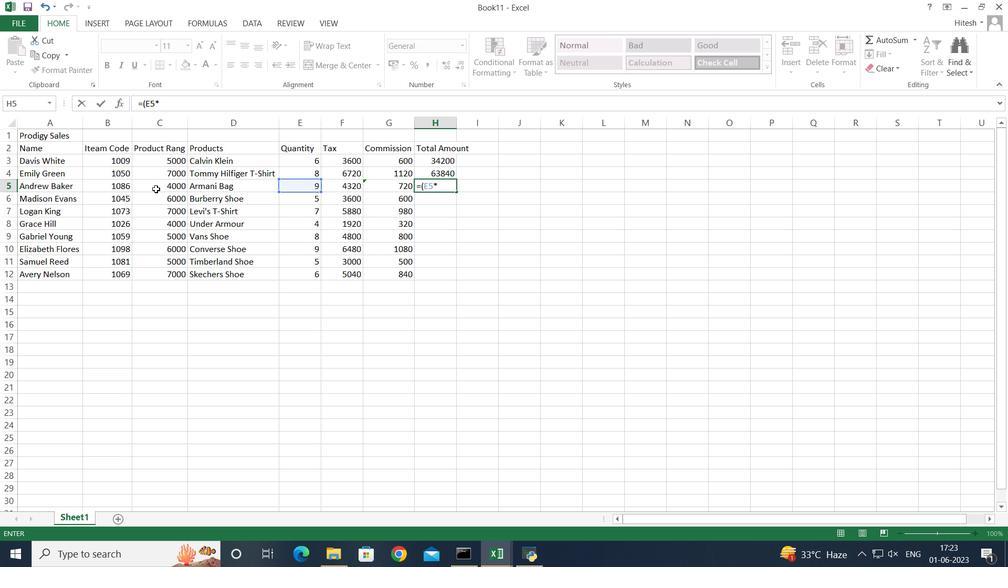 
Action: Mouse pressed left at (156, 186)
Screenshot: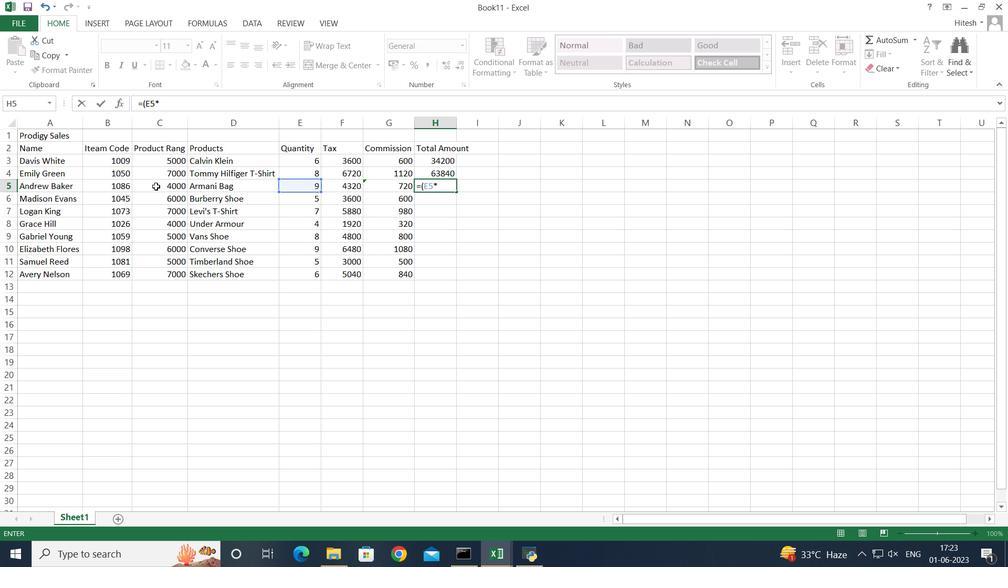 
Action: Key pressed <Key.shift_r><Key.shift_r><Key.shift_r><Key.shift_r><Key.shift_r><Key.shift_r><Key.shift_r><Key.shift_r><Key.shift_r><Key.shift_r>)+
Screenshot: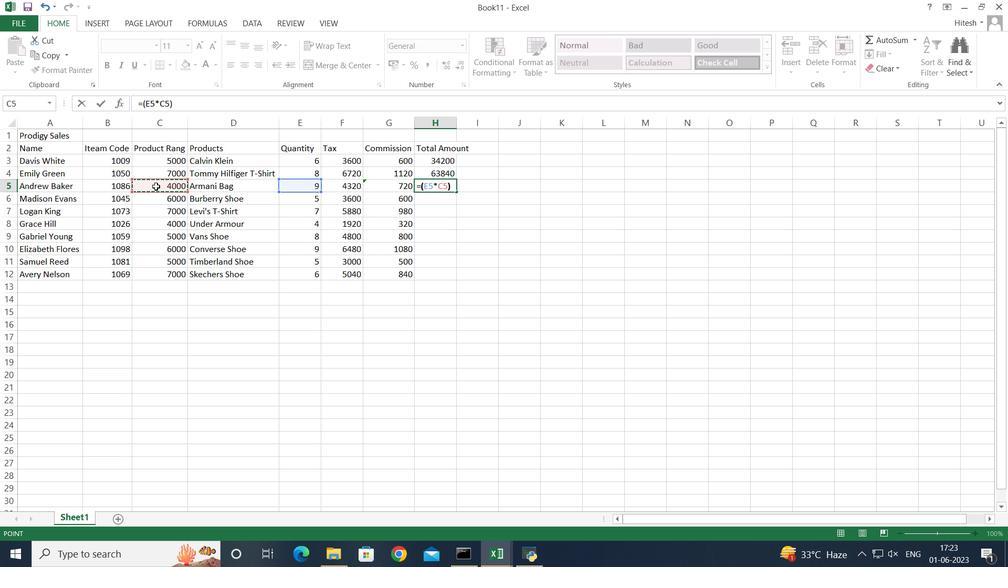 
Action: Mouse moved to (344, 186)
Screenshot: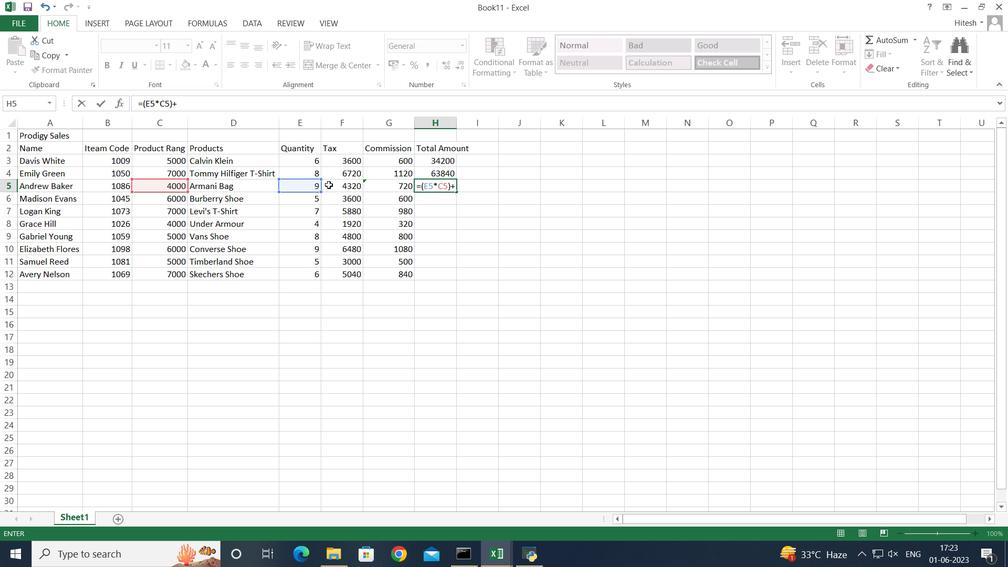 
Action: Mouse pressed left at (344, 186)
Screenshot: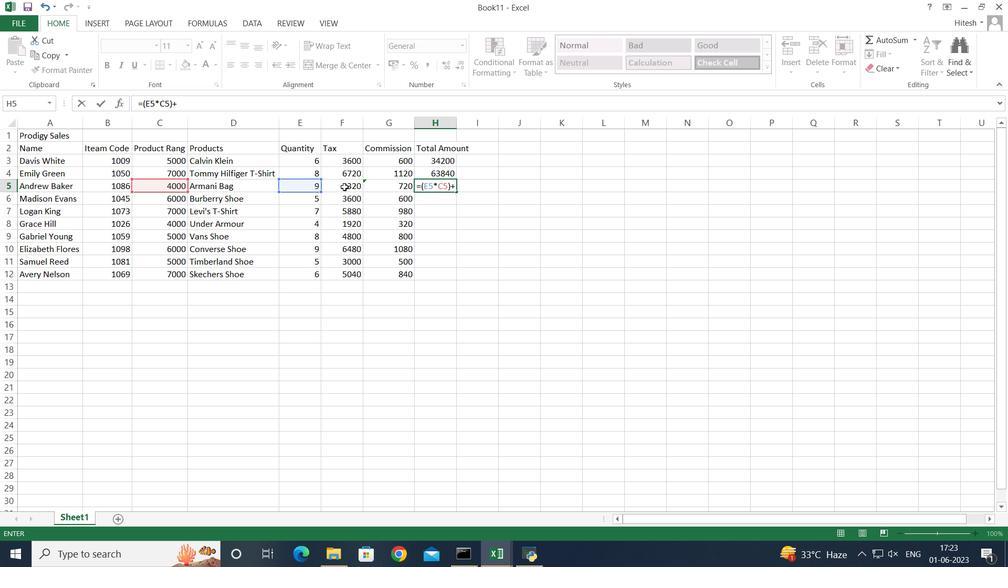 
Action: Key pressed +
Screenshot: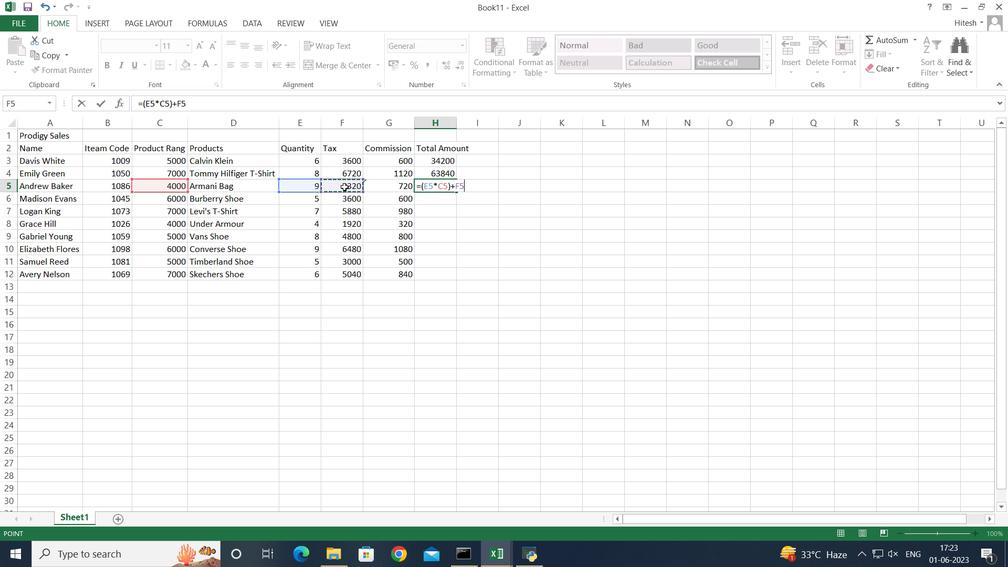 
Action: Mouse moved to (380, 187)
Screenshot: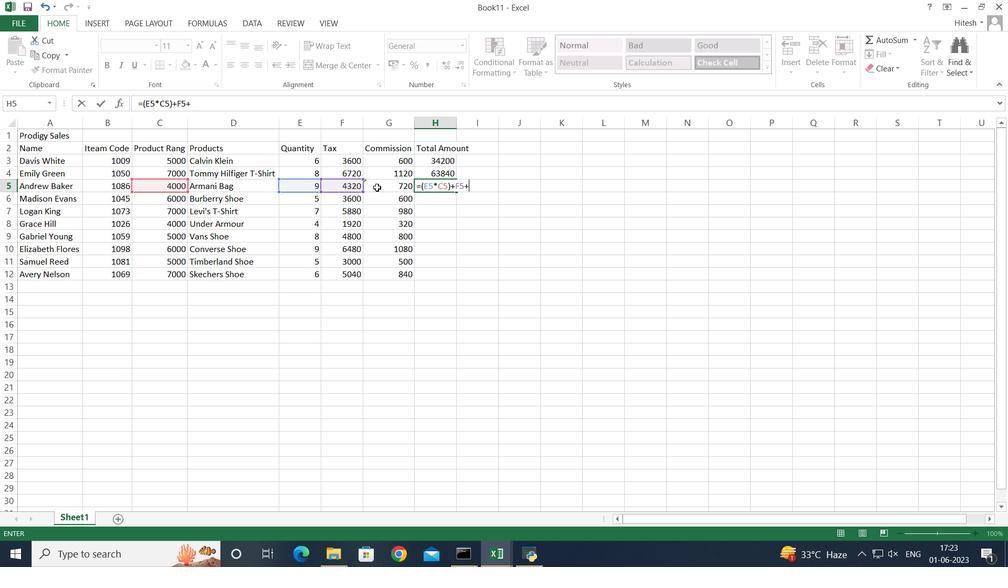 
Action: Mouse pressed left at (380, 187)
Screenshot: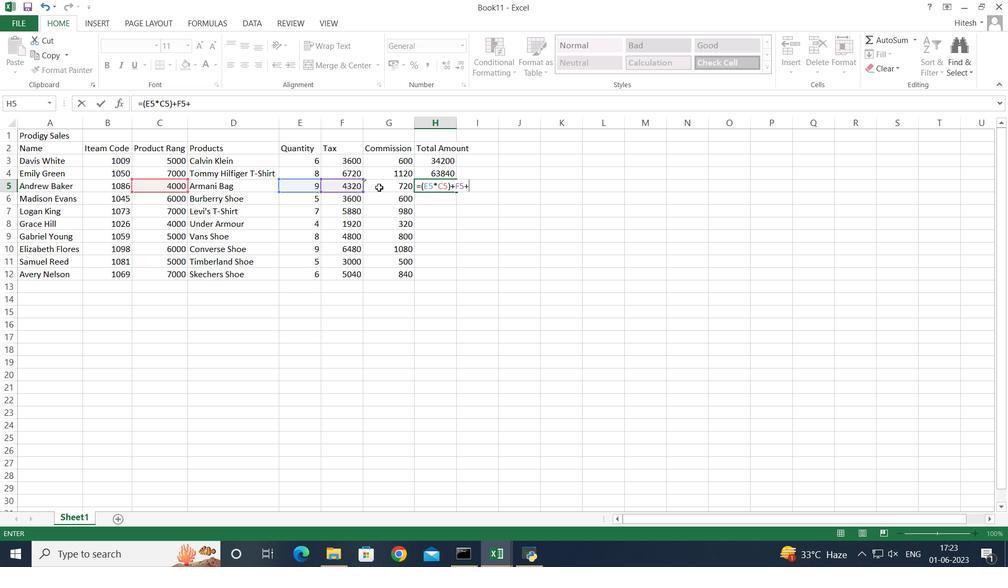 
Action: Key pressed <Key.enter>=
Screenshot: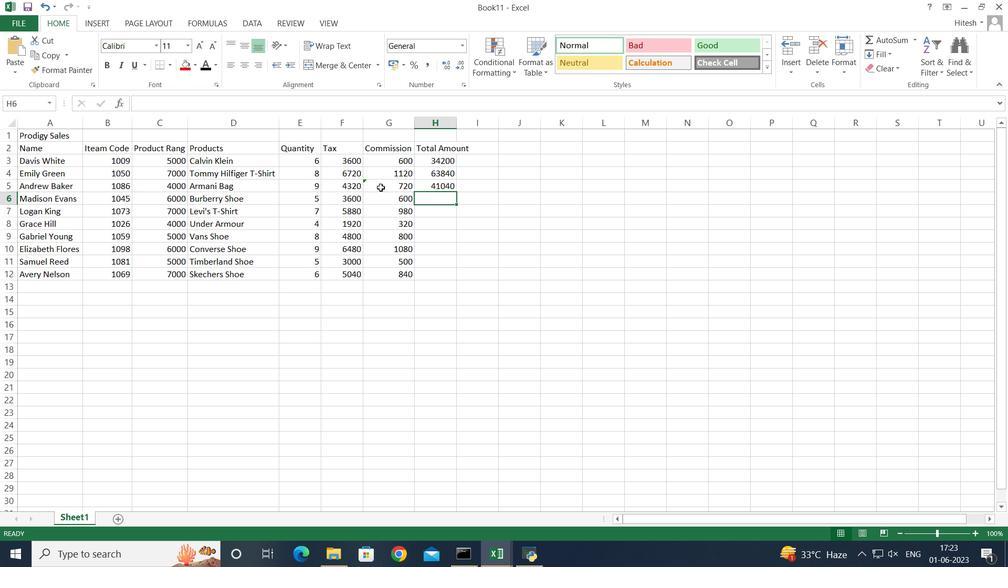 
Action: Mouse moved to (314, 198)
Screenshot: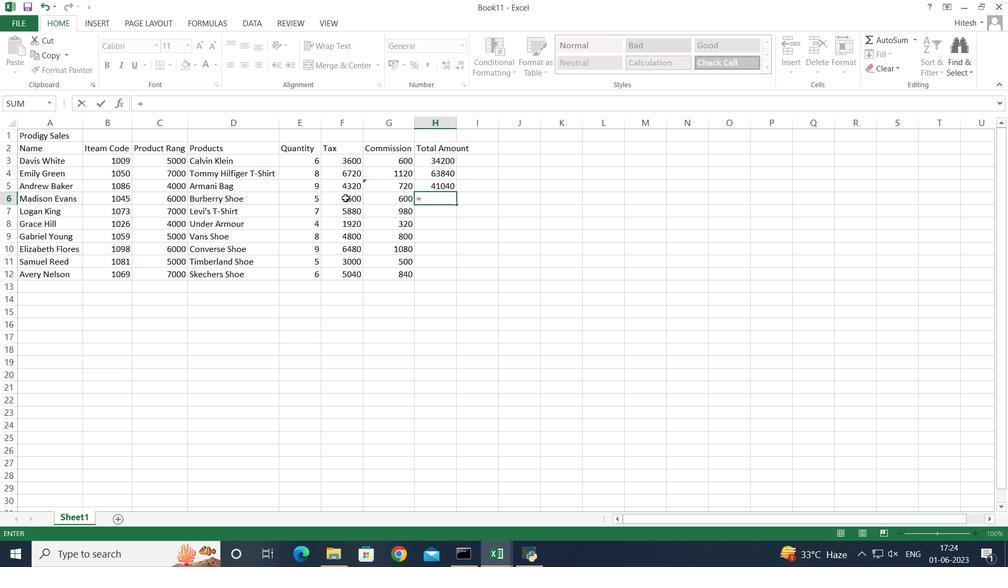 
Action: Key pressed <Key.shift_r>(
Screenshot: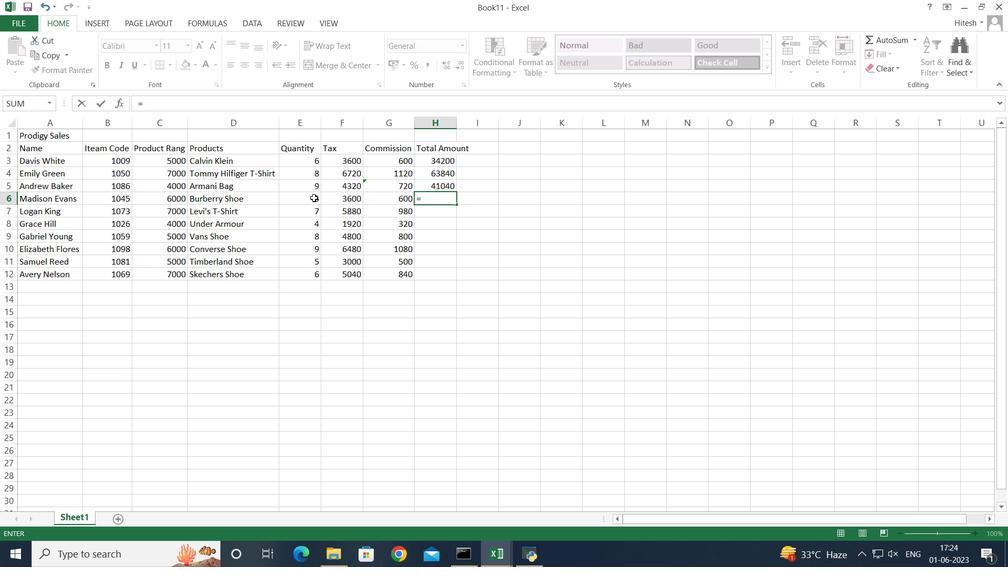 
Action: Mouse pressed left at (314, 198)
Screenshot: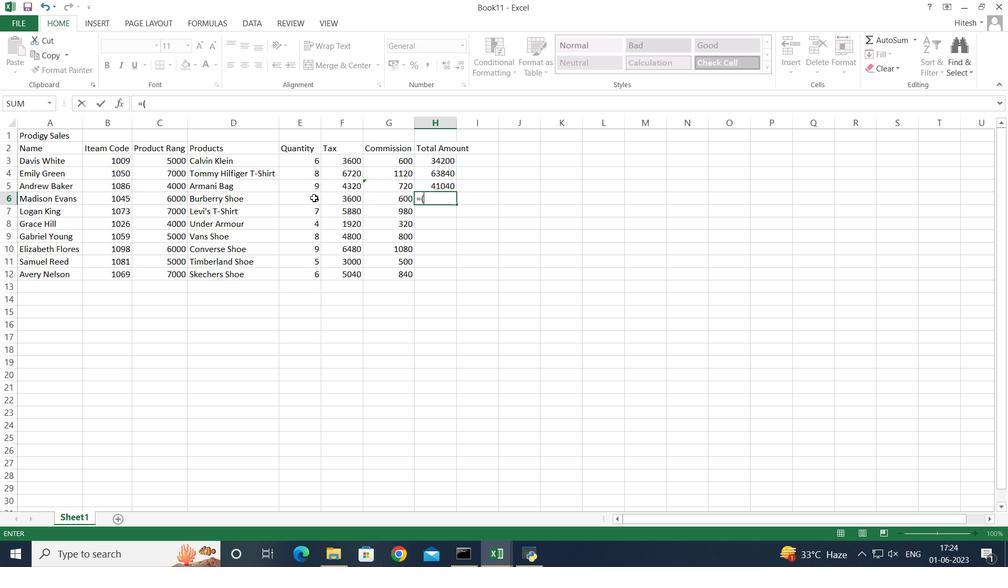 
Action: Key pressed *
